 Task: Search for Airbnb stays in Connecticut with beds & breakfasts.
Action: Mouse moved to (498, 60)
Screenshot: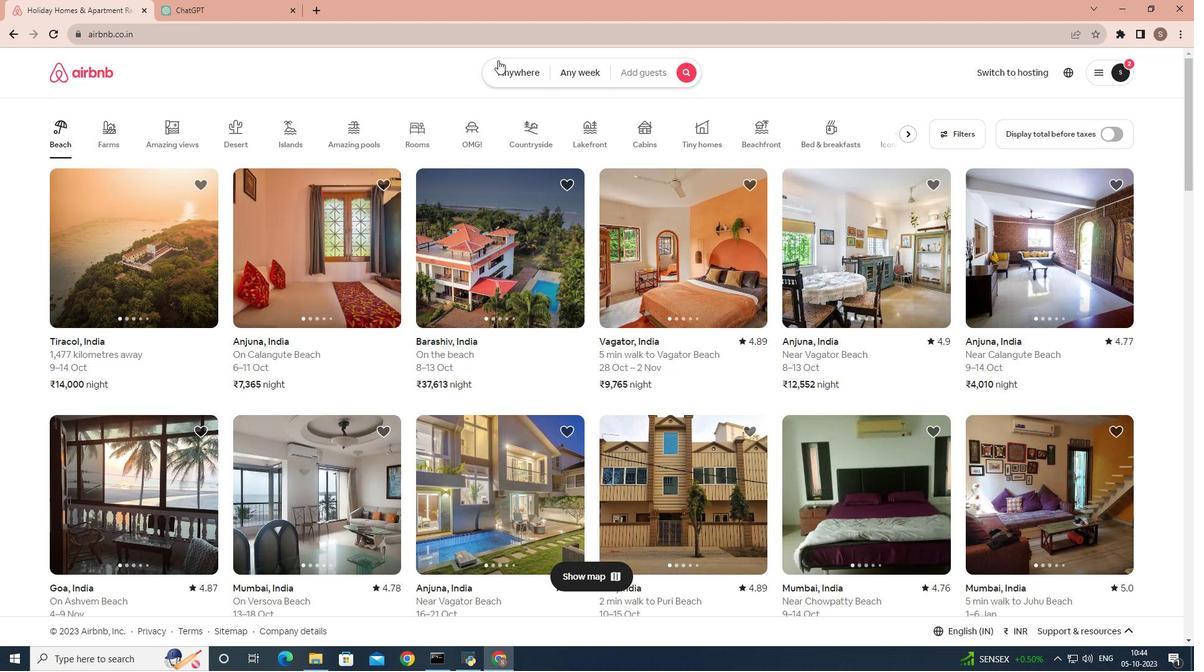 
Action: Mouse pressed left at (498, 60)
Screenshot: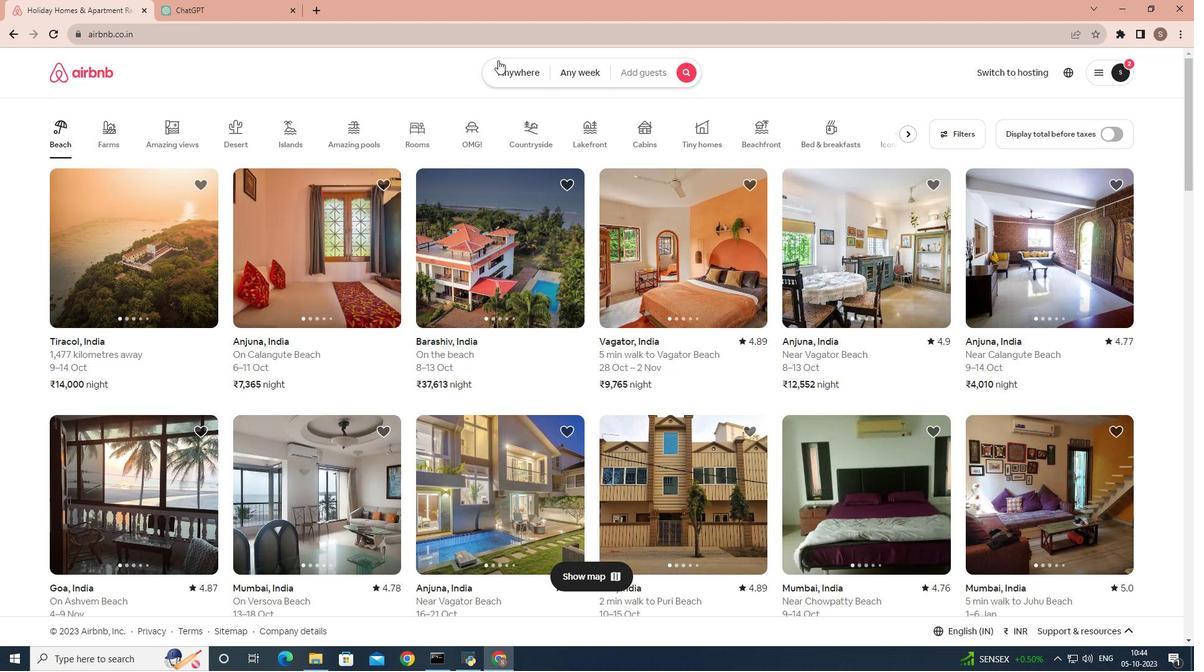 
Action: Mouse moved to (398, 125)
Screenshot: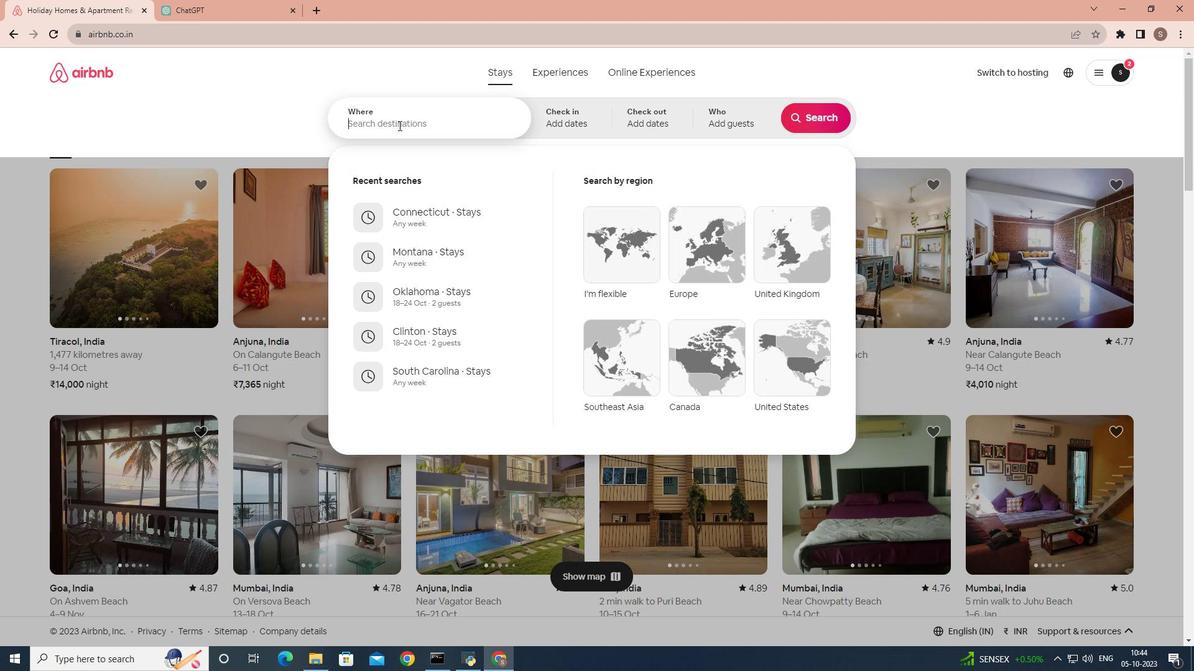 
Action: Mouse pressed left at (398, 125)
Screenshot: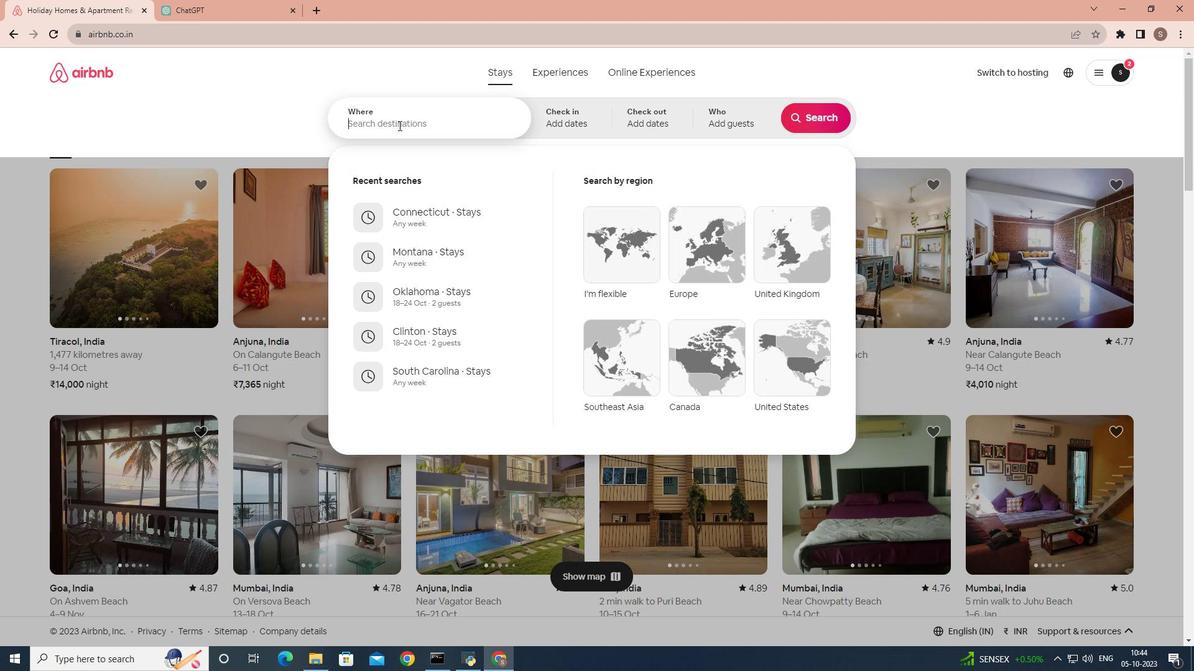 
Action: Mouse moved to (402, 124)
Screenshot: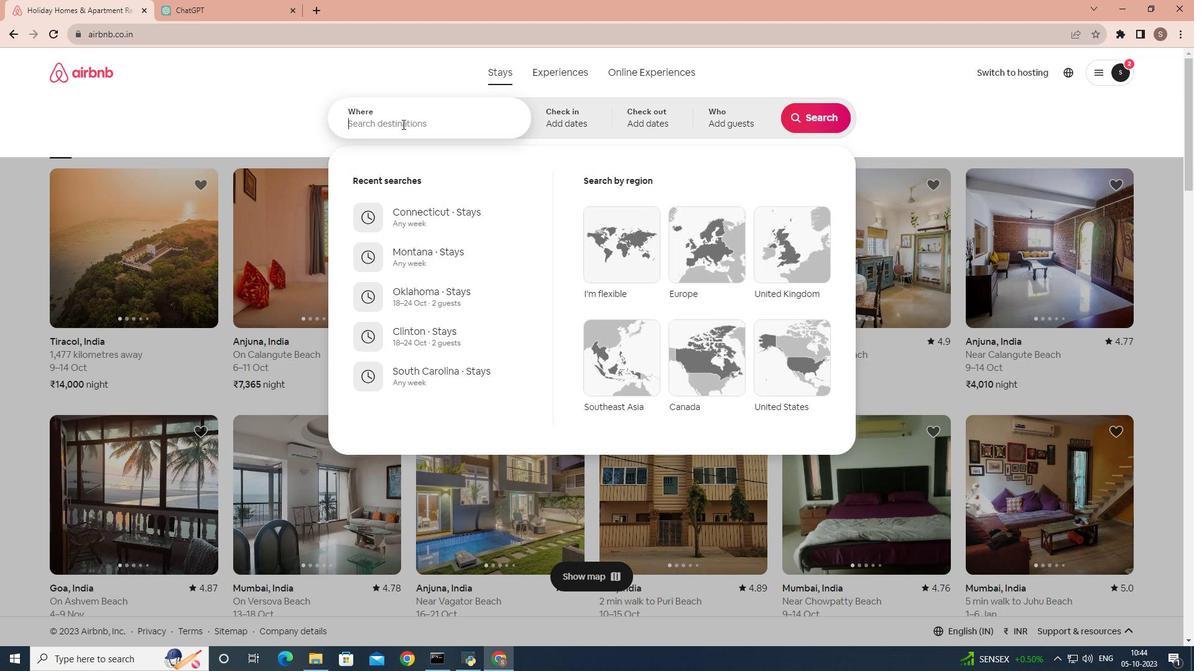 
Action: Key pressed connecticut
Screenshot: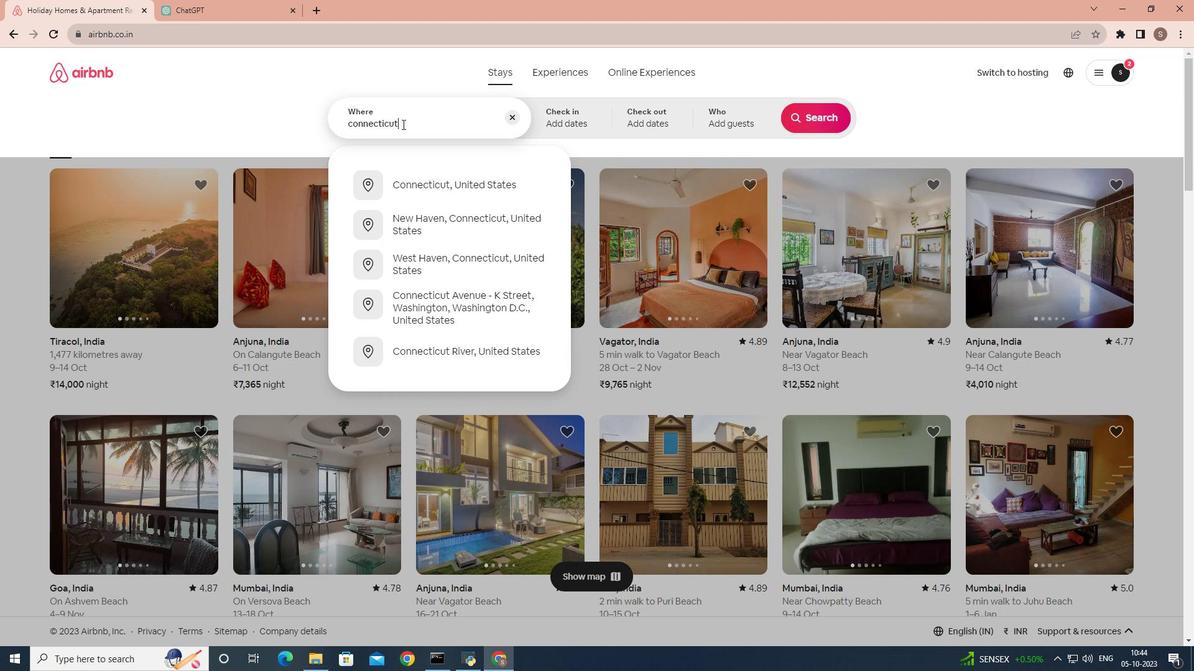 
Action: Mouse moved to (419, 183)
Screenshot: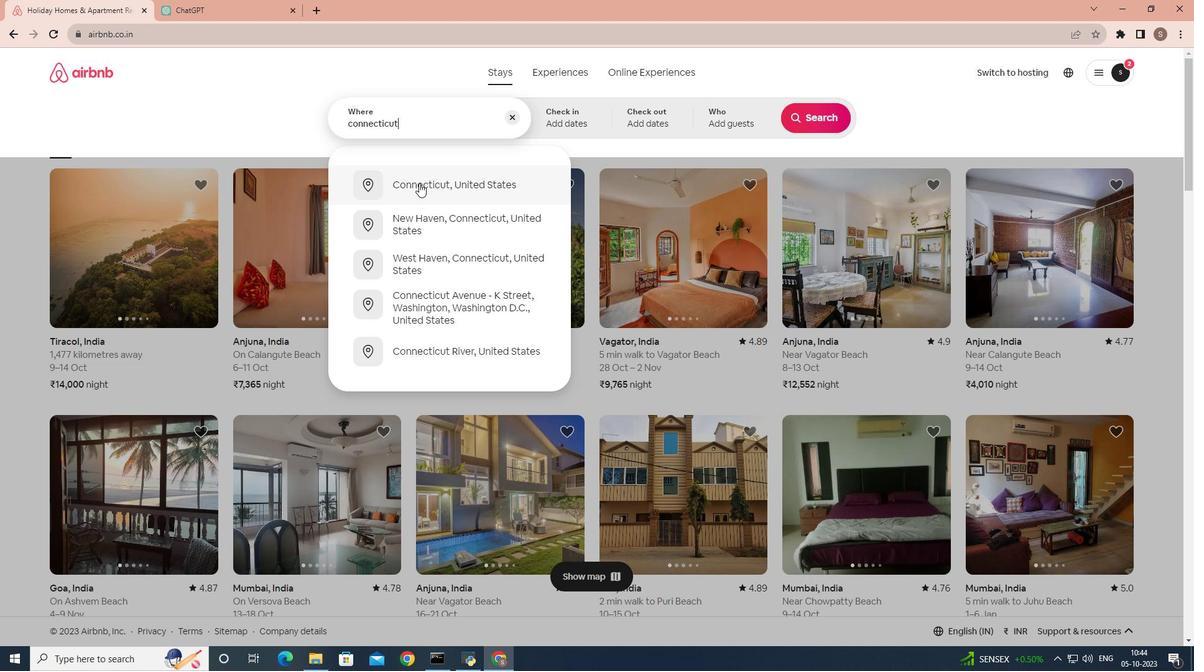 
Action: Mouse pressed left at (419, 183)
Screenshot: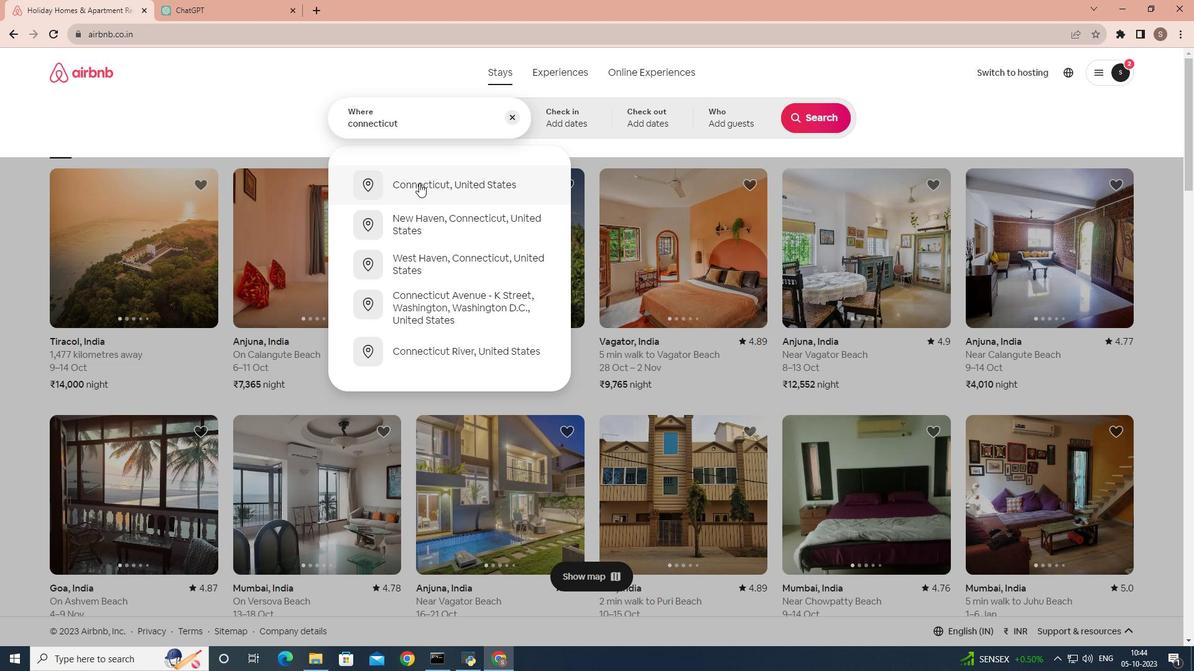 
Action: Mouse moved to (798, 125)
Screenshot: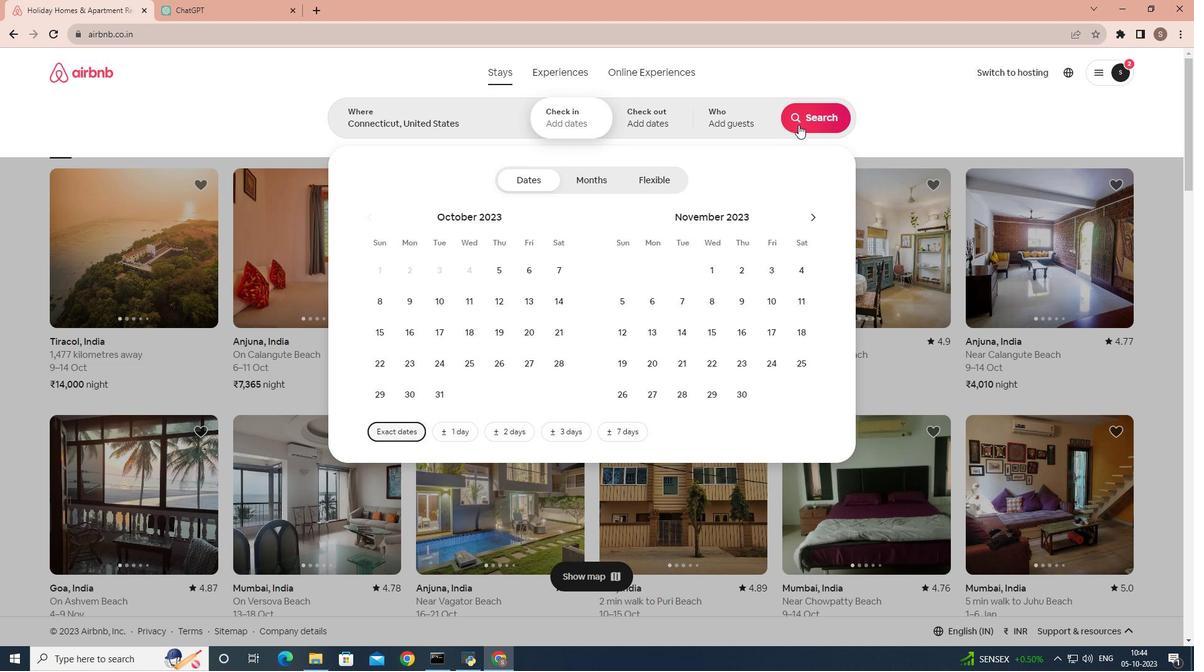 
Action: Mouse pressed left at (798, 125)
Screenshot: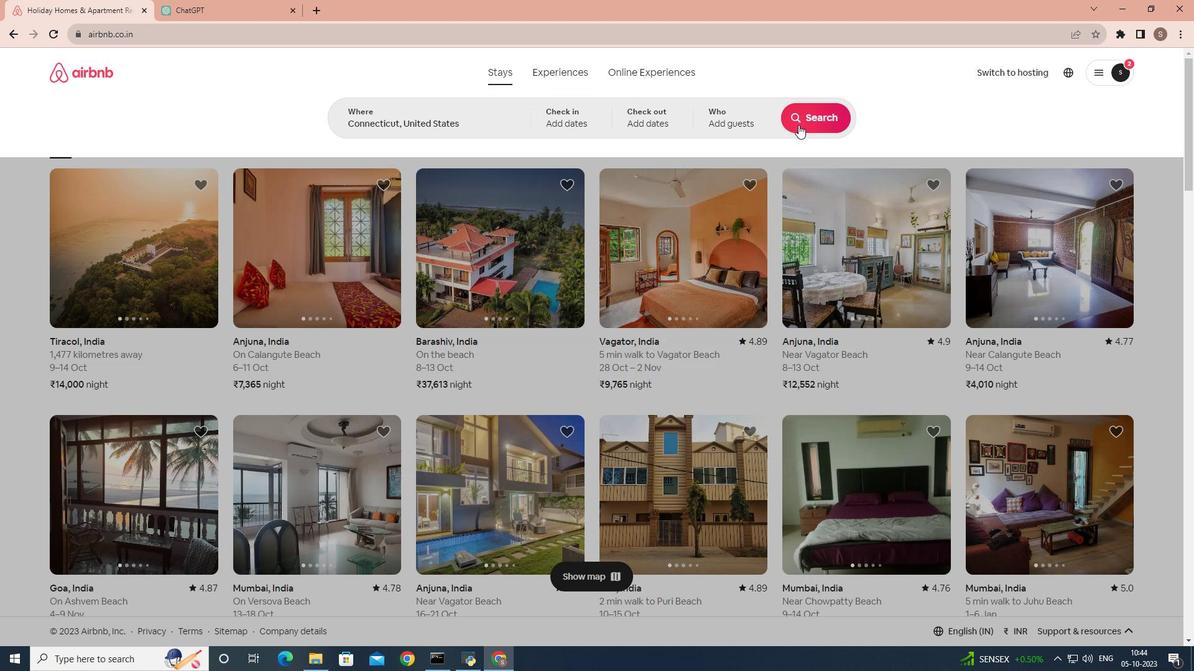 
Action: Mouse moved to (844, 113)
Screenshot: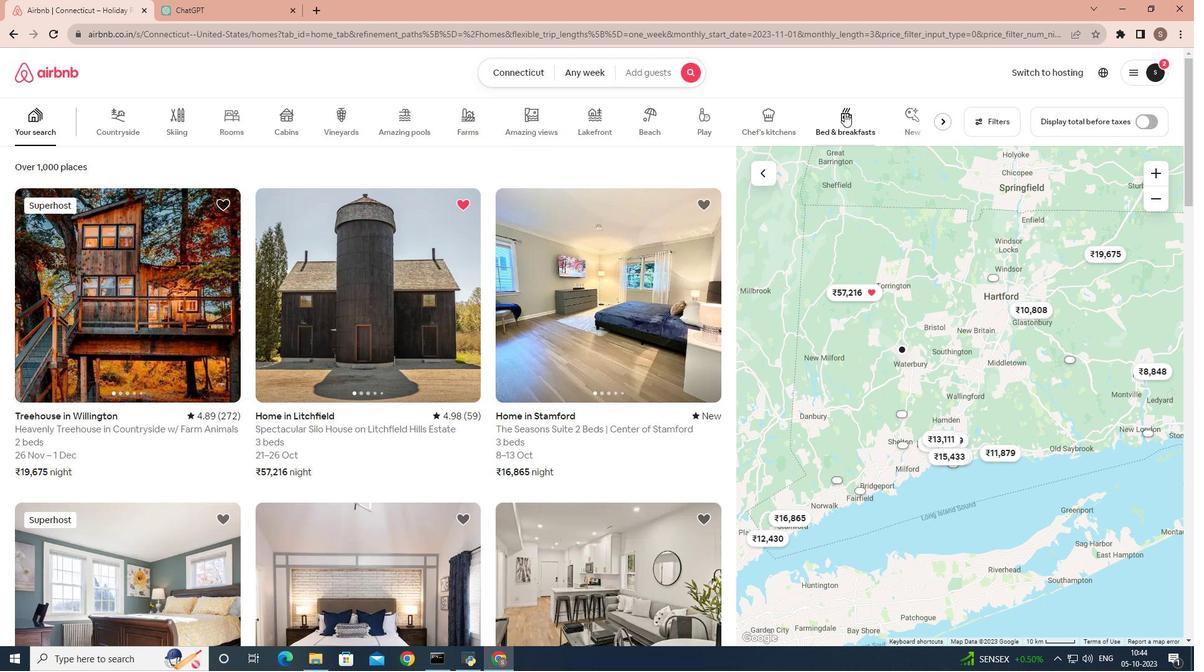 
Action: Mouse pressed left at (844, 113)
Screenshot: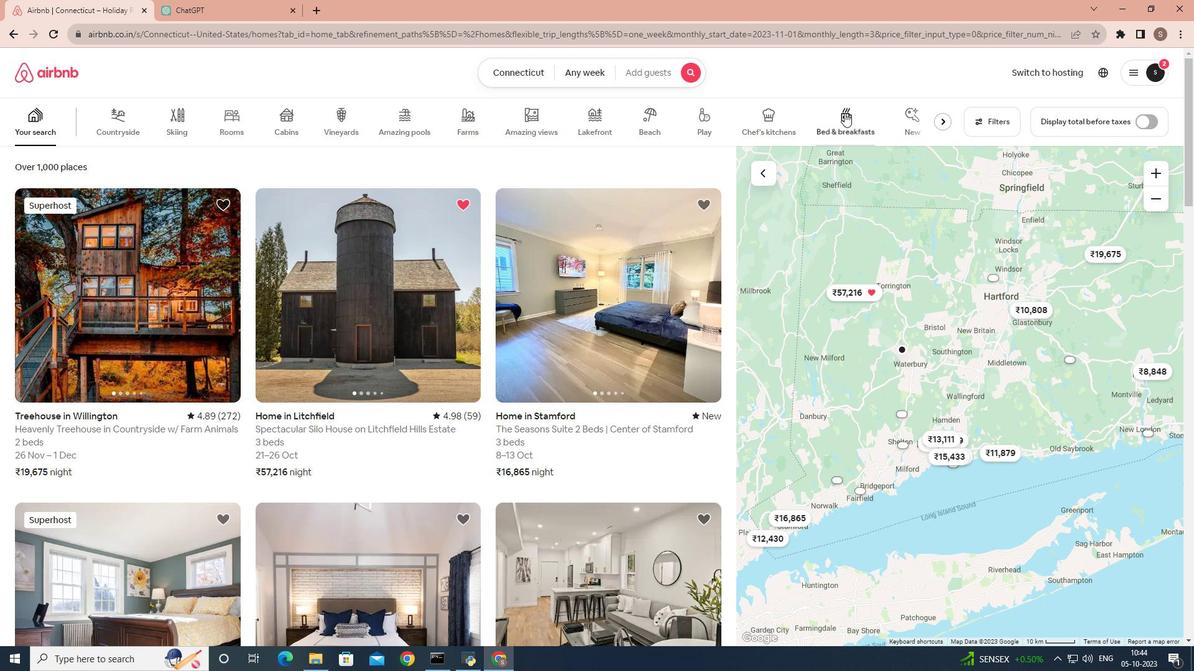 
Action: Mouse moved to (282, 306)
Screenshot: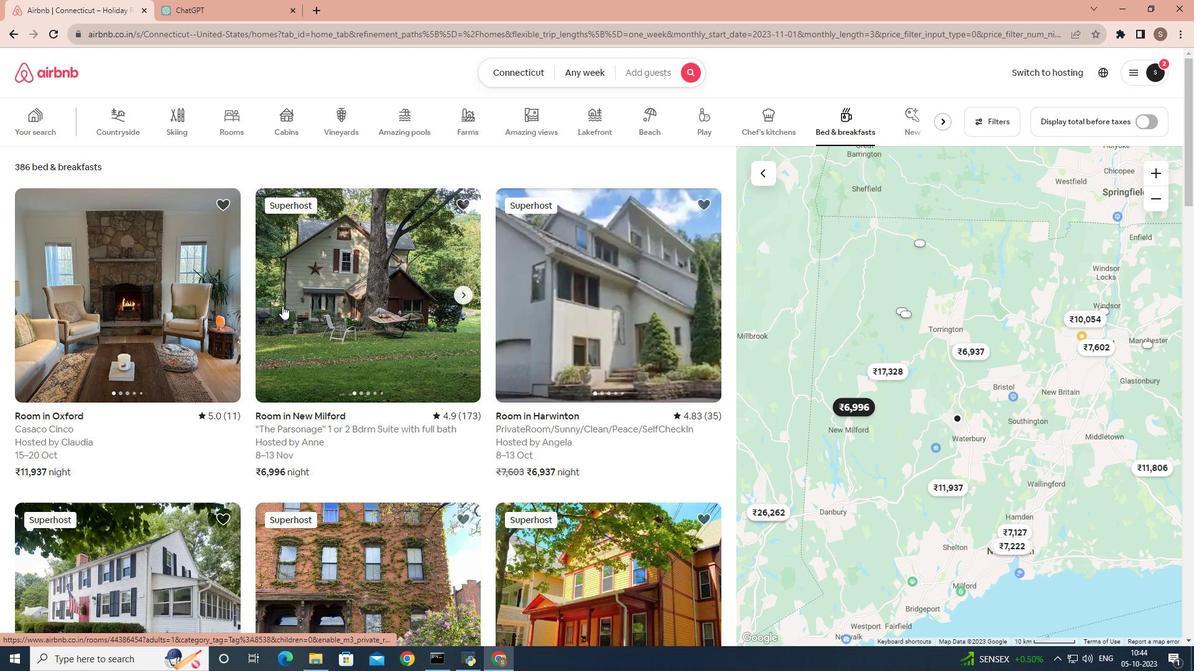 
Action: Mouse pressed left at (282, 306)
Screenshot: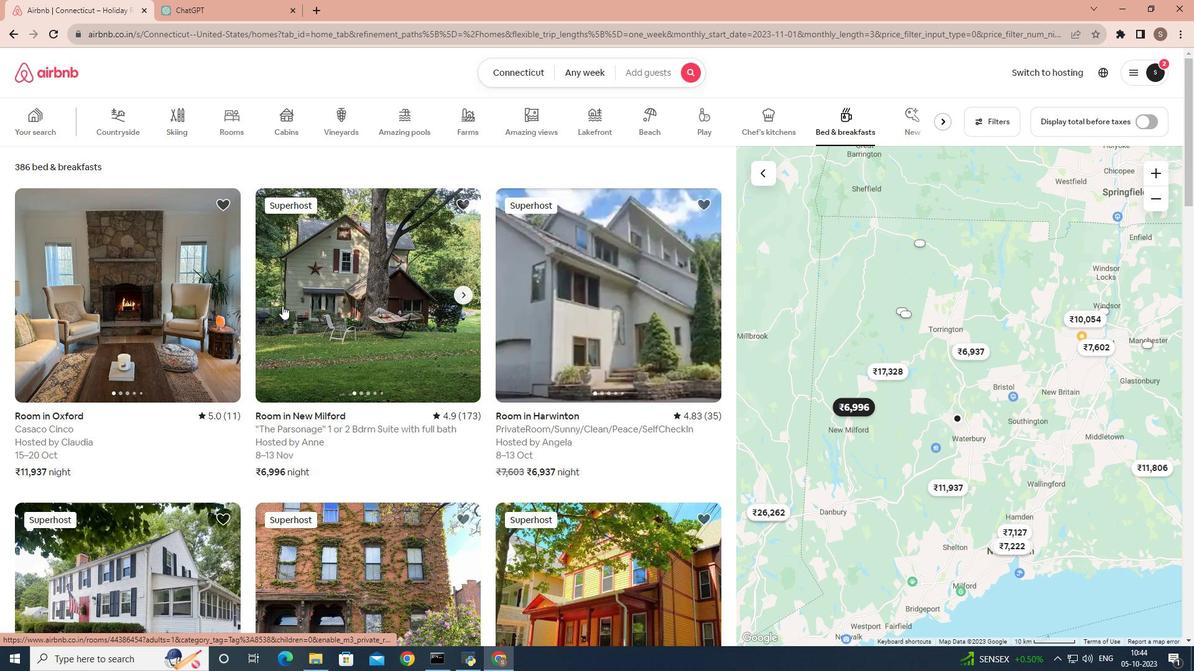 
Action: Mouse moved to (347, 271)
Screenshot: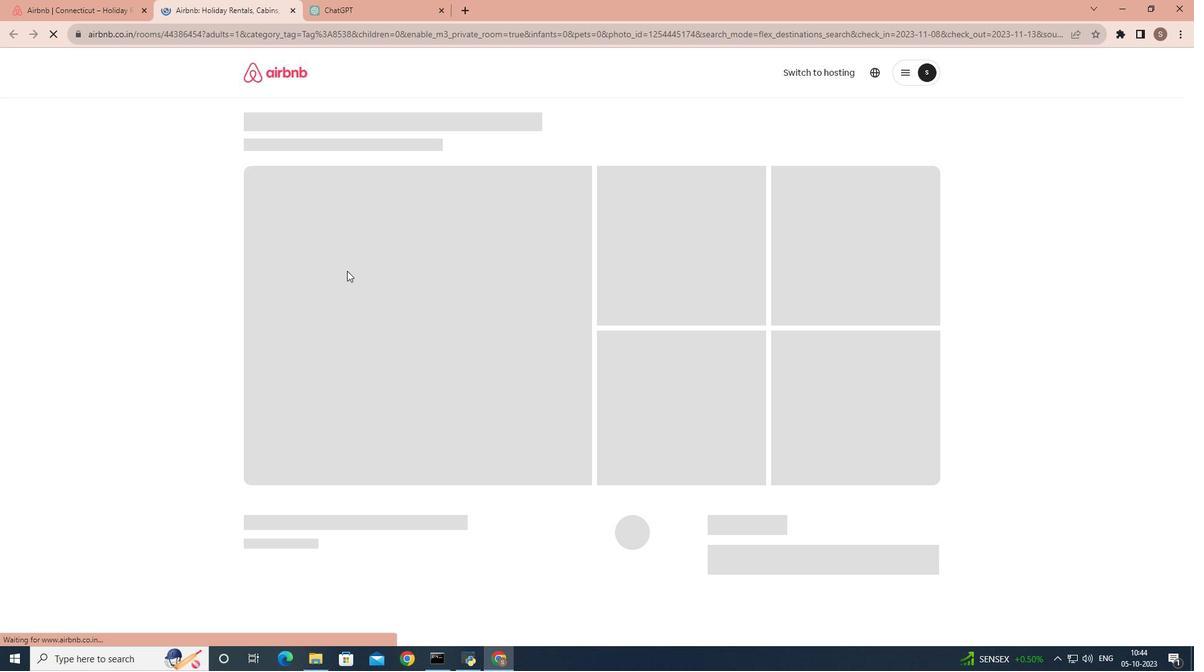 
Action: Mouse scrolled (347, 270) with delta (0, 0)
Screenshot: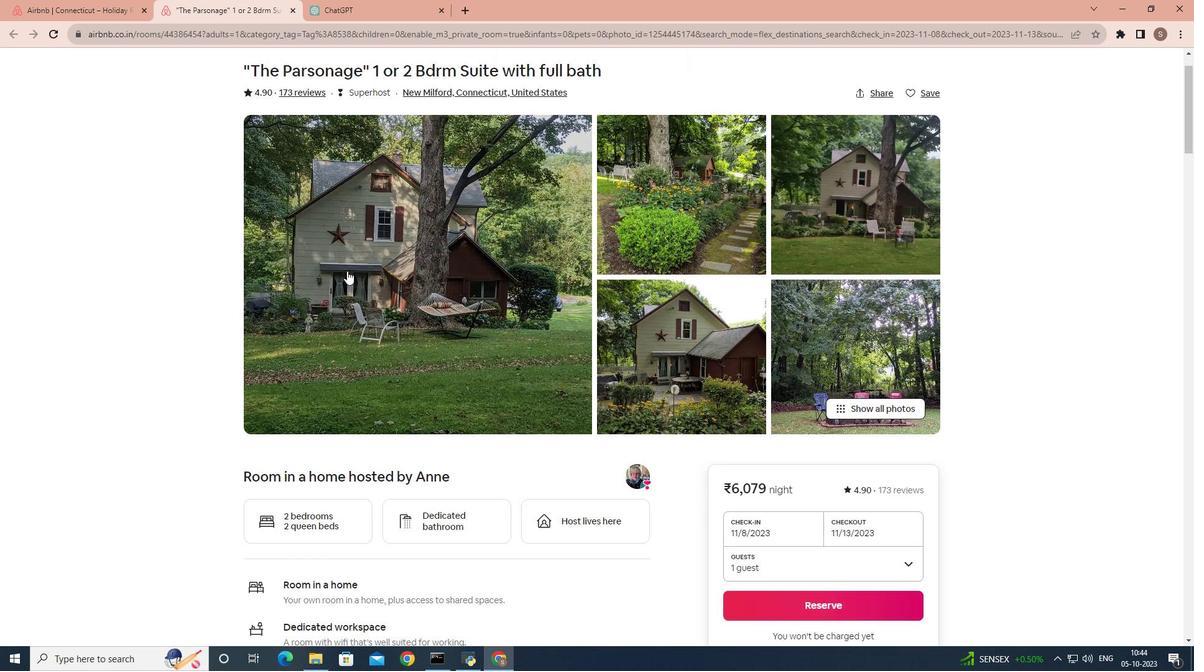 
Action: Mouse scrolled (347, 270) with delta (0, 0)
Screenshot: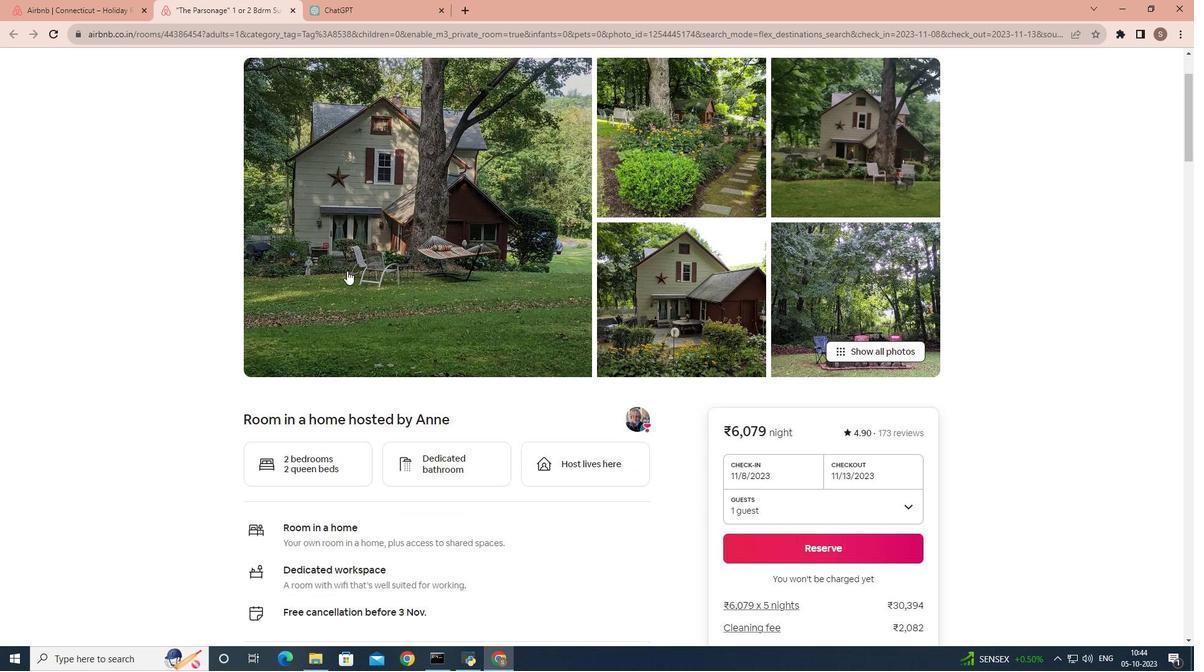 
Action: Mouse scrolled (347, 270) with delta (0, 0)
Screenshot: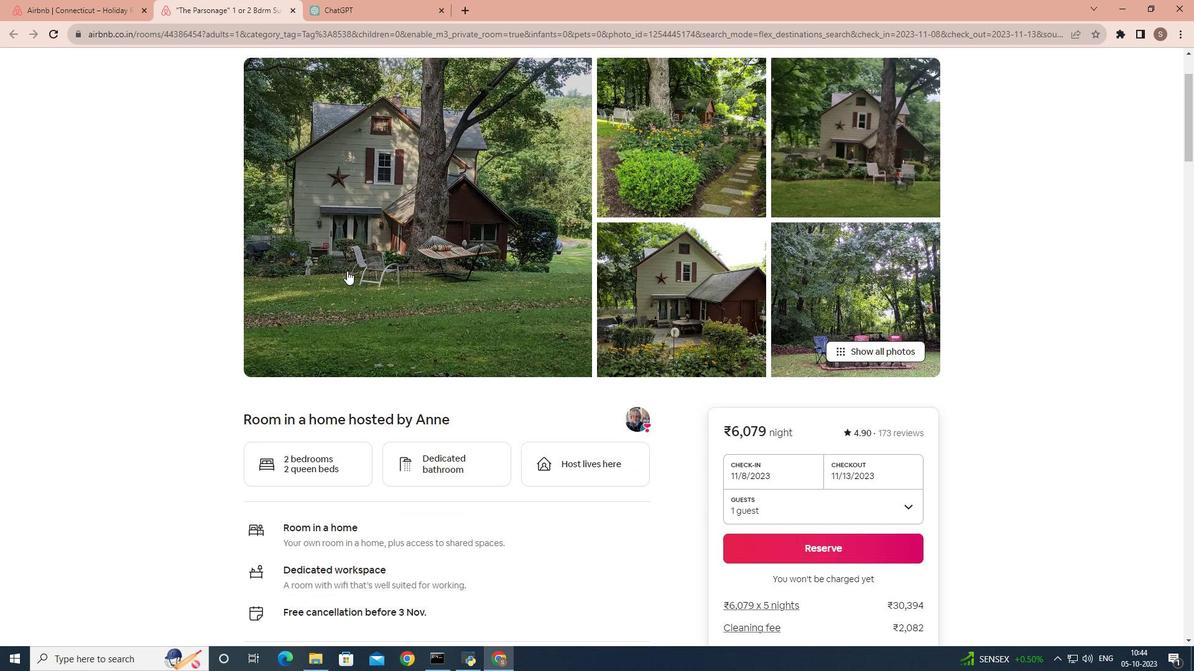 
Action: Mouse scrolled (347, 270) with delta (0, 0)
Screenshot: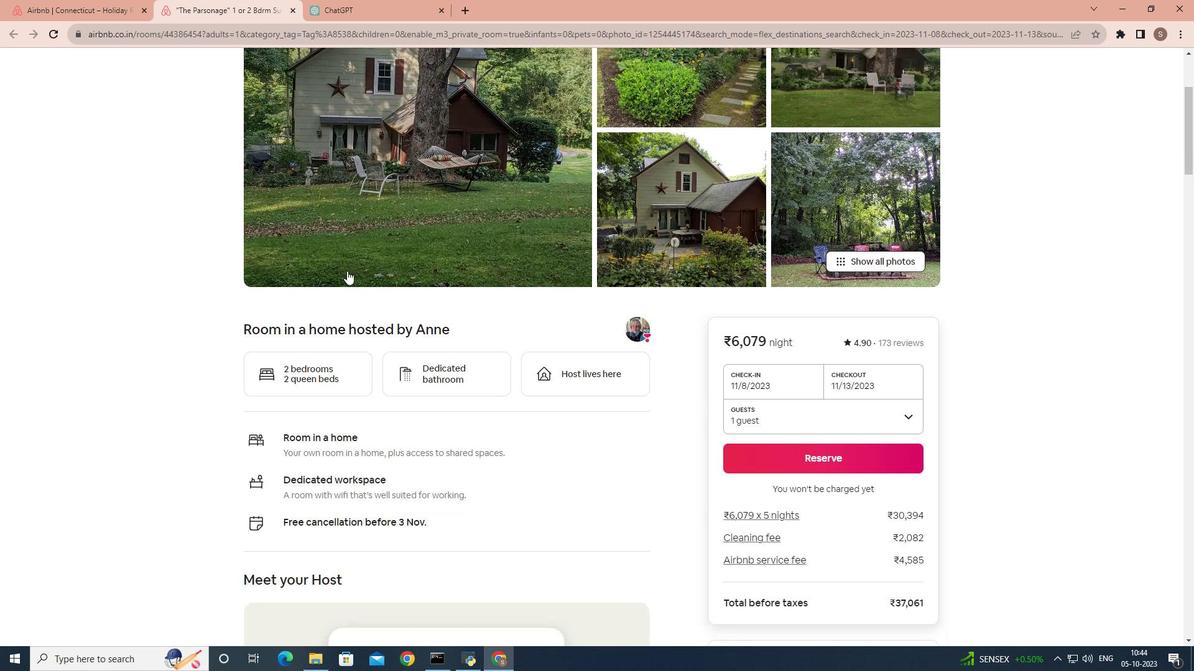 
Action: Mouse scrolled (347, 270) with delta (0, 0)
Screenshot: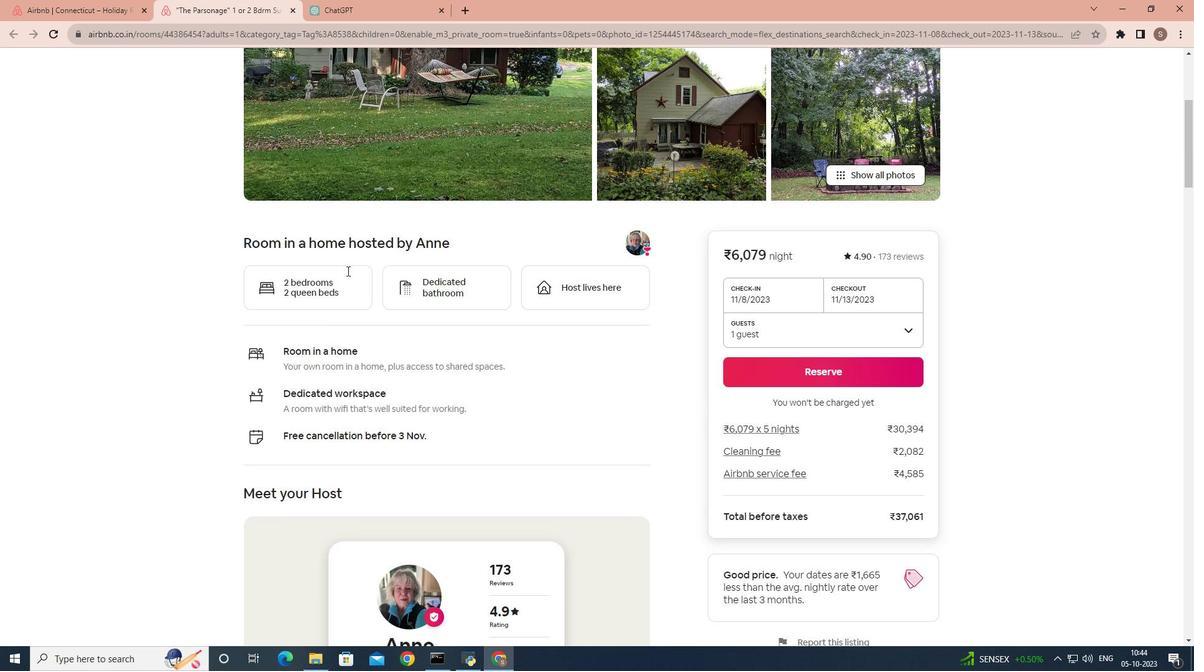 
Action: Mouse scrolled (347, 270) with delta (0, 0)
Screenshot: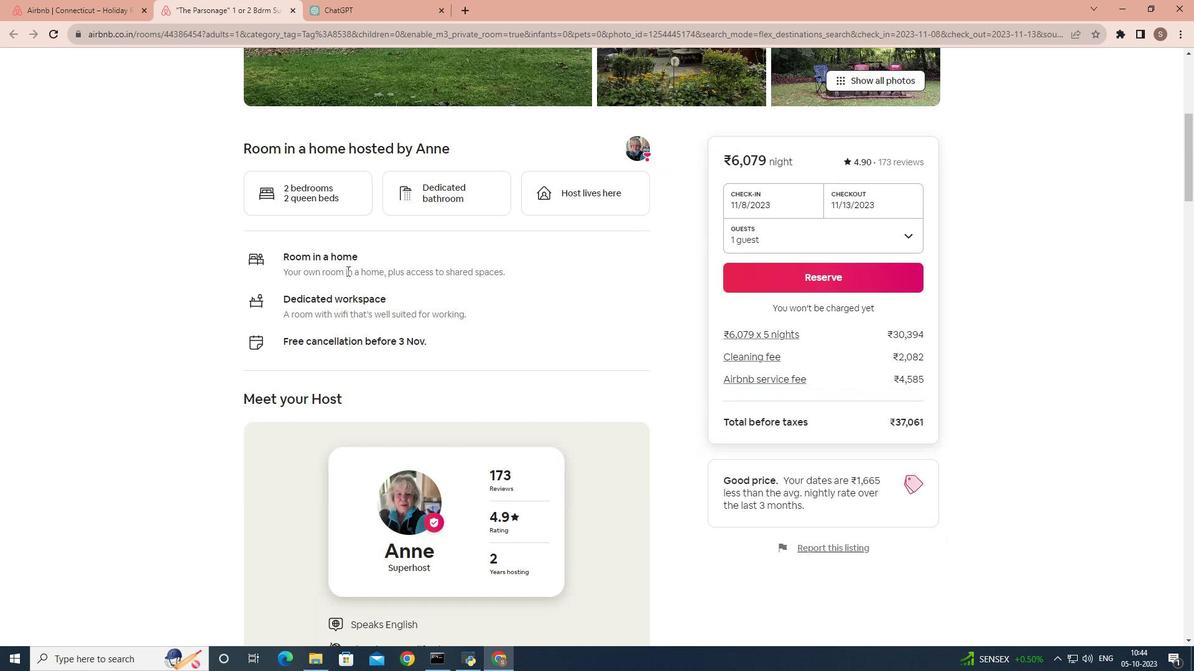 
Action: Mouse scrolled (347, 270) with delta (0, 0)
Screenshot: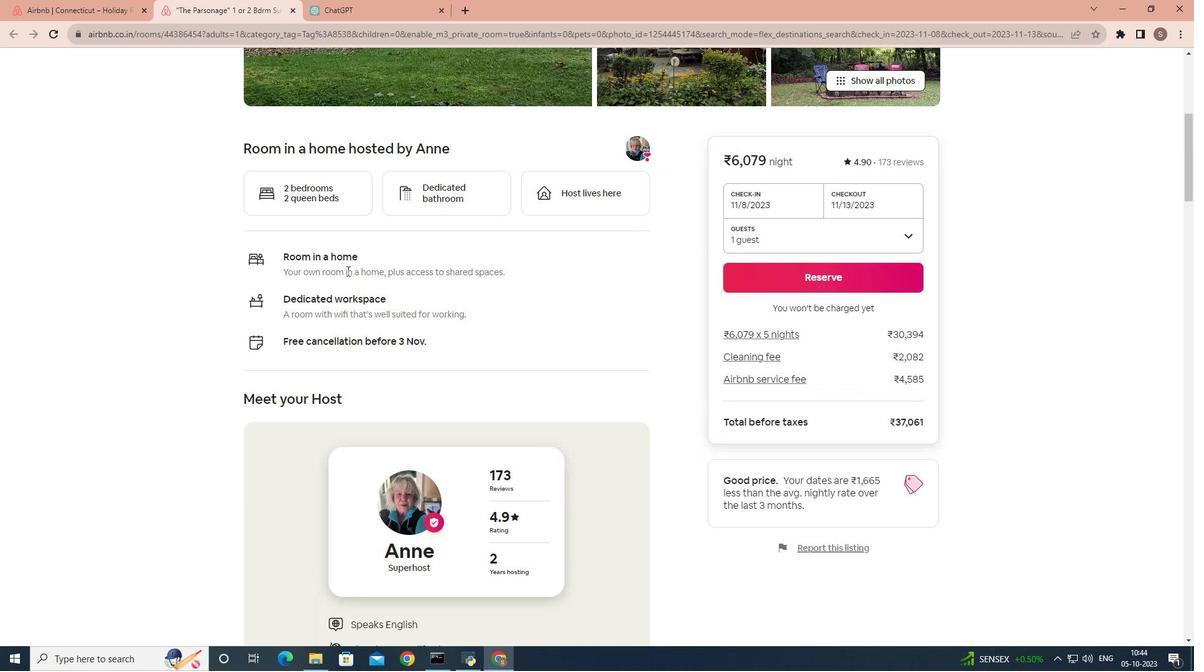 
Action: Mouse scrolled (347, 270) with delta (0, 0)
Screenshot: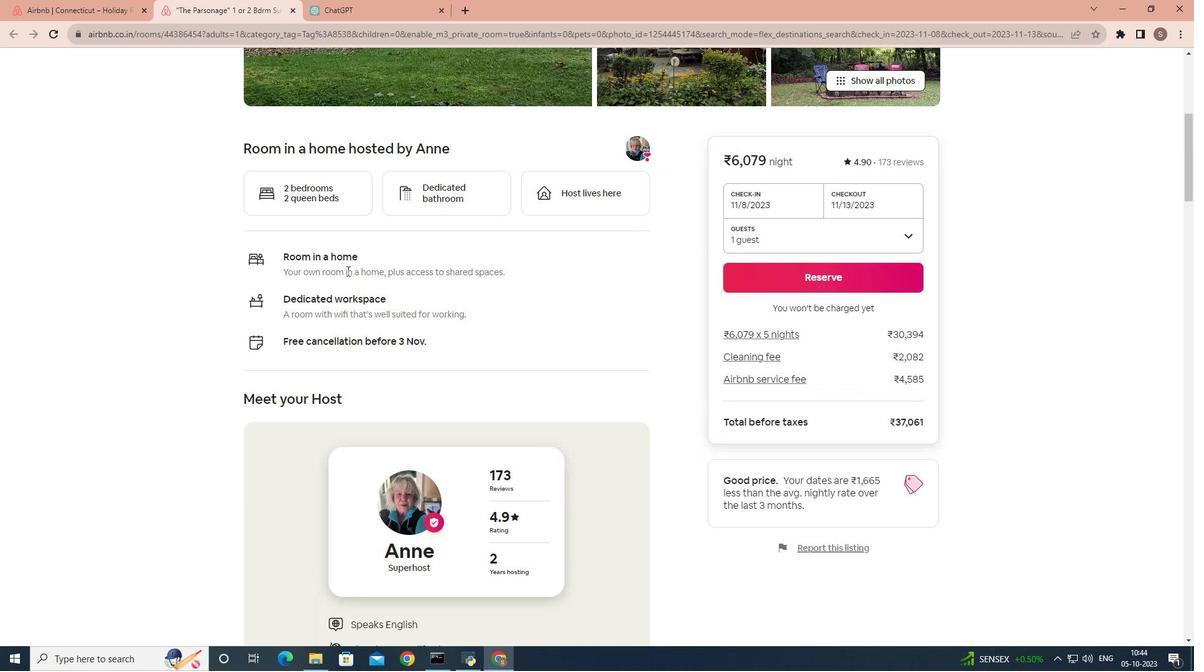 
Action: Mouse scrolled (347, 270) with delta (0, 0)
Screenshot: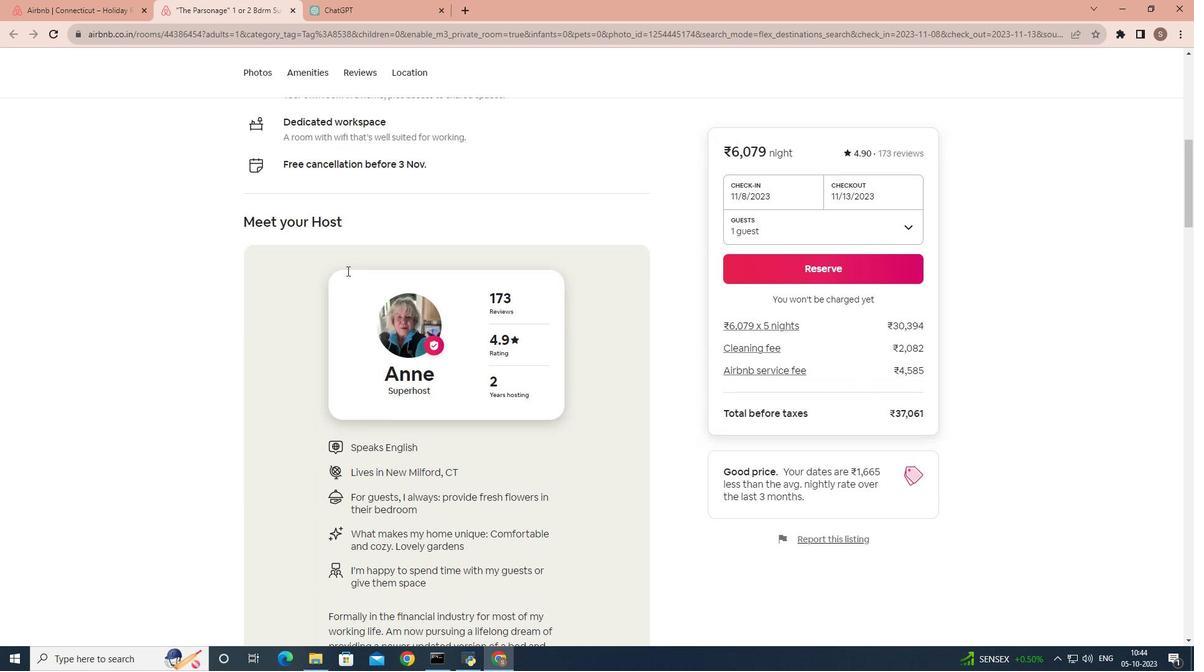 
Action: Mouse scrolled (347, 270) with delta (0, 0)
Screenshot: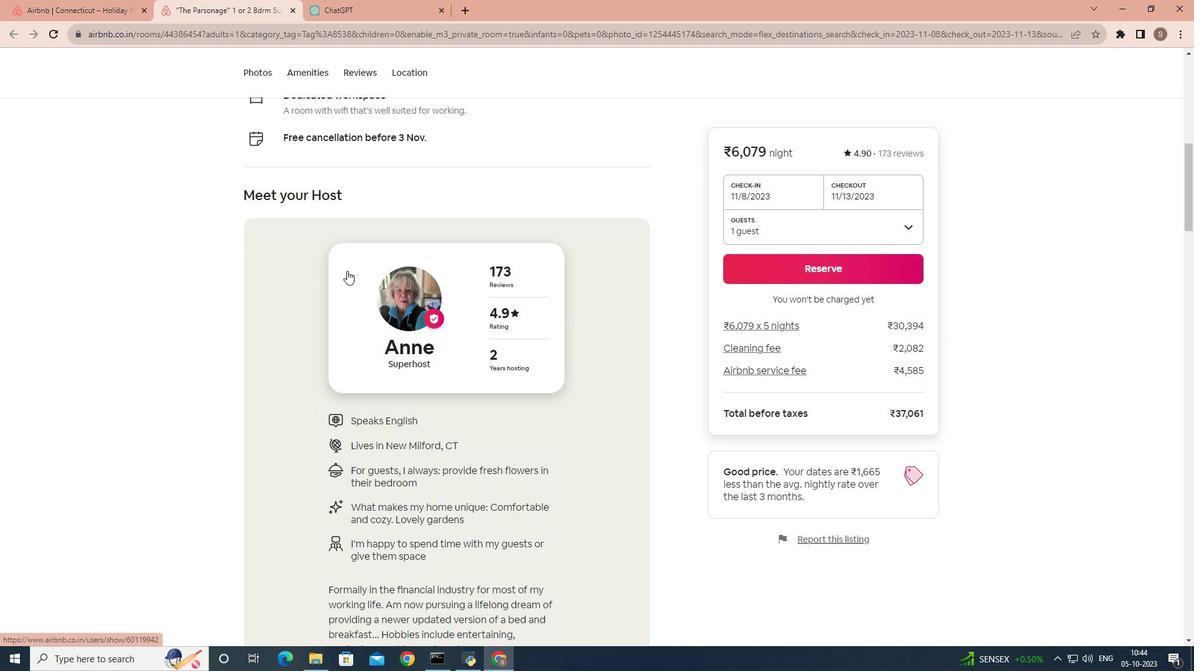 
Action: Mouse scrolled (347, 270) with delta (0, 0)
Screenshot: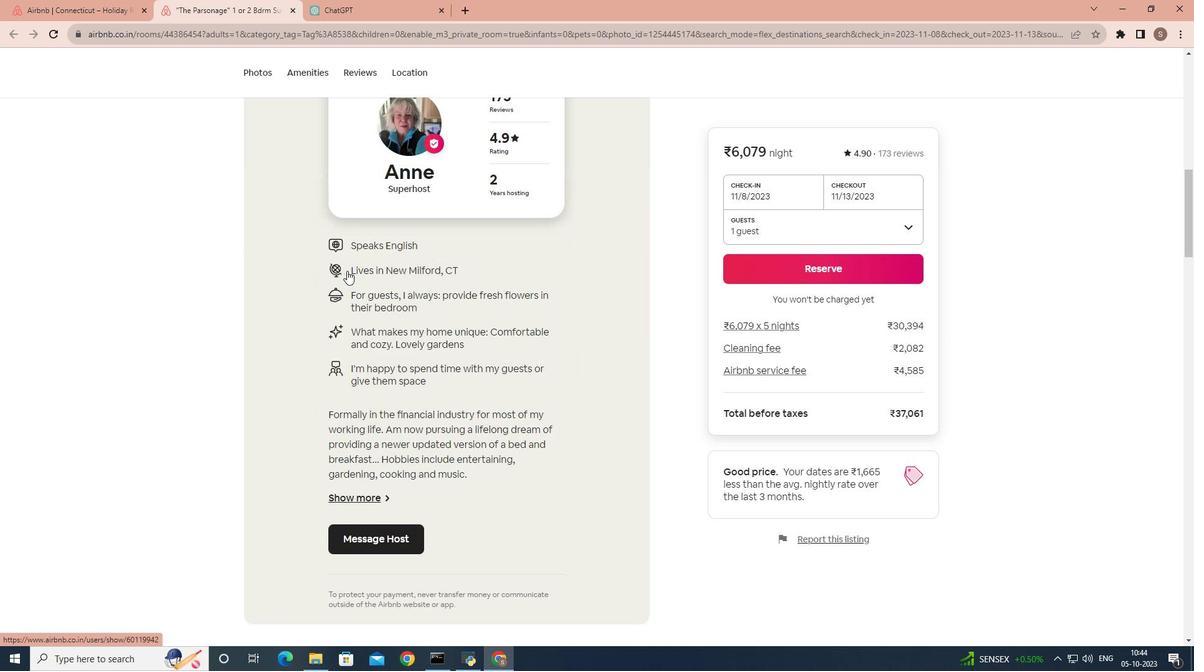 
Action: Mouse scrolled (347, 270) with delta (0, 0)
Screenshot: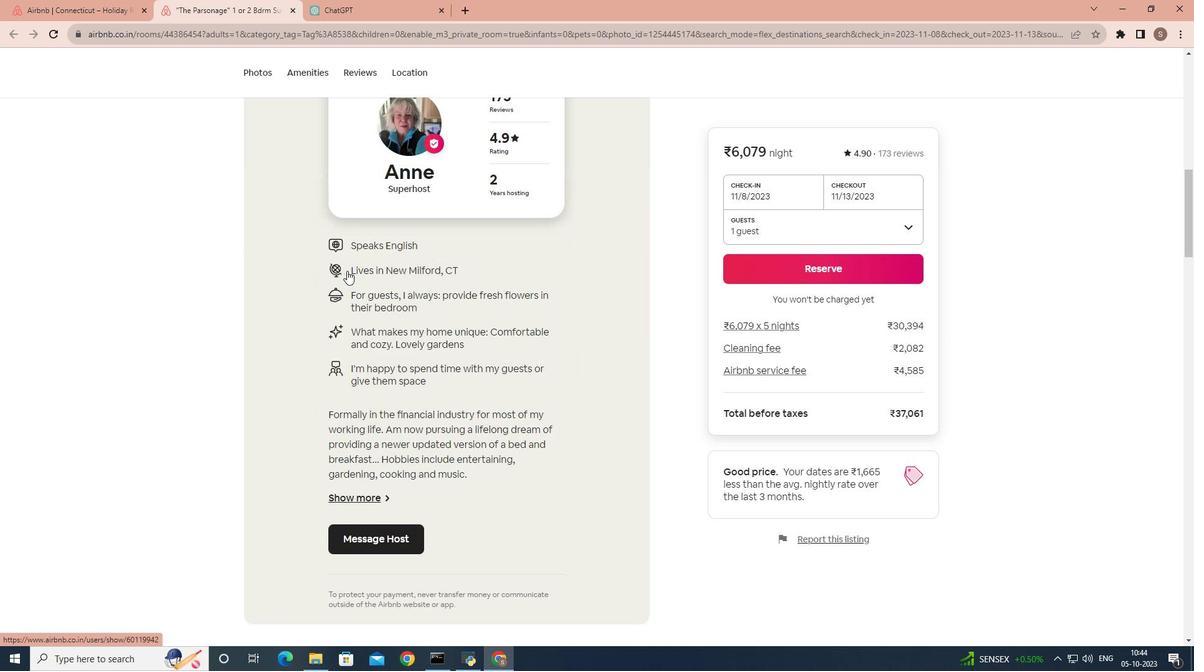 
Action: Mouse scrolled (347, 270) with delta (0, 0)
Screenshot: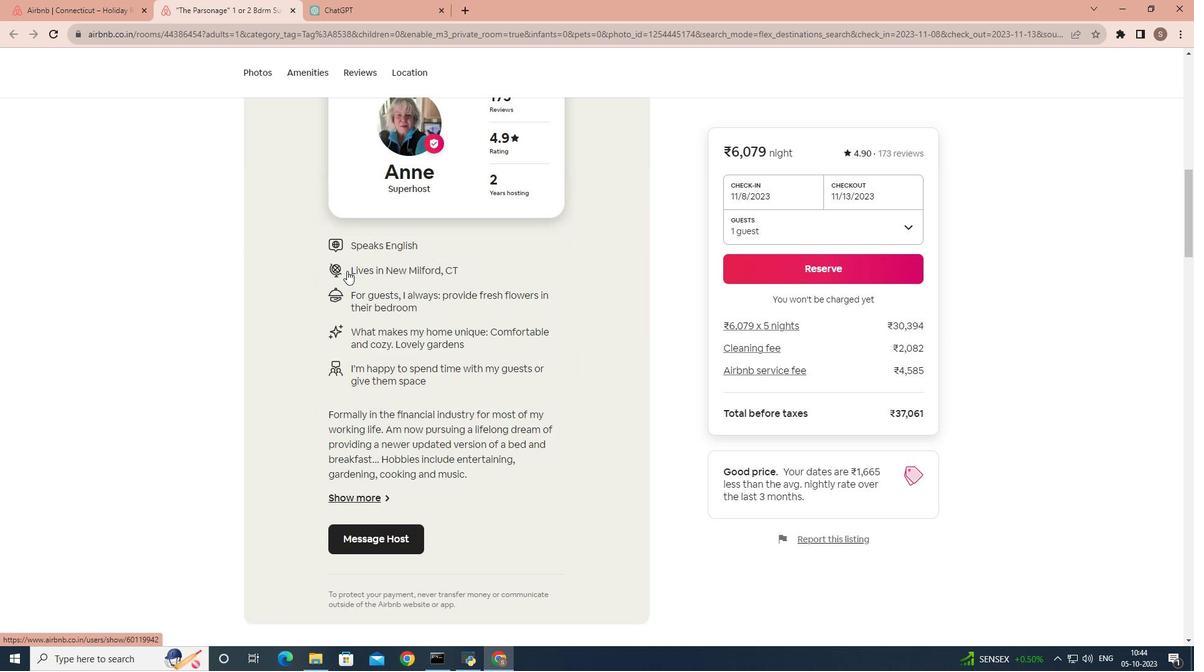 
Action: Mouse scrolled (347, 270) with delta (0, 0)
Screenshot: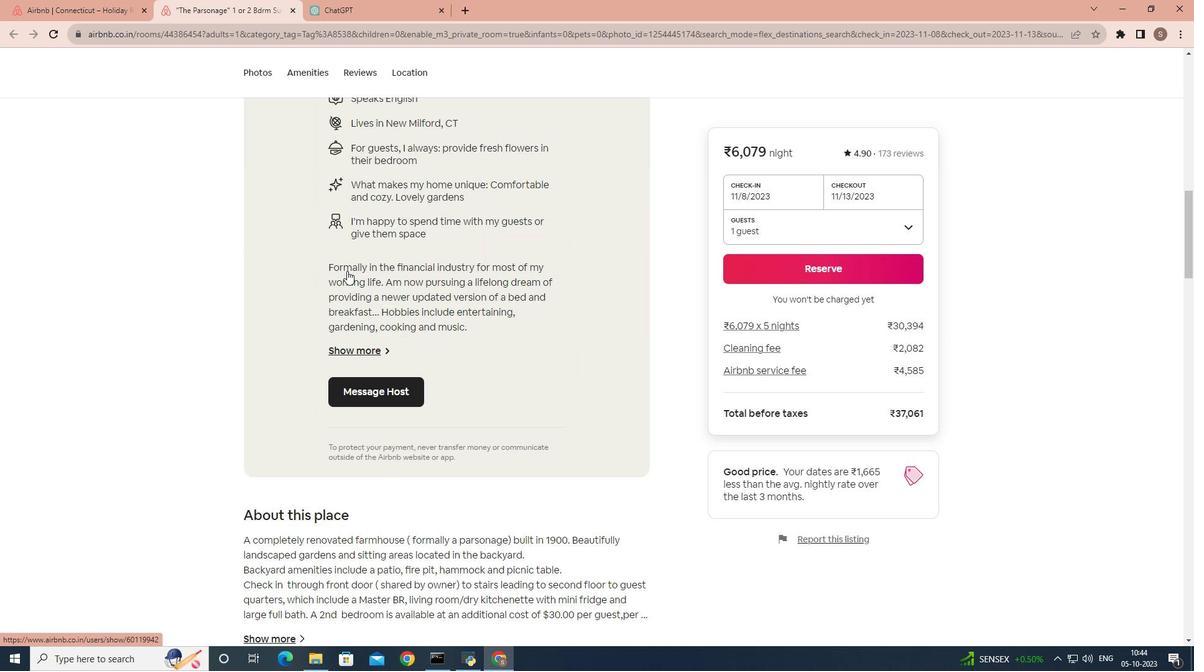 
Action: Mouse scrolled (347, 270) with delta (0, 0)
Screenshot: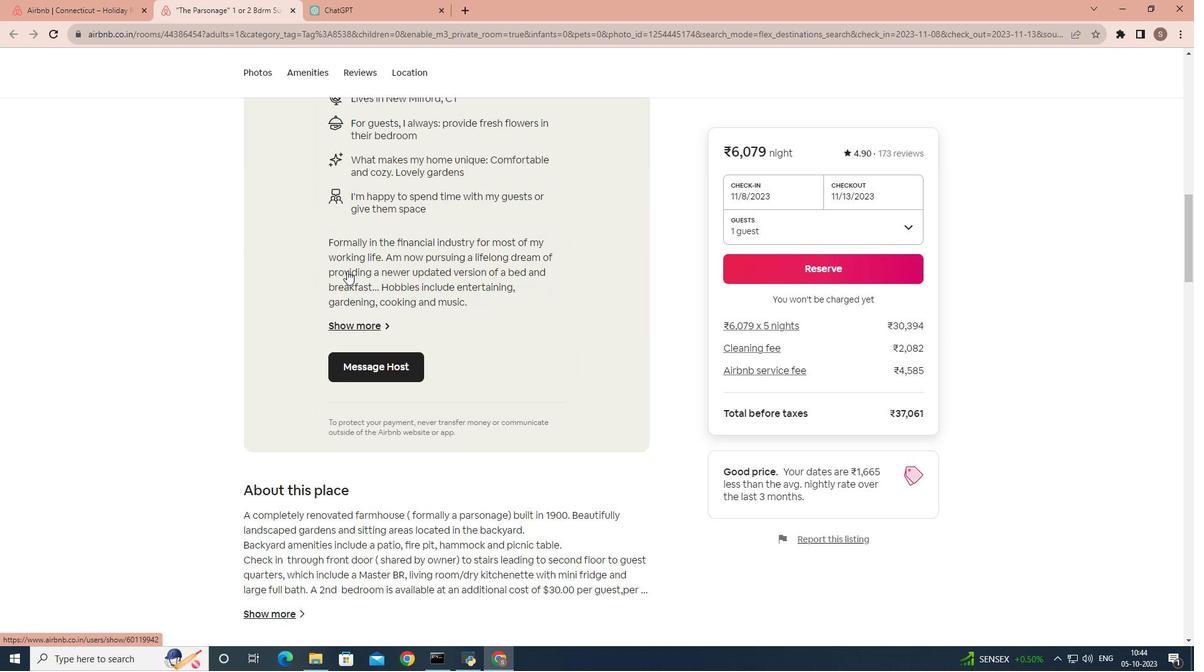 
Action: Mouse scrolled (347, 270) with delta (0, 0)
Screenshot: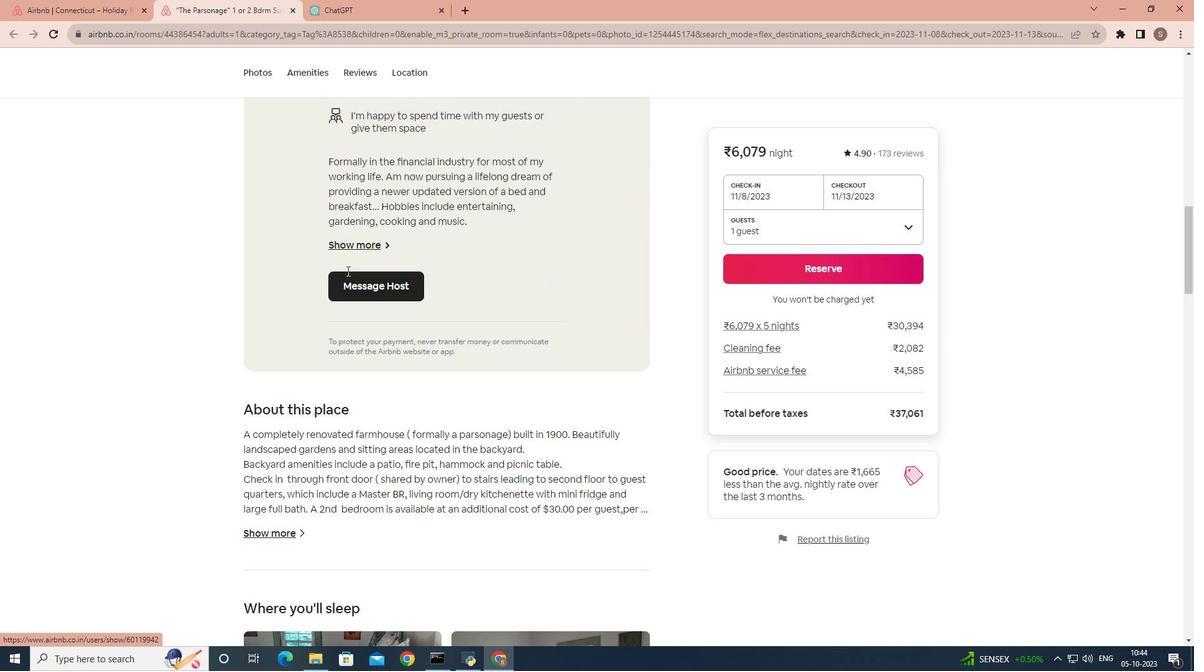 
Action: Mouse scrolled (347, 270) with delta (0, 0)
Screenshot: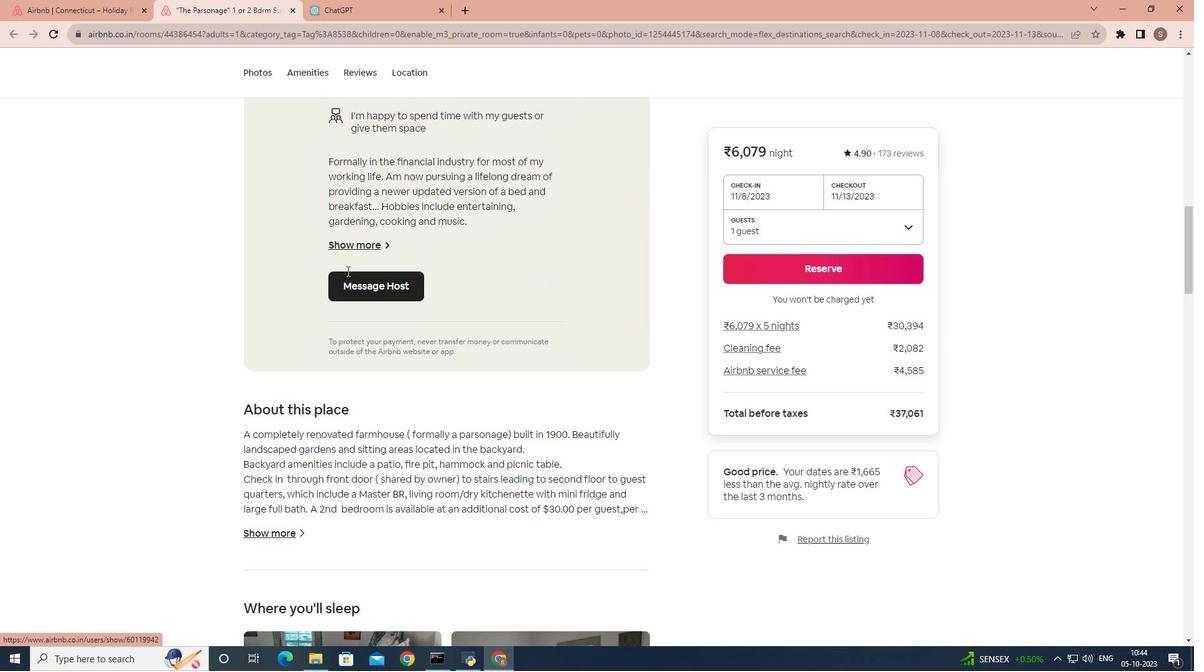 
Action: Mouse scrolled (347, 270) with delta (0, 0)
Screenshot: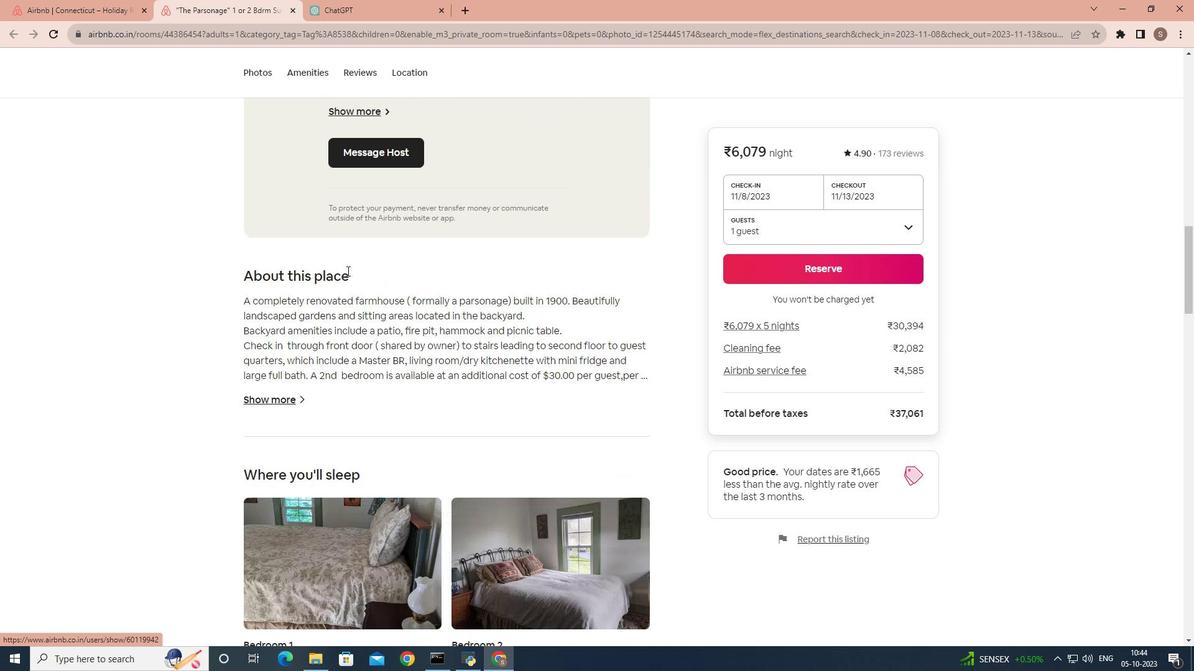 
Action: Mouse scrolled (347, 270) with delta (0, 0)
Screenshot: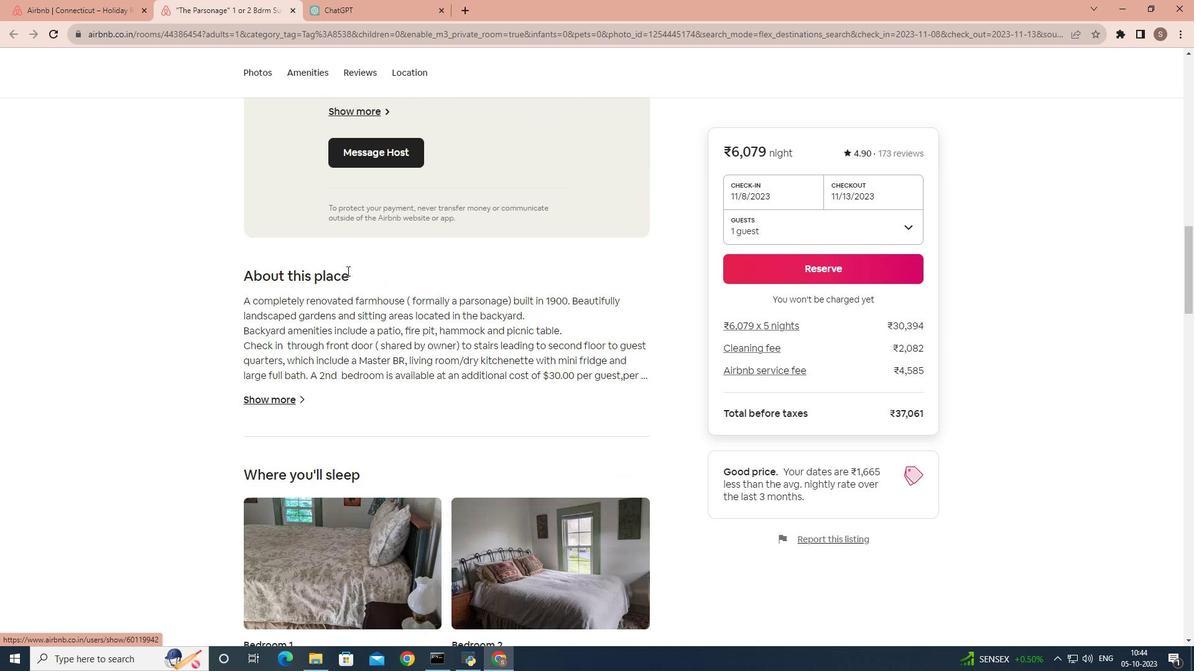 
Action: Mouse moved to (286, 368)
Screenshot: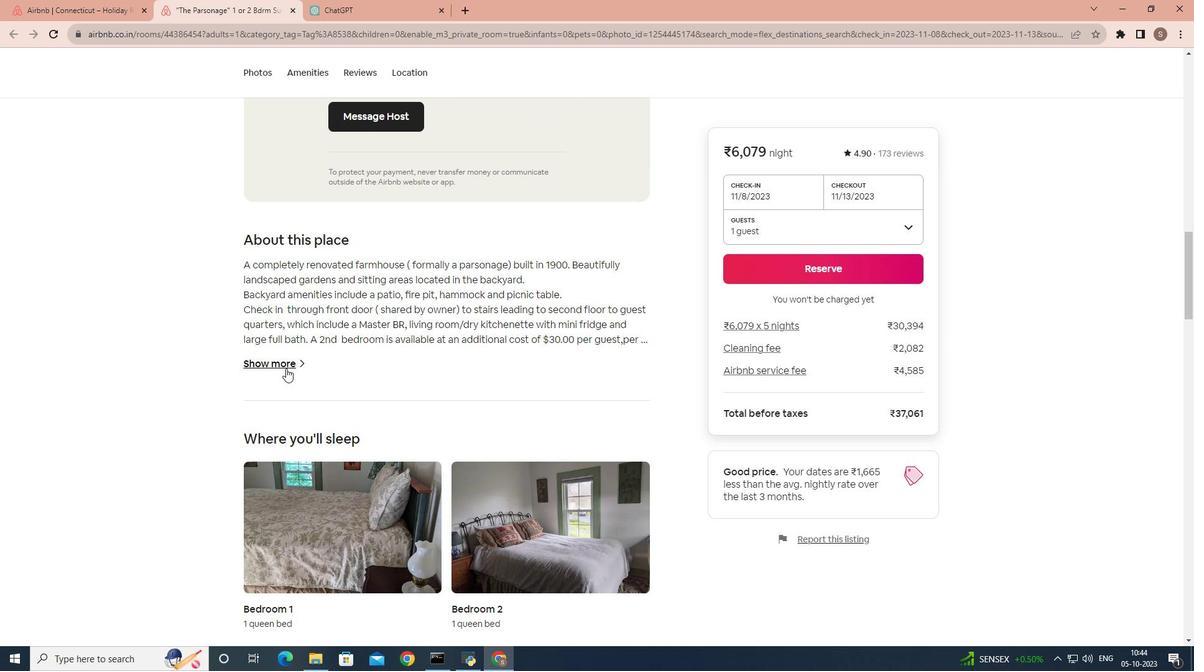 
Action: Mouse pressed left at (286, 368)
Screenshot: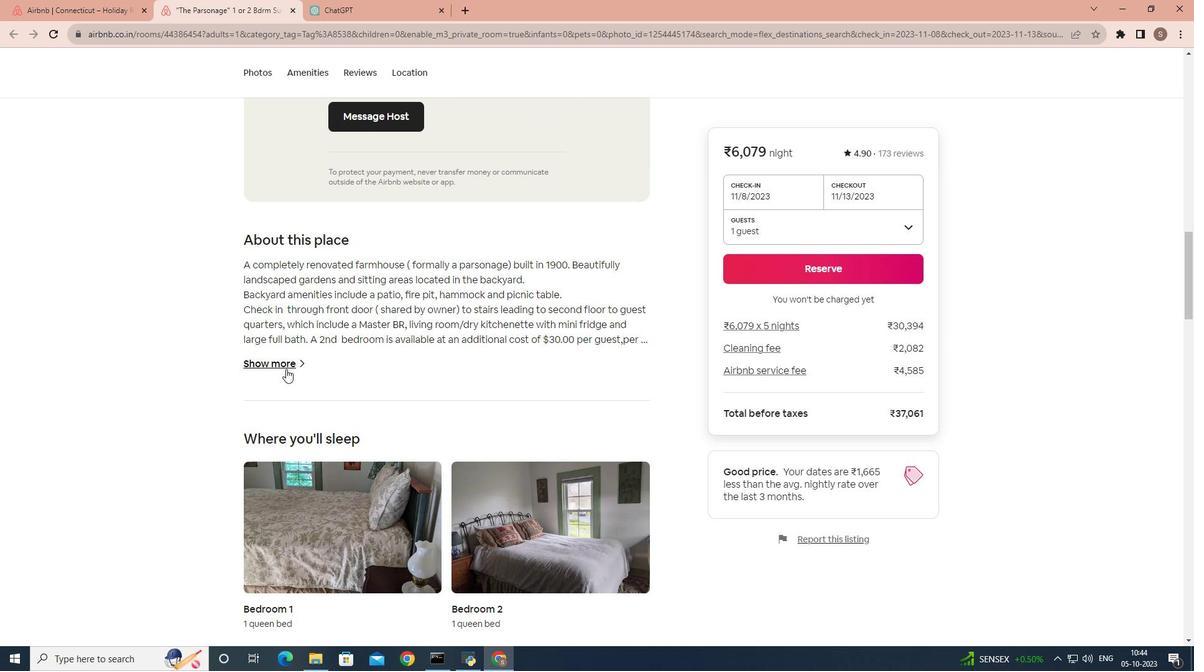 
Action: Mouse moved to (424, 195)
Screenshot: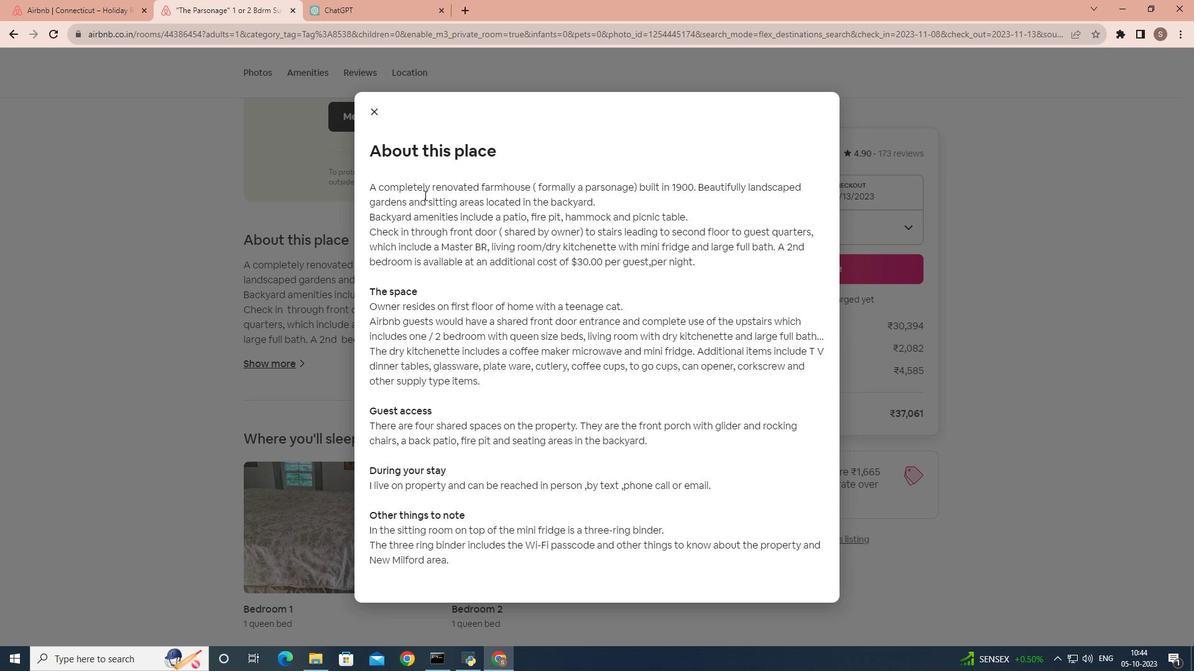 
Action: Mouse scrolled (424, 194) with delta (0, 0)
Screenshot: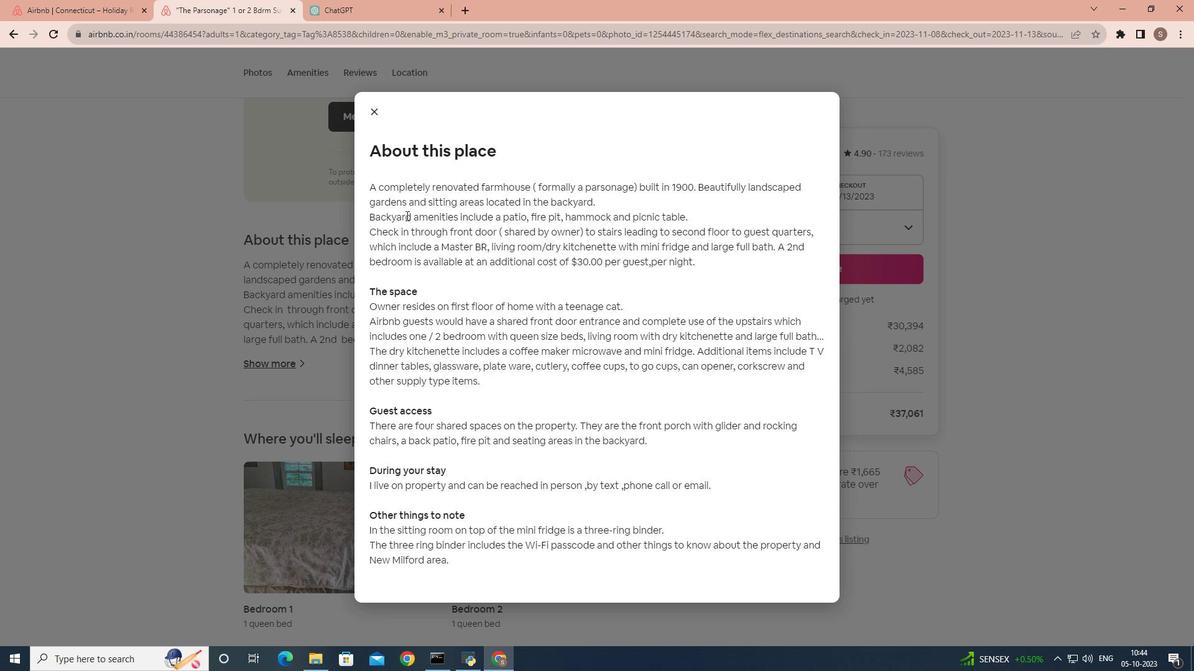
Action: Mouse moved to (423, 194)
Screenshot: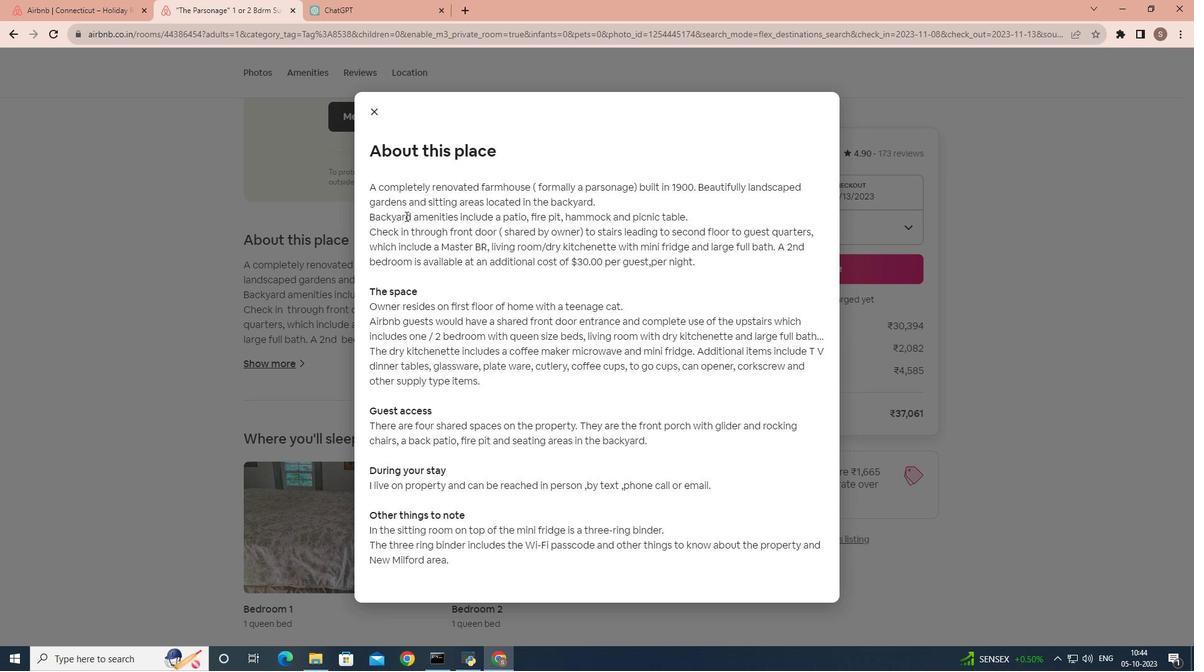 
Action: Mouse scrolled (423, 194) with delta (0, 0)
Screenshot: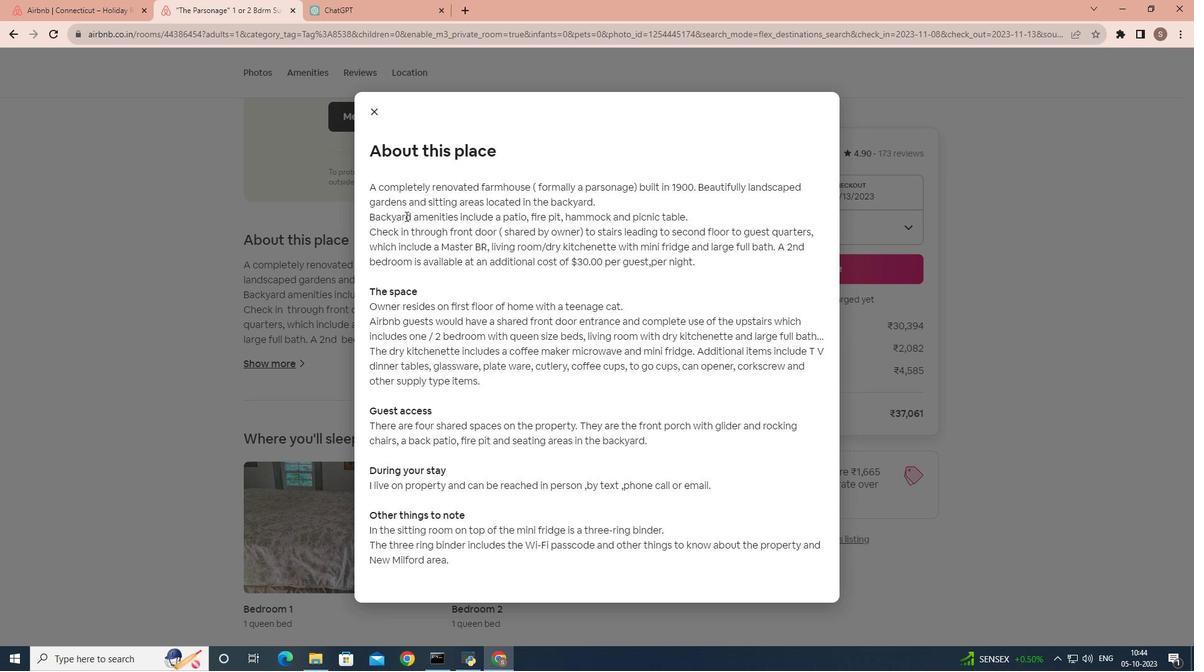 
Action: Mouse moved to (419, 195)
Screenshot: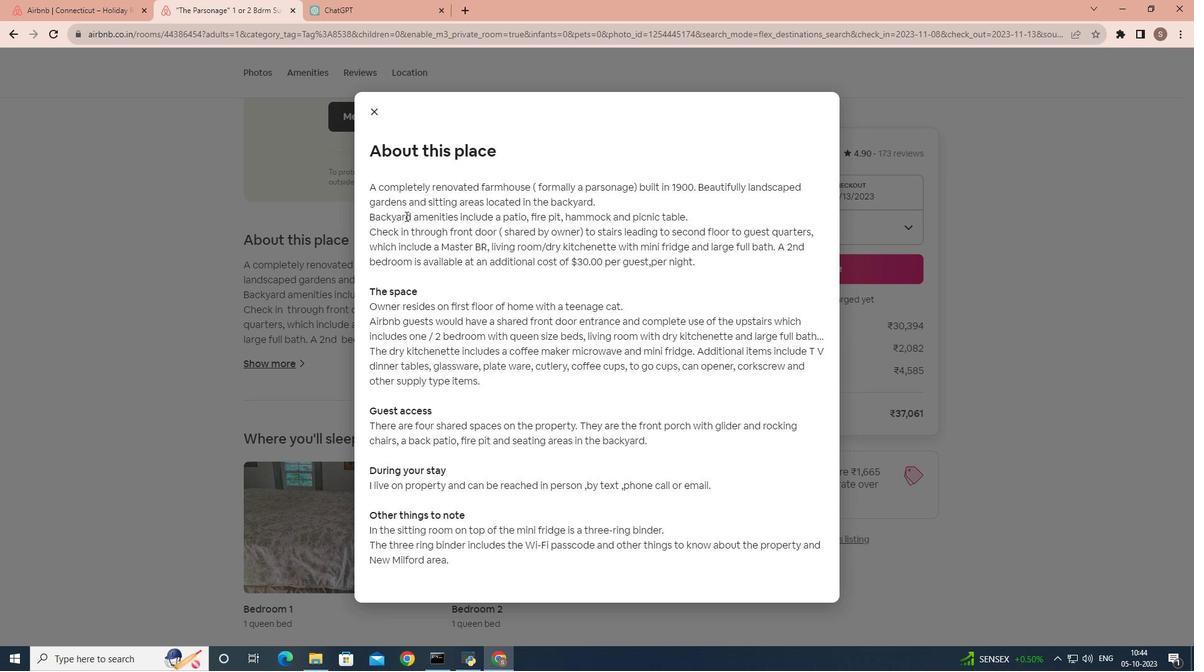 
Action: Mouse scrolled (419, 195) with delta (0, 0)
Screenshot: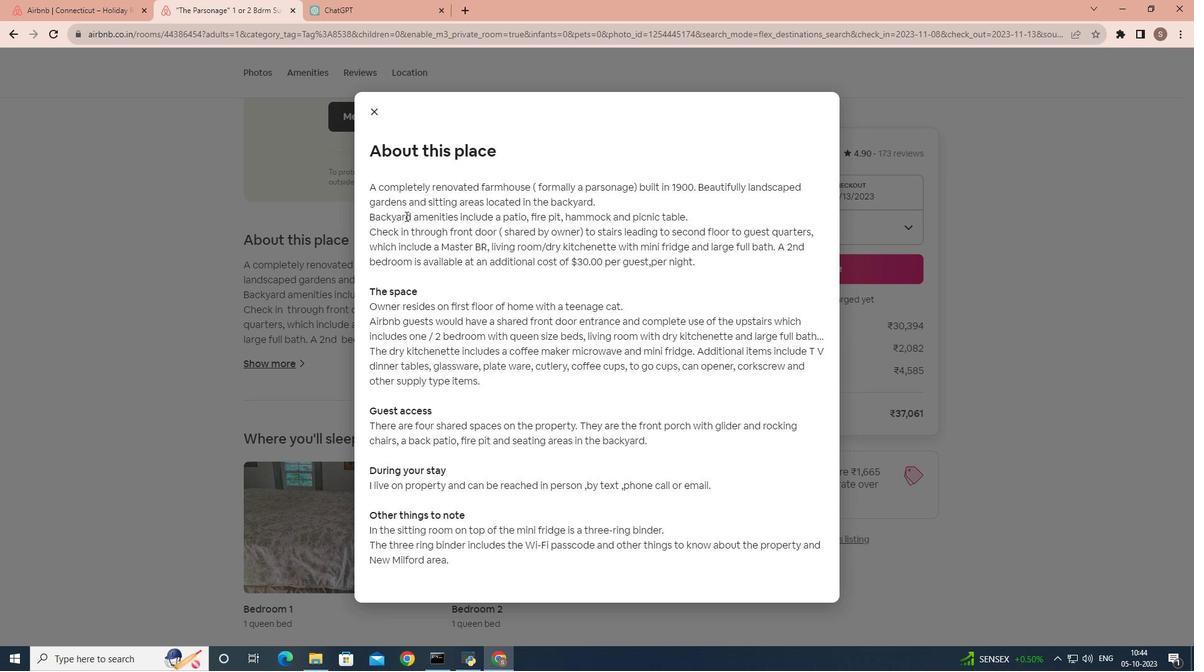 
Action: Mouse moved to (415, 199)
Screenshot: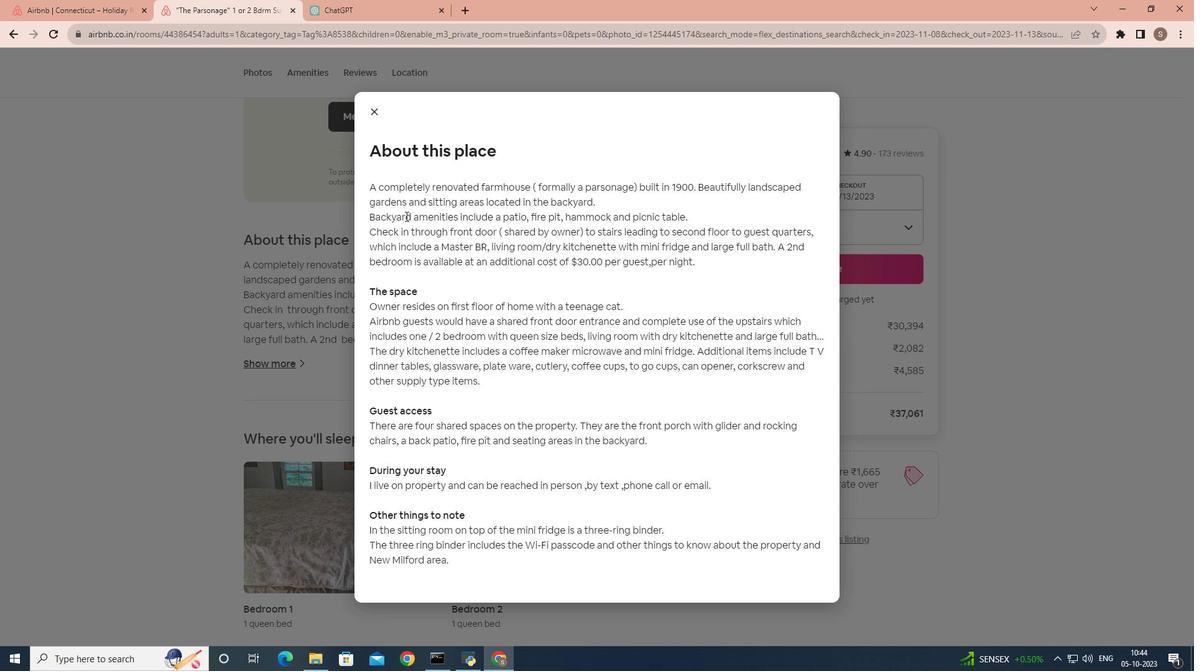 
Action: Mouse scrolled (415, 199) with delta (0, 0)
Screenshot: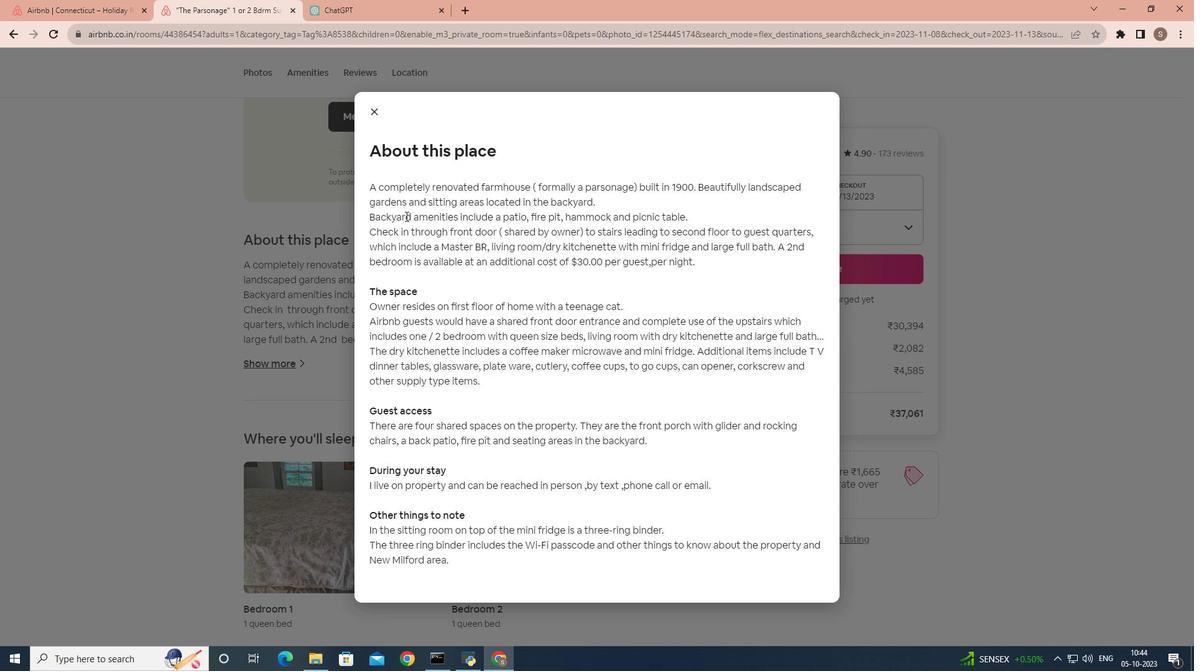 
Action: Mouse moved to (411, 205)
Screenshot: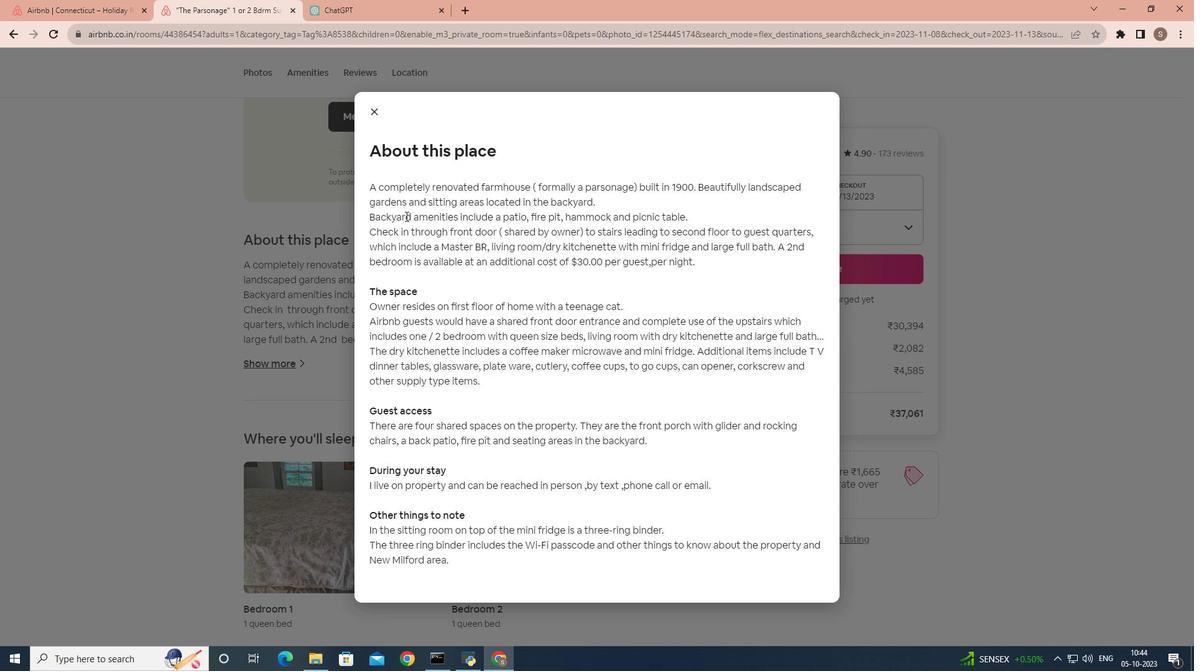 
Action: Mouse scrolled (411, 204) with delta (0, 0)
Screenshot: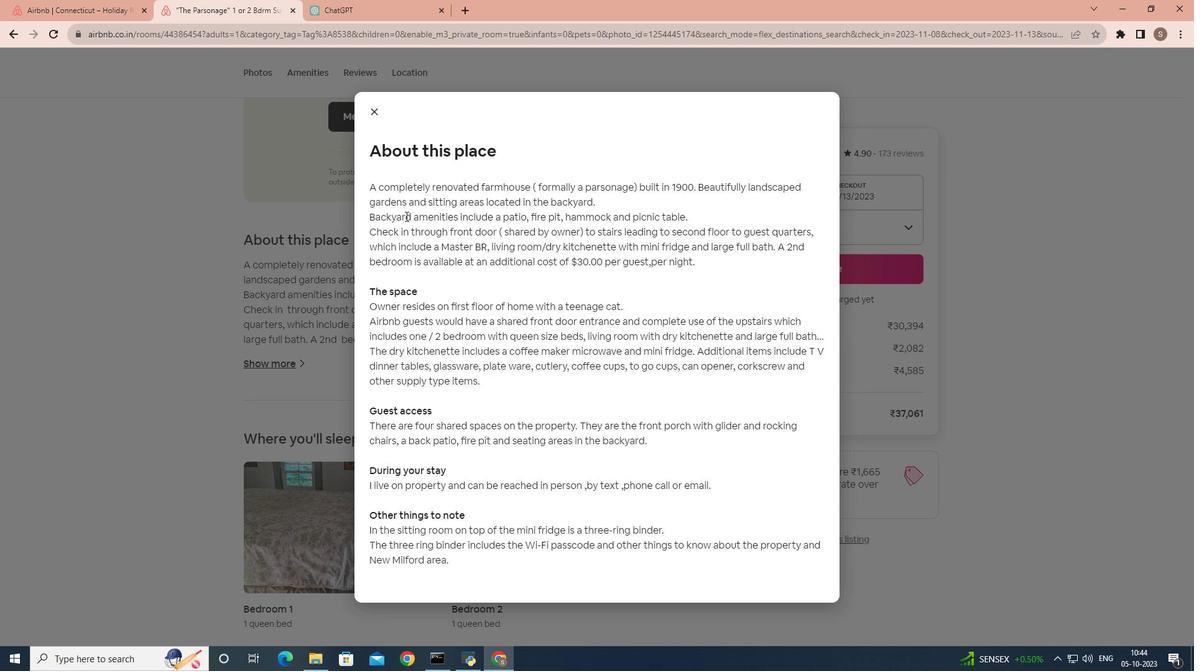 
Action: Mouse moved to (371, 115)
Screenshot: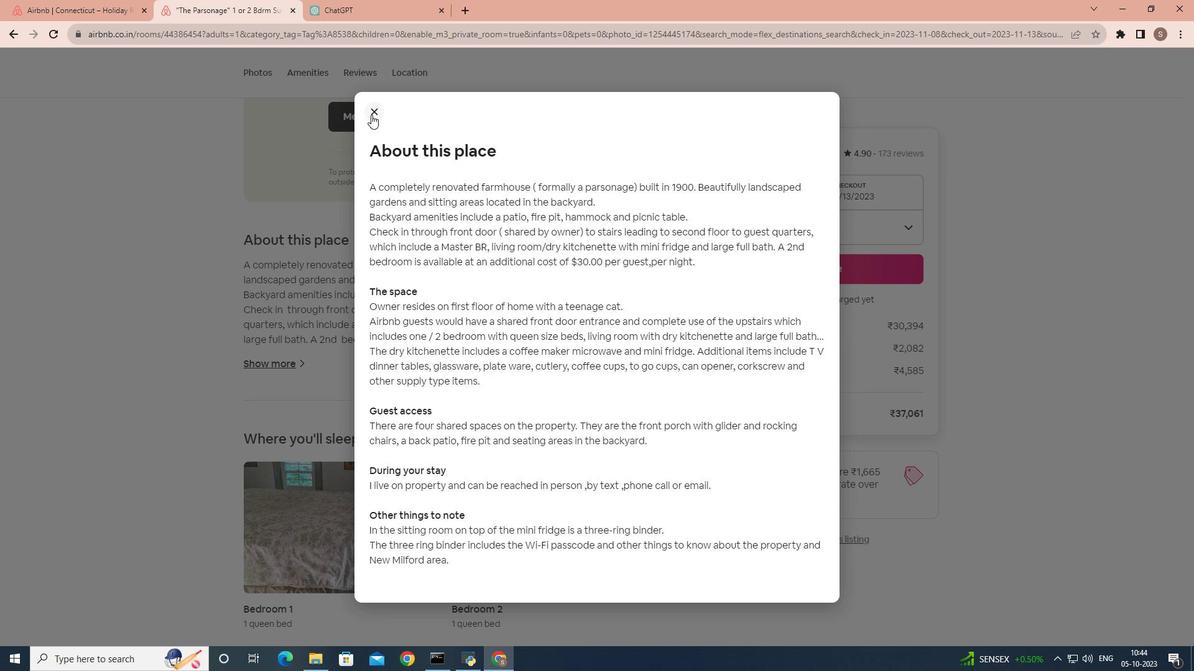 
Action: Mouse pressed left at (371, 115)
Screenshot: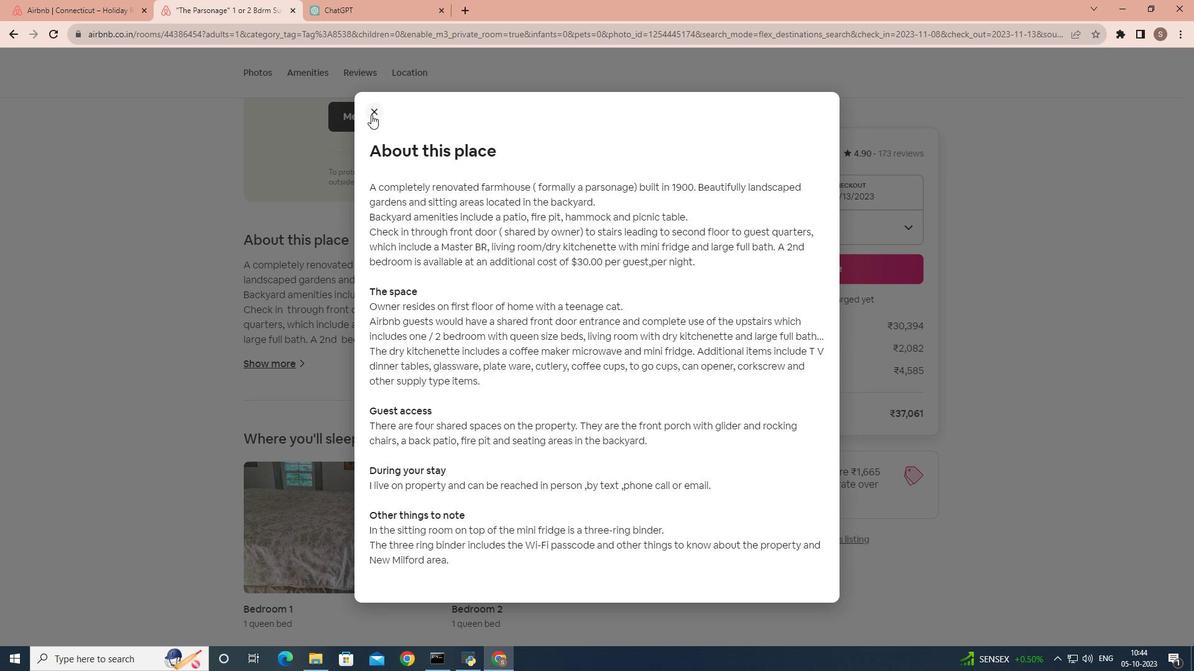 
Action: Mouse moved to (297, 342)
Screenshot: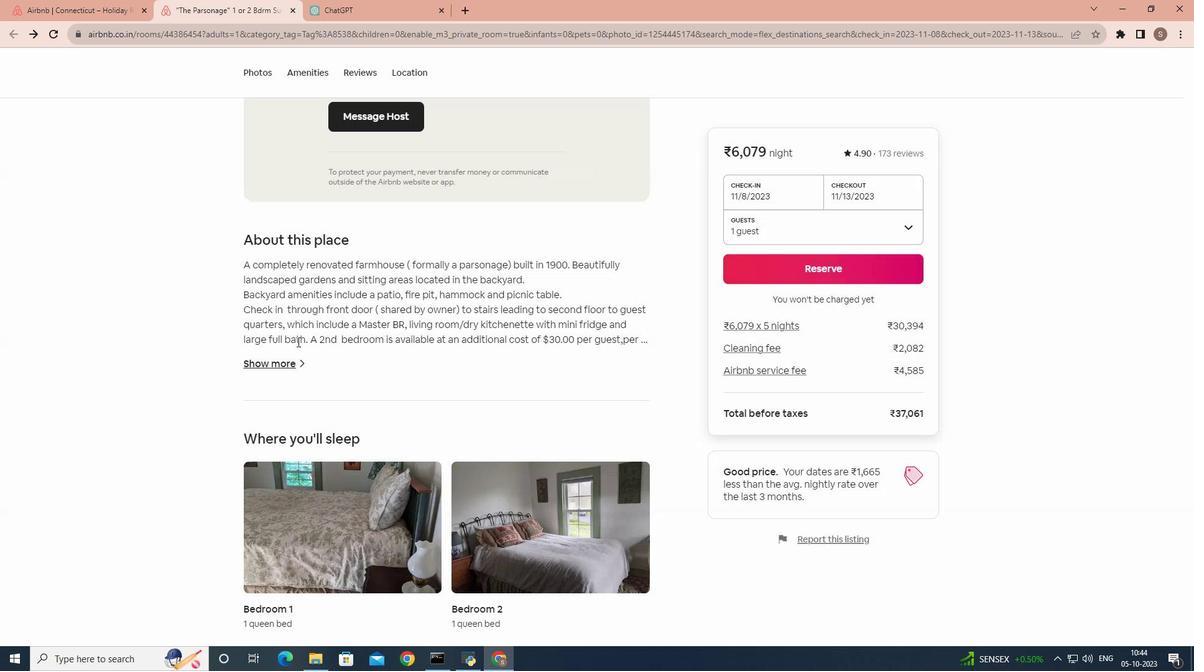 
Action: Mouse scrolled (297, 341) with delta (0, 0)
Screenshot: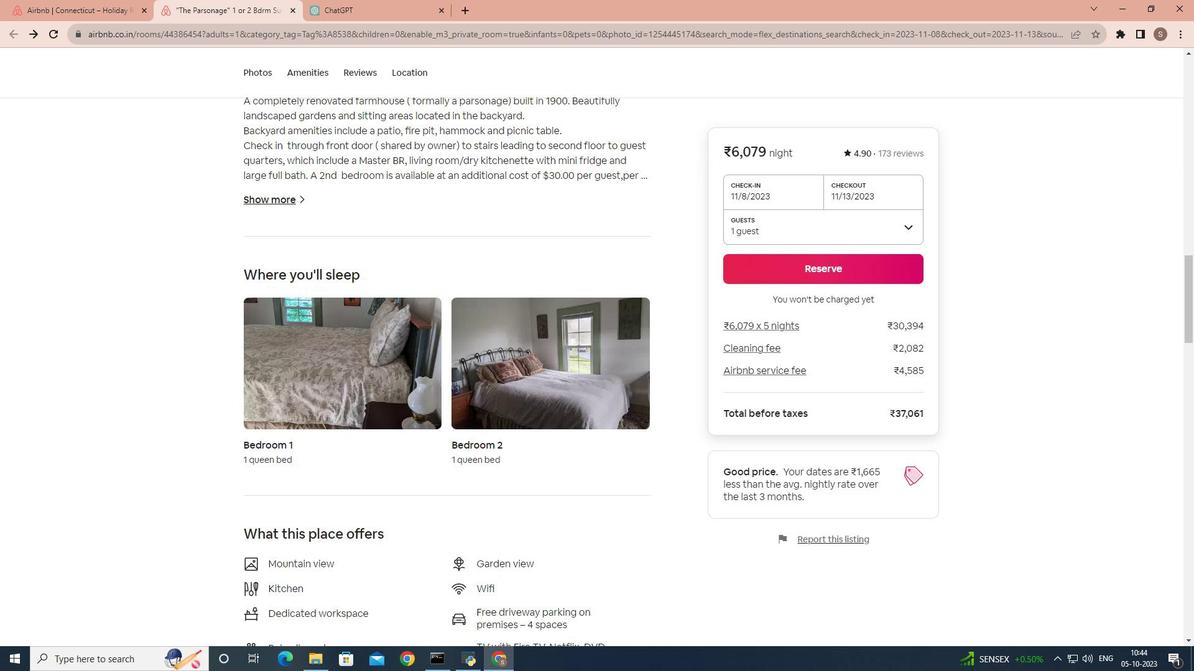 
Action: Mouse scrolled (297, 341) with delta (0, 0)
Screenshot: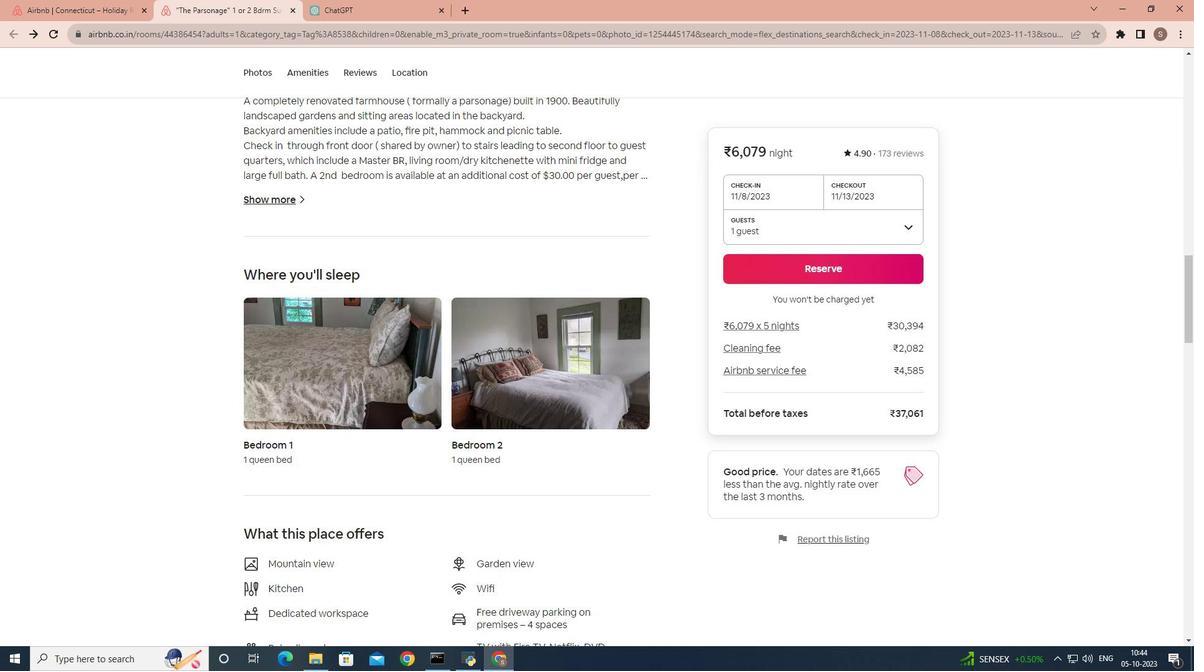 
Action: Mouse scrolled (297, 341) with delta (0, 0)
Screenshot: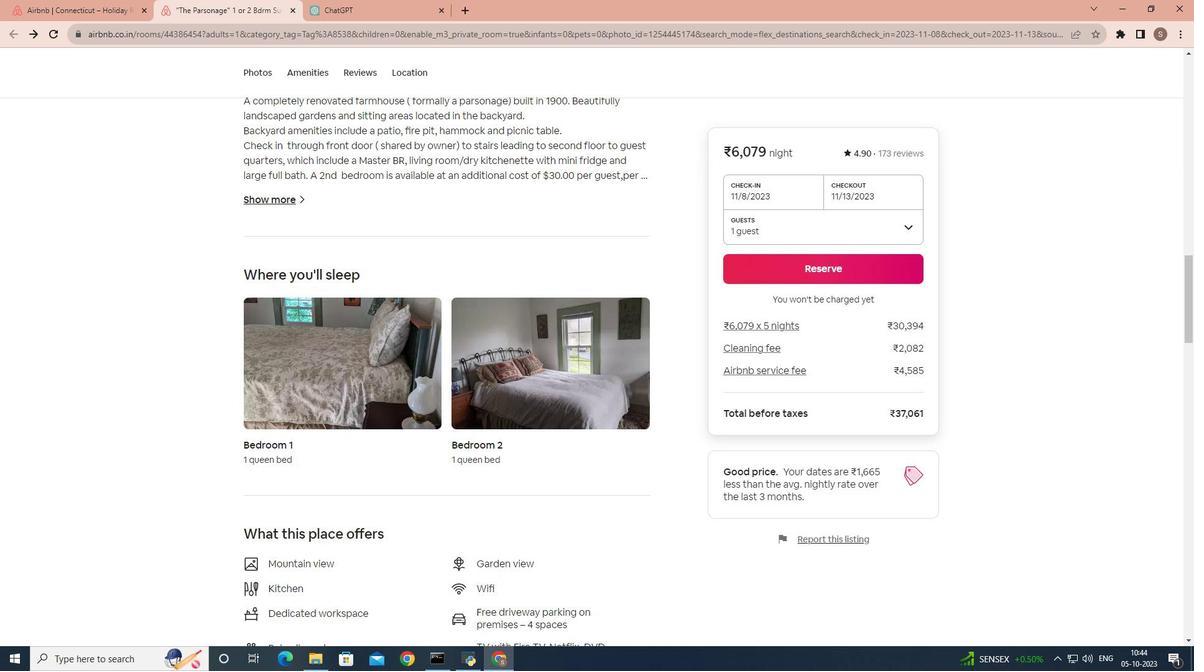 
Action: Mouse scrolled (297, 341) with delta (0, 0)
Screenshot: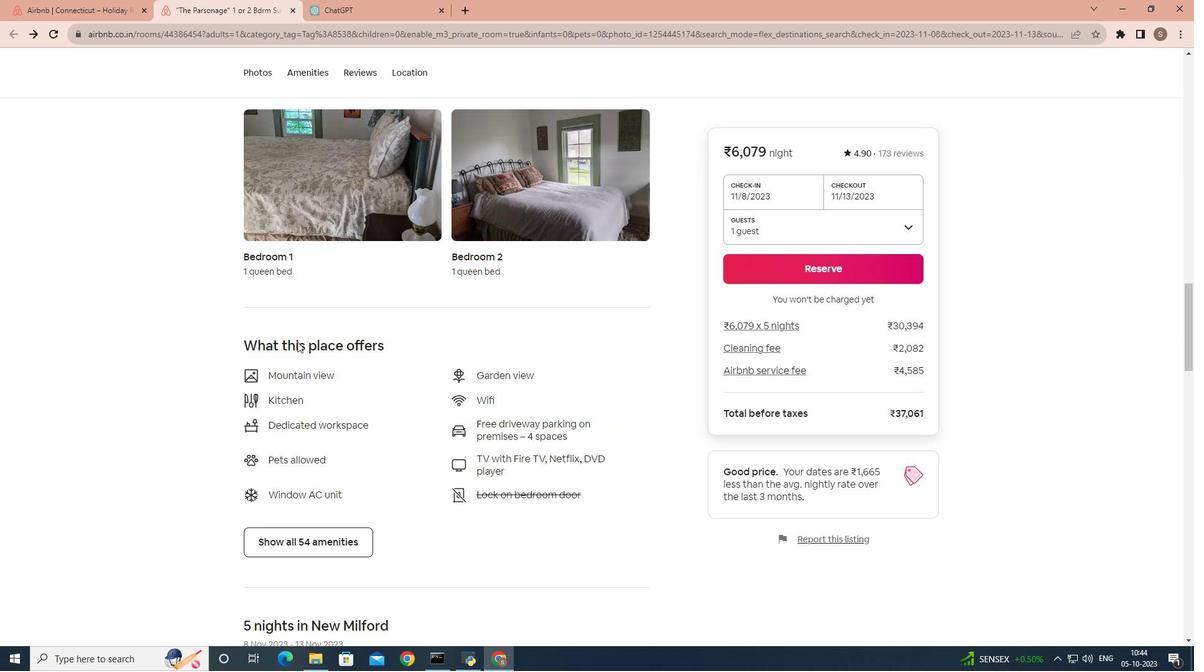 
Action: Mouse scrolled (297, 341) with delta (0, 0)
Screenshot: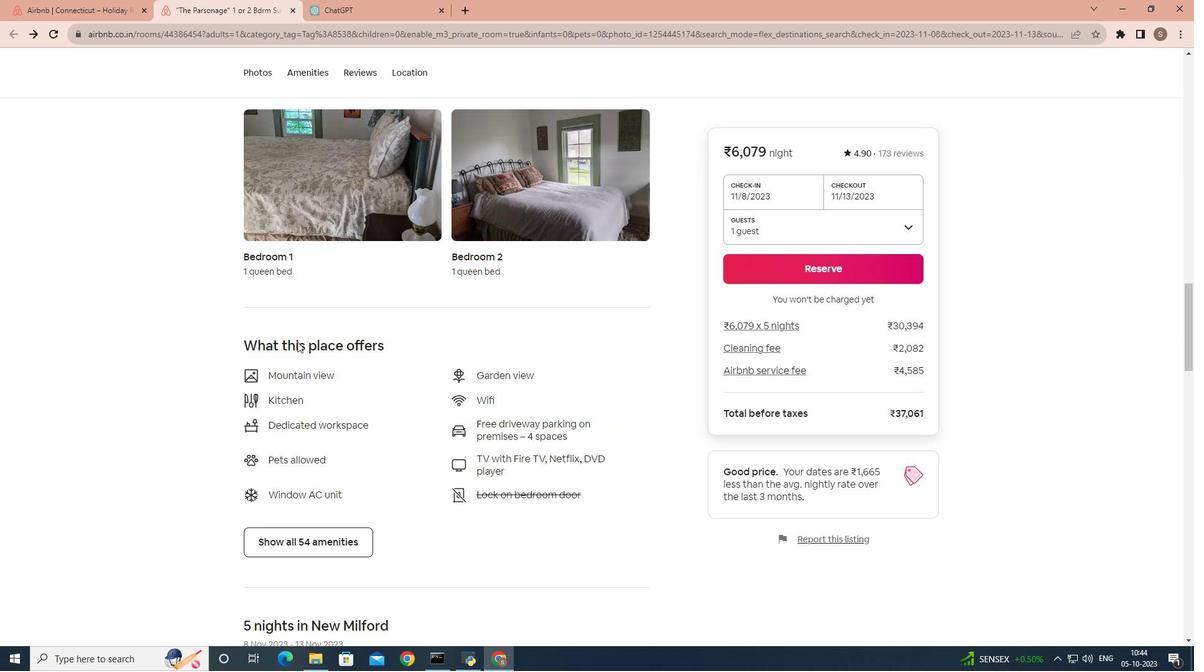 
Action: Mouse scrolled (297, 341) with delta (0, 0)
Screenshot: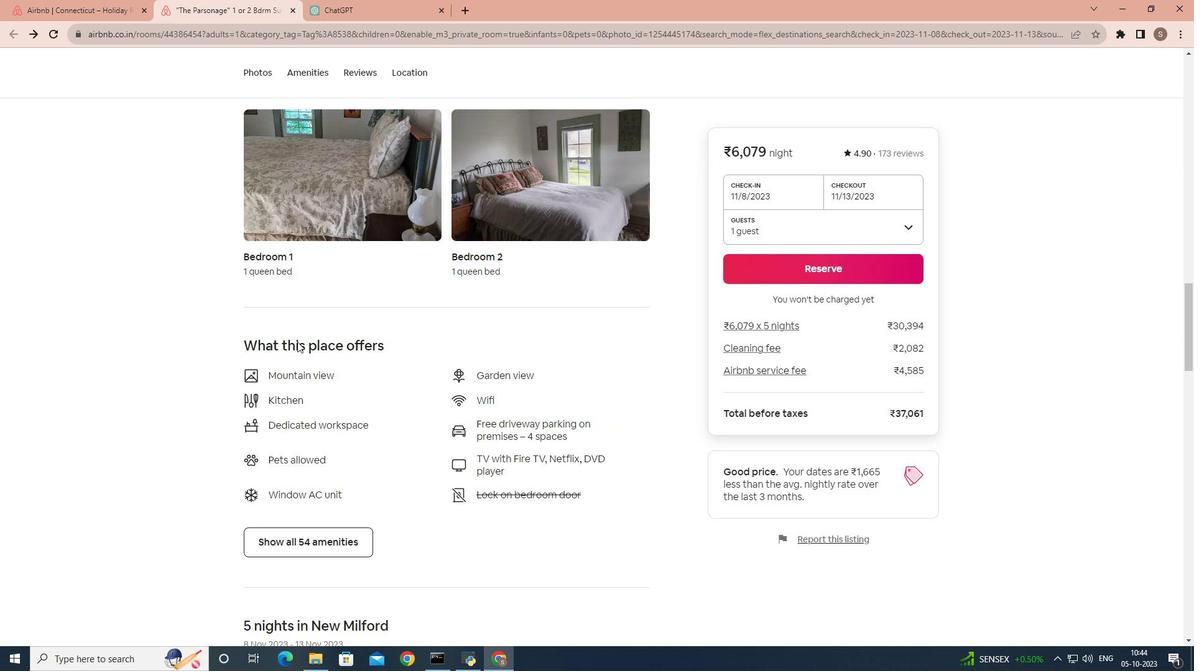 
Action: Mouse scrolled (297, 341) with delta (0, 0)
Screenshot: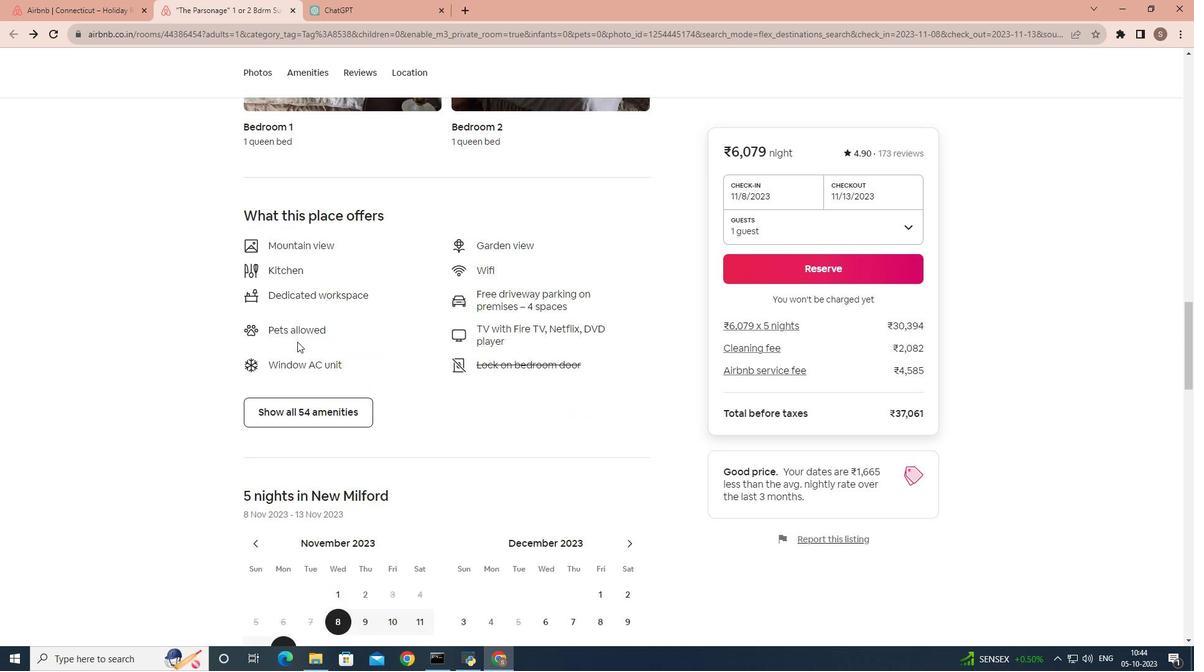 
Action: Mouse scrolled (297, 341) with delta (0, 0)
Screenshot: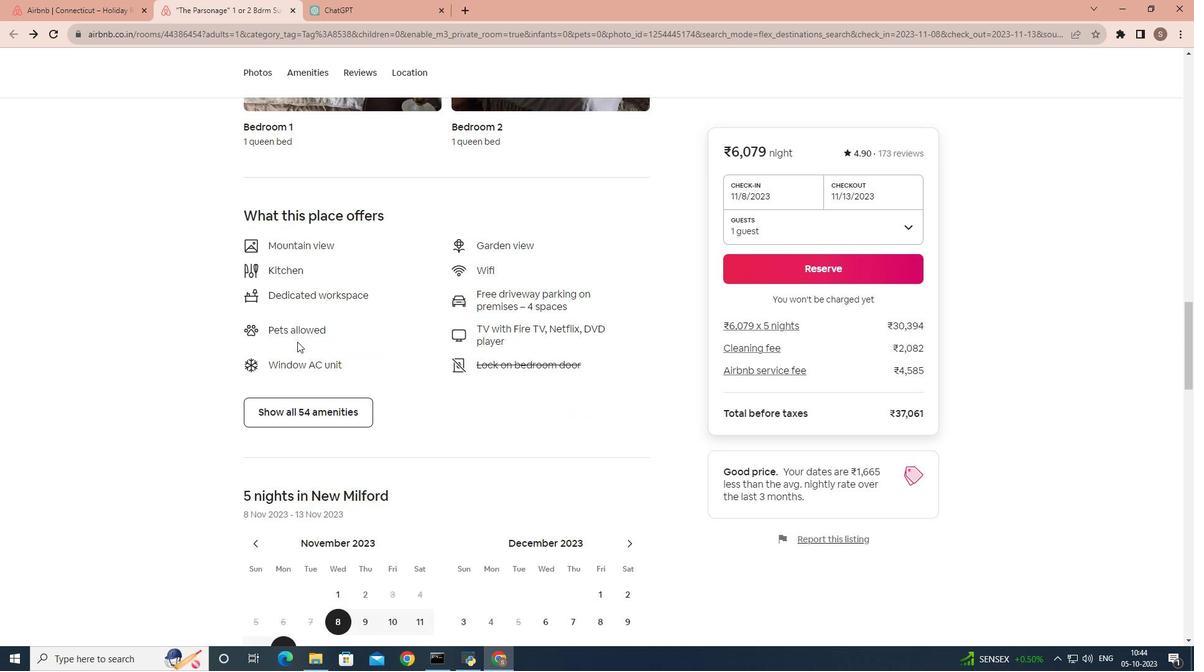 
Action: Mouse scrolled (297, 341) with delta (0, 0)
Screenshot: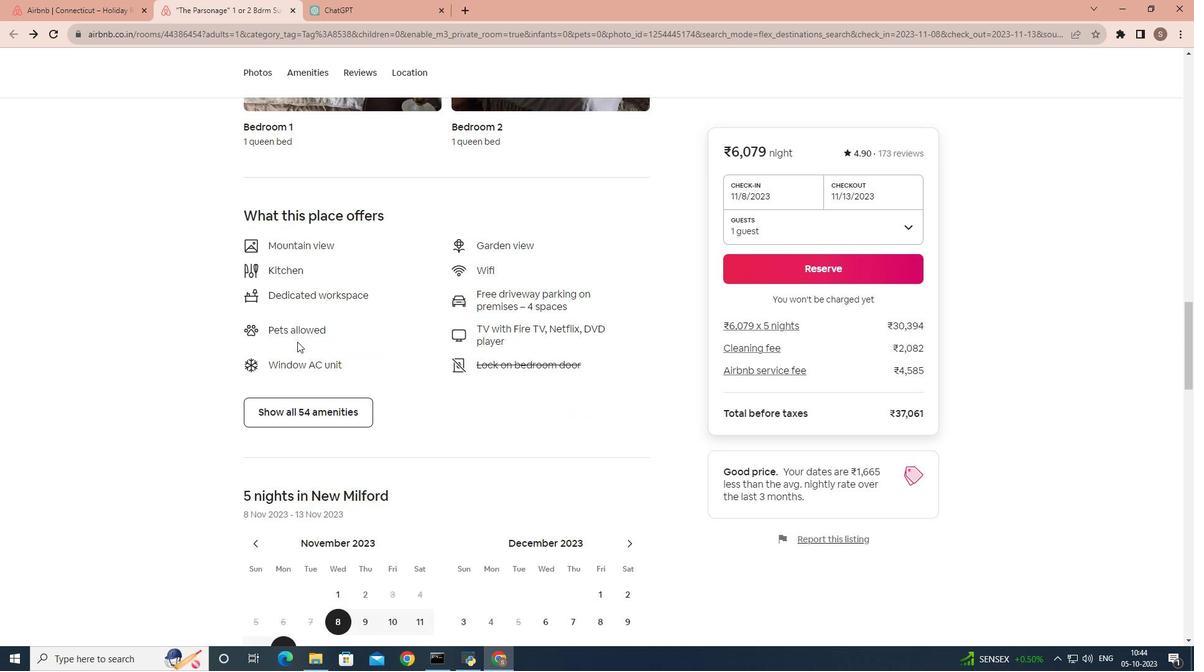 
Action: Mouse scrolled (297, 341) with delta (0, 0)
Screenshot: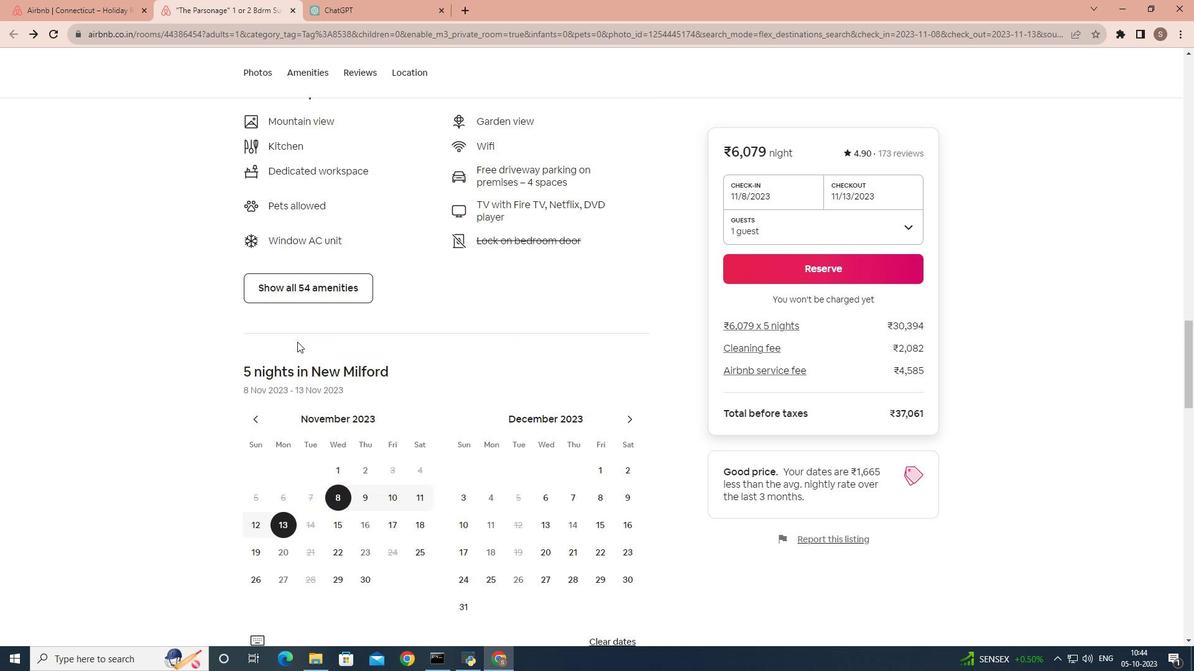
Action: Mouse moved to (312, 276)
Screenshot: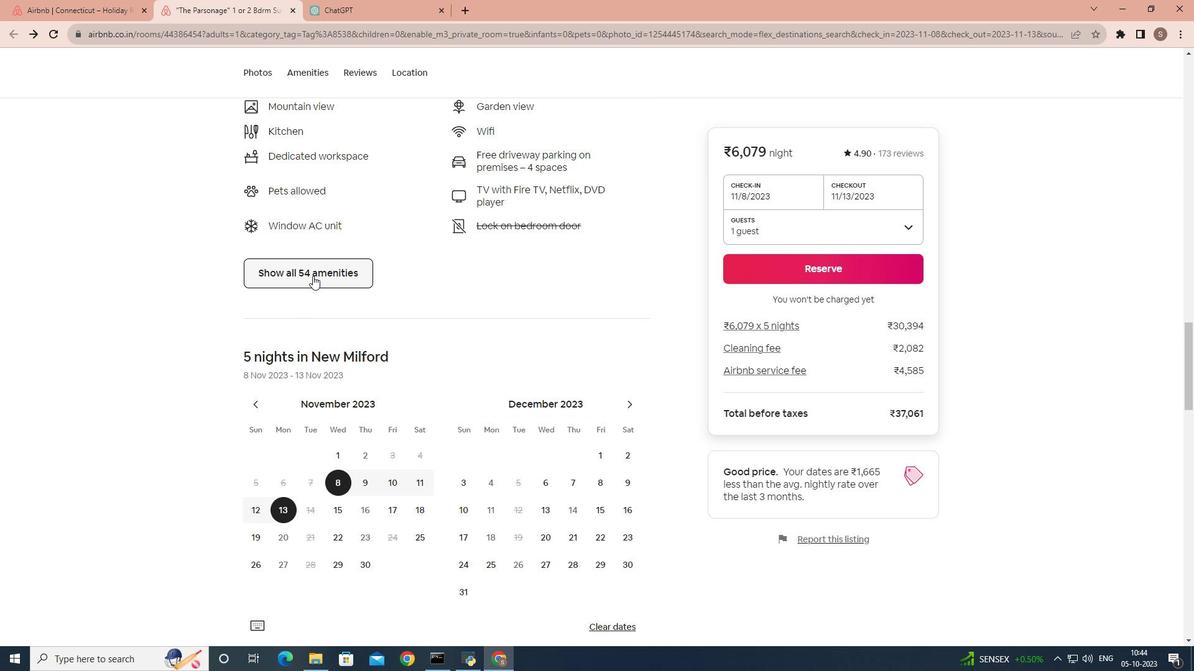 
Action: Mouse pressed left at (312, 276)
Screenshot: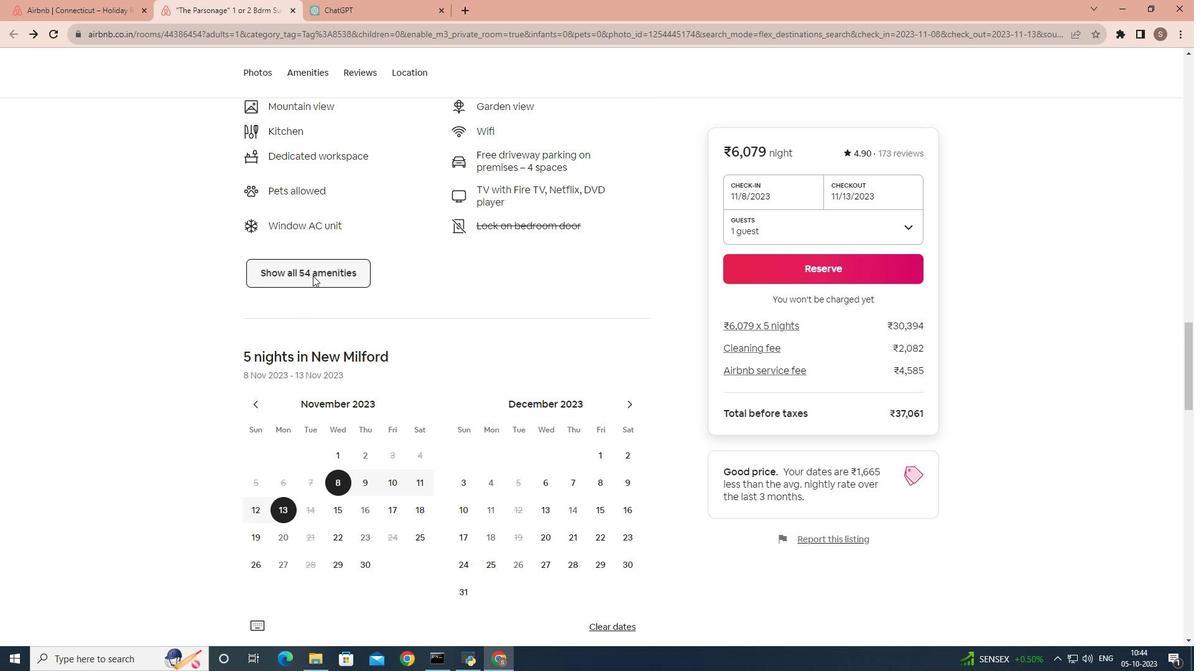 
Action: Mouse moved to (450, 277)
Screenshot: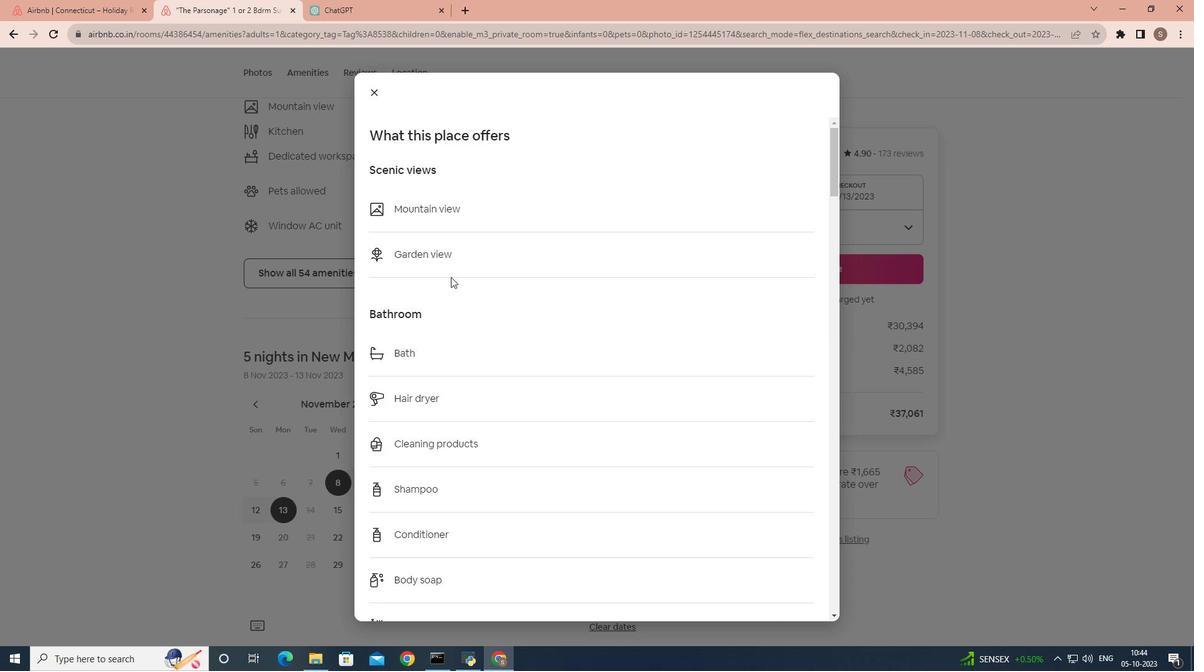 
Action: Mouse scrolled (450, 276) with delta (0, 0)
Screenshot: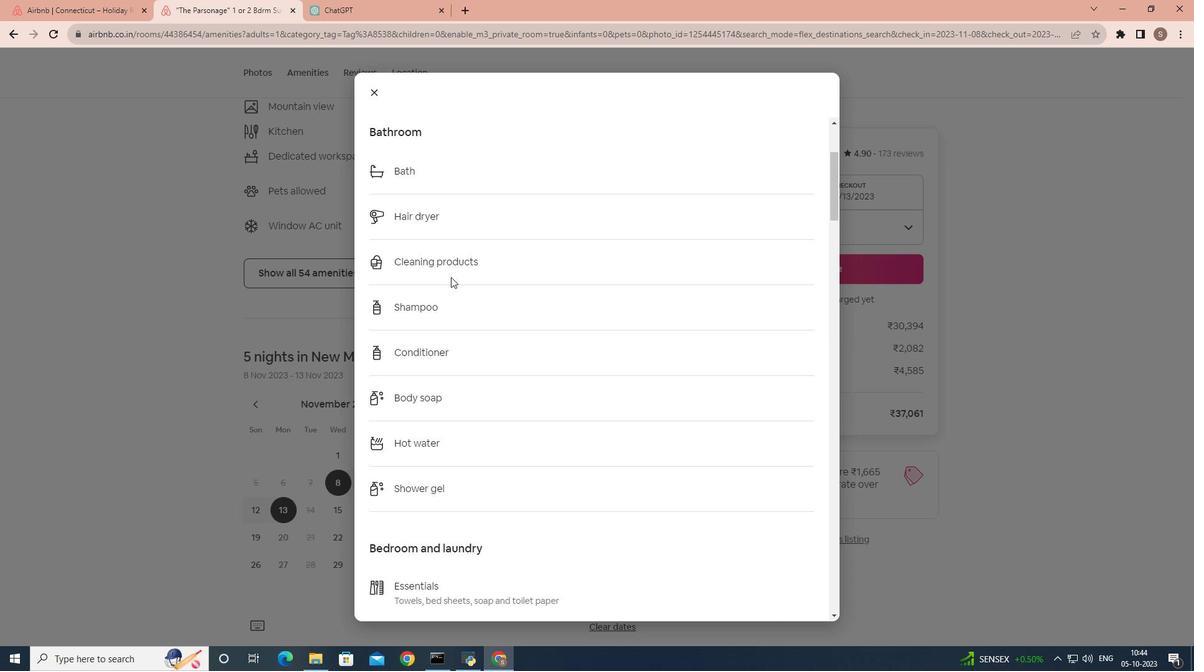
Action: Mouse scrolled (450, 276) with delta (0, 0)
Screenshot: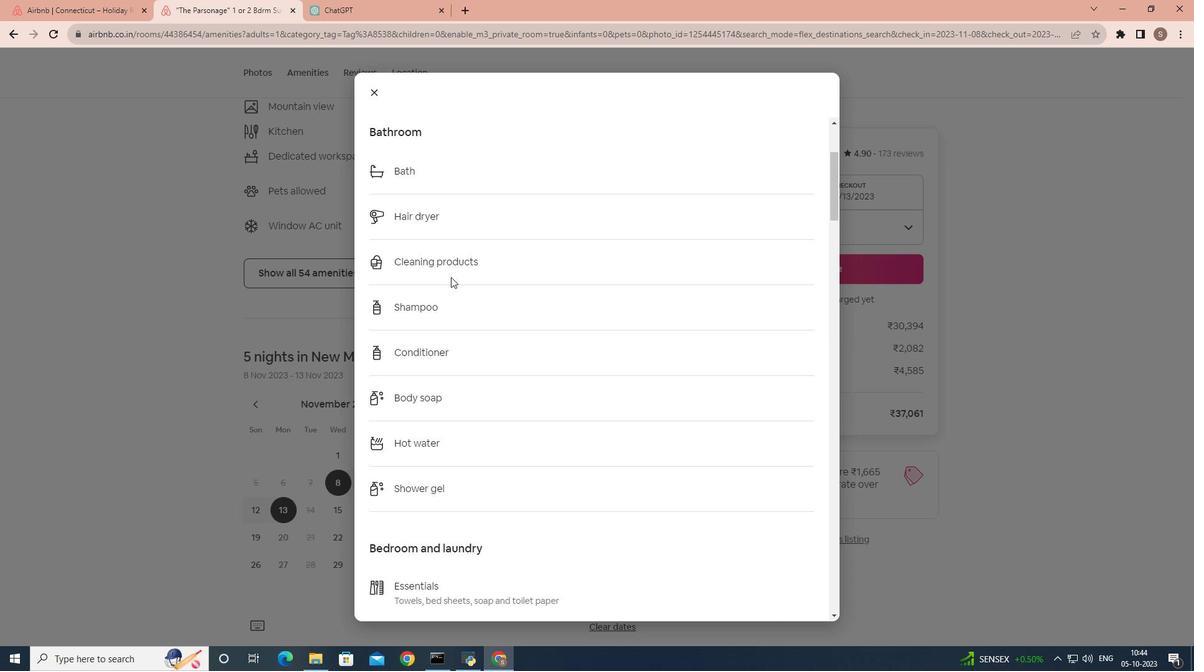 
Action: Mouse scrolled (450, 276) with delta (0, 0)
Screenshot: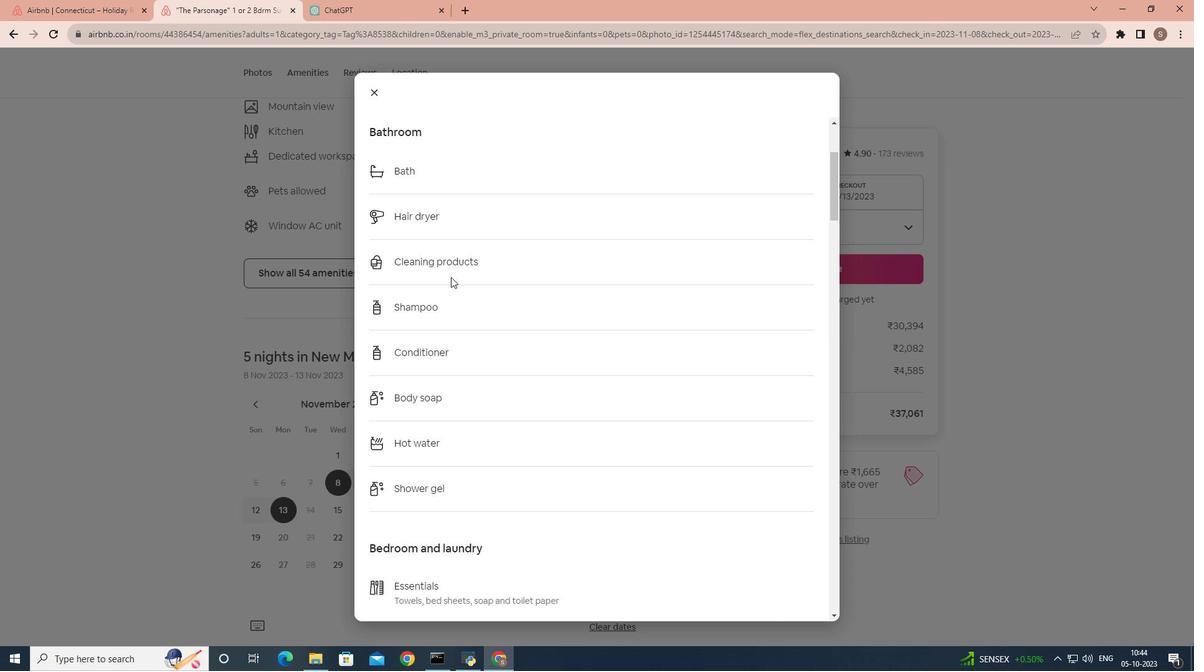 
Action: Mouse scrolled (450, 276) with delta (0, 0)
Screenshot: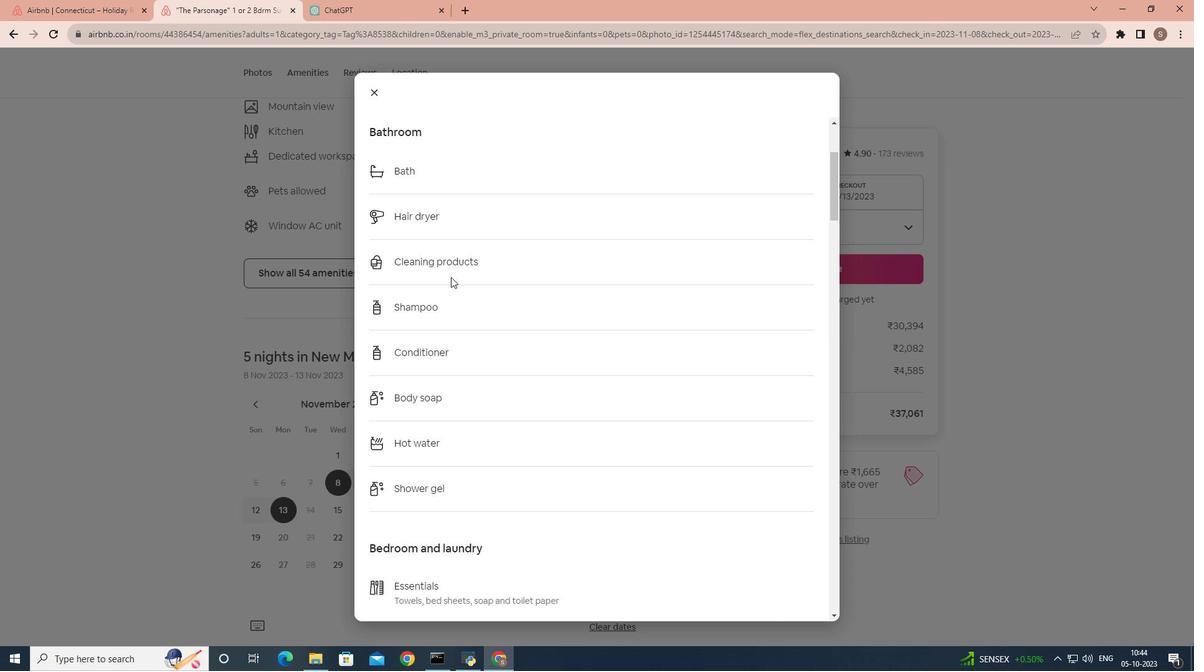 
Action: Mouse scrolled (450, 276) with delta (0, 0)
Screenshot: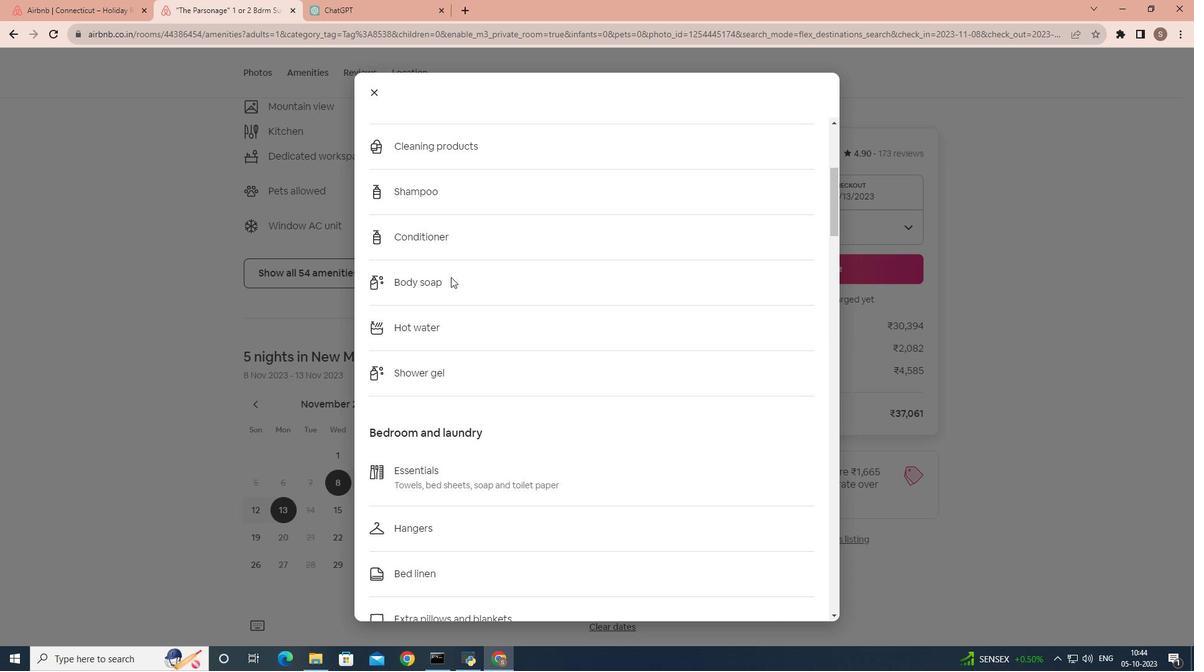 
Action: Mouse scrolled (450, 276) with delta (0, 0)
Screenshot: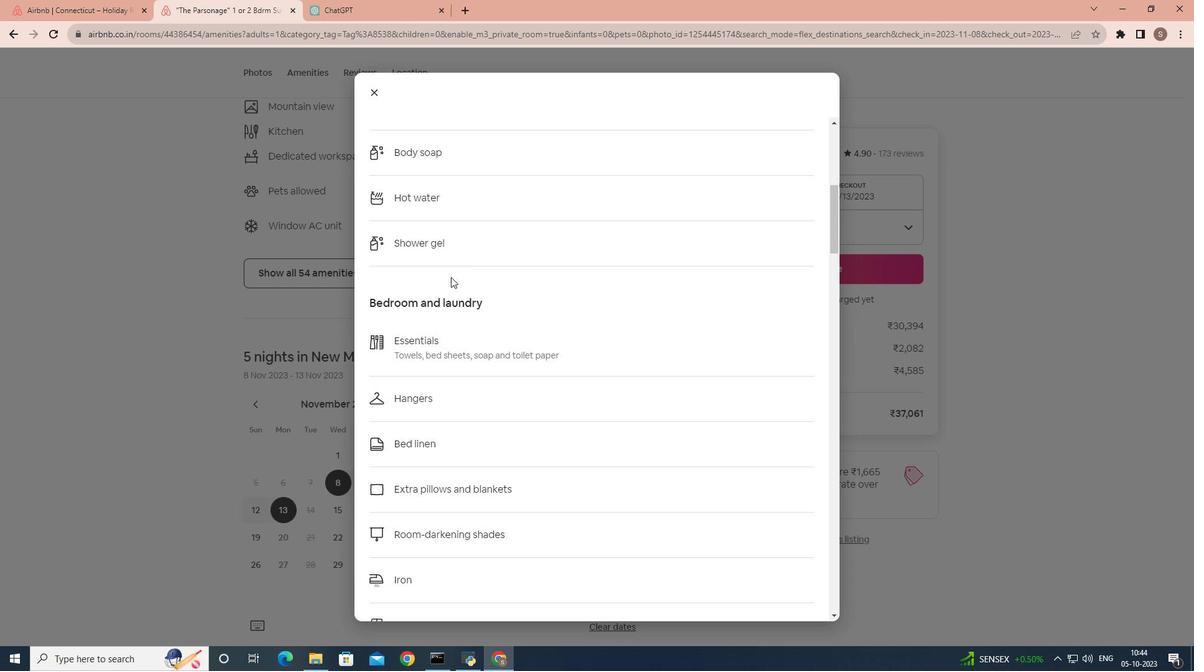 
Action: Mouse scrolled (450, 276) with delta (0, 0)
Screenshot: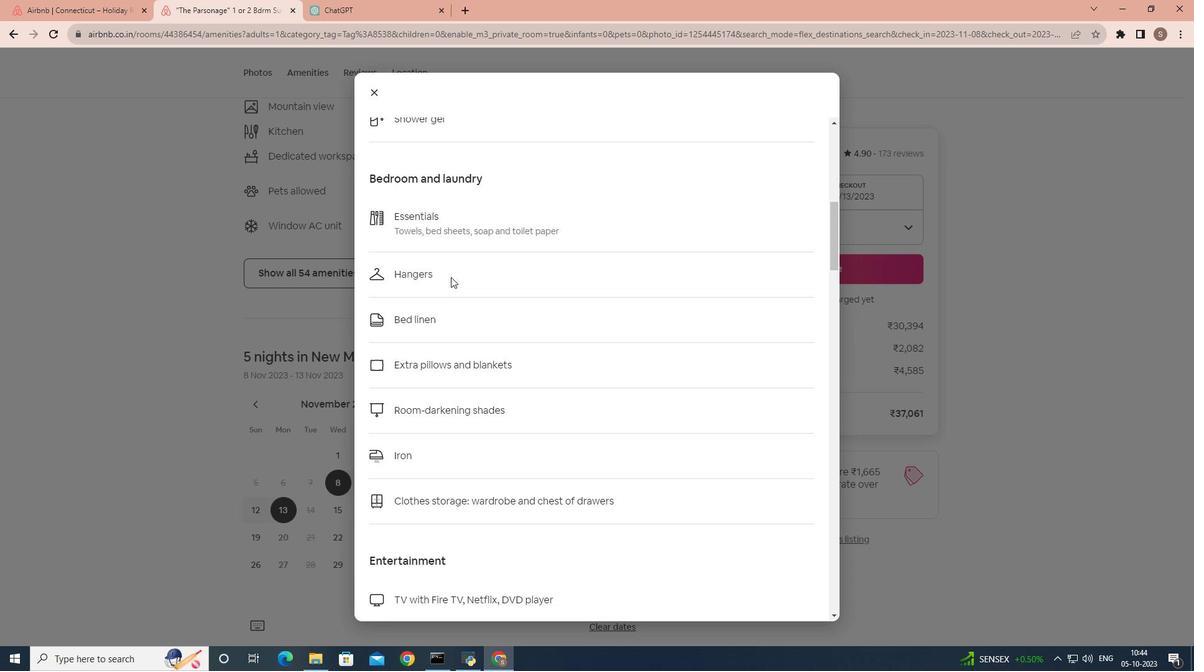 
Action: Mouse scrolled (450, 276) with delta (0, 0)
Screenshot: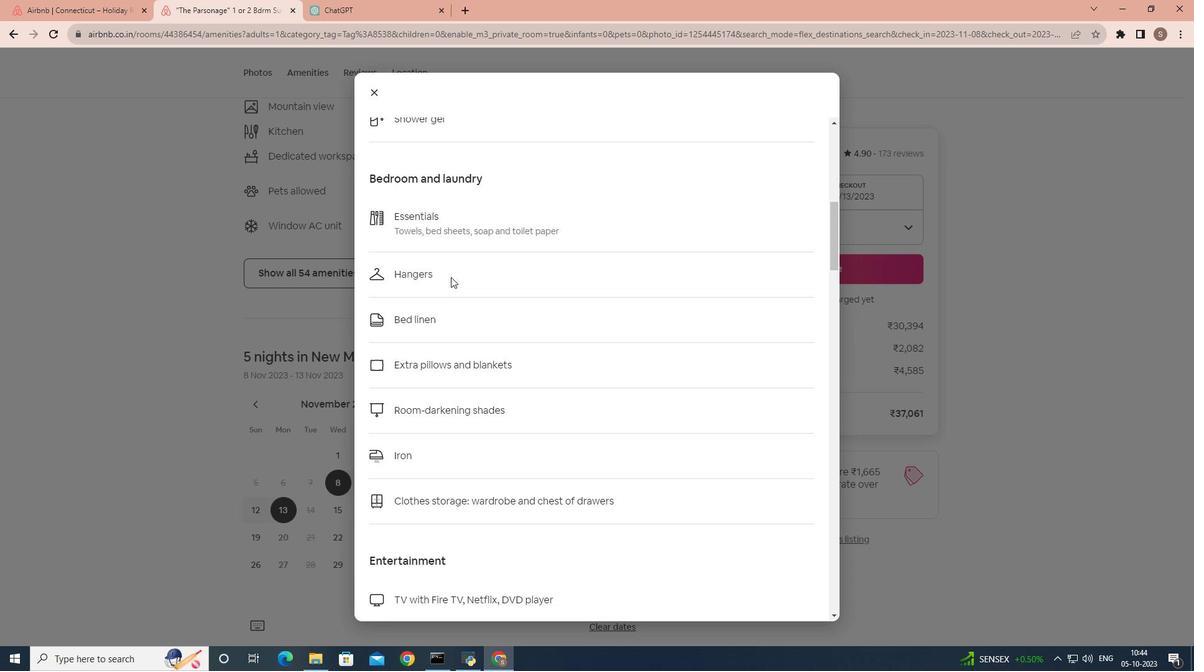 
Action: Mouse scrolled (450, 276) with delta (0, 0)
Screenshot: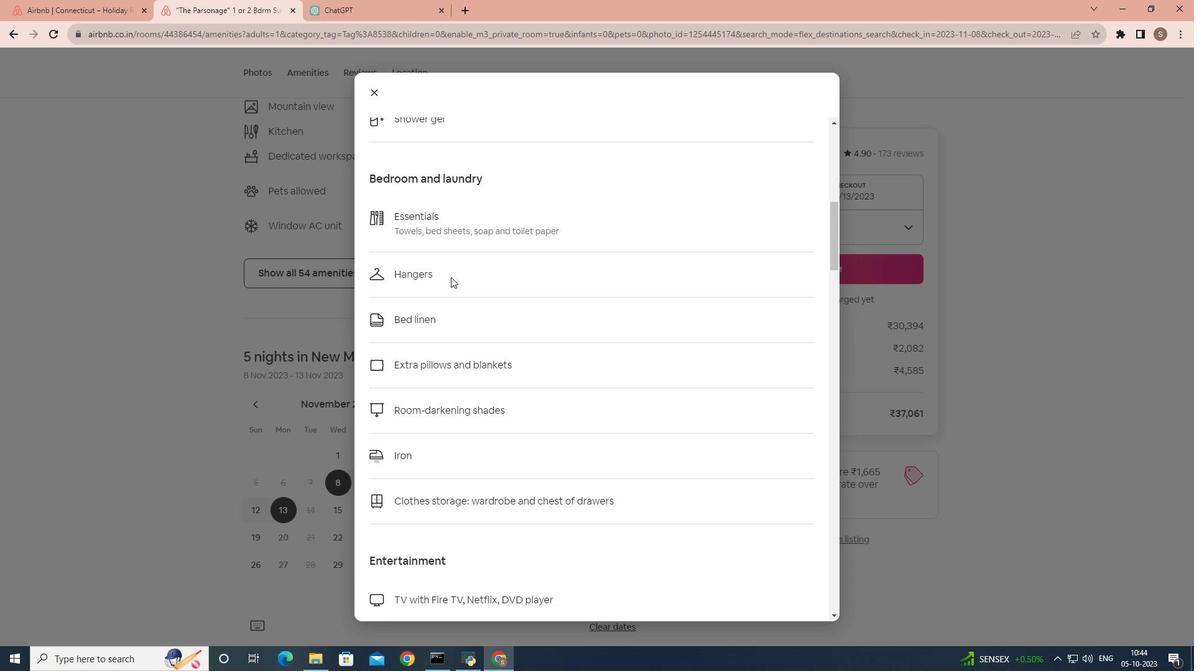 
Action: Mouse scrolled (450, 276) with delta (0, 0)
Screenshot: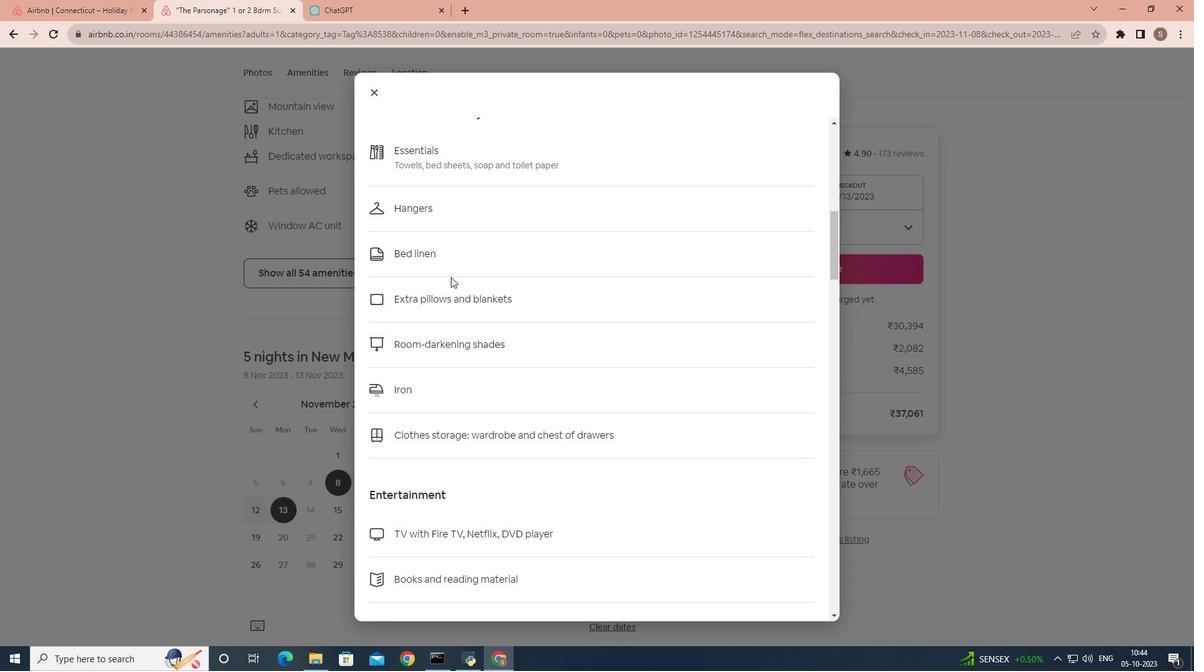 
Action: Mouse scrolled (450, 276) with delta (0, 0)
Screenshot: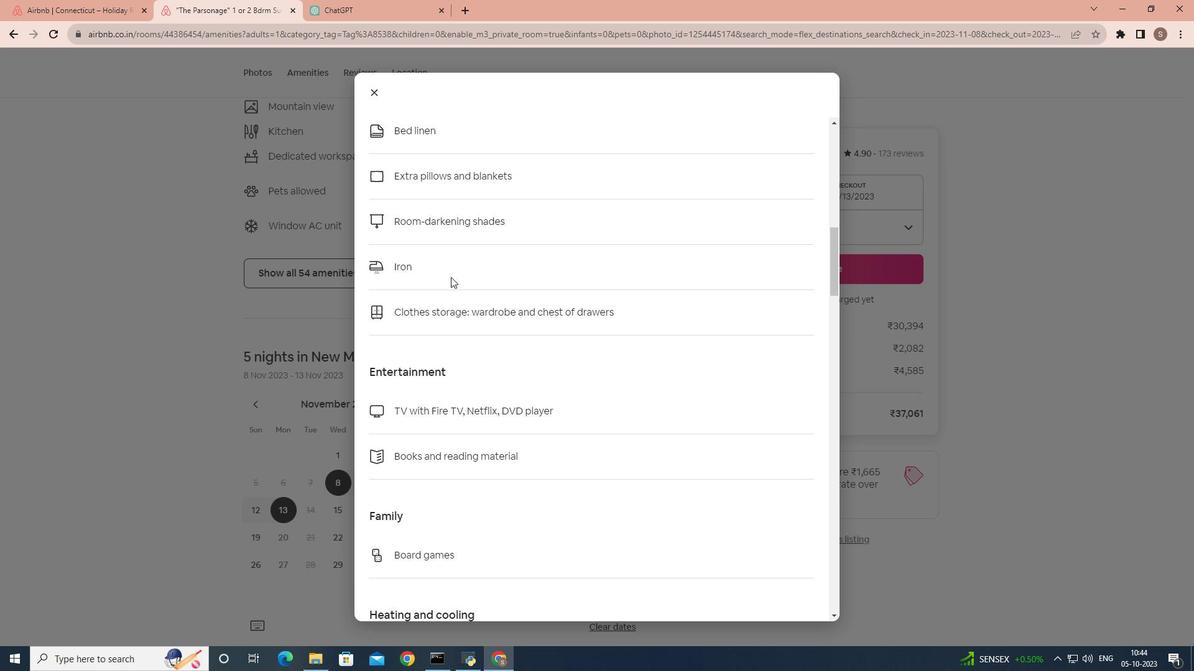 
Action: Mouse scrolled (450, 276) with delta (0, 0)
Screenshot: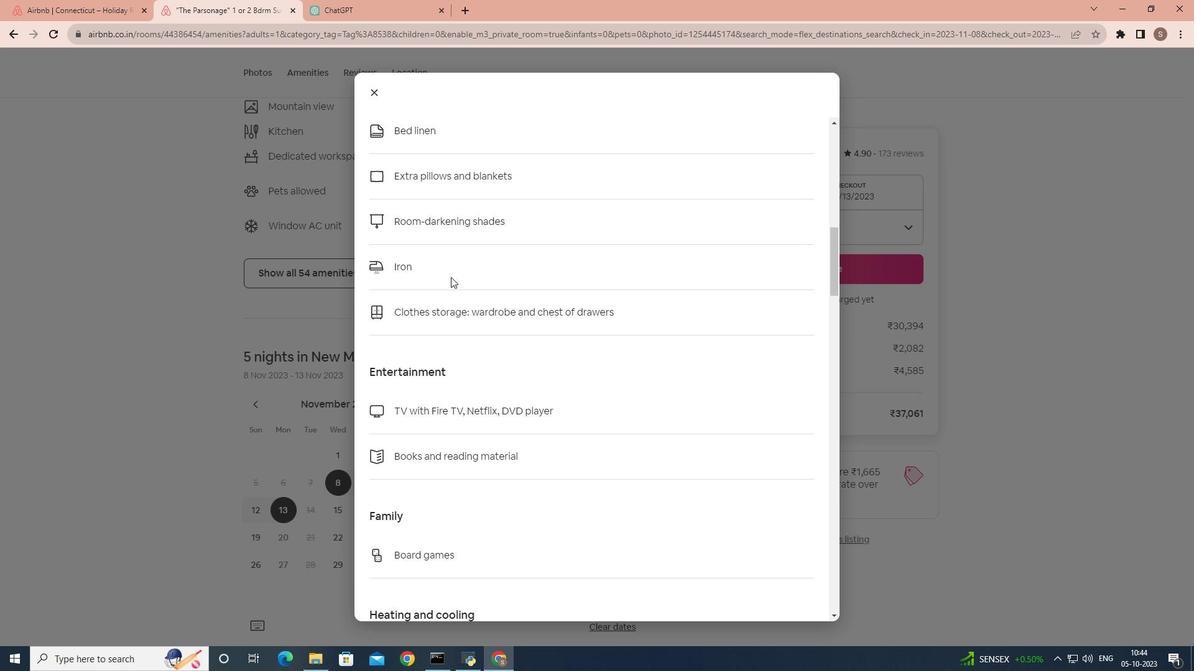 
Action: Mouse scrolled (450, 276) with delta (0, 0)
Screenshot: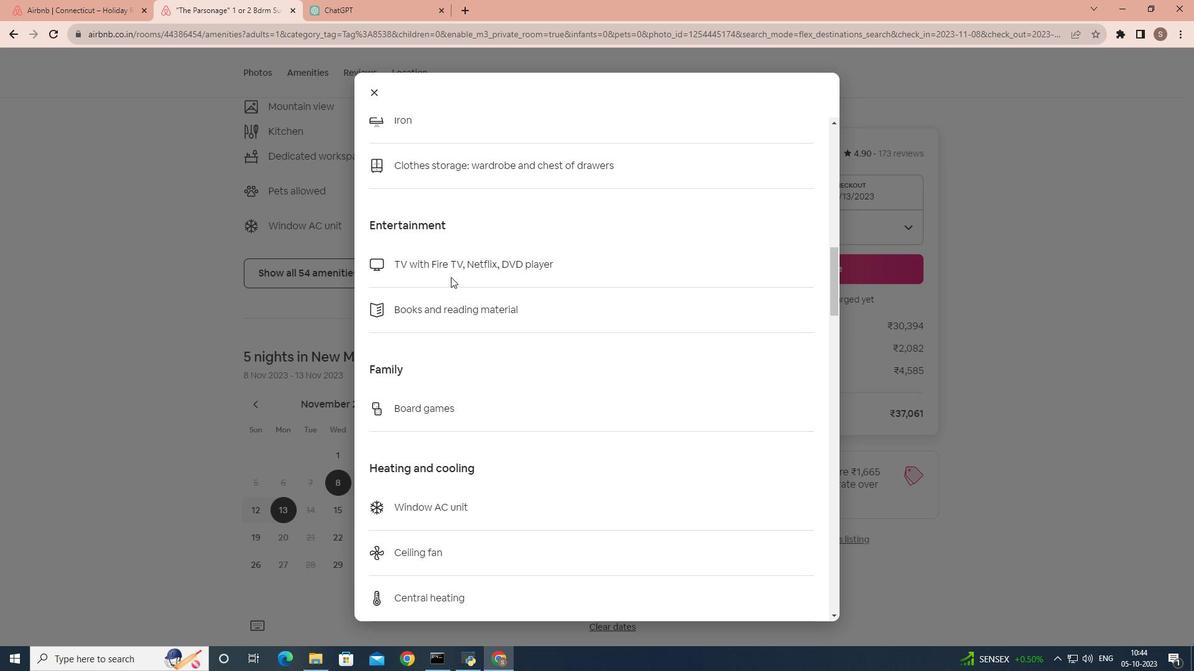 
Action: Mouse scrolled (450, 276) with delta (0, 0)
Screenshot: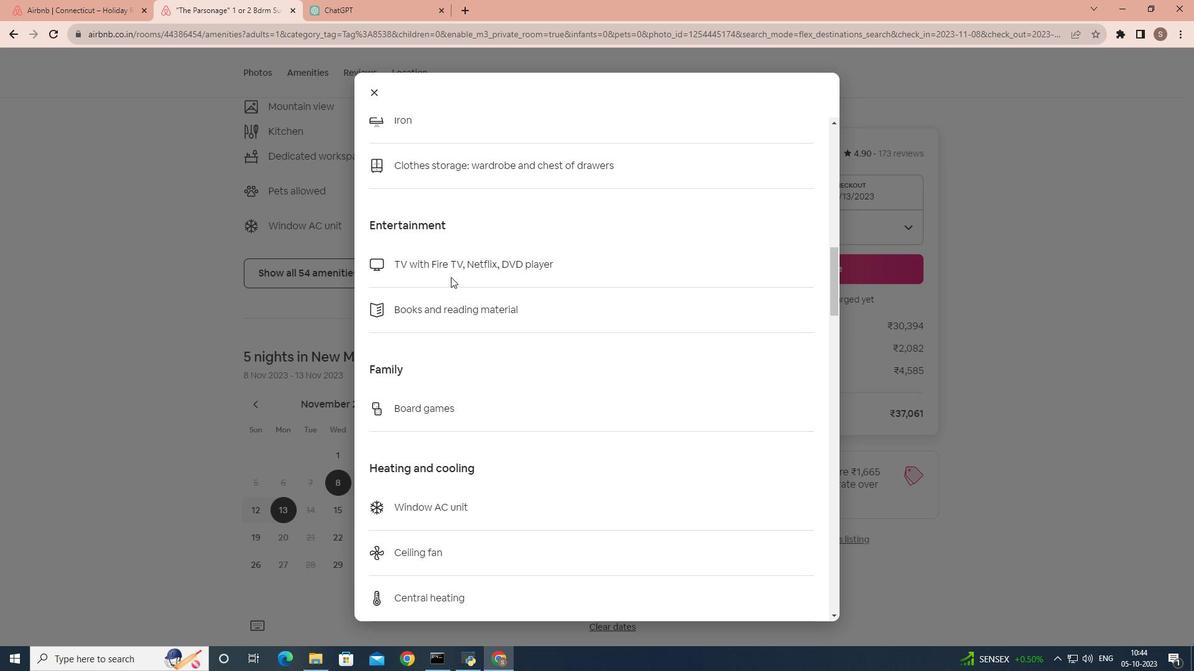 
Action: Mouse scrolled (450, 276) with delta (0, 0)
Screenshot: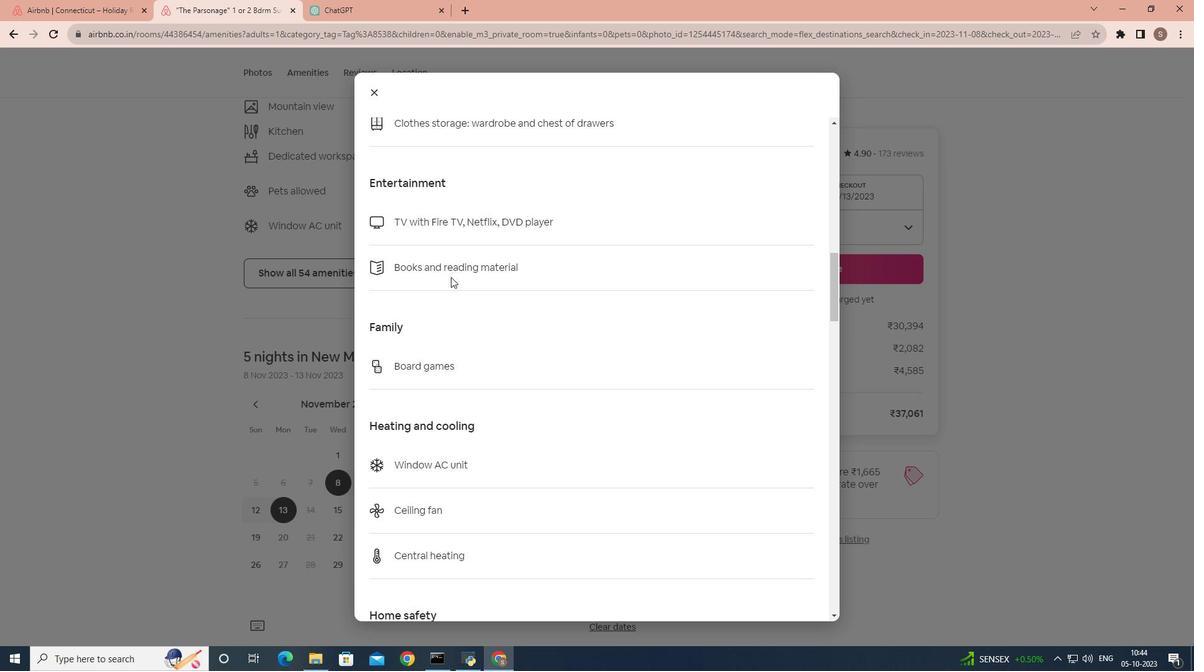 
Action: Mouse scrolled (450, 276) with delta (0, 0)
Screenshot: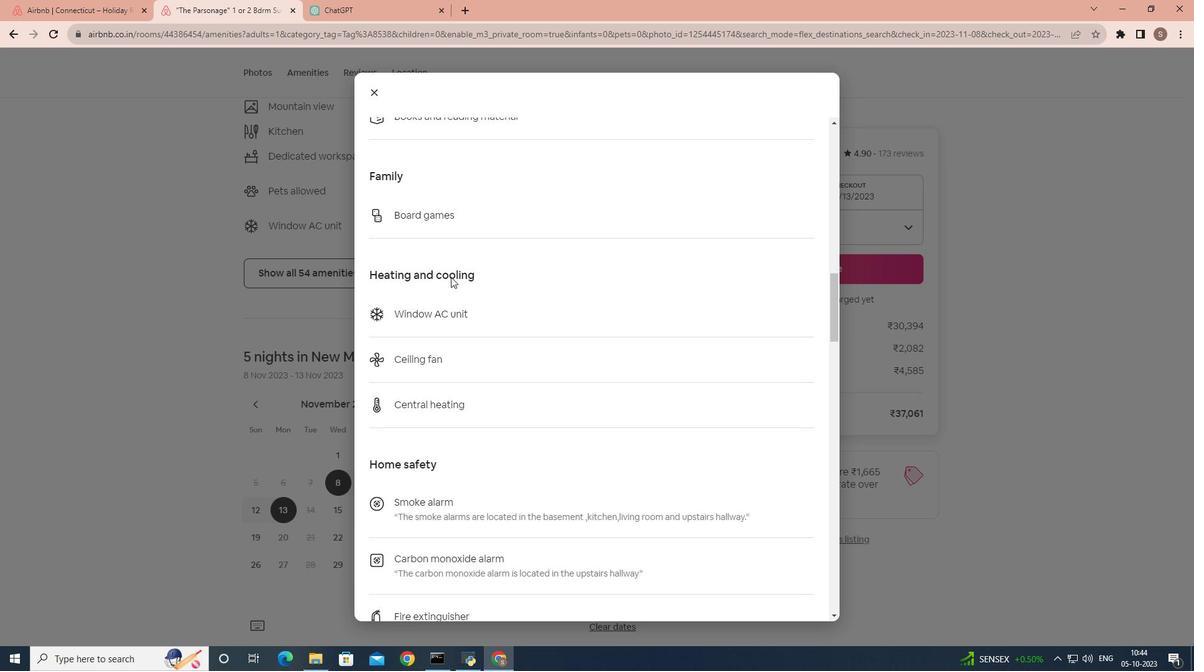 
Action: Mouse scrolled (450, 276) with delta (0, 0)
Screenshot: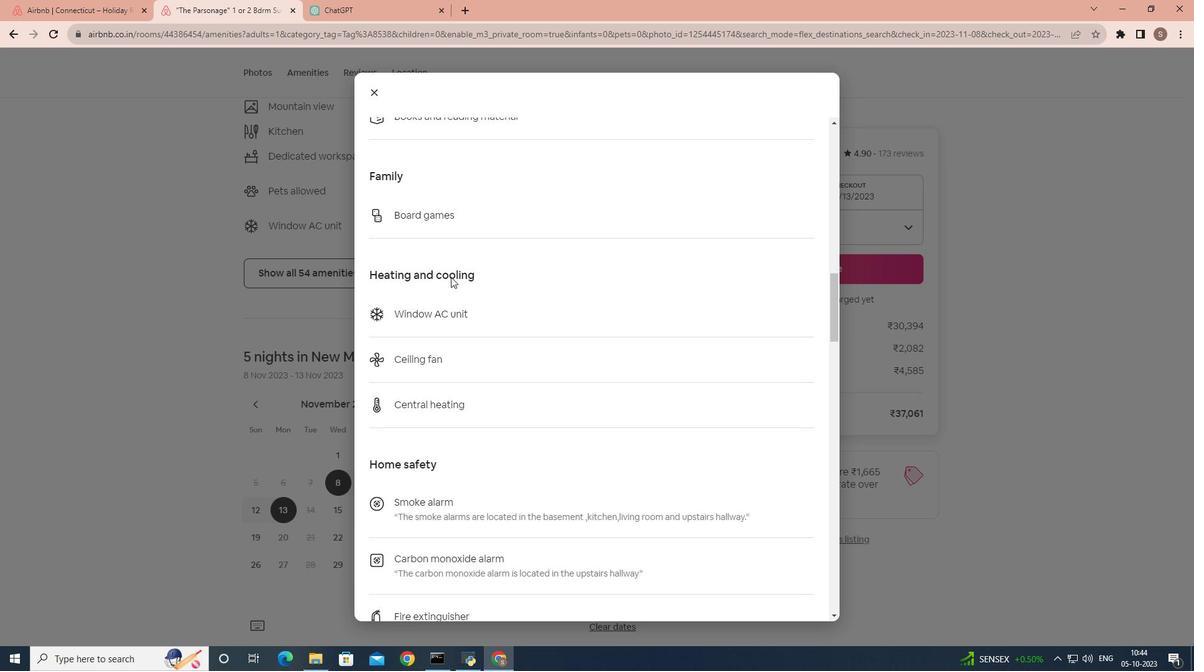 
Action: Mouse scrolled (450, 276) with delta (0, 0)
Screenshot: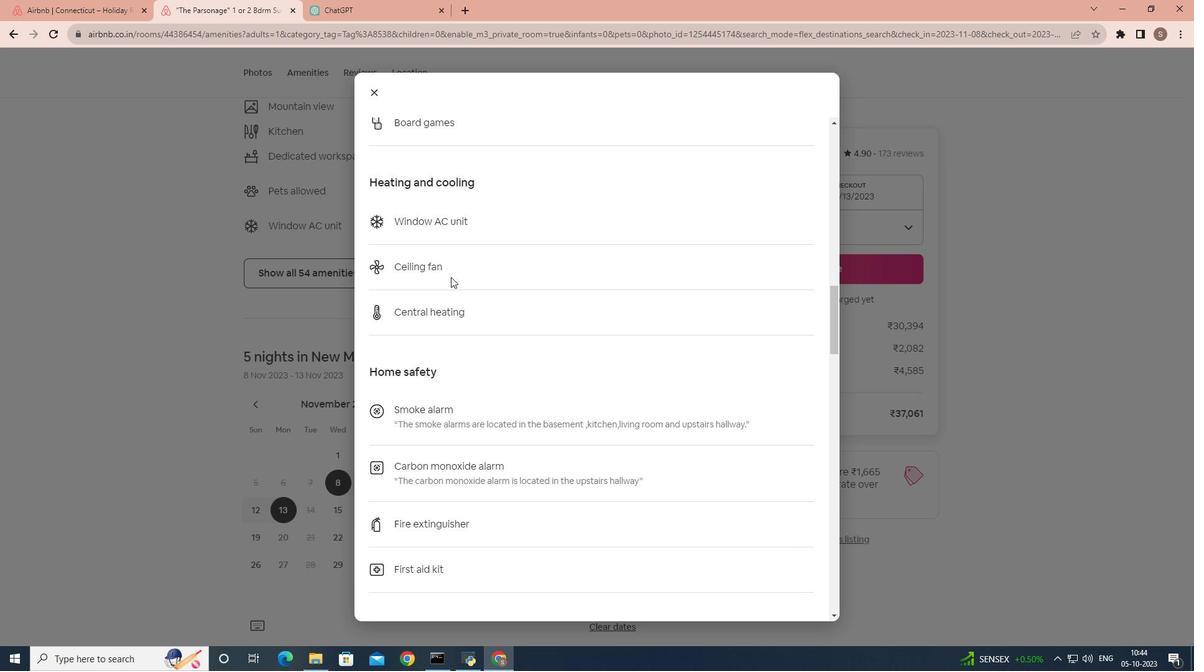 
Action: Mouse scrolled (450, 276) with delta (0, 0)
Screenshot: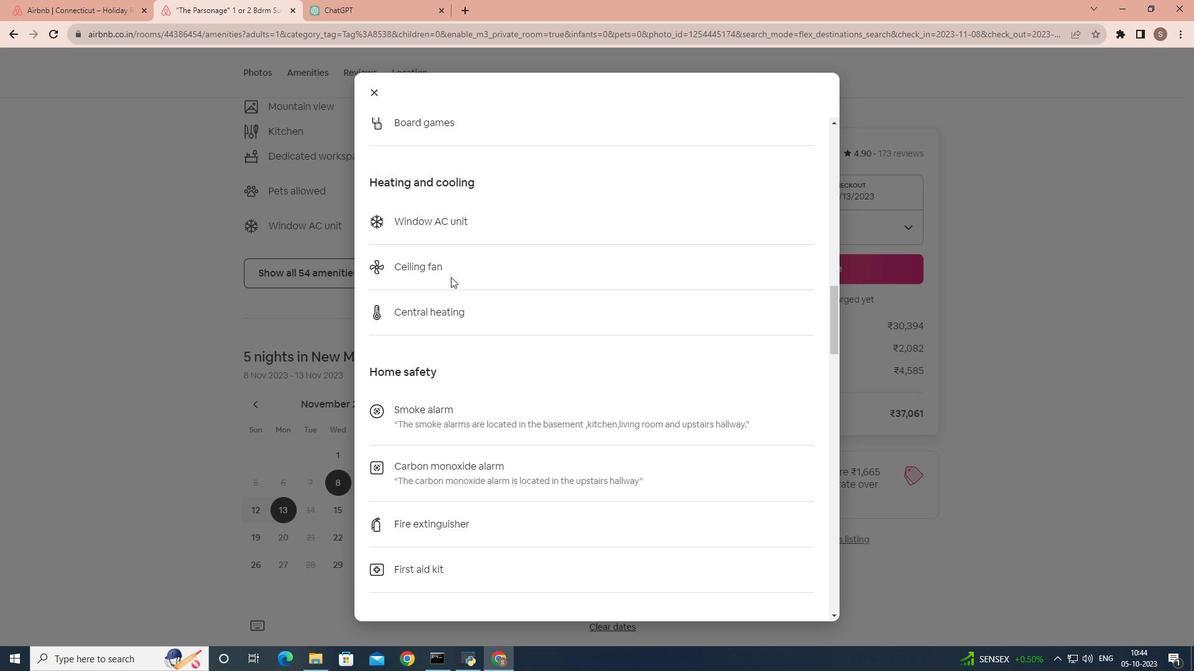 
Action: Mouse scrolled (450, 276) with delta (0, 0)
Screenshot: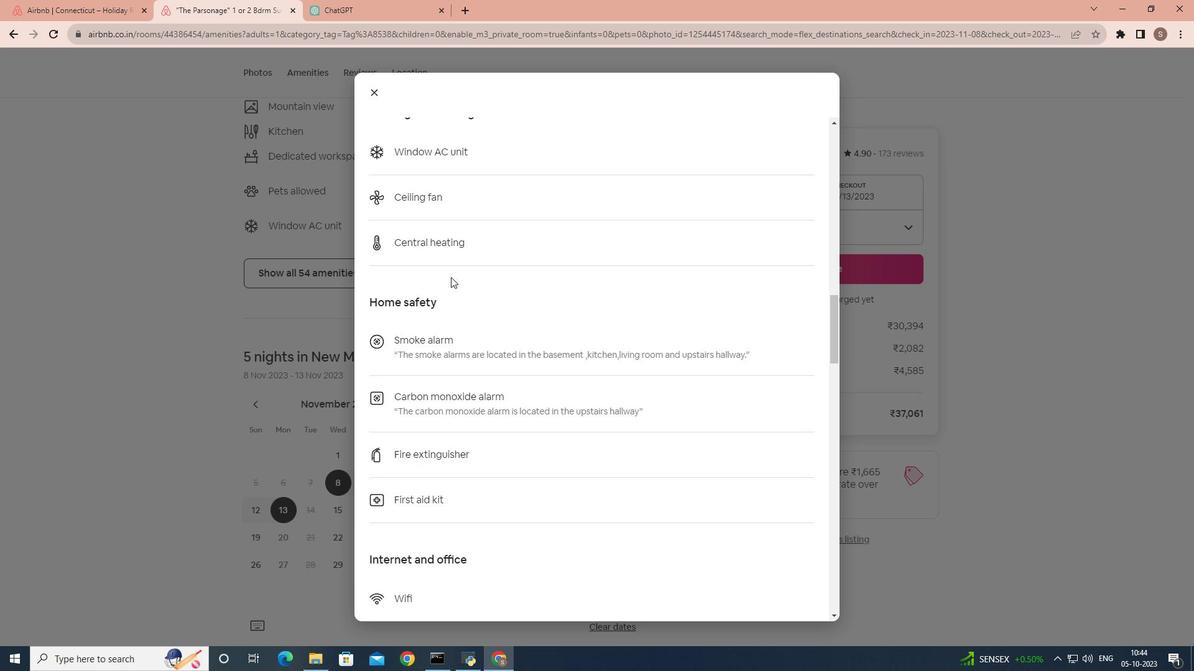 
Action: Mouse scrolled (450, 276) with delta (0, 0)
Screenshot: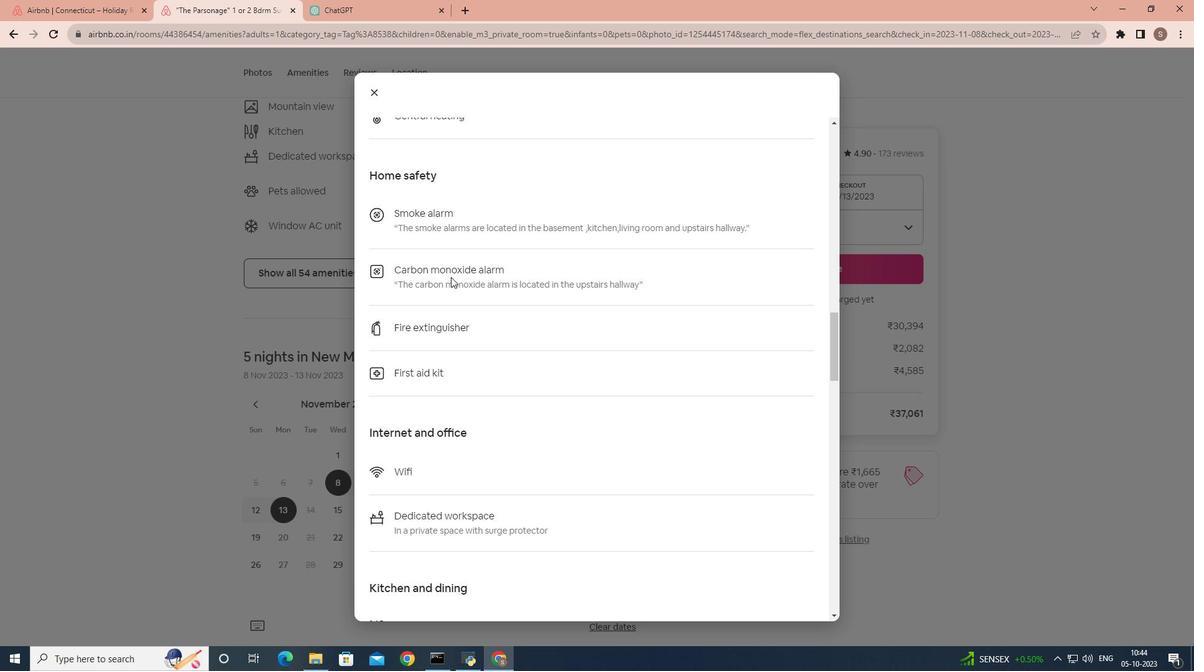 
Action: Mouse scrolled (450, 276) with delta (0, 0)
Screenshot: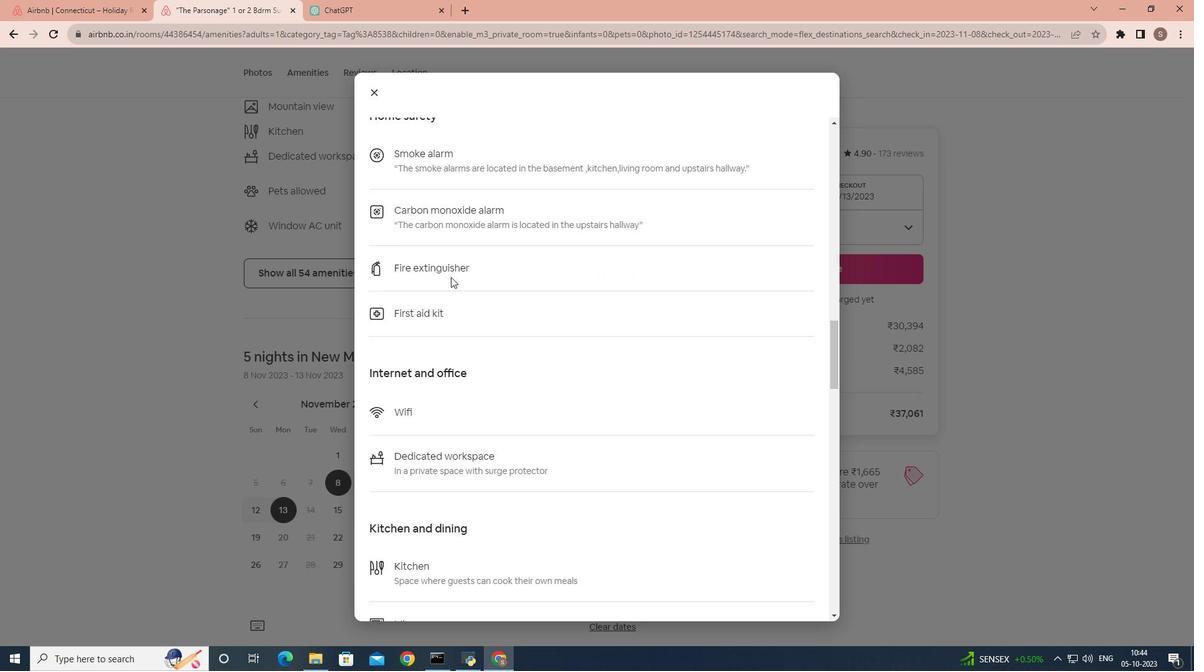 
Action: Mouse scrolled (450, 276) with delta (0, 0)
Screenshot: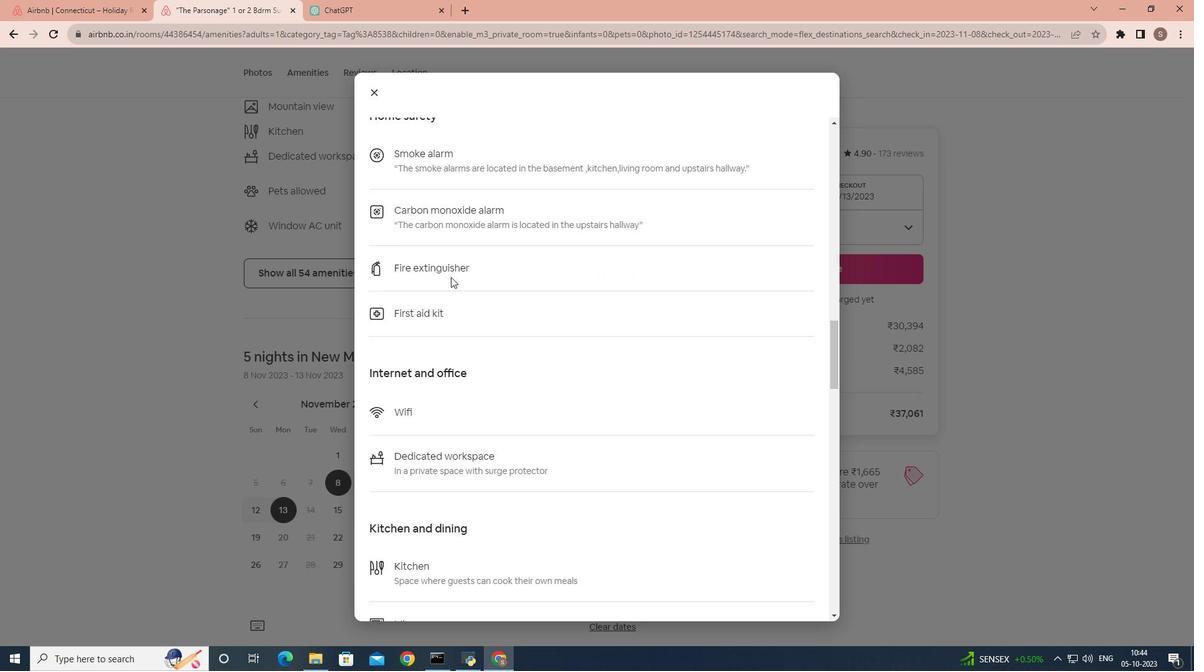 
Action: Mouse scrolled (450, 276) with delta (0, 0)
Screenshot: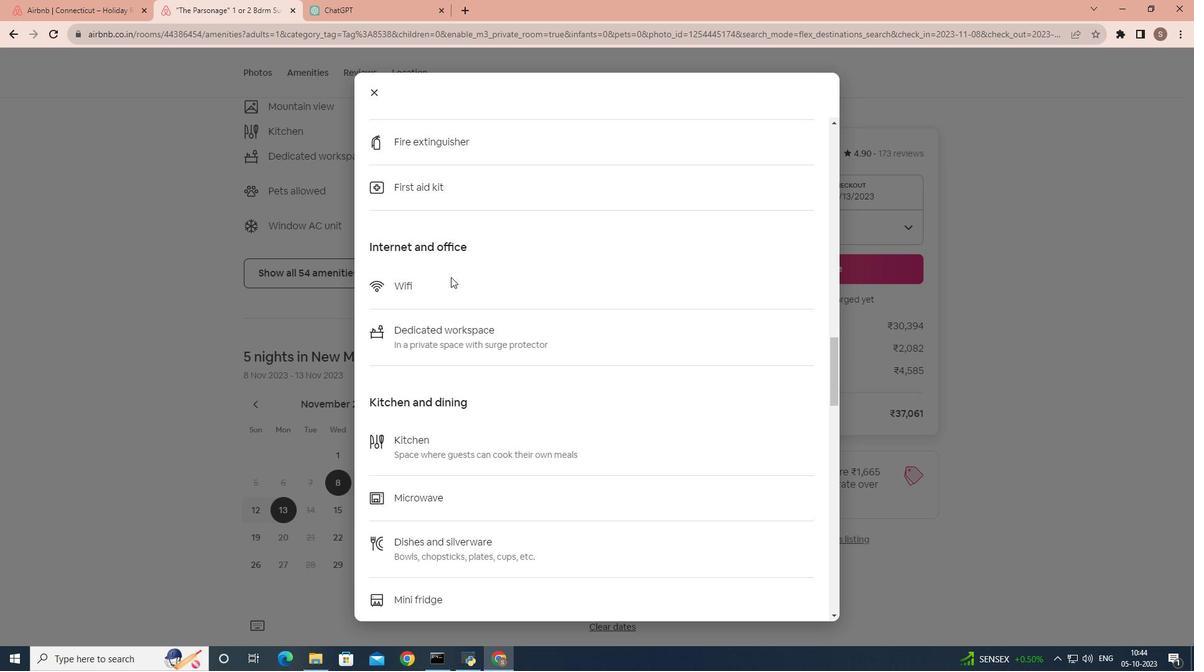 
Action: Mouse scrolled (450, 276) with delta (0, 0)
Screenshot: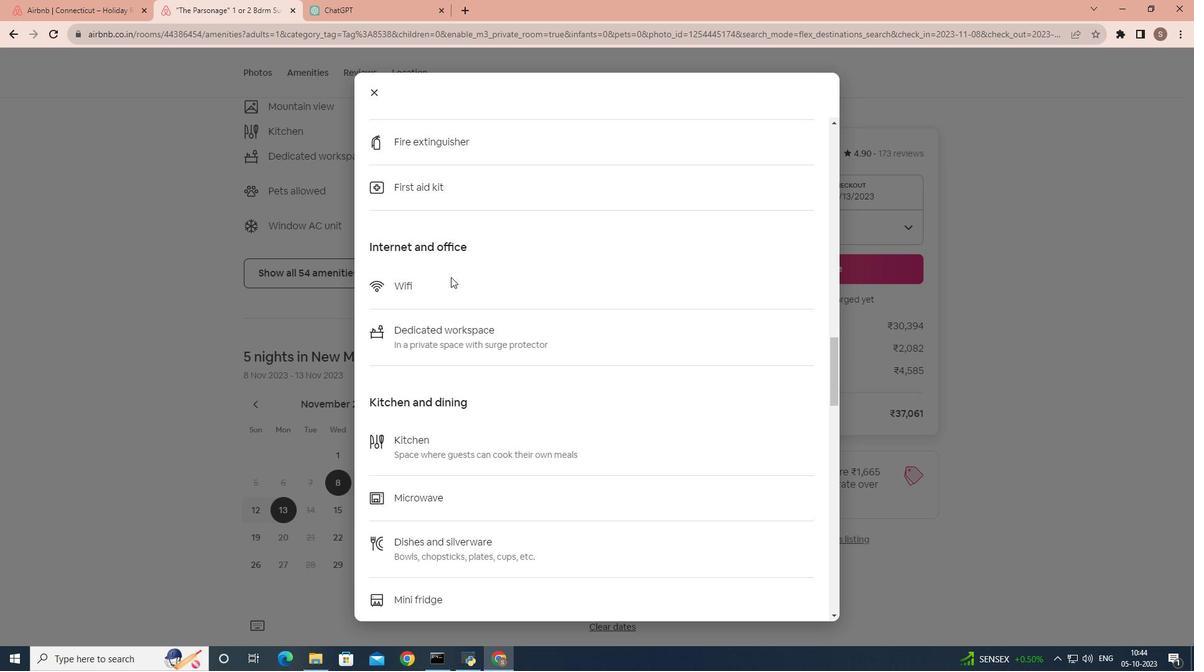 
Action: Mouse scrolled (450, 276) with delta (0, 0)
Screenshot: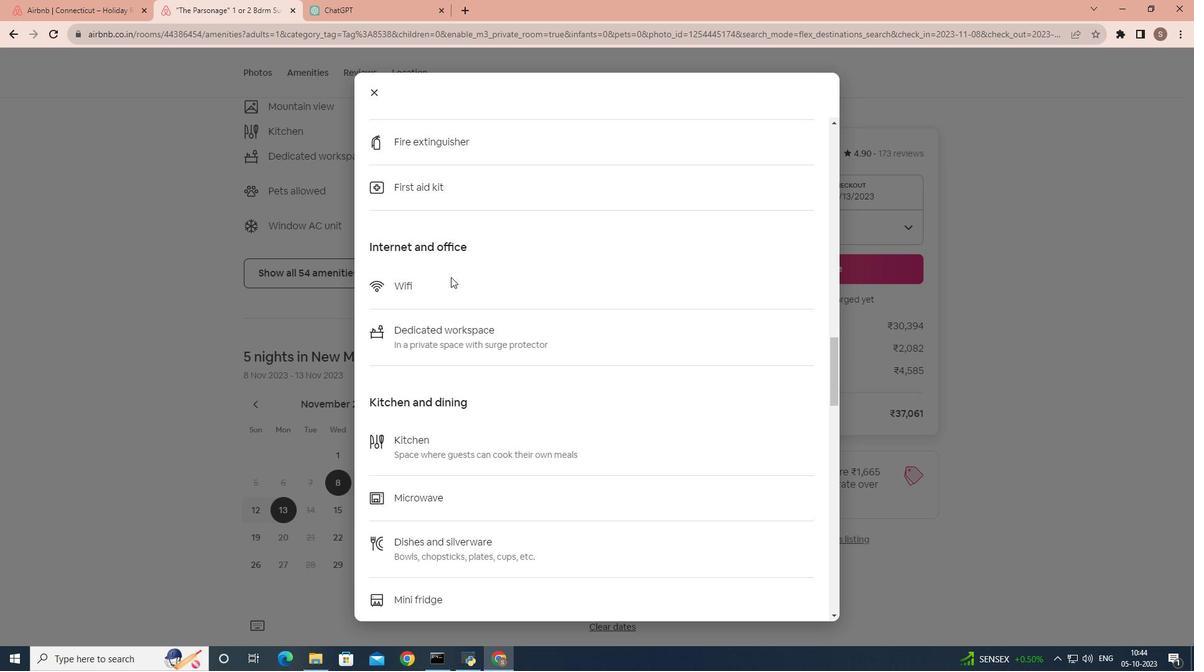 
Action: Mouse scrolled (450, 276) with delta (0, 0)
Screenshot: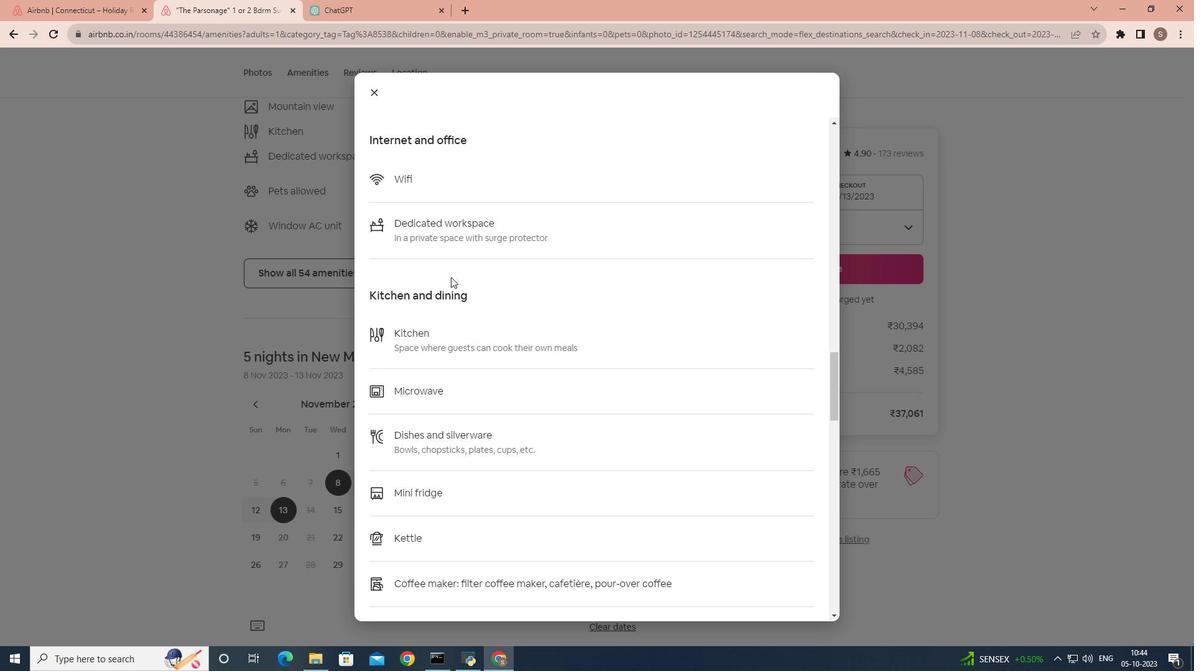 
Action: Mouse scrolled (450, 276) with delta (0, 0)
Screenshot: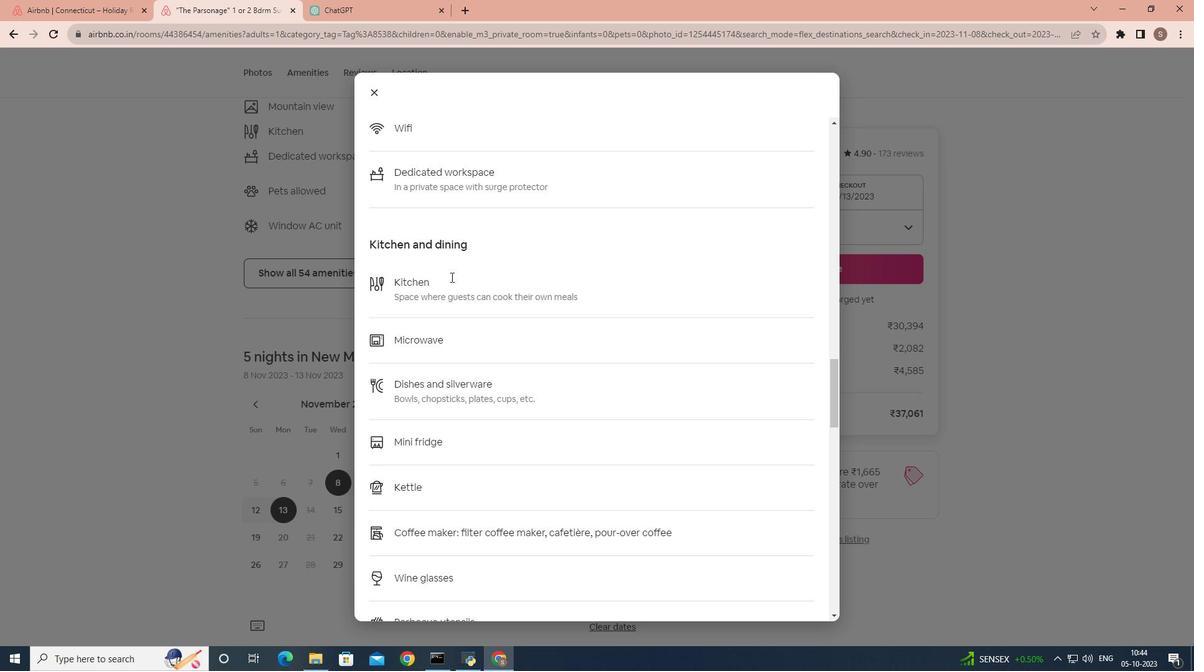 
Action: Mouse scrolled (450, 276) with delta (0, 0)
Screenshot: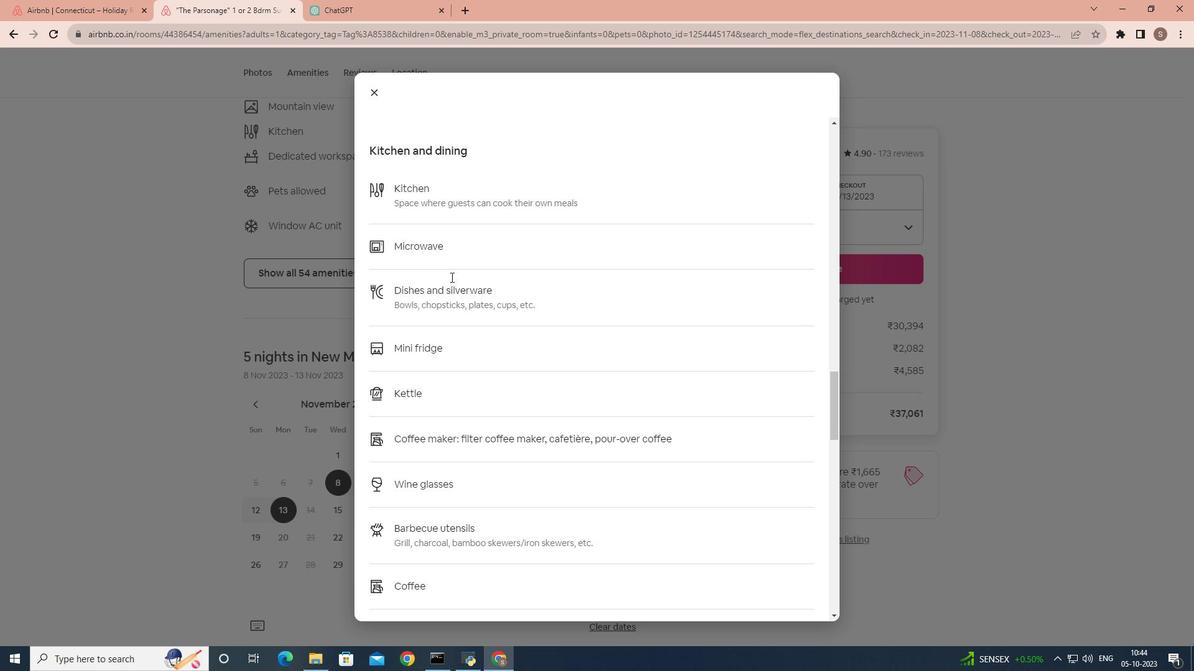 
Action: Mouse scrolled (450, 276) with delta (0, 0)
Screenshot: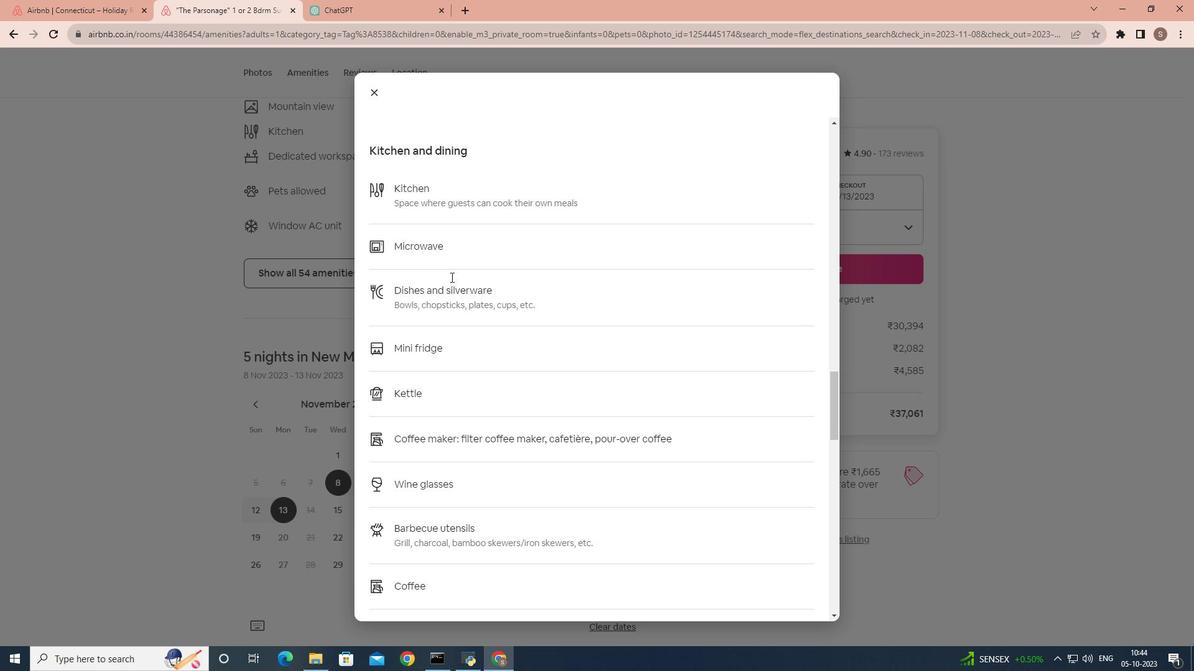 
Action: Mouse scrolled (450, 276) with delta (0, 0)
Screenshot: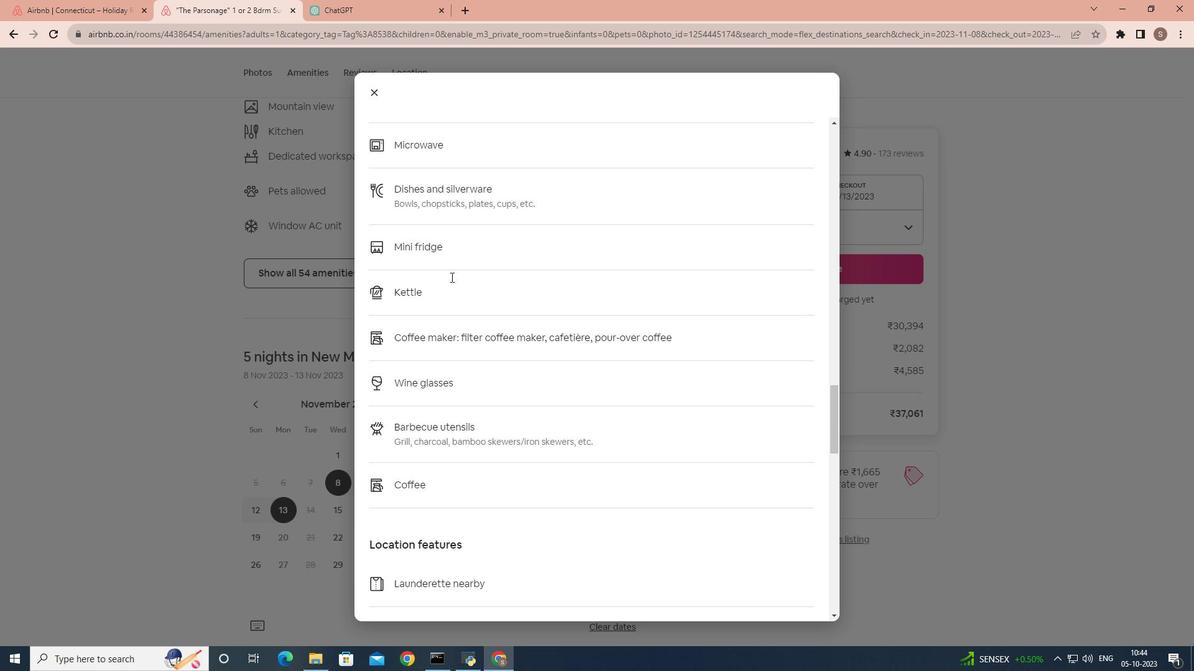 
Action: Mouse scrolled (450, 276) with delta (0, 0)
Screenshot: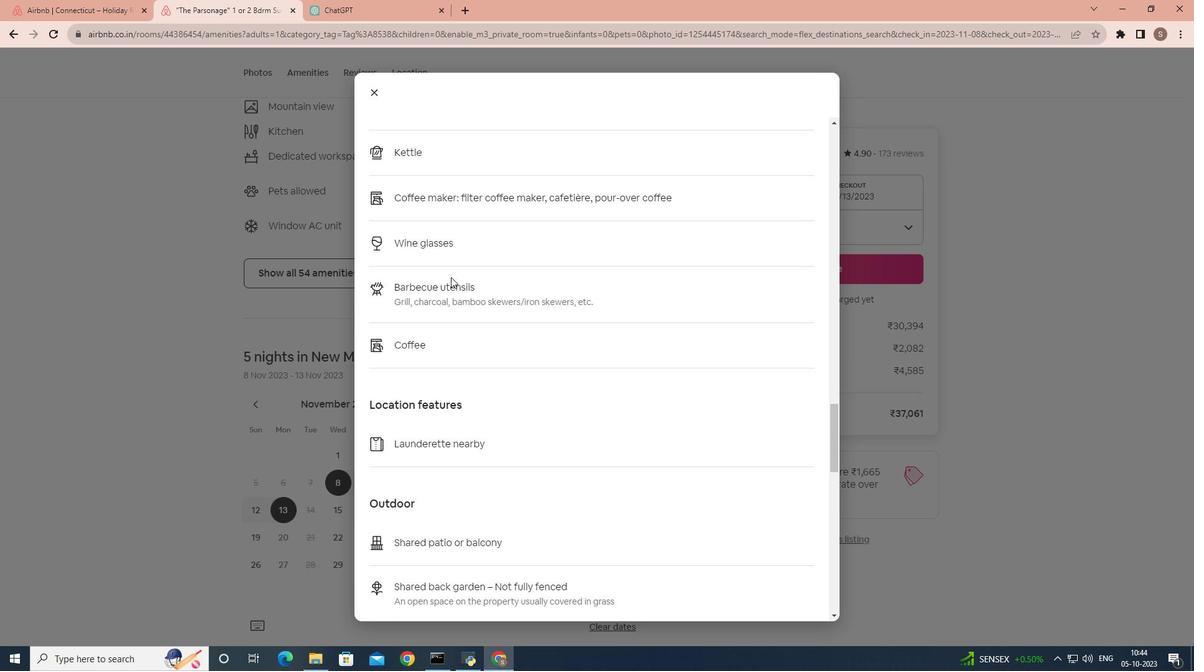 
Action: Mouse scrolled (450, 276) with delta (0, 0)
Screenshot: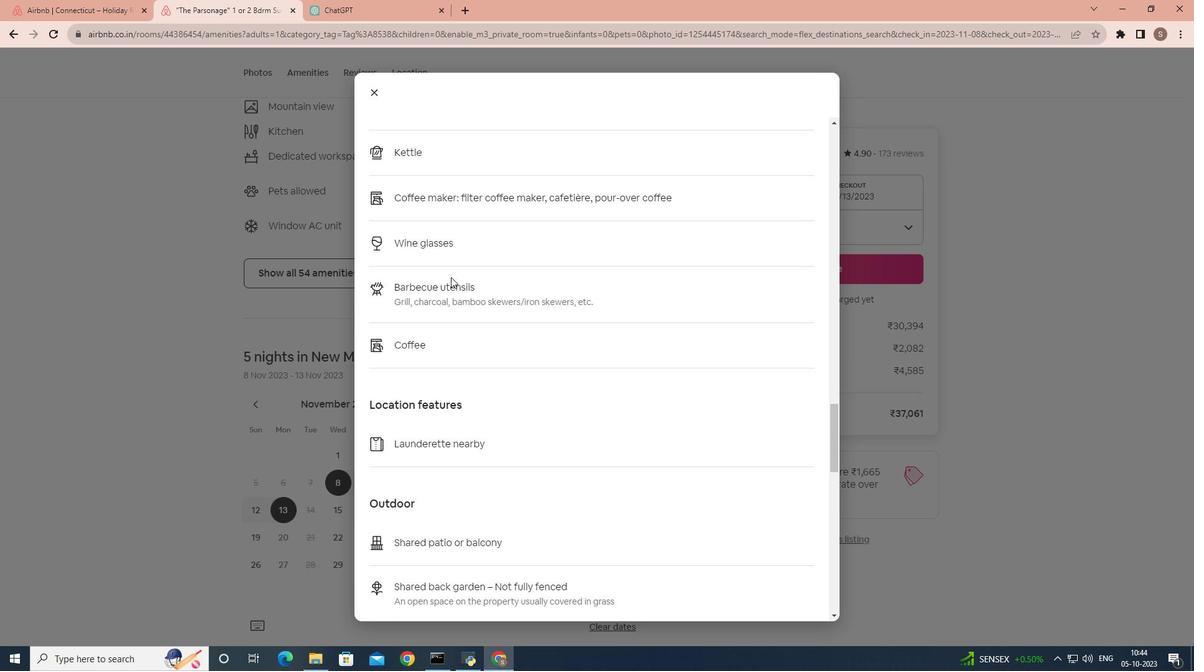 
Action: Mouse scrolled (450, 276) with delta (0, 0)
Screenshot: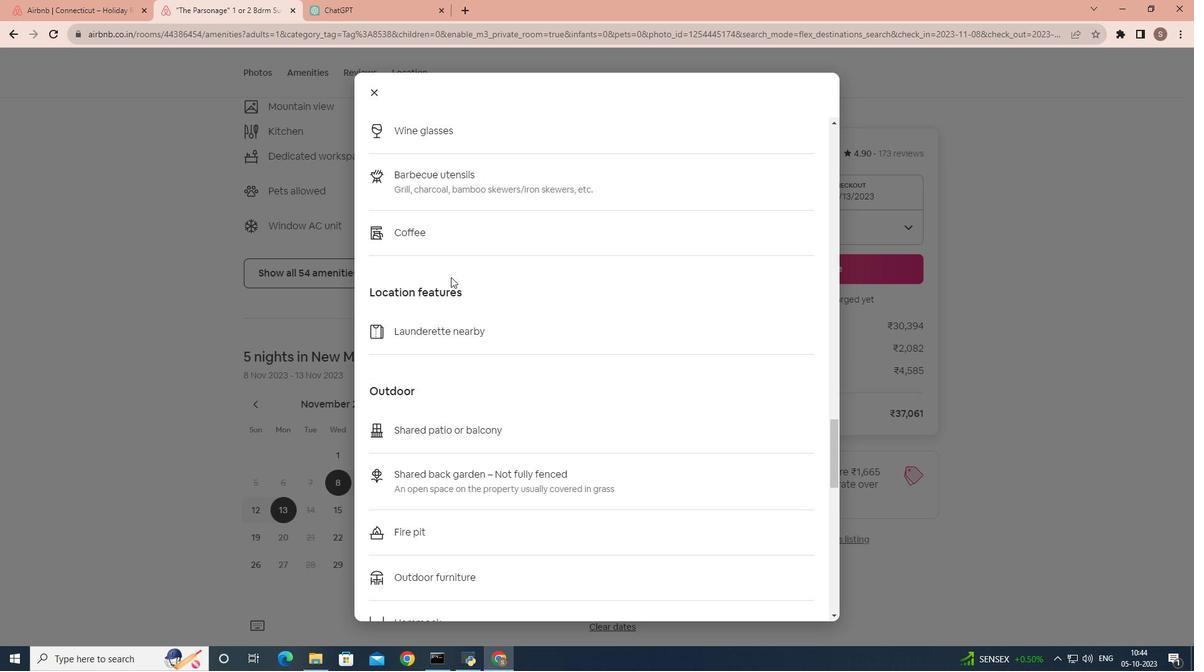 
Action: Mouse scrolled (450, 276) with delta (0, 0)
Screenshot: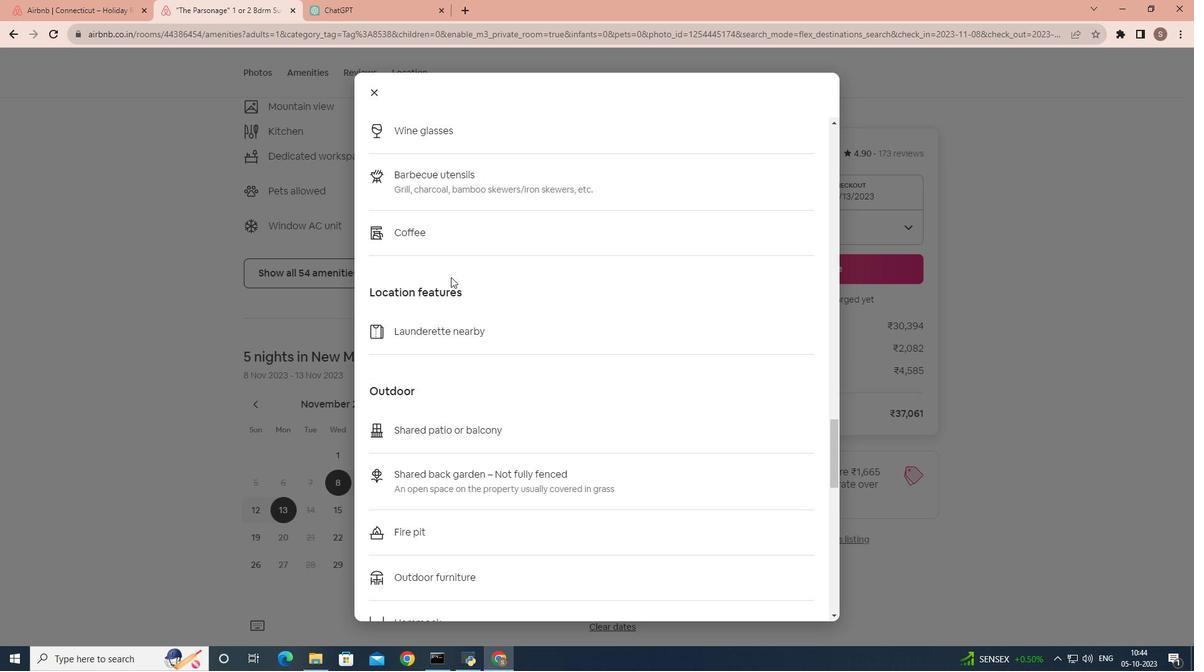 
Action: Mouse scrolled (450, 276) with delta (0, 0)
Screenshot: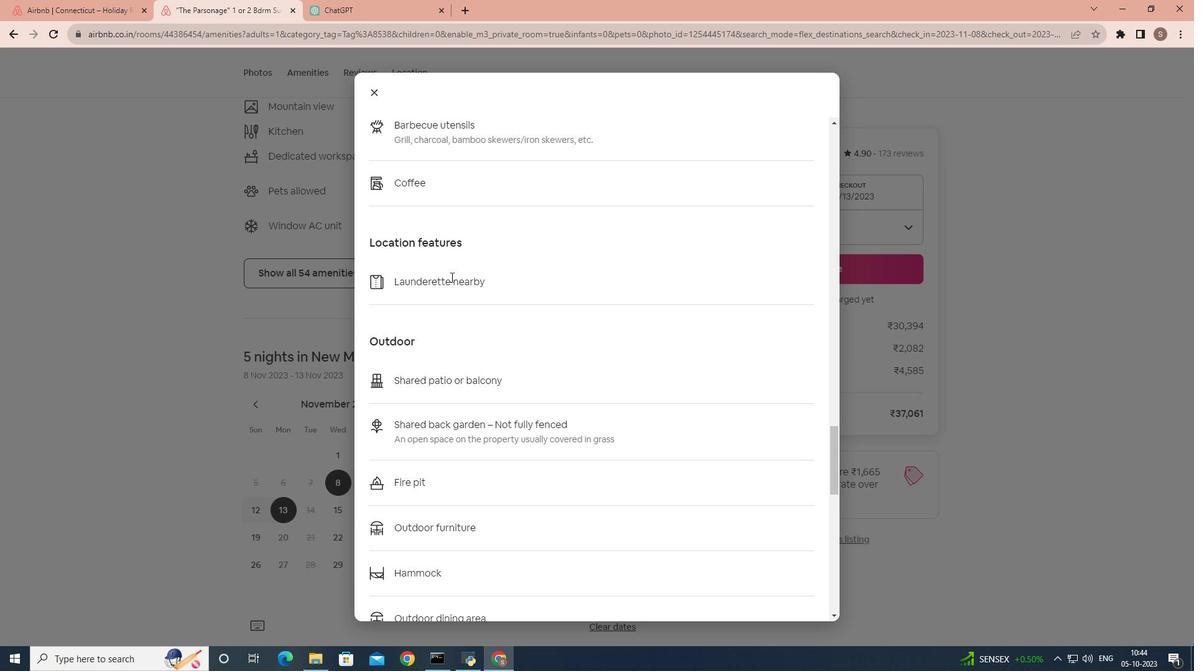 
Action: Mouse scrolled (450, 276) with delta (0, 0)
Screenshot: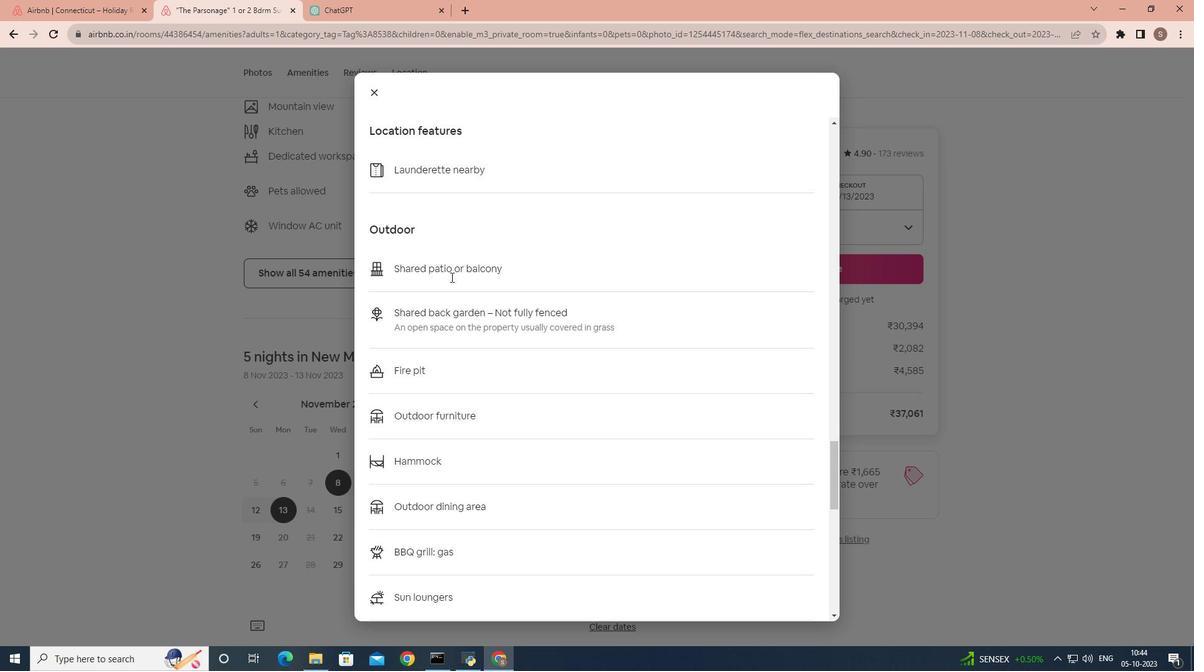 
Action: Mouse scrolled (450, 276) with delta (0, 0)
Screenshot: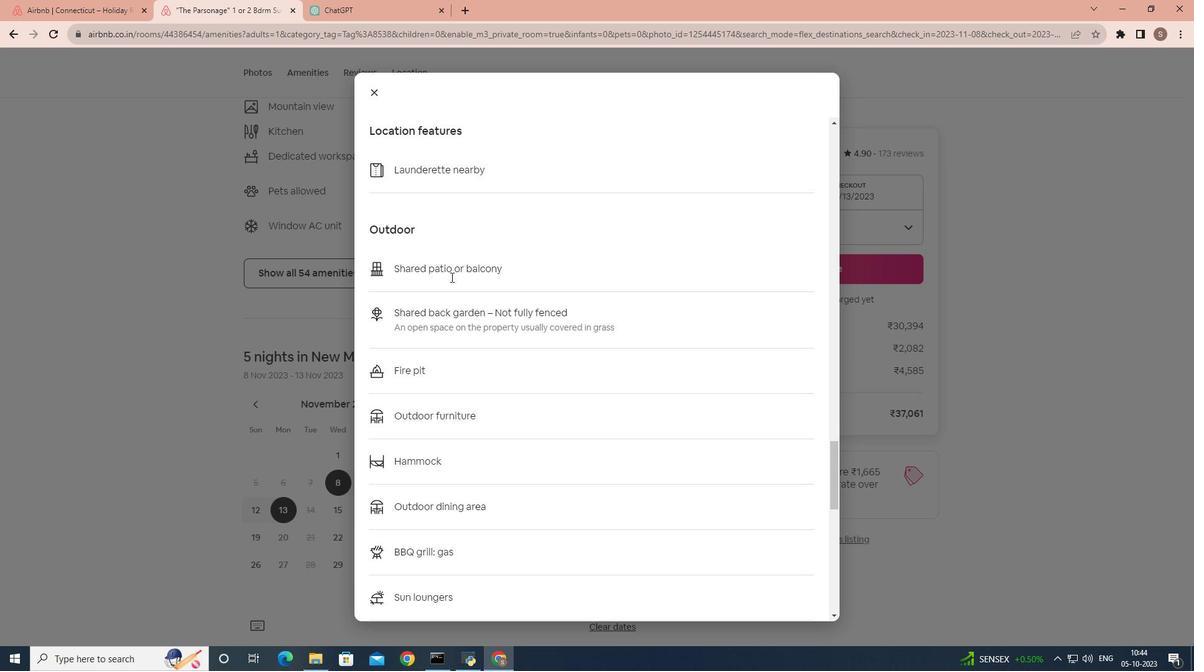 
Action: Mouse scrolled (450, 276) with delta (0, 0)
Screenshot: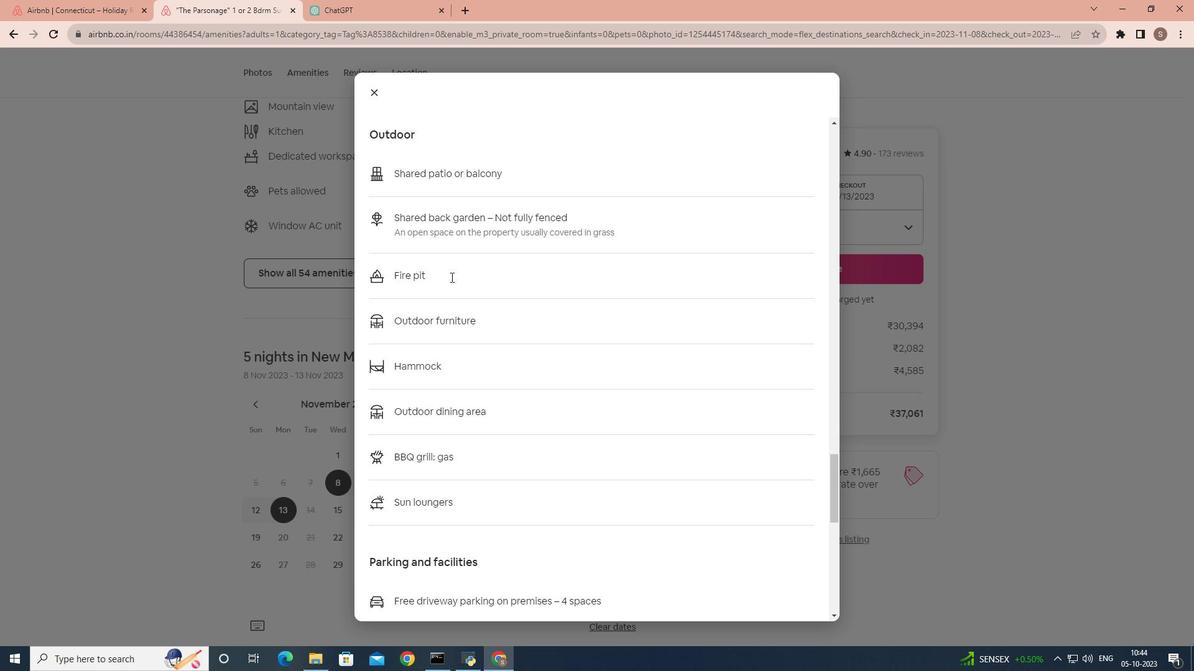 
Action: Mouse scrolled (450, 276) with delta (0, 0)
Screenshot: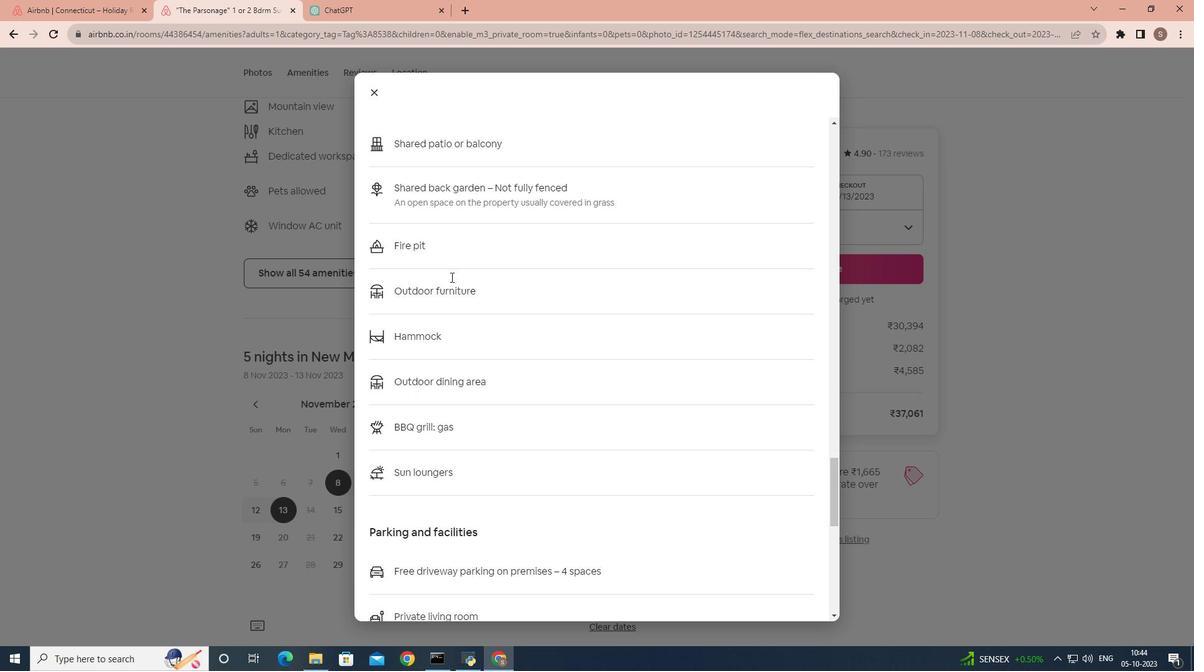 
Action: Mouse scrolled (450, 276) with delta (0, 0)
Screenshot: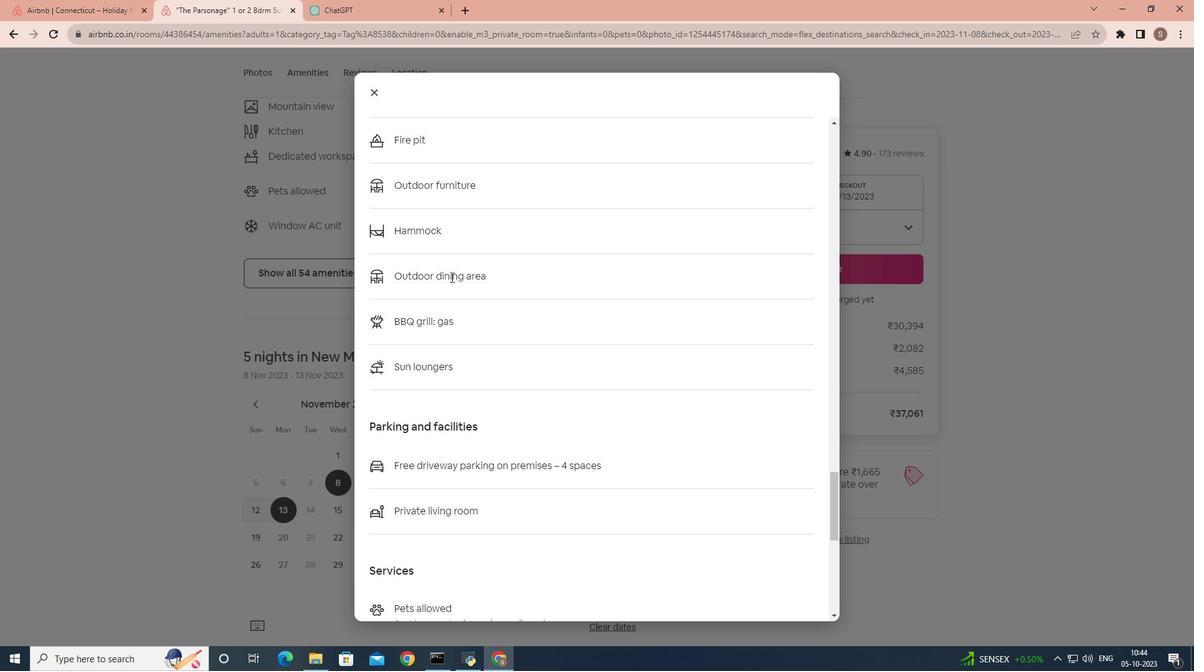 
Action: Mouse scrolled (450, 276) with delta (0, 0)
Screenshot: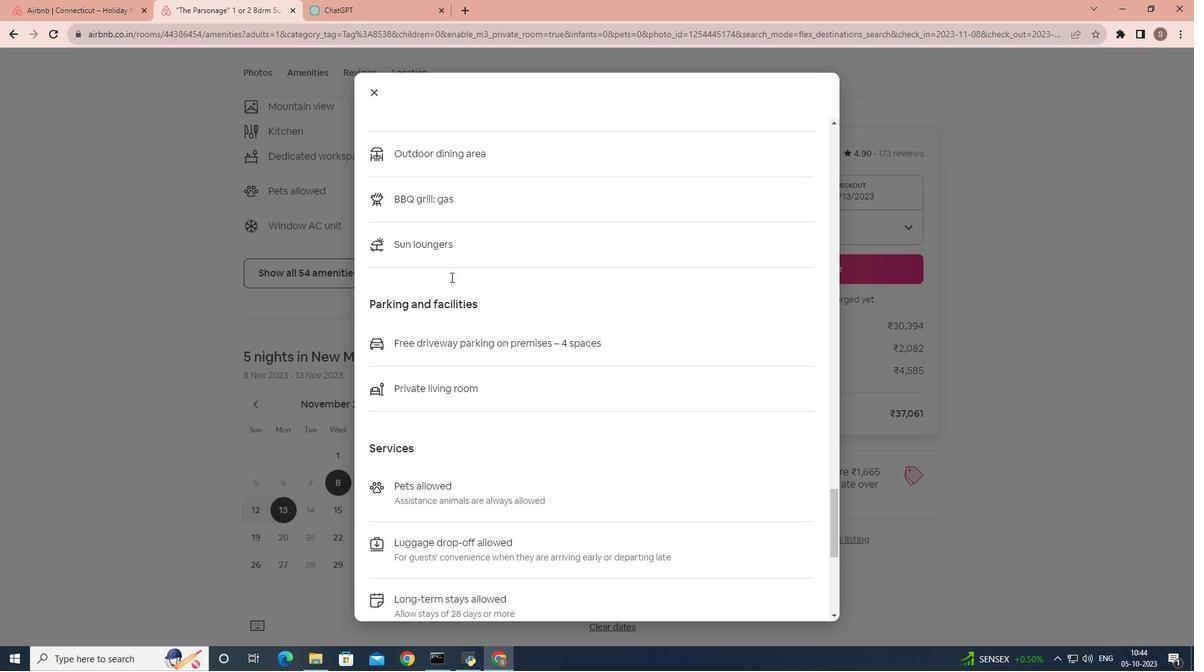 
Action: Mouse scrolled (450, 276) with delta (0, 0)
Screenshot: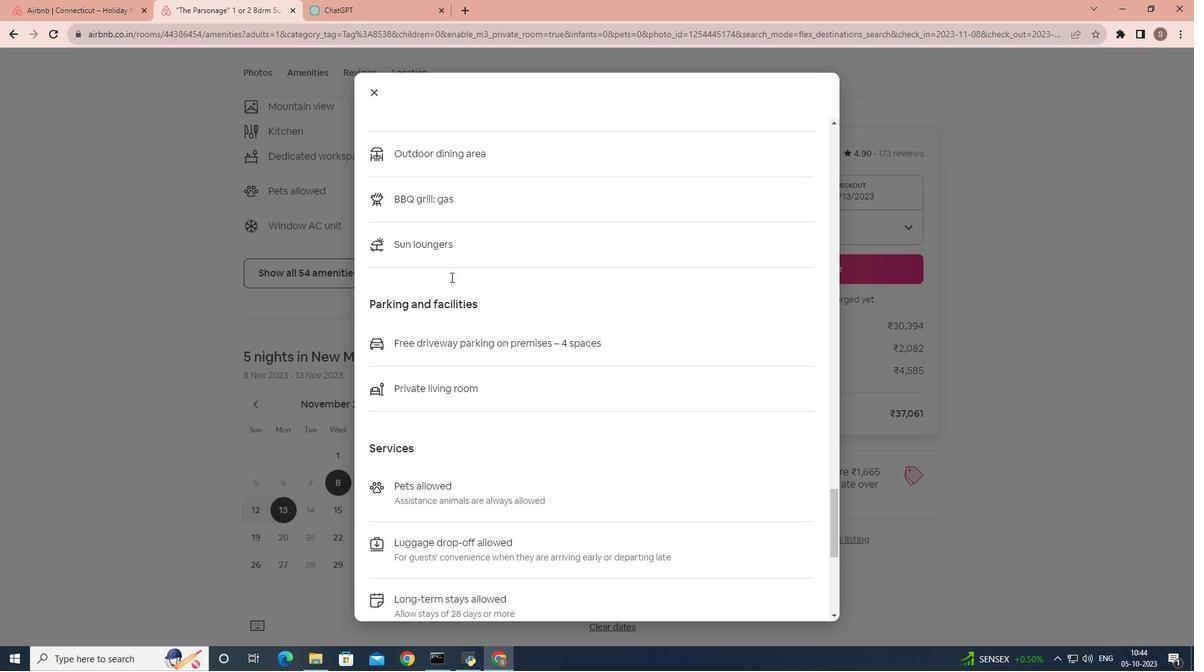 
Action: Mouse scrolled (450, 276) with delta (0, 0)
Screenshot: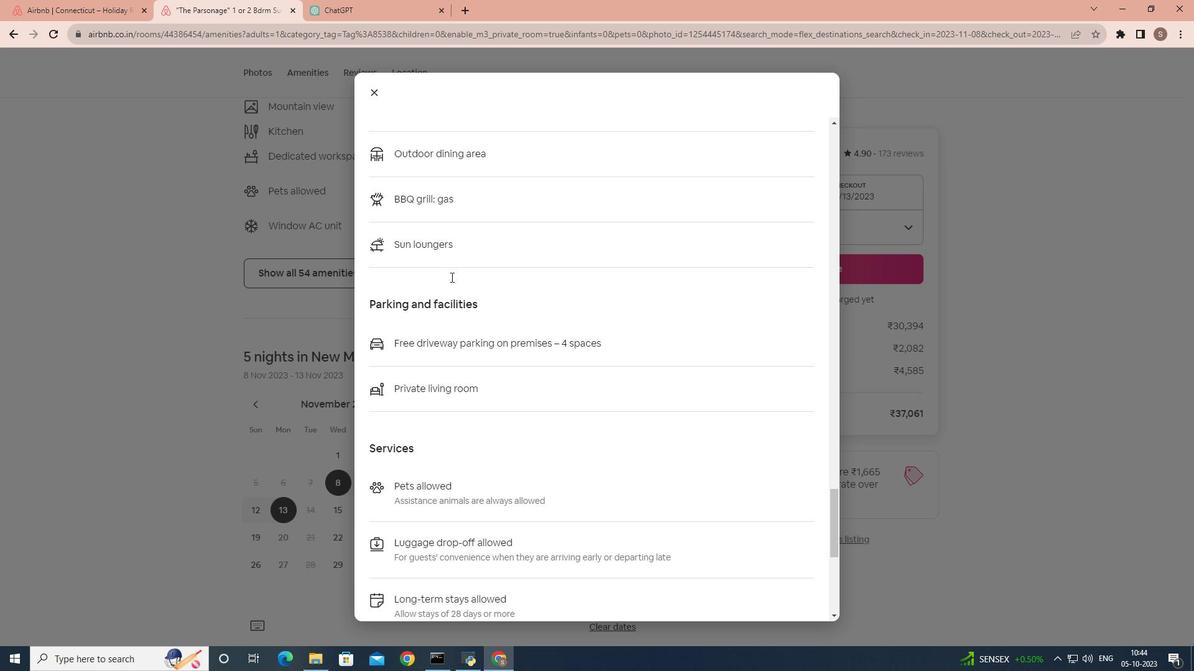 
Action: Mouse scrolled (450, 276) with delta (0, 0)
Screenshot: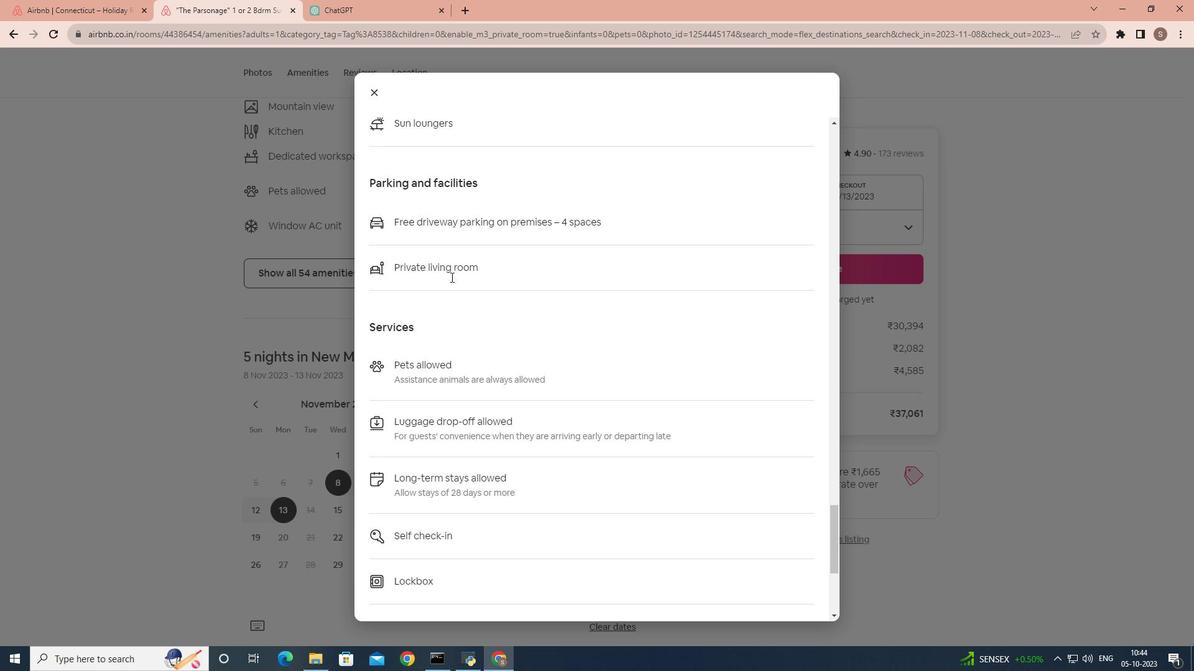 
Action: Mouse scrolled (450, 276) with delta (0, 0)
Screenshot: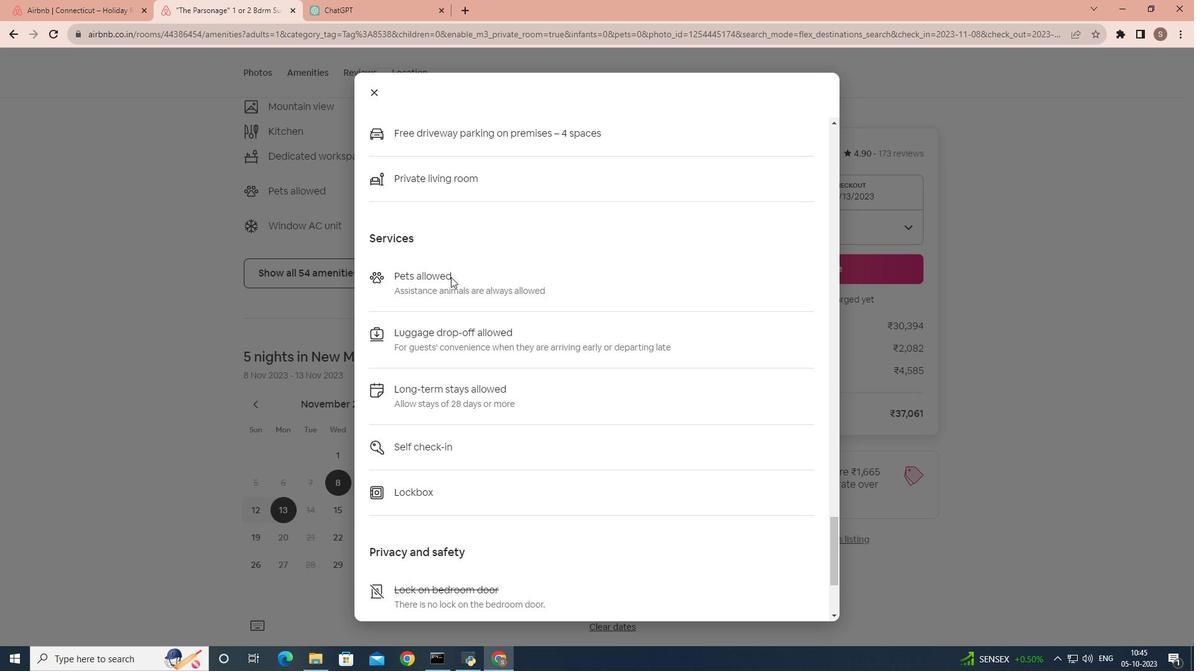 
Action: Mouse scrolled (450, 276) with delta (0, 0)
Screenshot: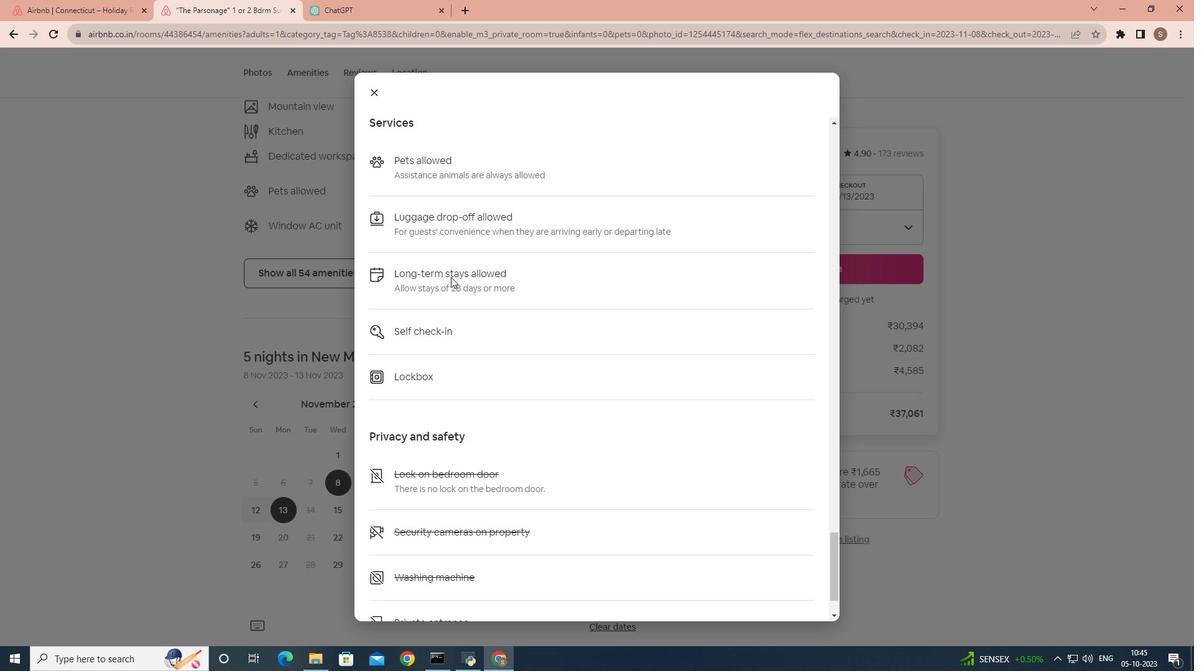 
Action: Mouse scrolled (450, 276) with delta (0, 0)
Screenshot: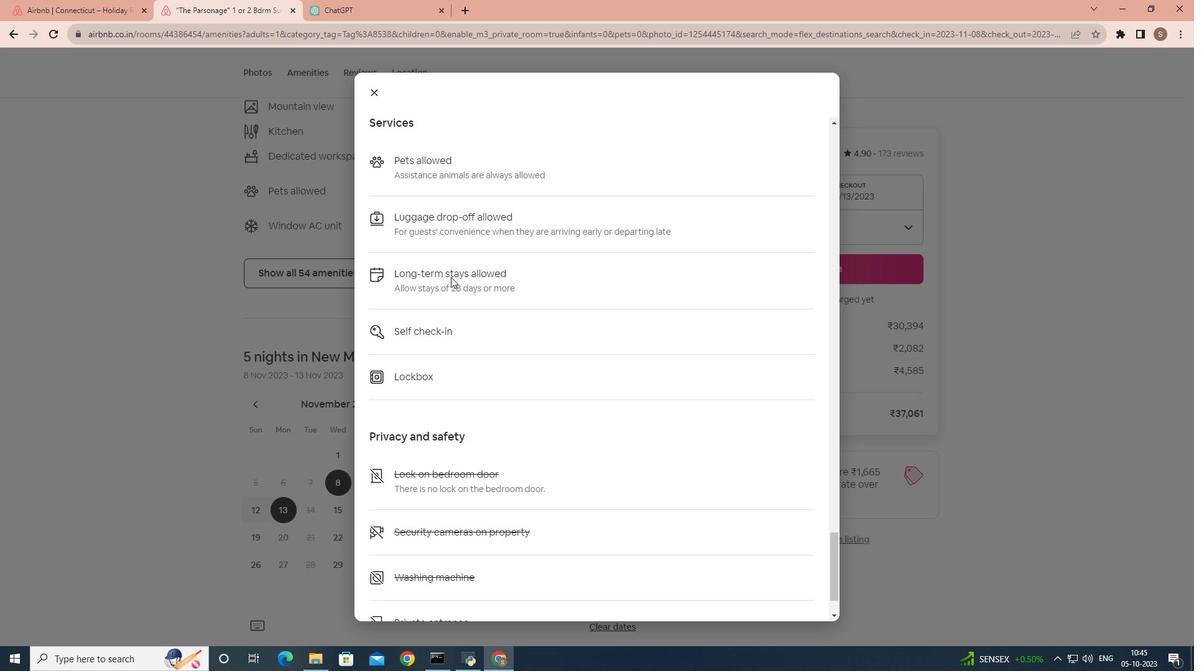 
Action: Mouse scrolled (450, 276) with delta (0, 0)
Screenshot: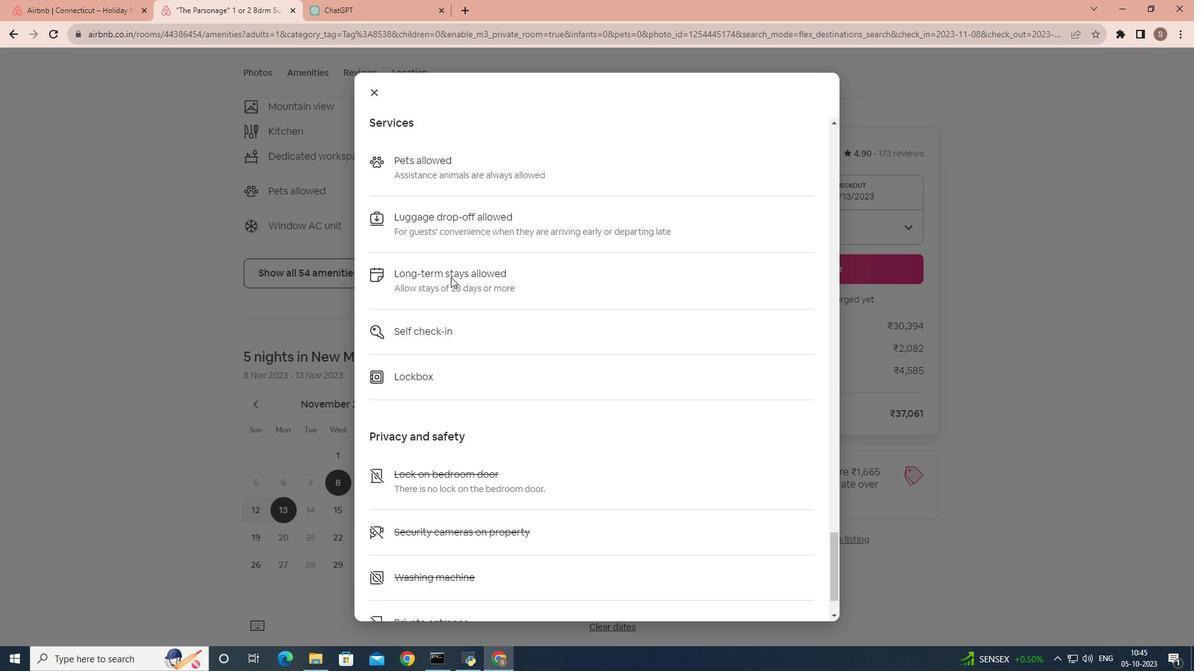 
Action: Mouse scrolled (450, 276) with delta (0, 0)
Screenshot: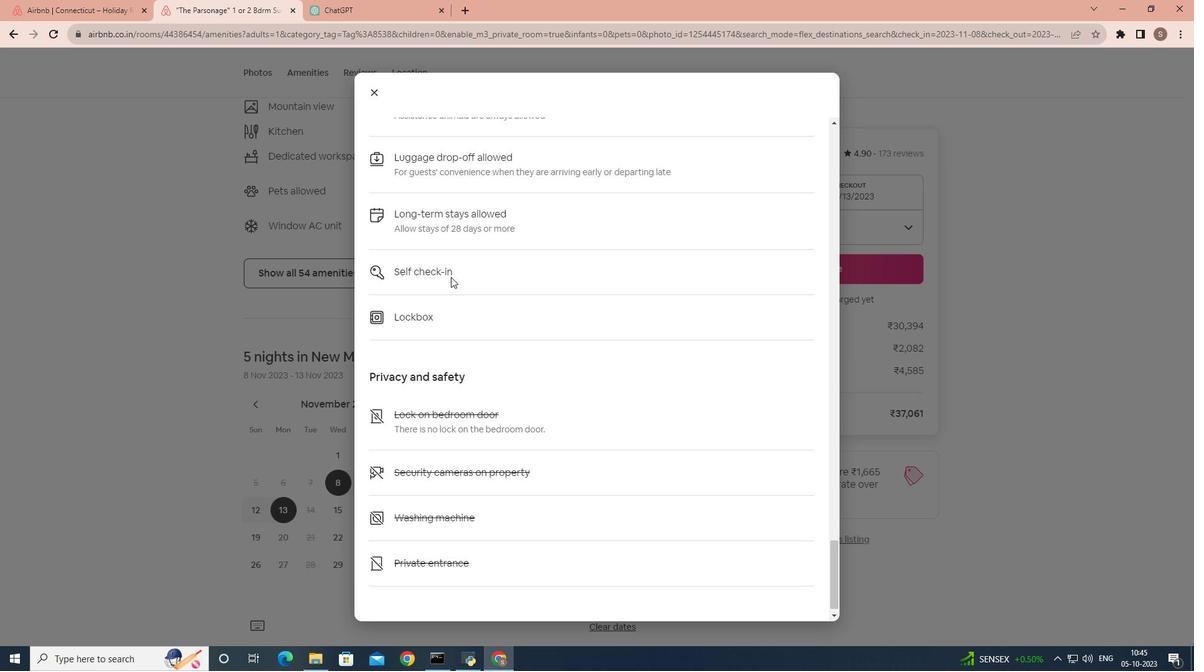 
Action: Mouse scrolled (450, 276) with delta (0, 0)
Screenshot: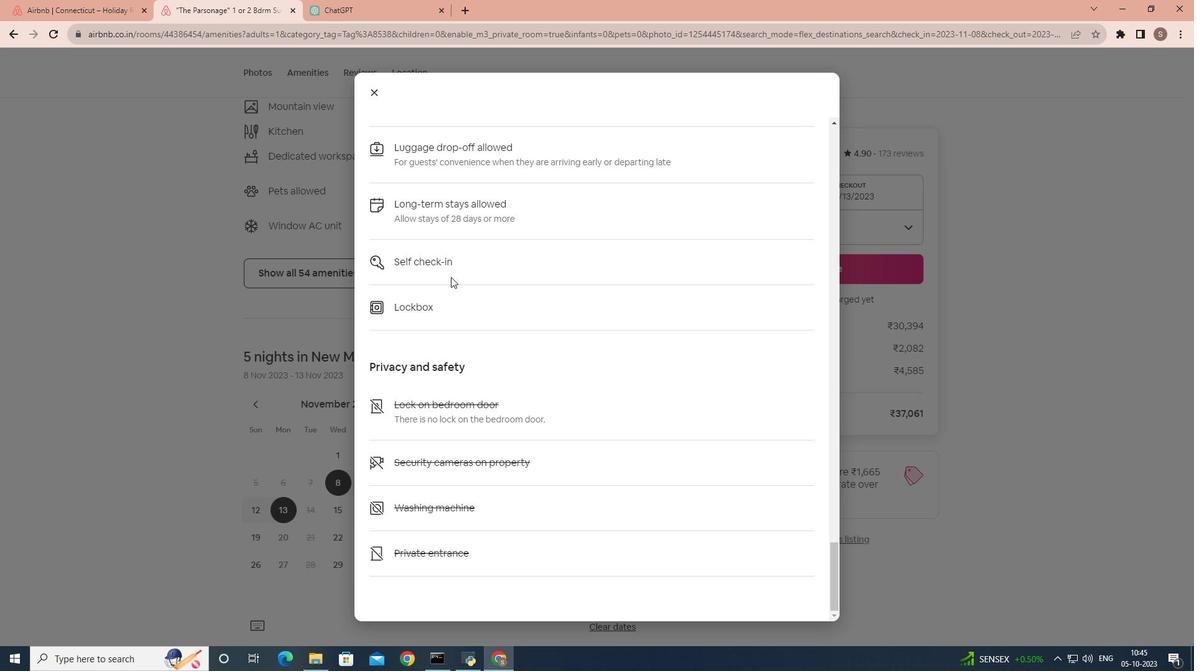 
Action: Mouse scrolled (450, 276) with delta (0, 0)
Screenshot: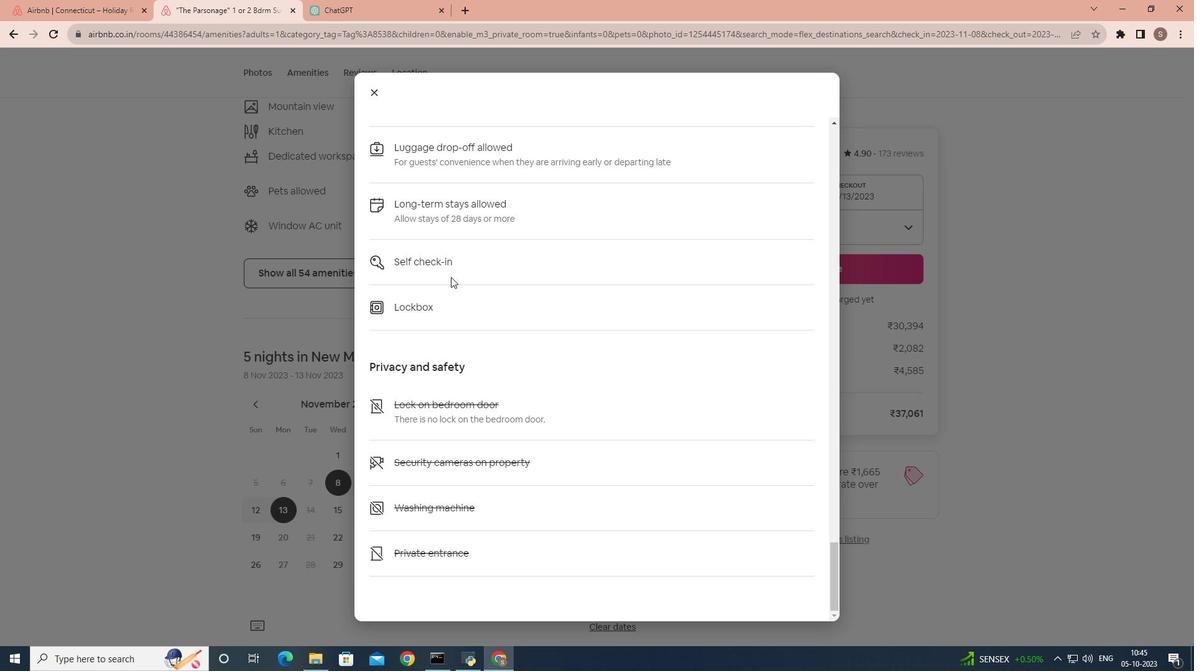 
Action: Mouse scrolled (450, 276) with delta (0, 0)
Screenshot: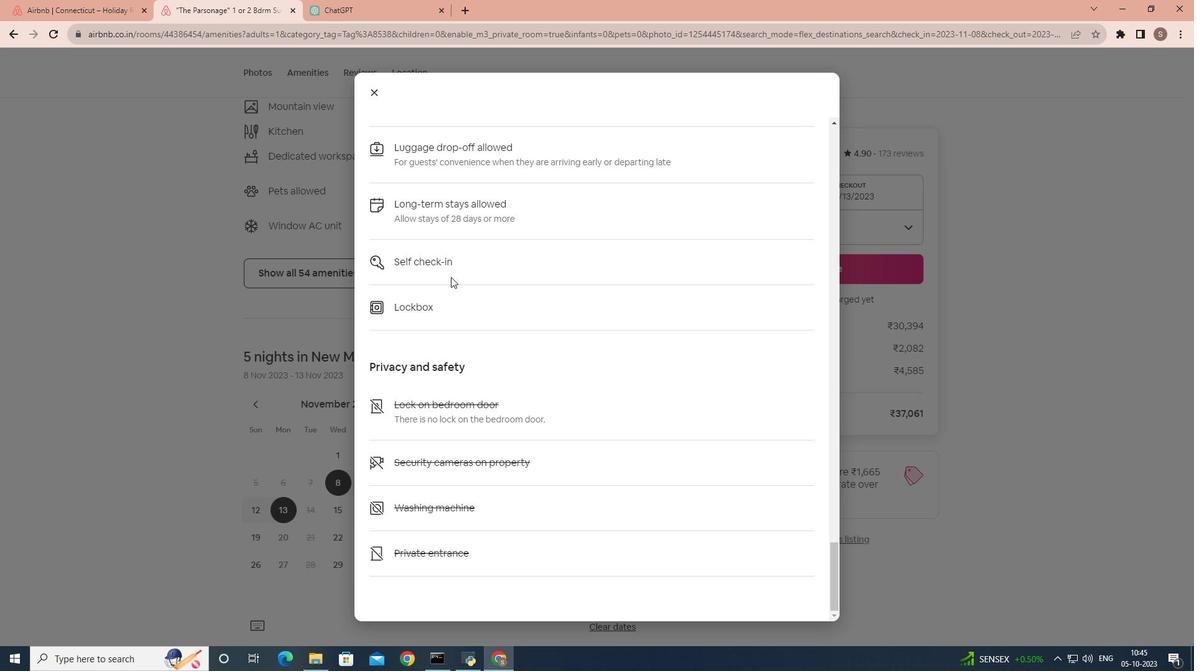 
Action: Mouse scrolled (450, 276) with delta (0, 0)
Screenshot: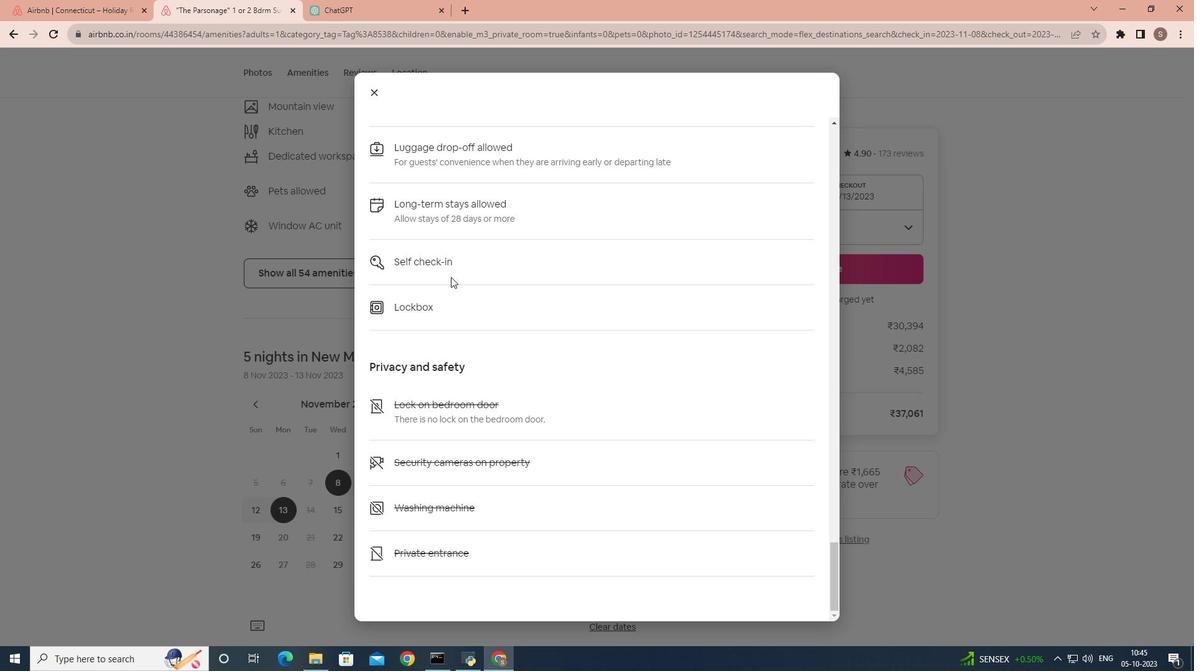 
Action: Mouse moved to (371, 90)
Screenshot: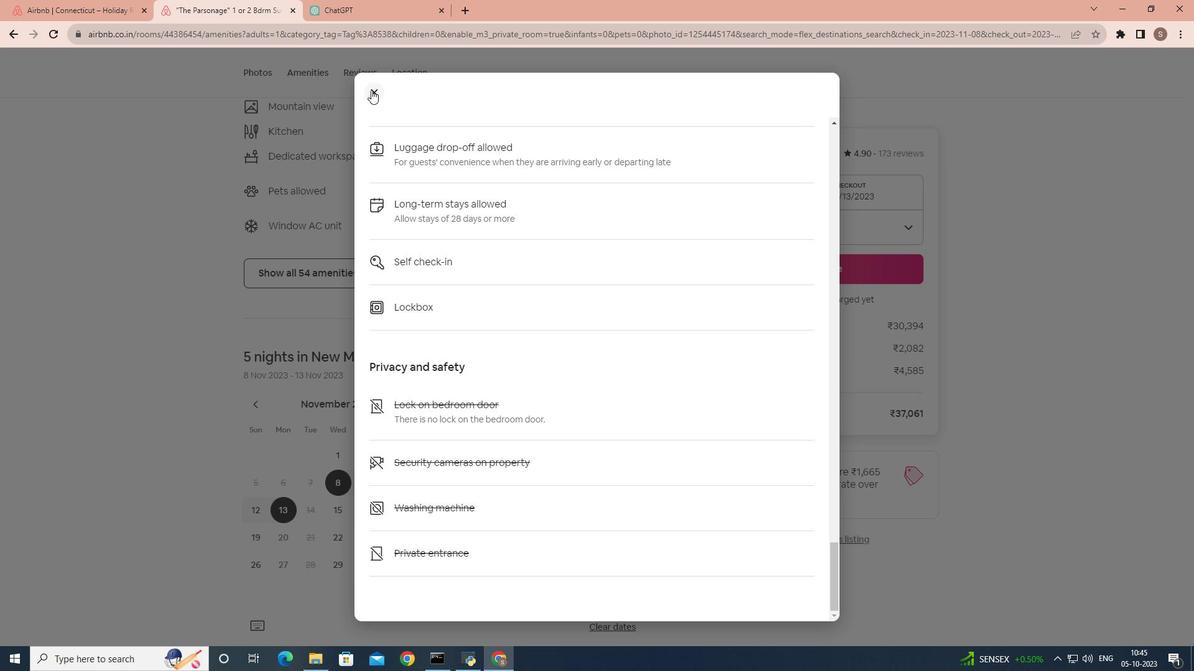 
Action: Mouse pressed left at (371, 90)
Screenshot: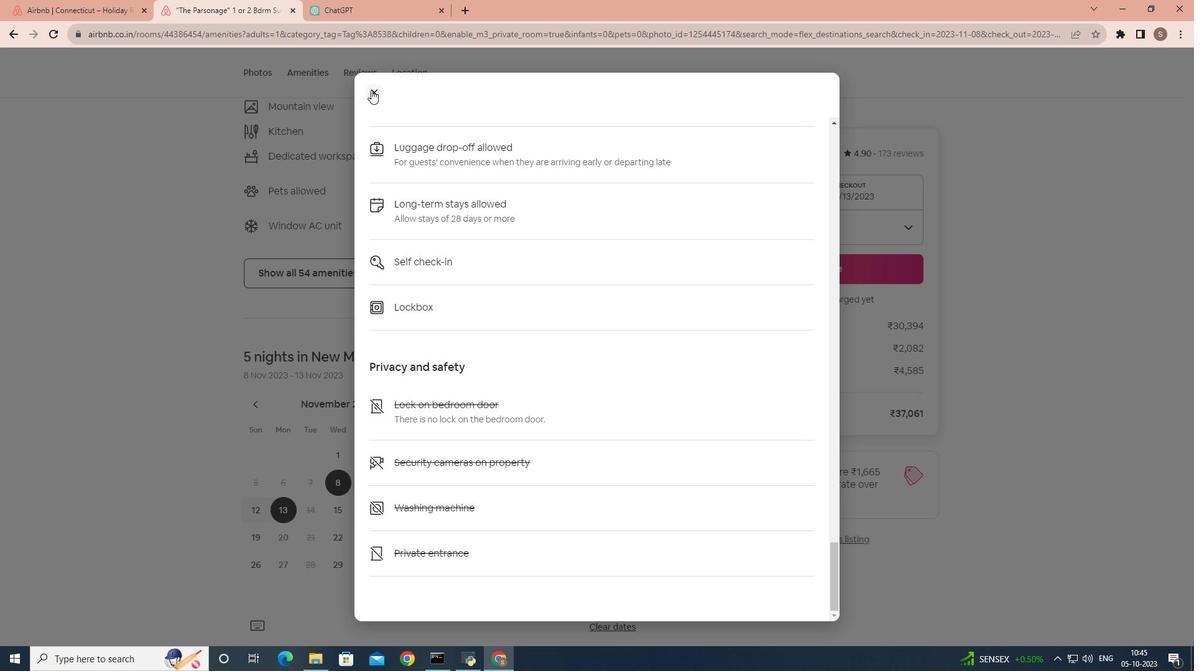 
Action: Mouse moved to (376, 337)
Screenshot: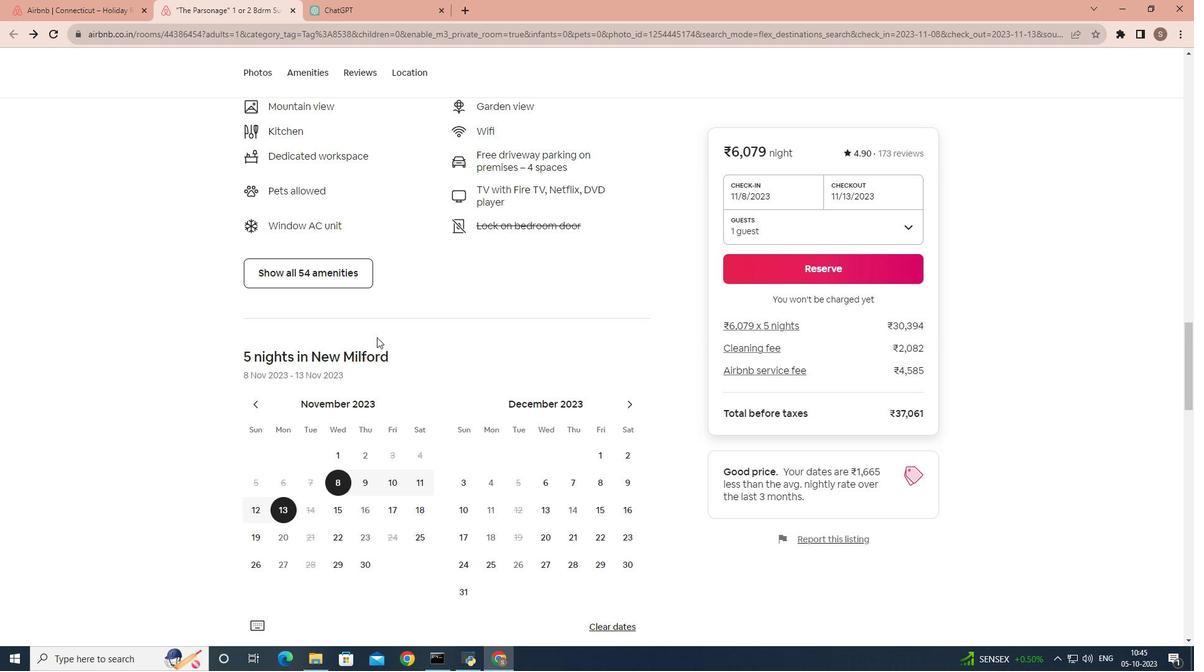
Action: Mouse scrolled (376, 337) with delta (0, 0)
Screenshot: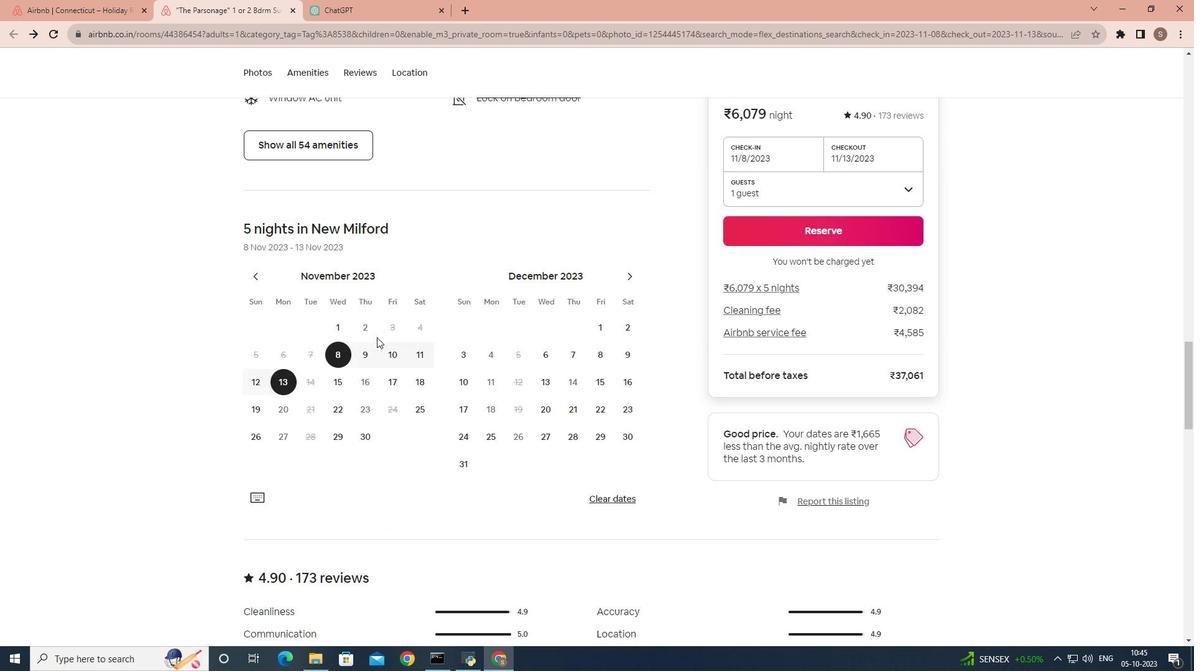 
Action: Mouse scrolled (376, 337) with delta (0, 0)
Screenshot: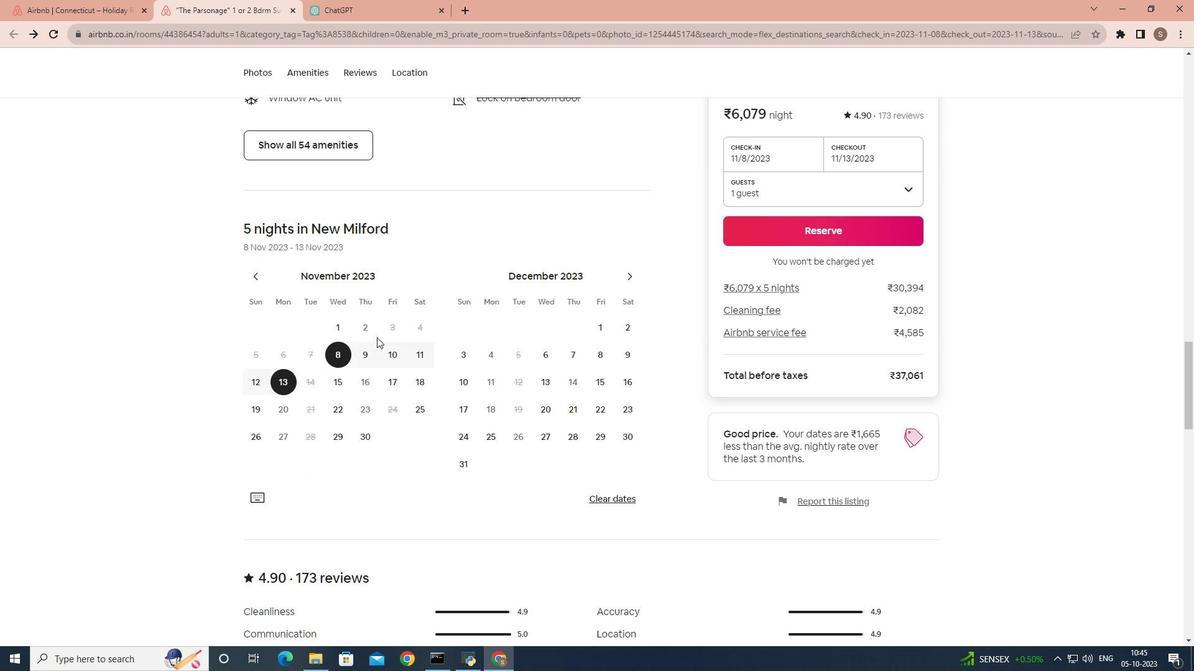 
Action: Mouse scrolled (376, 337) with delta (0, 0)
Screenshot: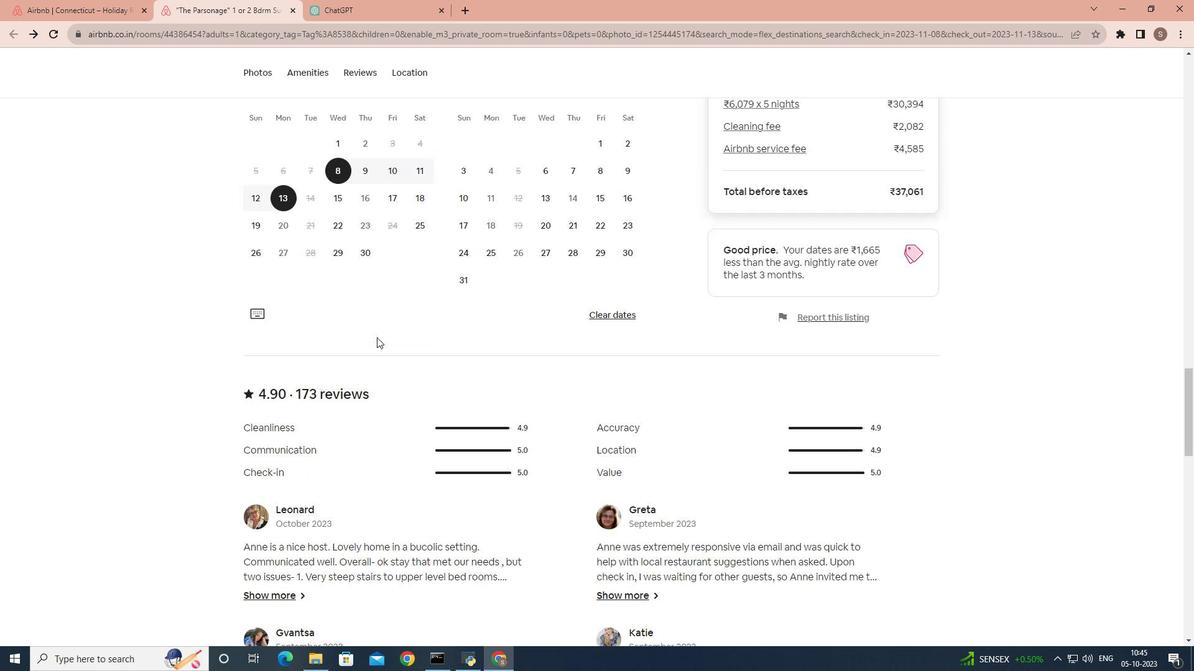 
Action: Mouse scrolled (376, 337) with delta (0, 0)
Screenshot: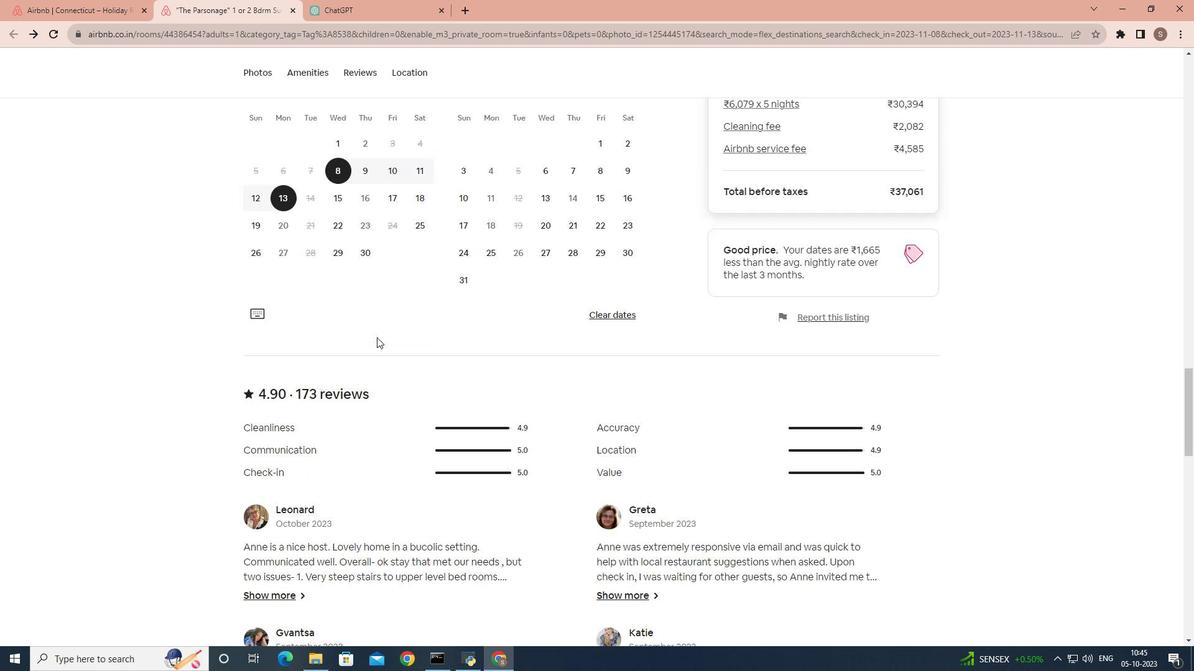 
Action: Mouse scrolled (376, 337) with delta (0, 0)
Screenshot: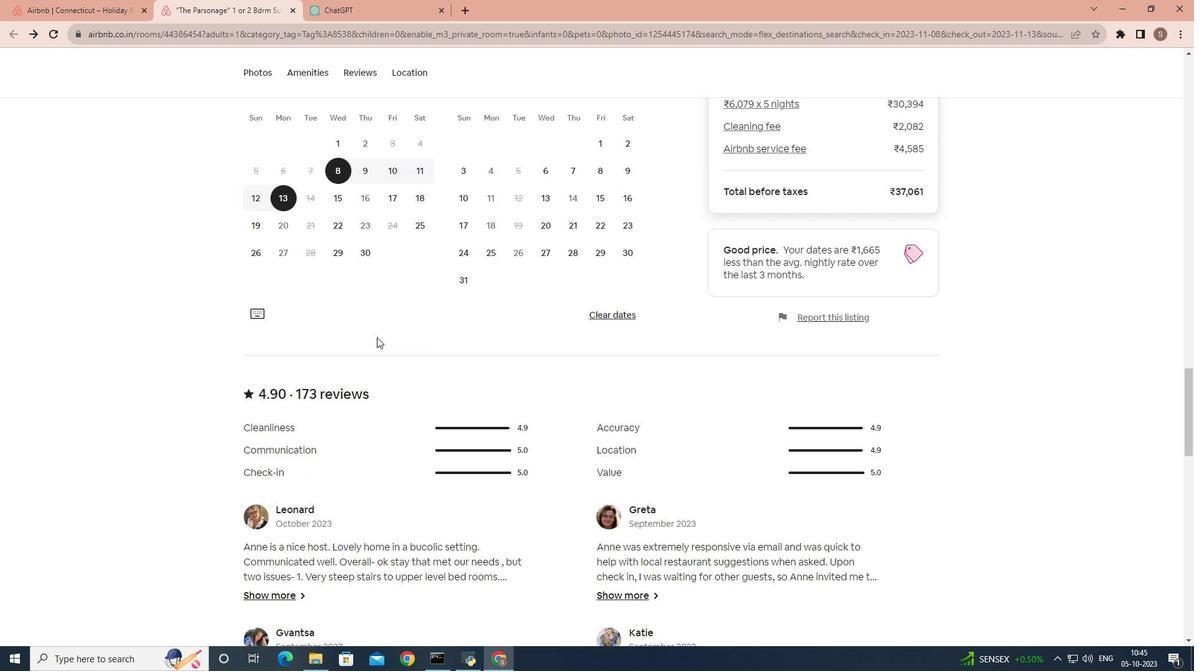 
Action: Mouse scrolled (376, 337) with delta (0, 0)
Screenshot: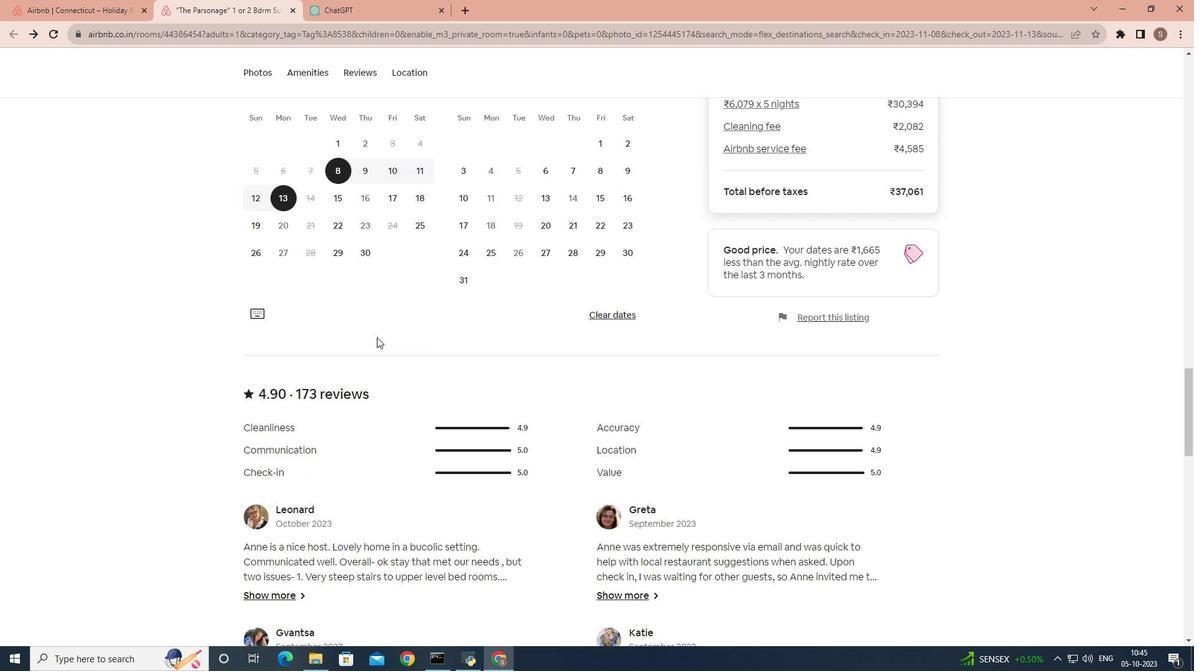 
Action: Mouse scrolled (376, 337) with delta (0, 0)
Screenshot: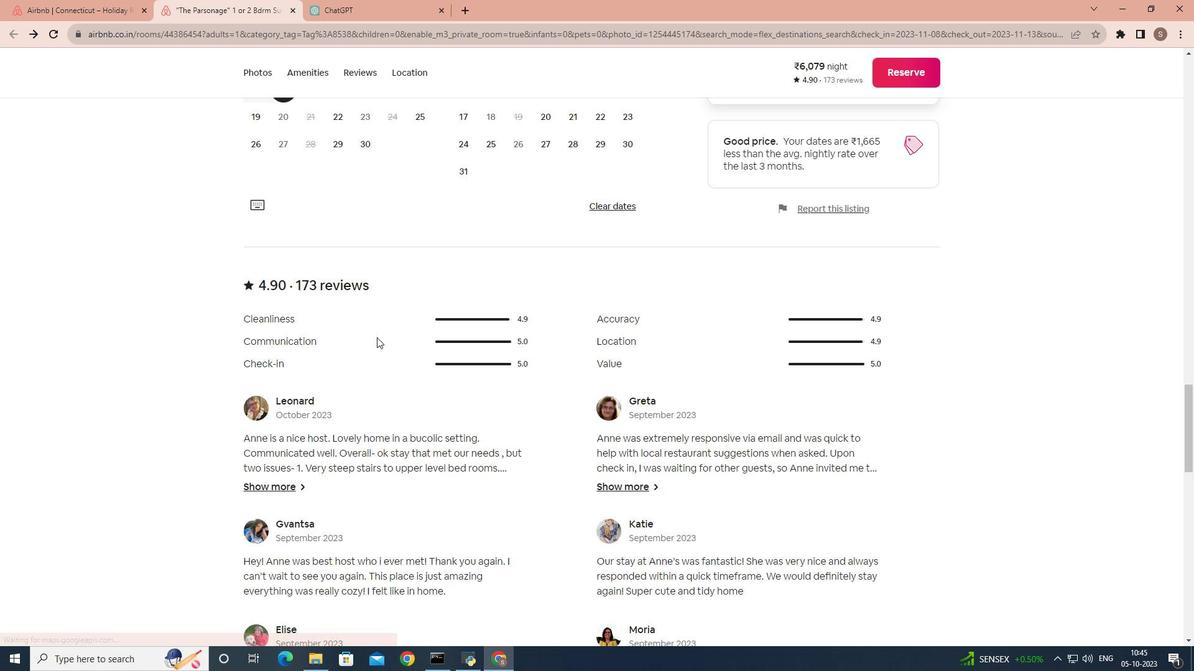 
Action: Mouse scrolled (376, 337) with delta (0, 0)
Screenshot: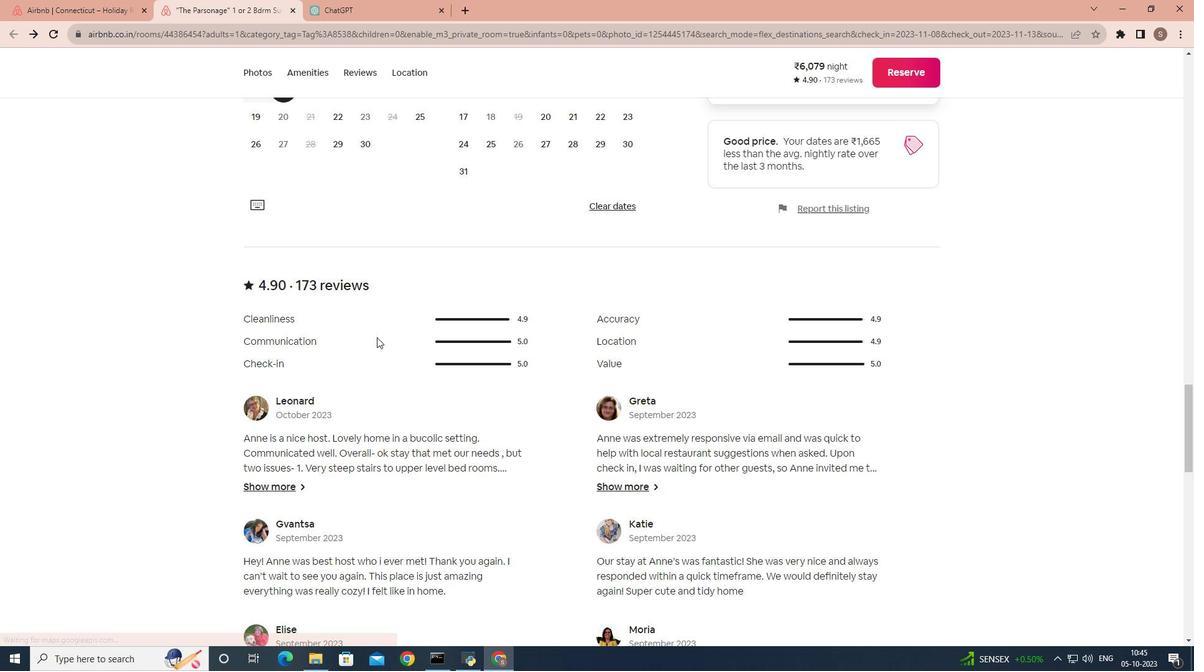 
Action: Mouse scrolled (376, 337) with delta (0, 0)
Screenshot: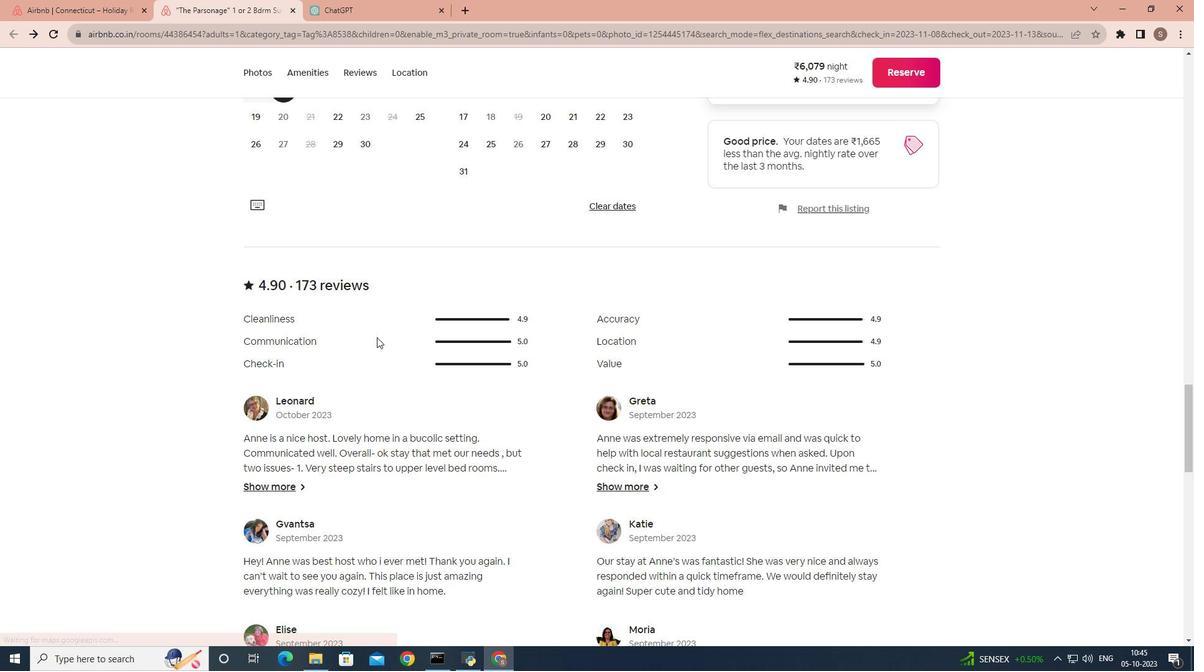 
Action: Mouse scrolled (376, 337) with delta (0, 0)
Screenshot: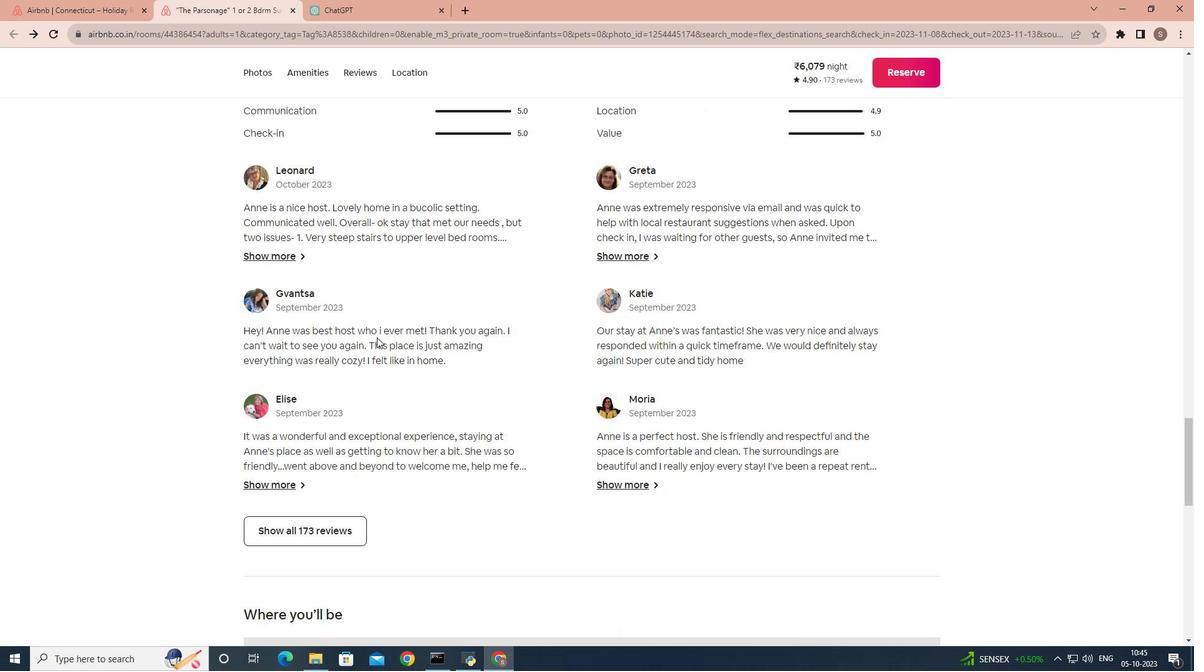 
Action: Mouse scrolled (376, 337) with delta (0, 0)
Screenshot: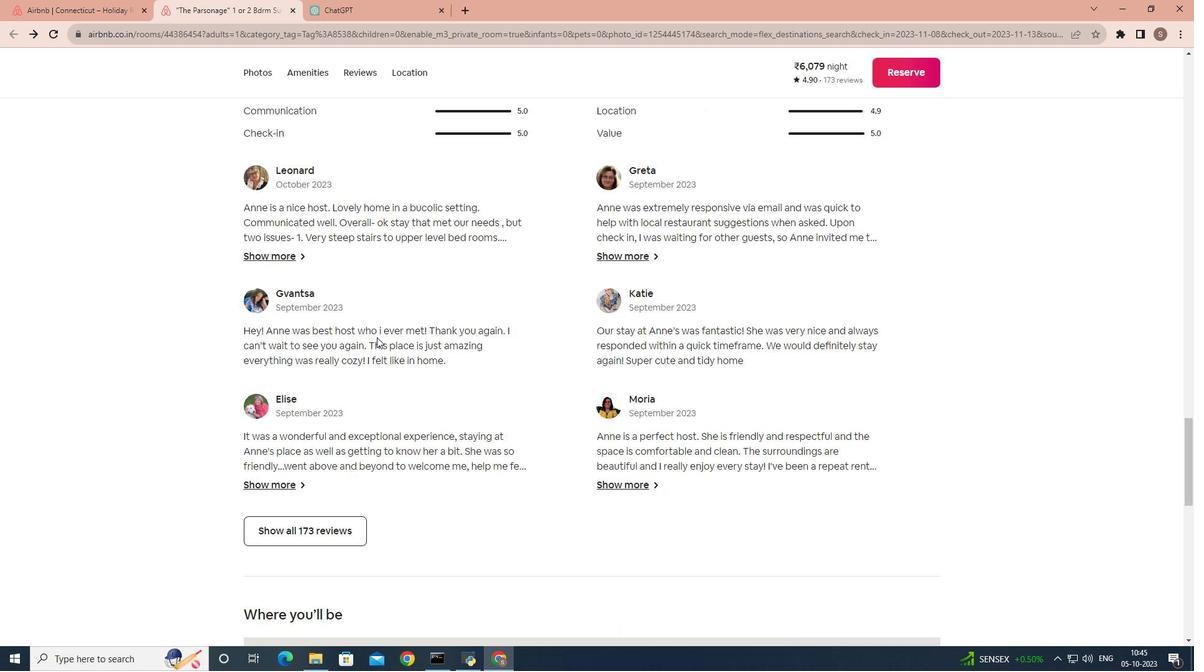 
Action: Mouse scrolled (376, 337) with delta (0, 0)
Screenshot: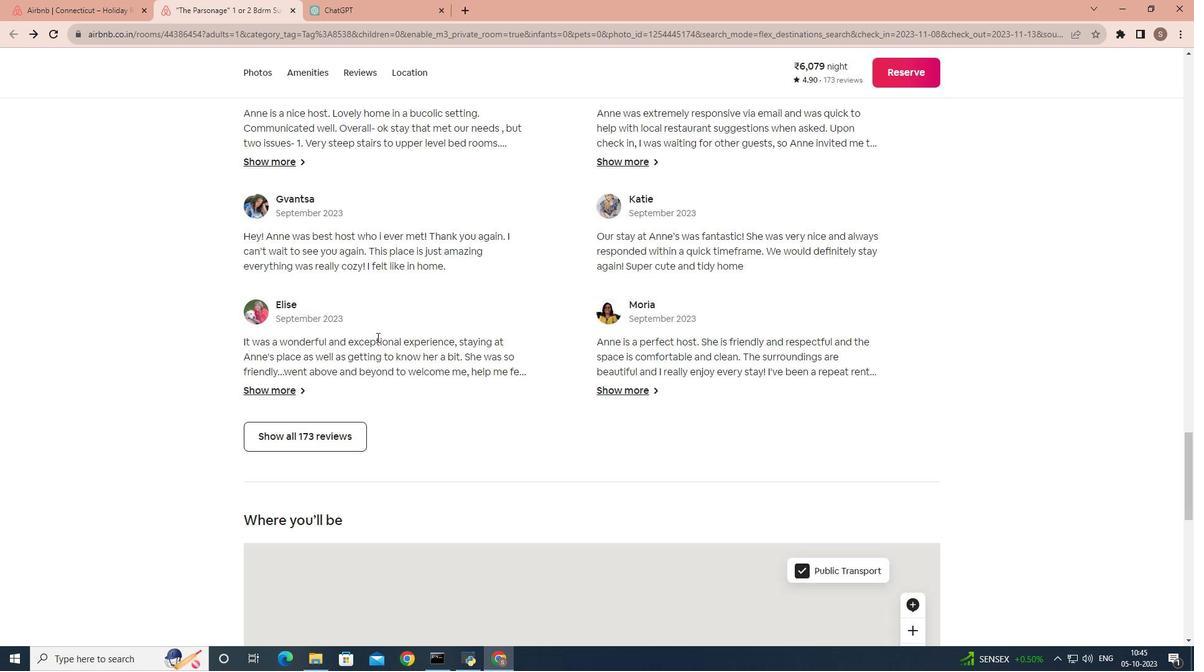 
Action: Mouse scrolled (376, 337) with delta (0, 0)
Screenshot: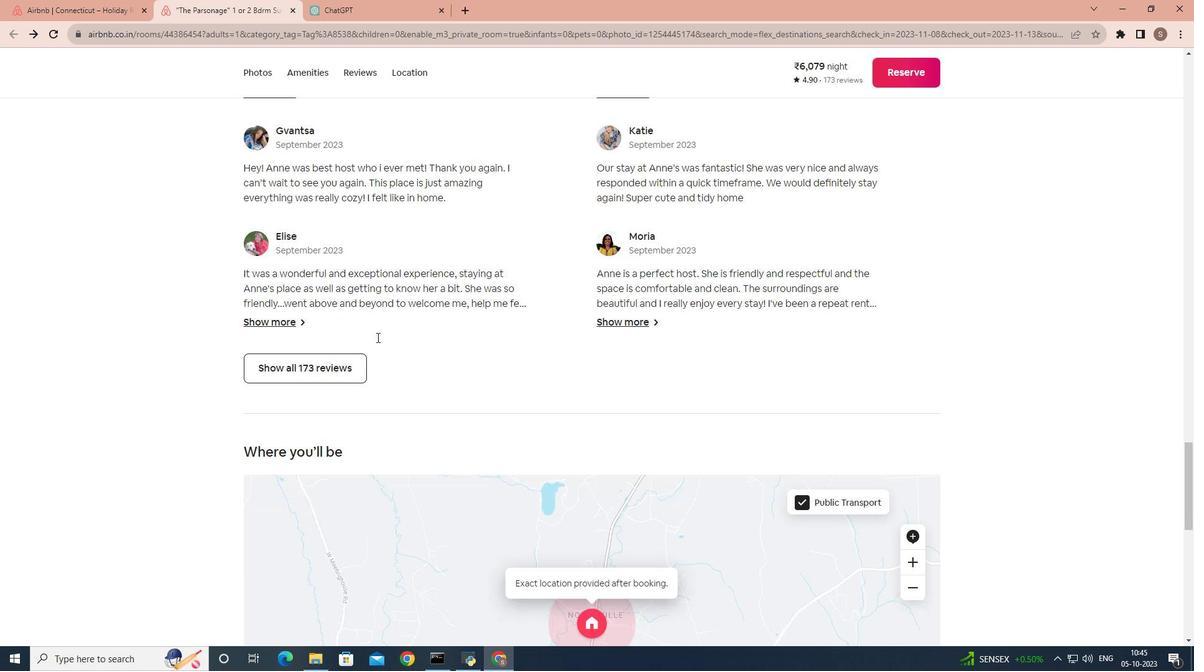 
Action: Mouse scrolled (376, 337) with delta (0, 0)
Screenshot: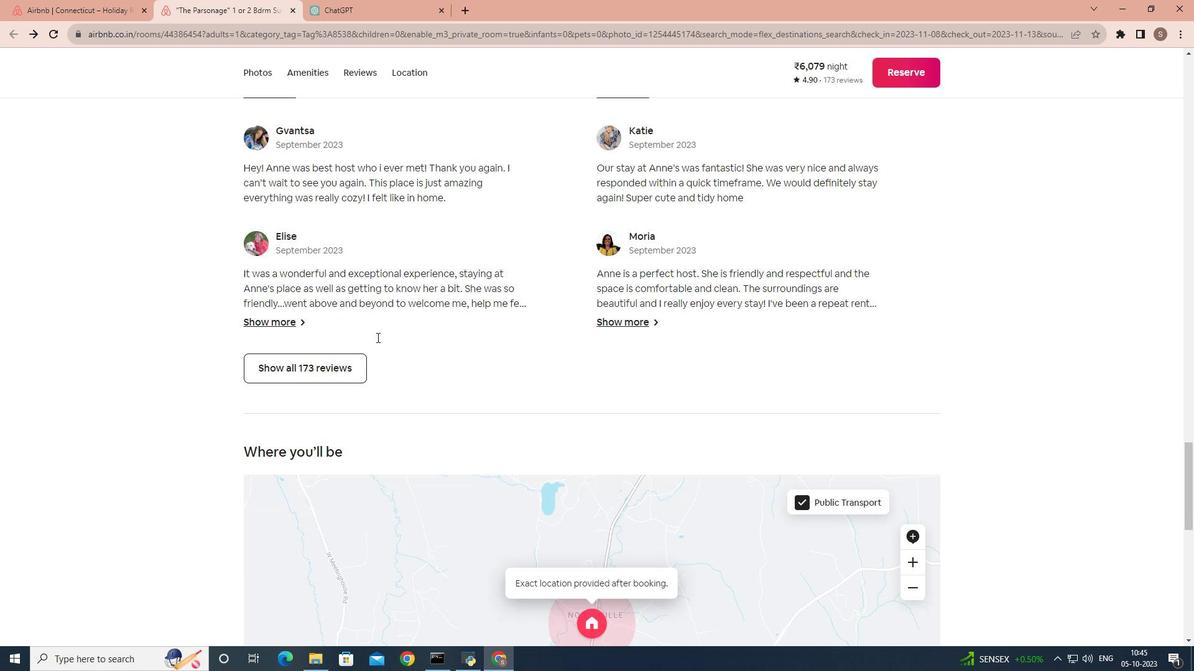 
Action: Mouse scrolled (376, 337) with delta (0, 0)
Screenshot: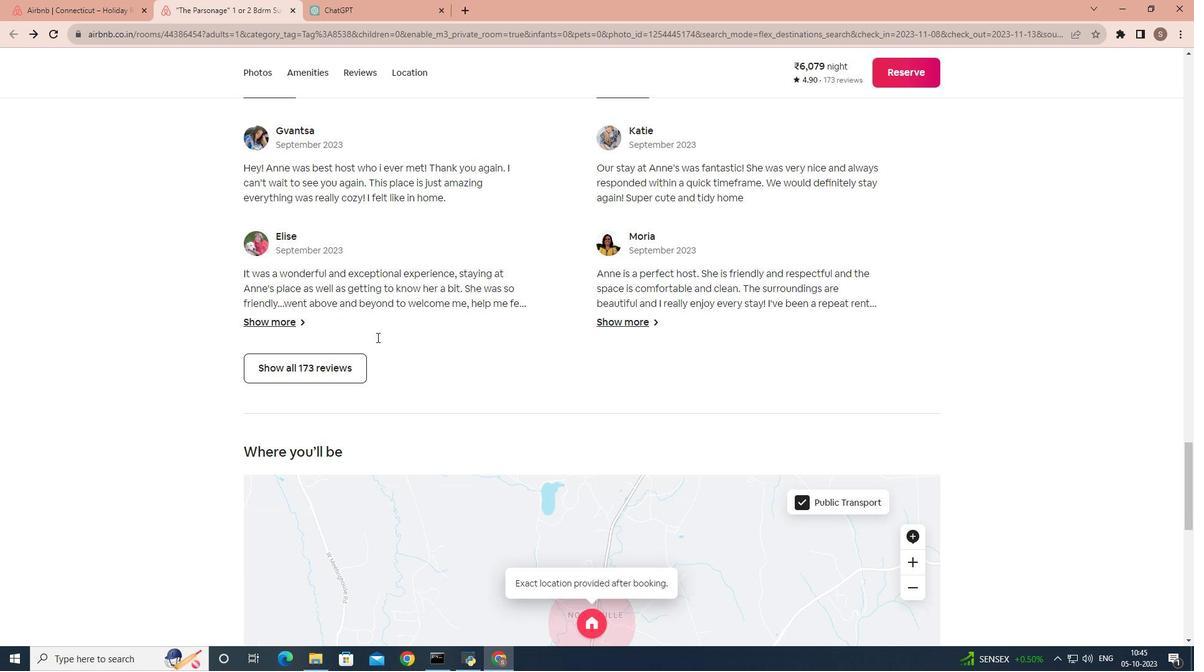 
Action: Mouse scrolled (376, 337) with delta (0, 0)
Screenshot: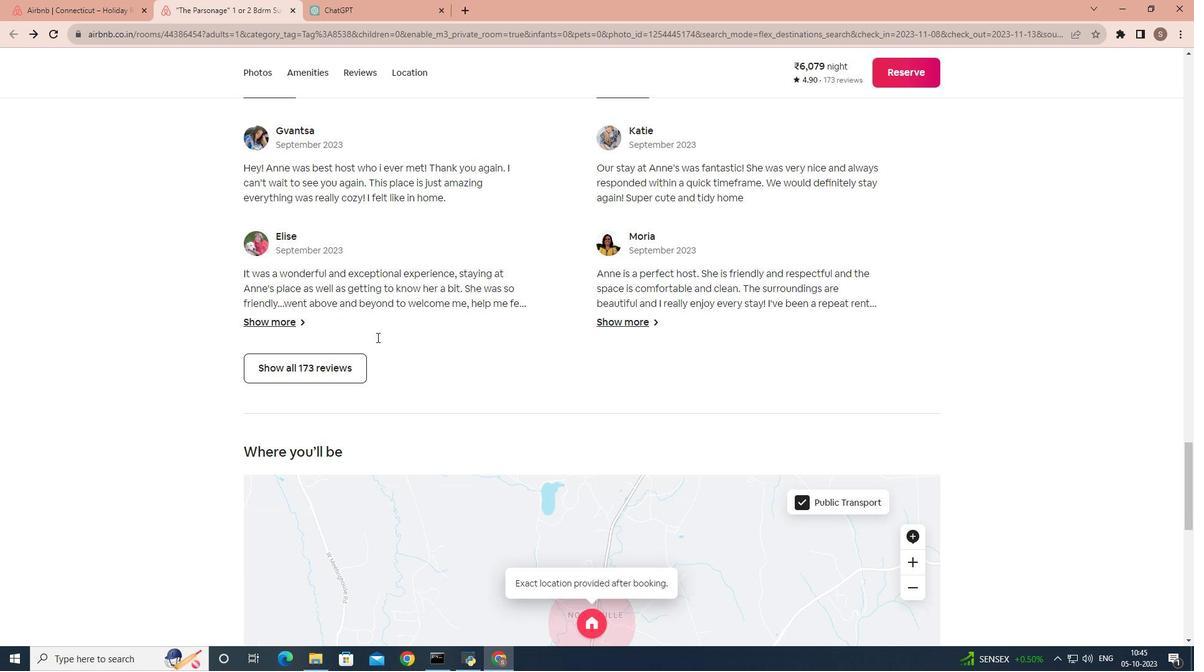 
Action: Mouse scrolled (376, 337) with delta (0, 0)
Screenshot: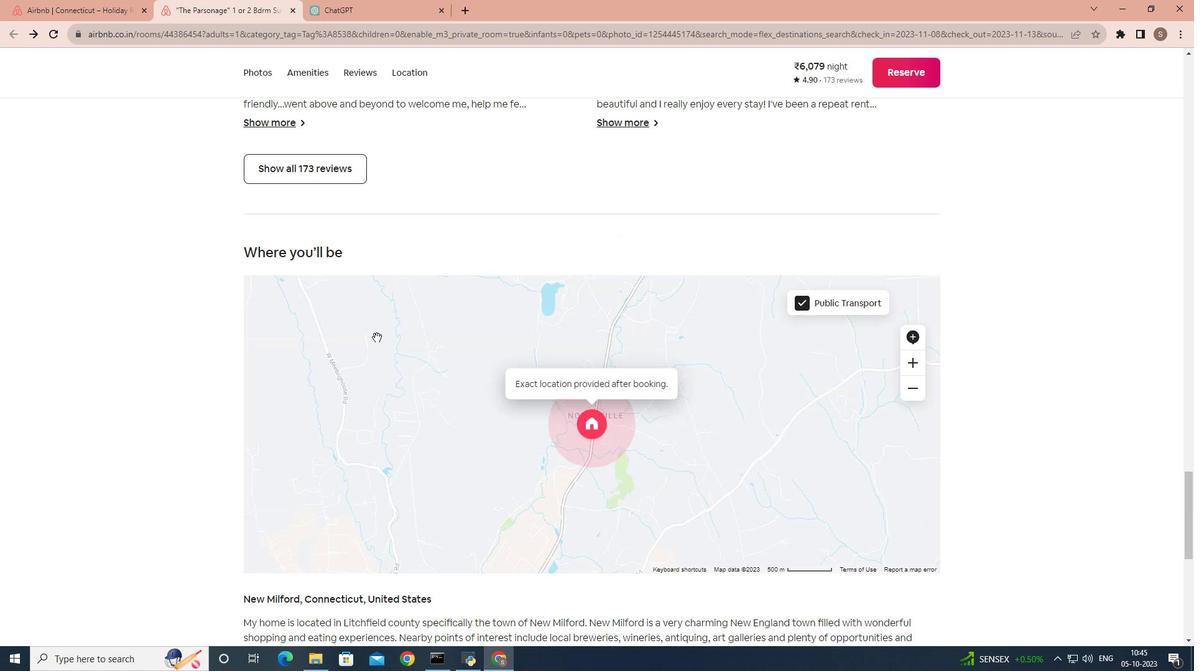 
Action: Mouse scrolled (376, 338) with delta (0, 0)
Screenshot: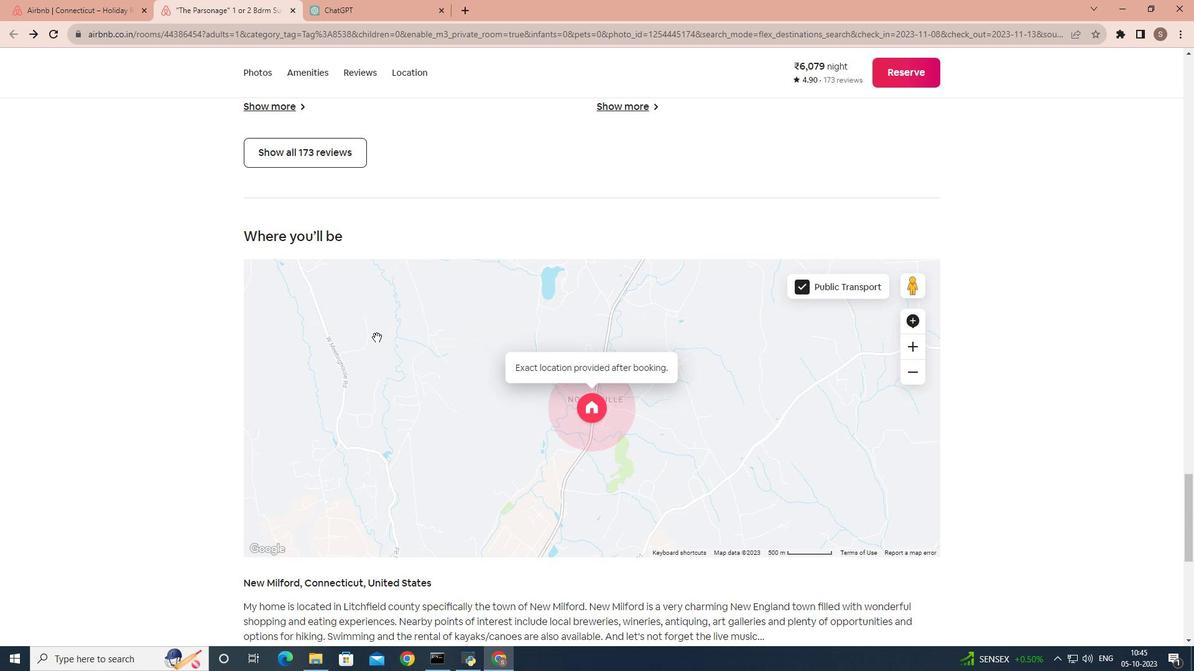
Action: Mouse scrolled (376, 337) with delta (0, 0)
Screenshot: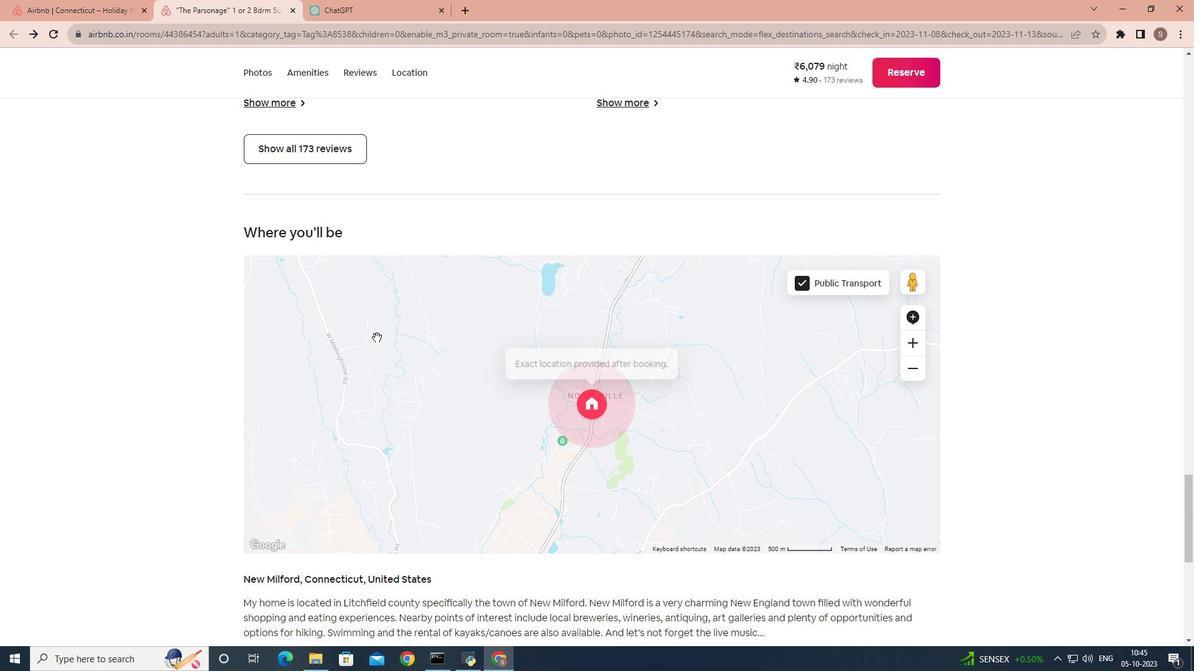 
Action: Mouse scrolled (376, 337) with delta (0, 0)
Screenshot: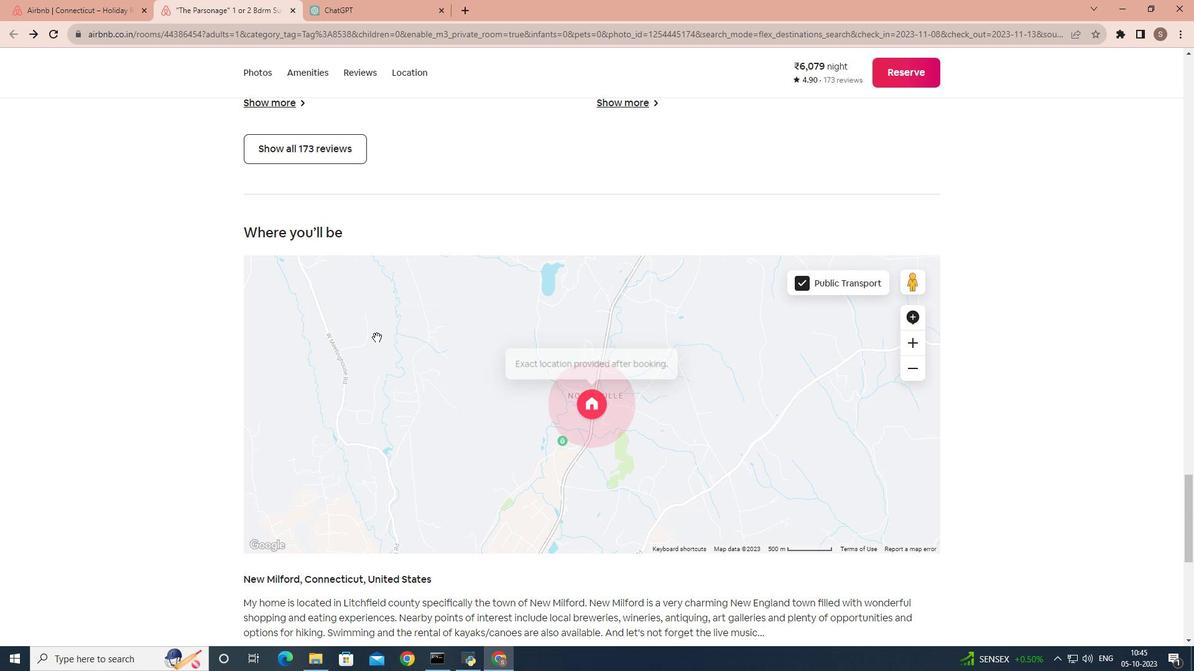 
Action: Mouse scrolled (376, 337) with delta (0, 0)
Screenshot: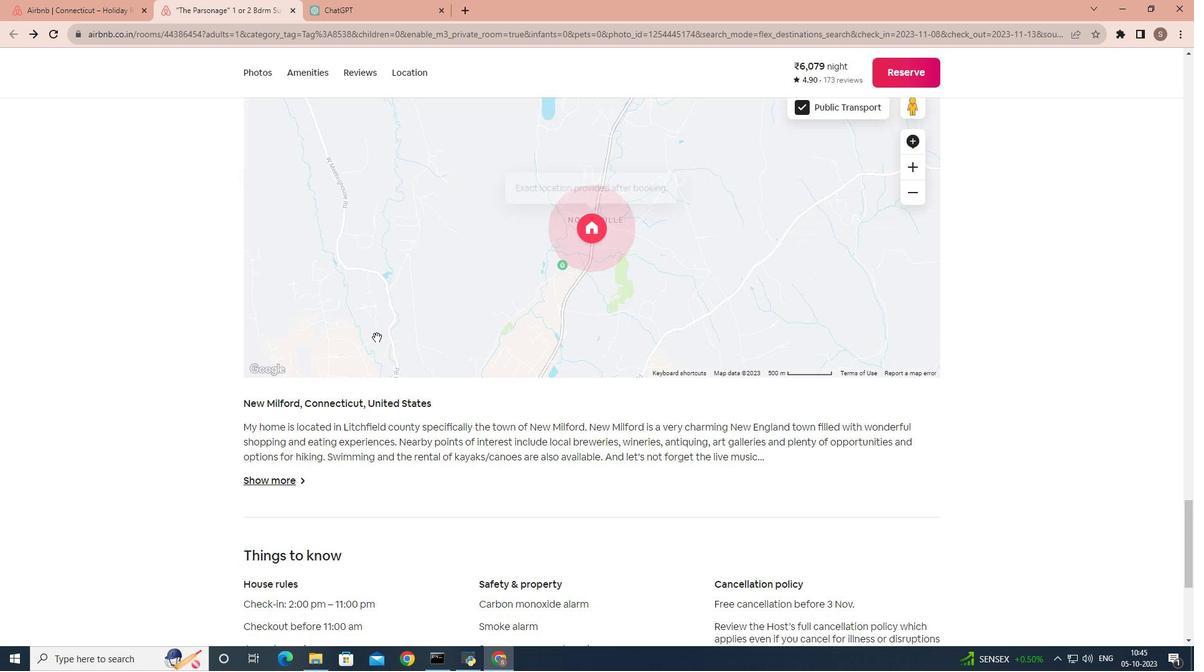 
Action: Mouse scrolled (376, 337) with delta (0, 0)
Screenshot: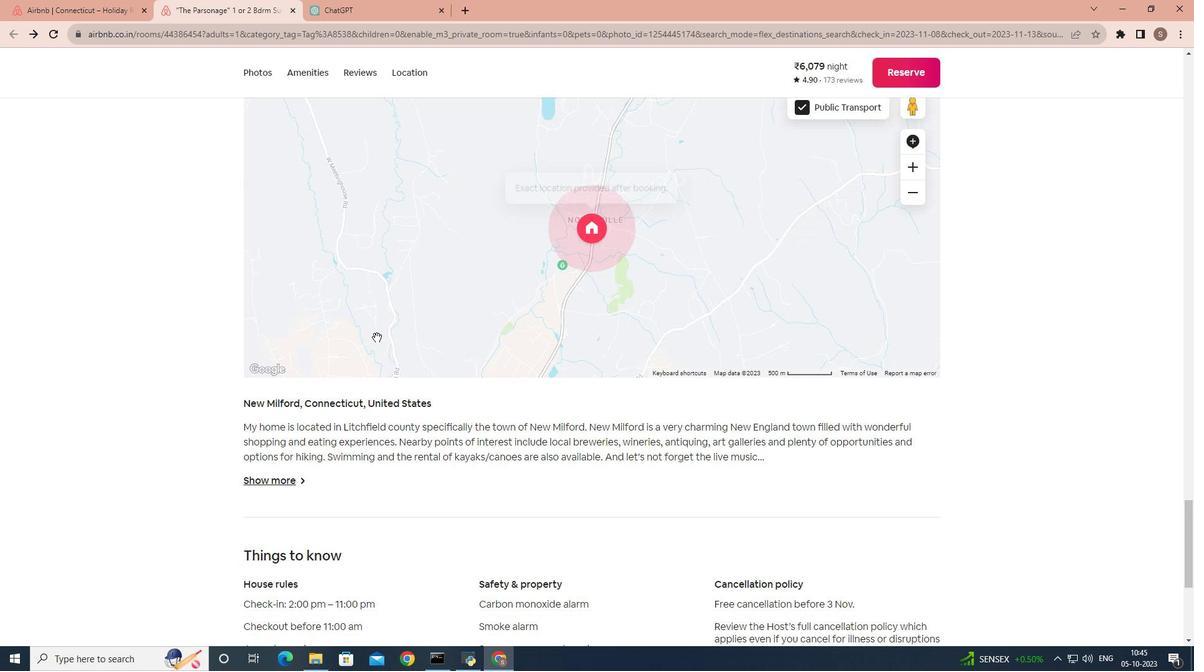 
Action: Mouse scrolled (376, 337) with delta (0, 0)
Screenshot: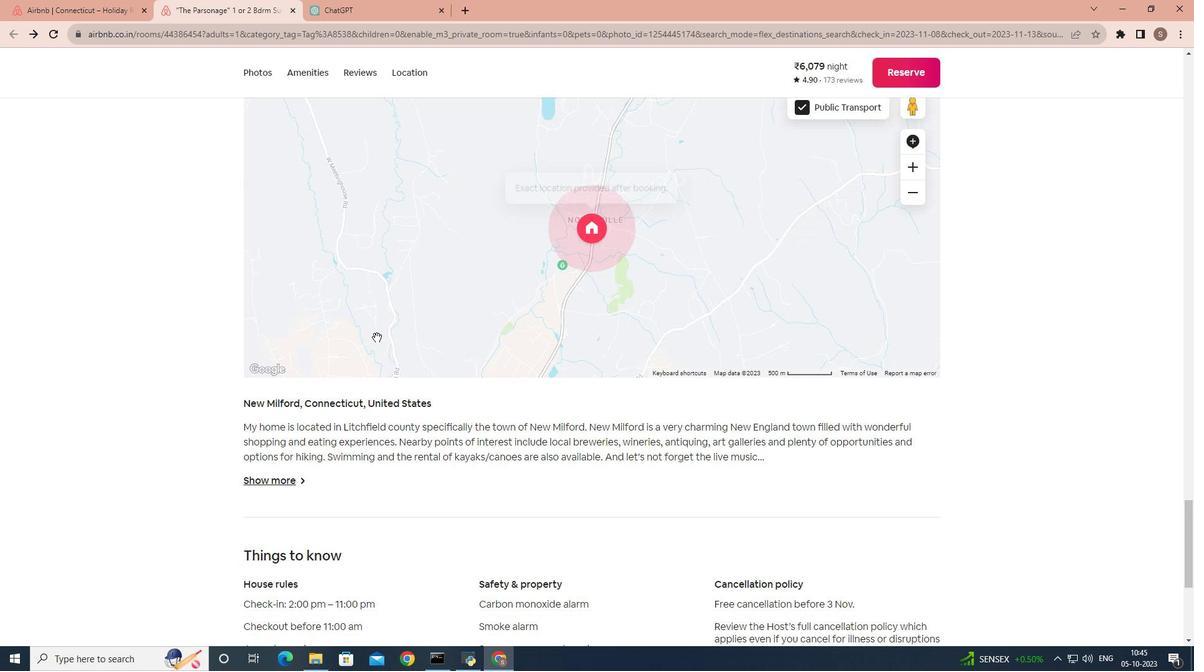 
Action: Mouse scrolled (376, 337) with delta (0, 0)
Screenshot: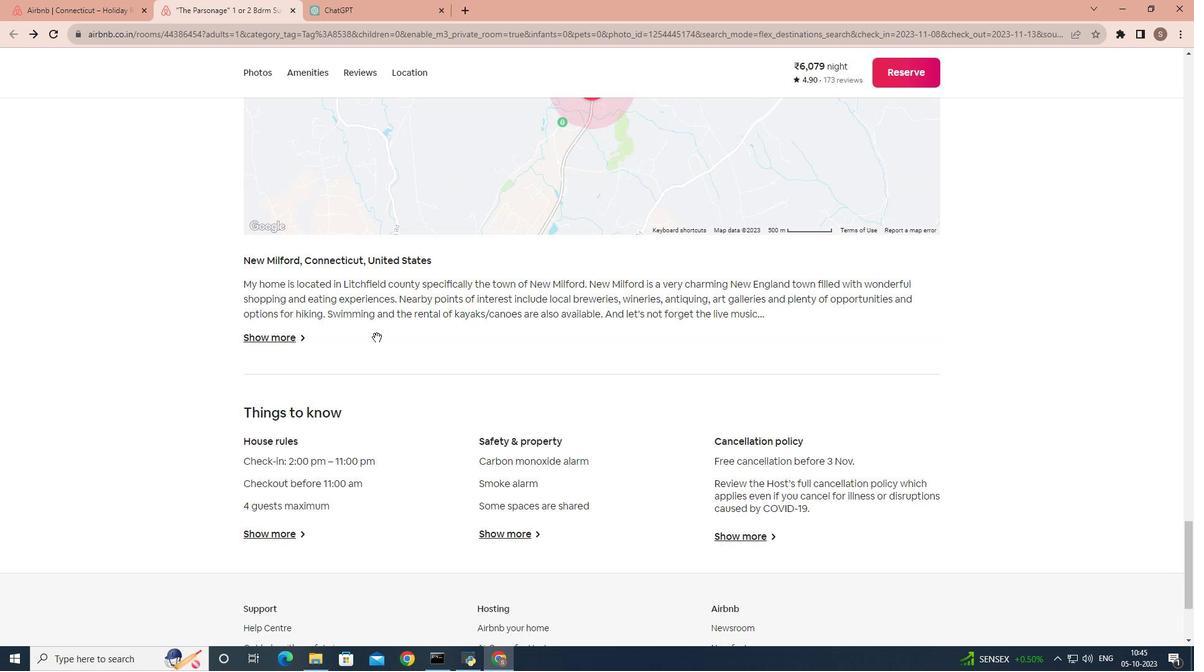 
Action: Mouse moved to (505, 349)
Screenshot: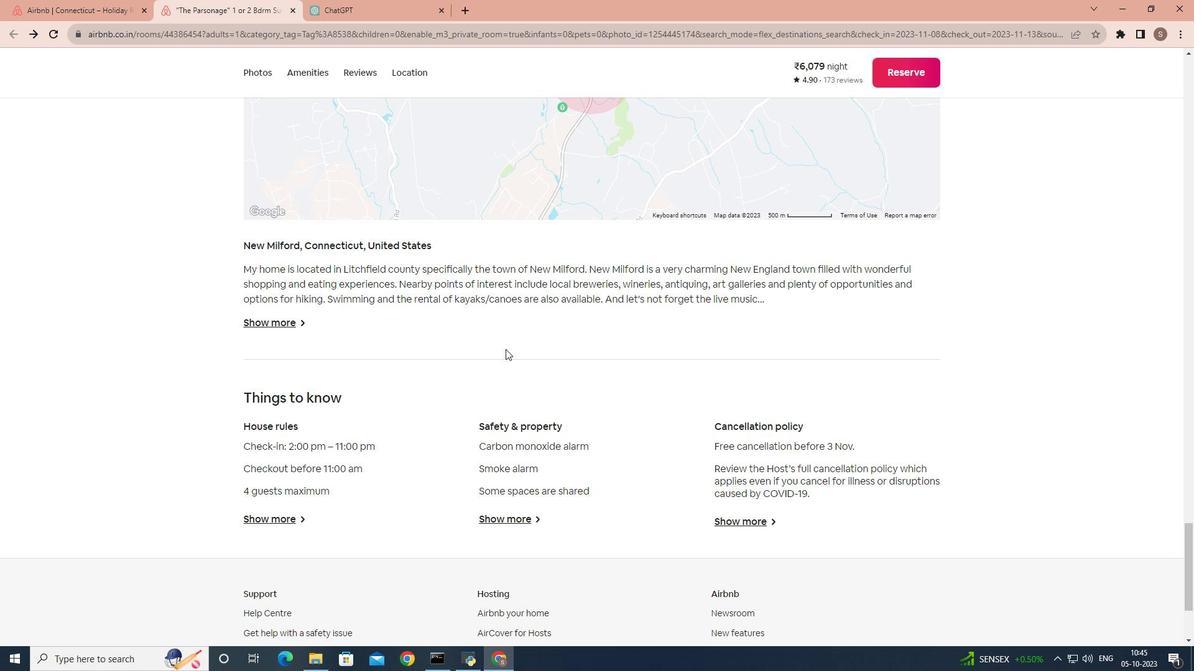 
Action: Mouse scrolled (505, 350) with delta (0, 0)
Screenshot: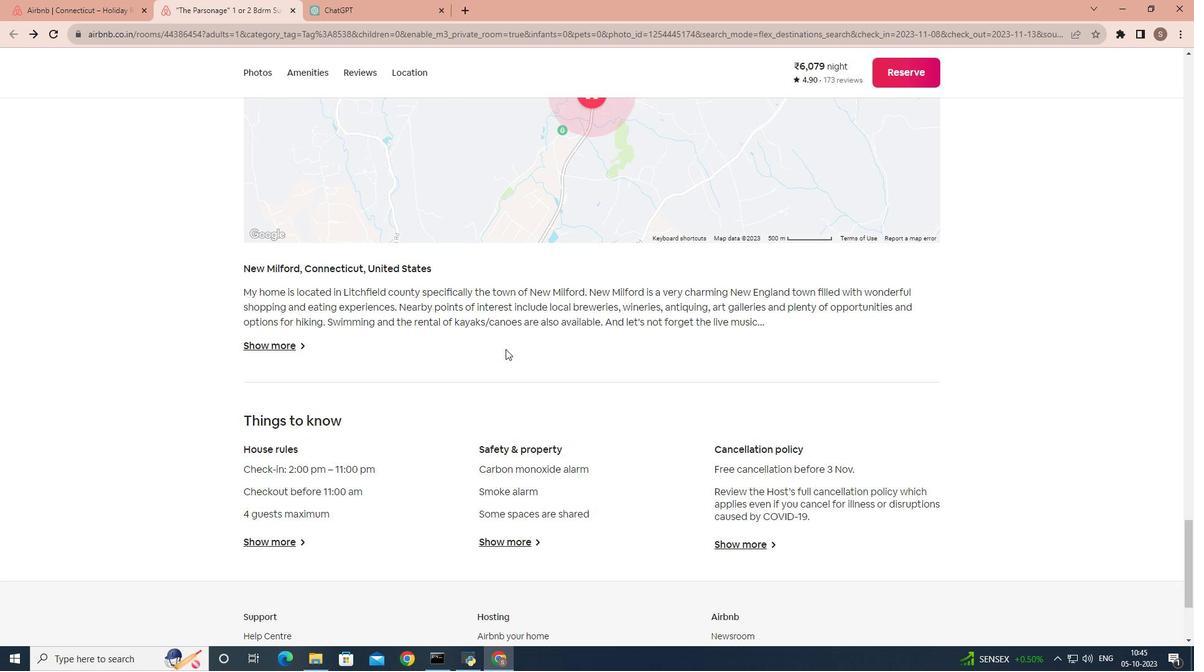 
Action: Mouse scrolled (505, 350) with delta (0, 0)
Screenshot: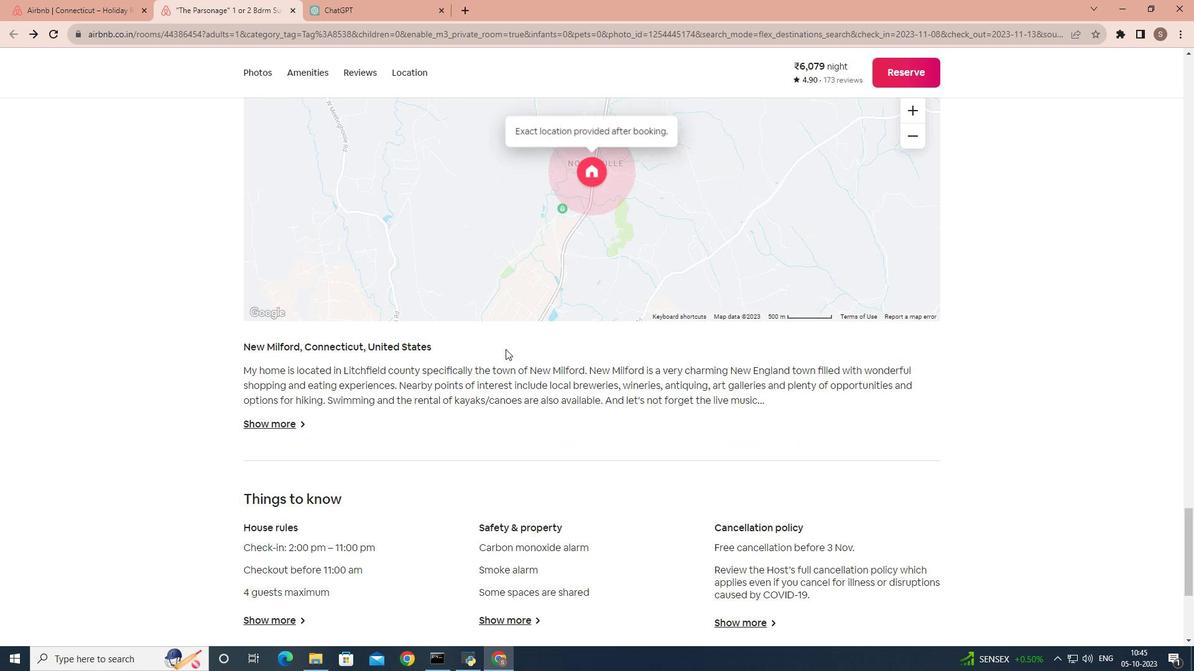 
Action: Mouse scrolled (505, 350) with delta (0, 0)
Screenshot: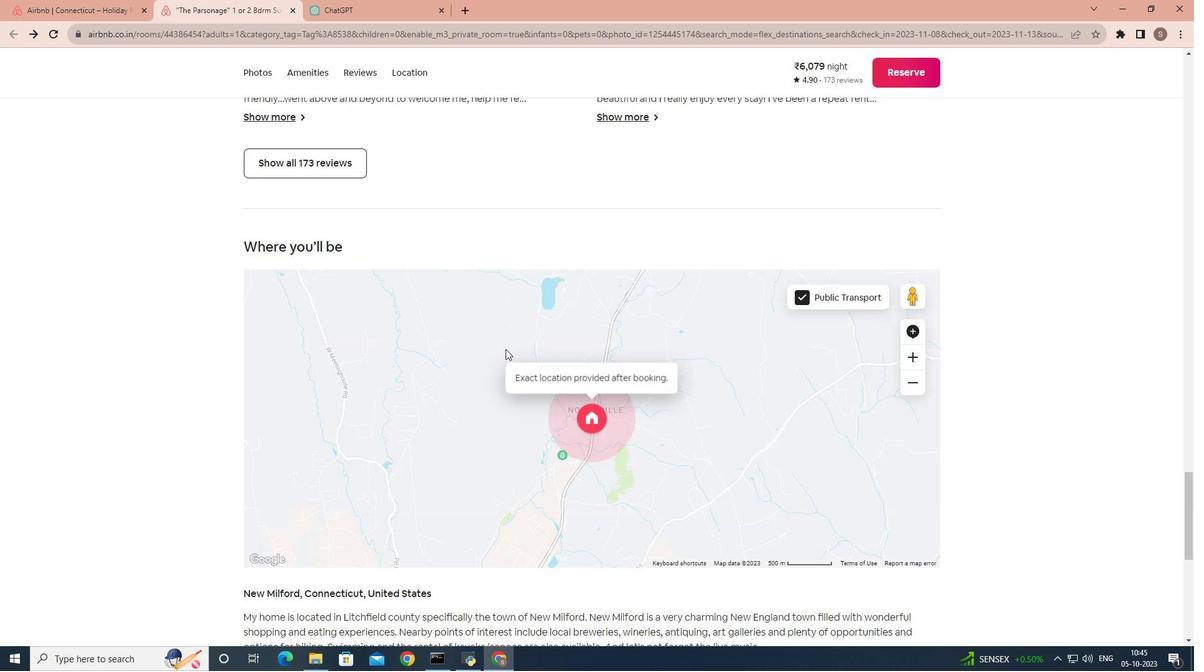 
Action: Mouse scrolled (505, 350) with delta (0, 0)
Screenshot: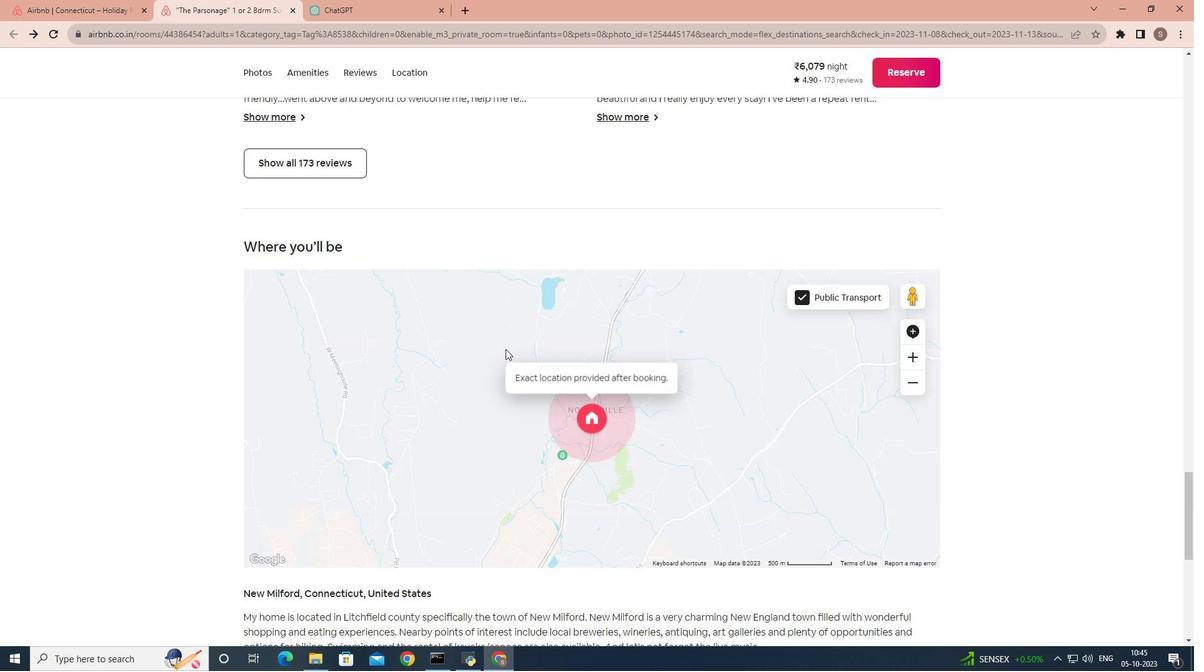 
Action: Mouse scrolled (505, 350) with delta (0, 0)
Screenshot: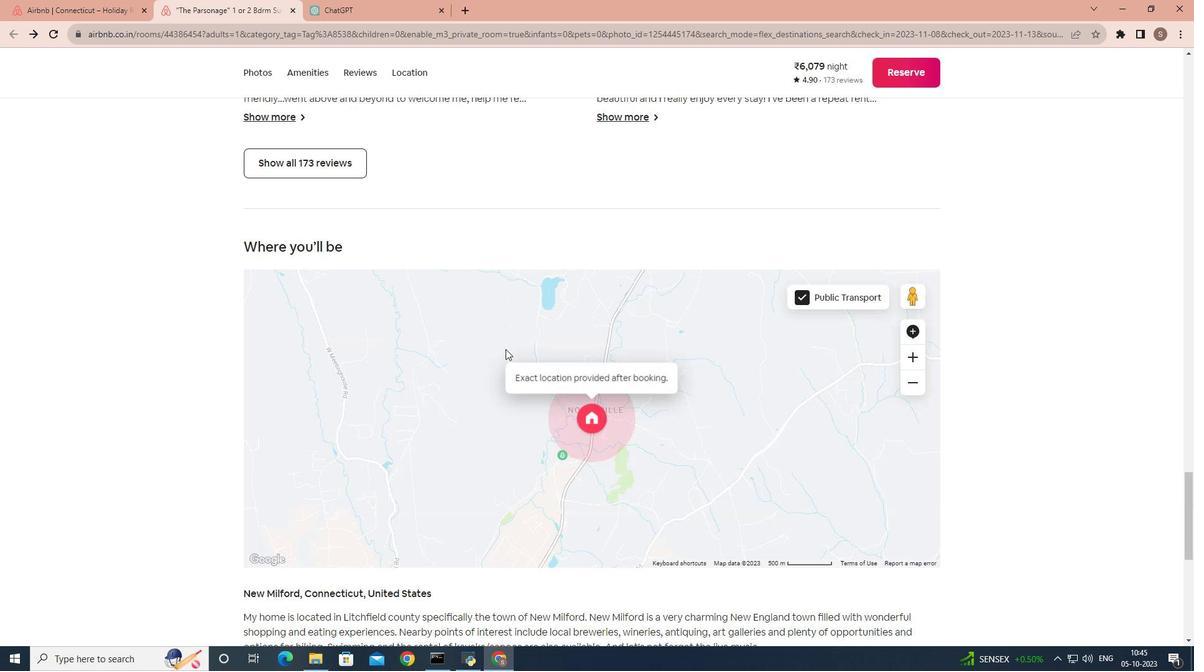 
Action: Mouse scrolled (505, 350) with delta (0, 0)
Screenshot: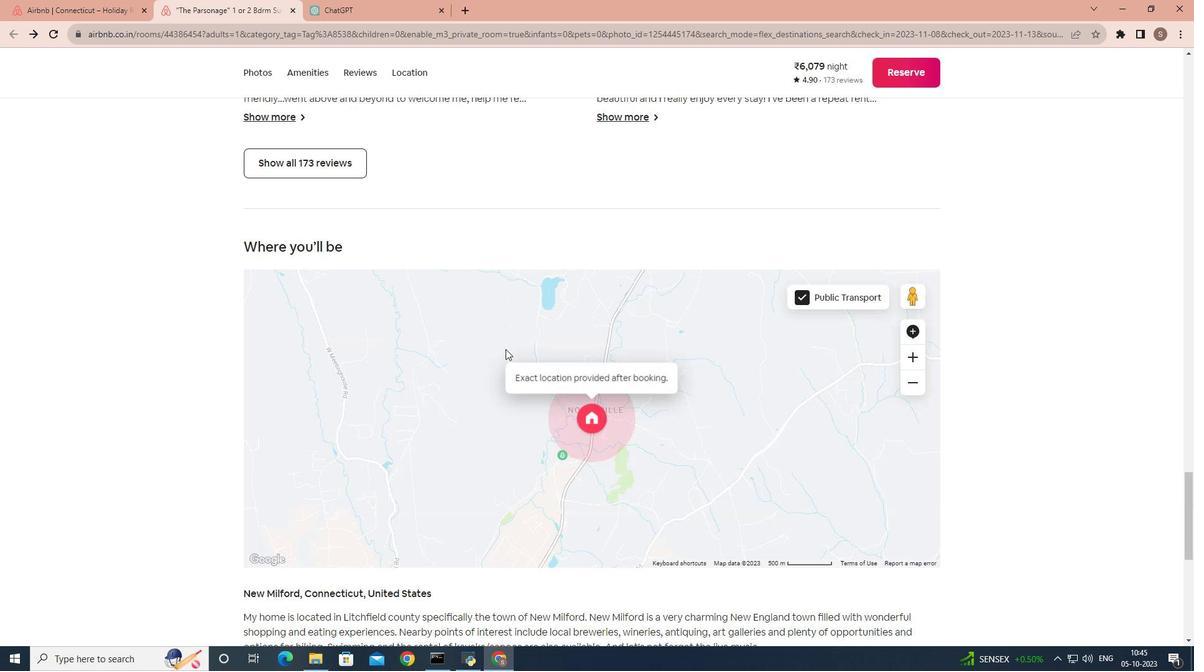 
Action: Mouse scrolled (505, 350) with delta (0, 0)
Screenshot: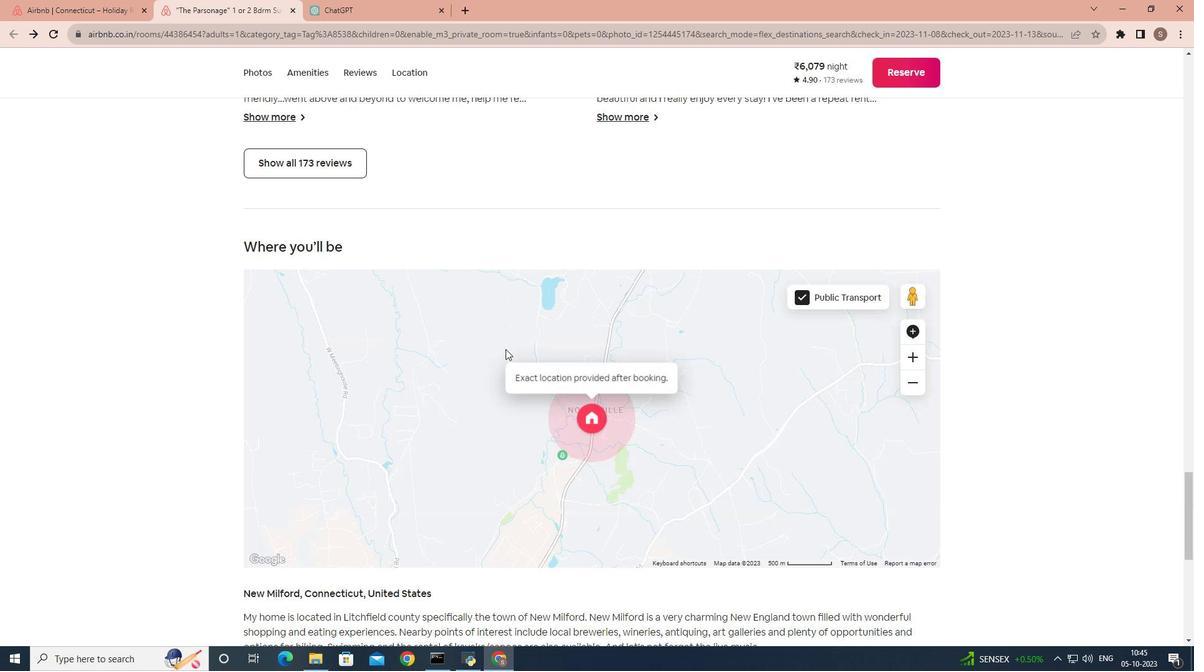 
Action: Mouse scrolled (505, 350) with delta (0, 0)
Screenshot: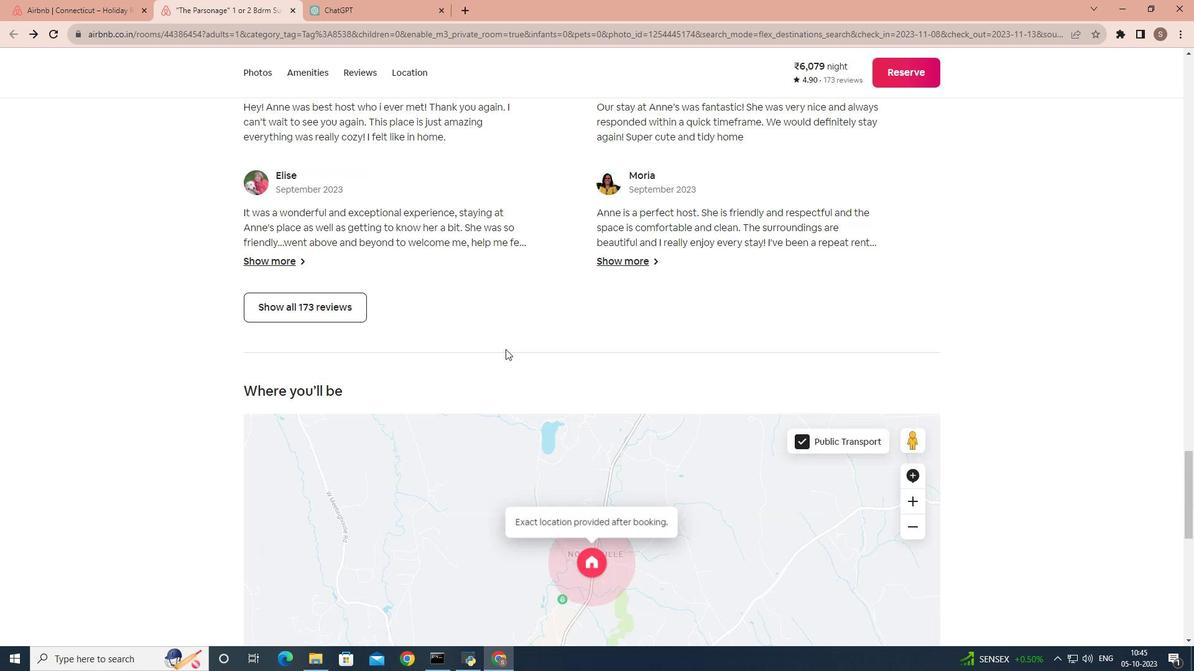 
Action: Mouse scrolled (505, 350) with delta (0, 0)
Screenshot: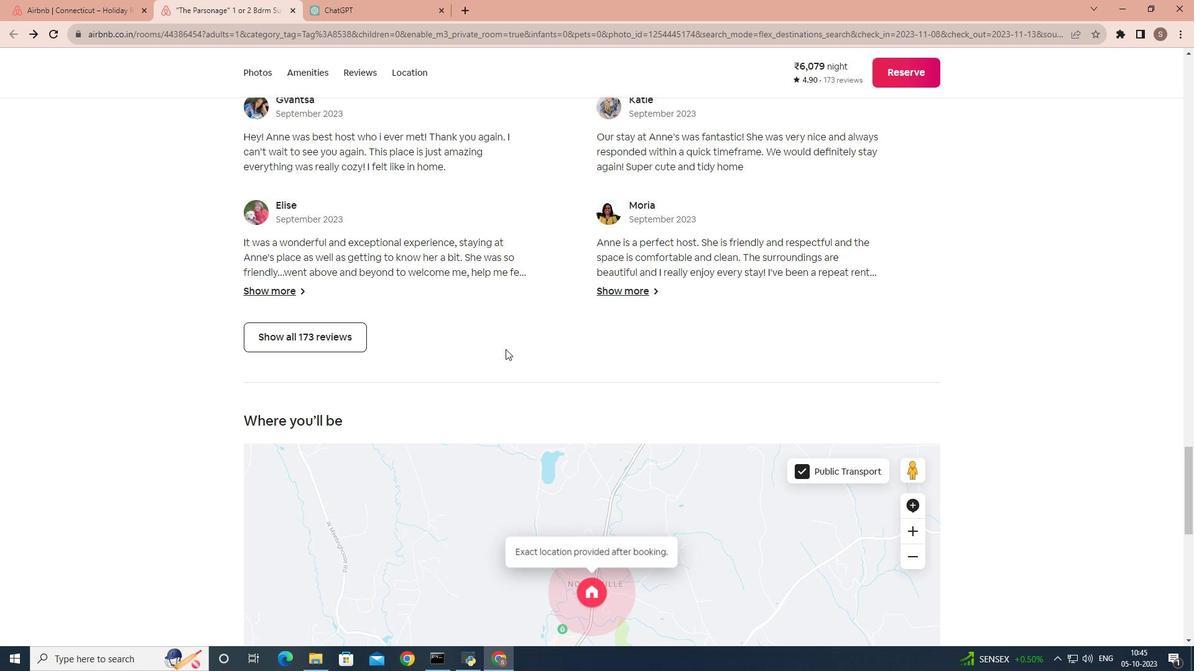 
Action: Mouse scrolled (505, 350) with delta (0, 0)
Screenshot: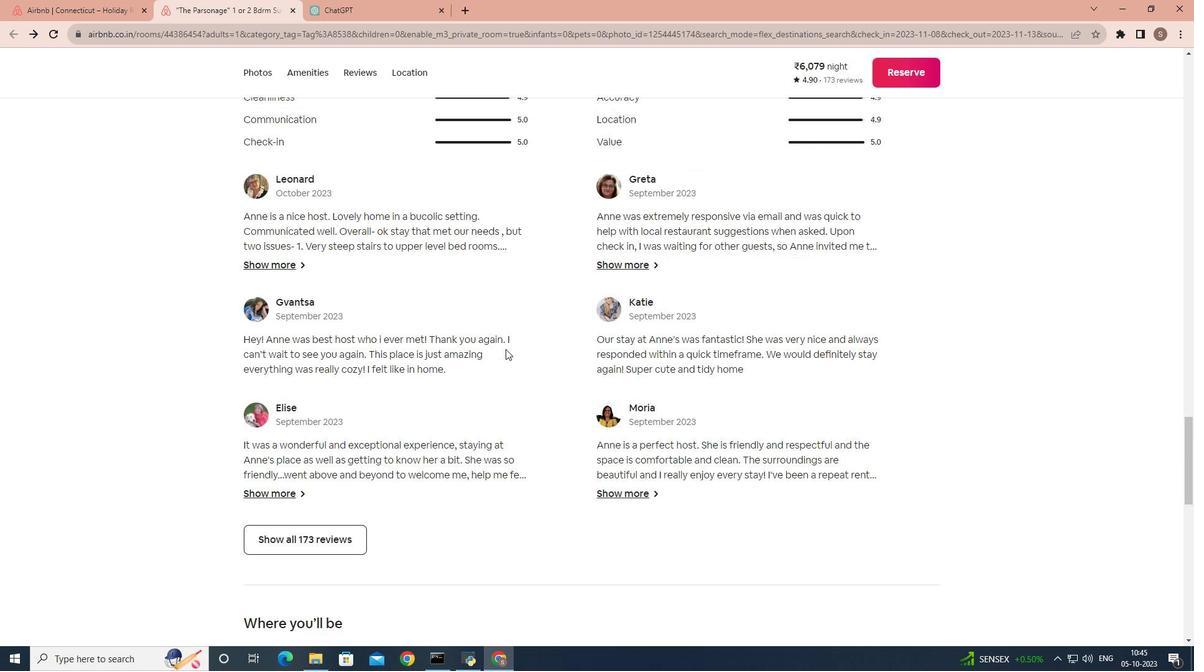
Action: Mouse scrolled (505, 350) with delta (0, 0)
Screenshot: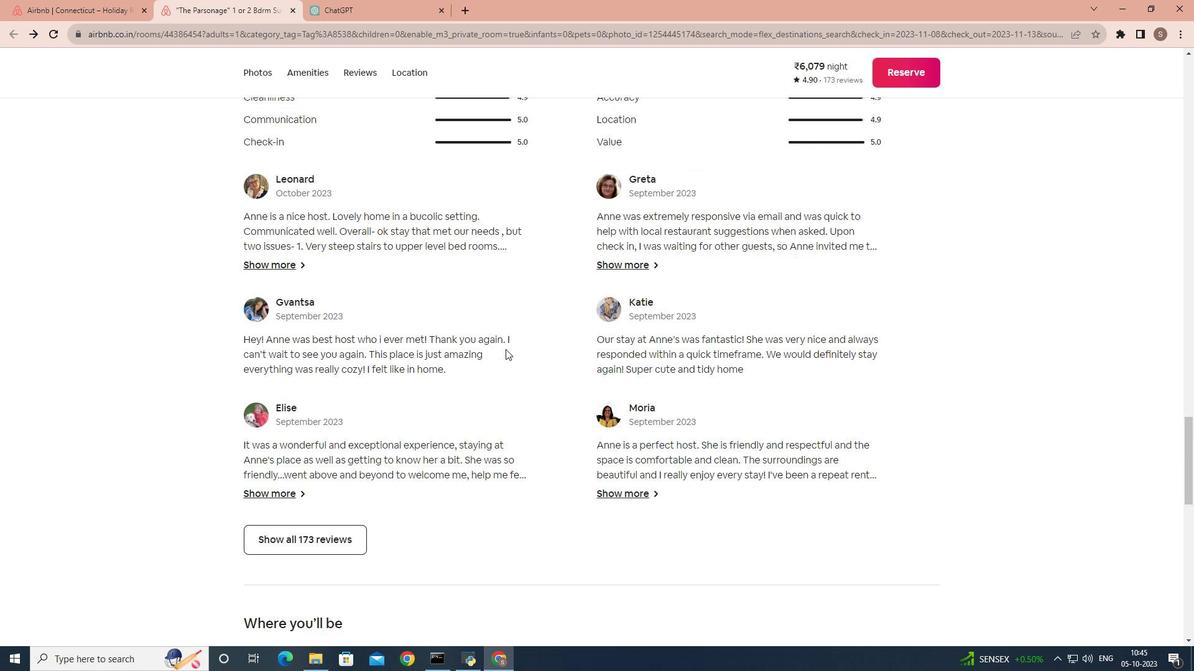 
Action: Mouse scrolled (505, 350) with delta (0, 0)
Screenshot: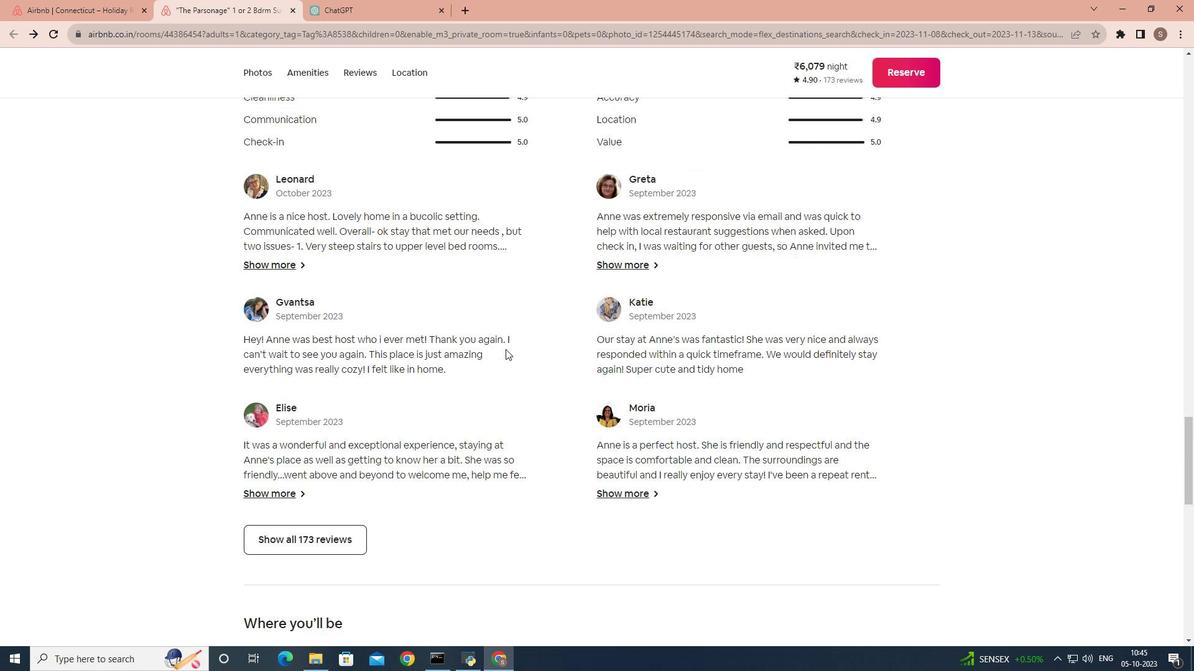 
Action: Mouse scrolled (505, 350) with delta (0, 0)
Screenshot: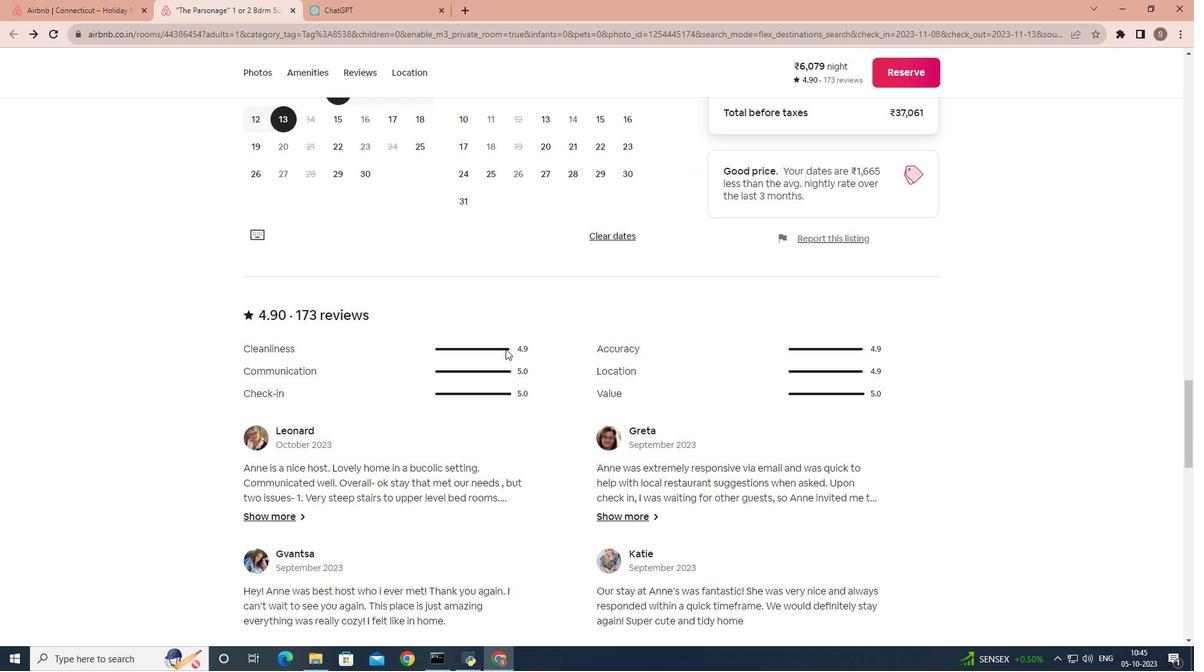 
Action: Mouse scrolled (505, 350) with delta (0, 0)
Screenshot: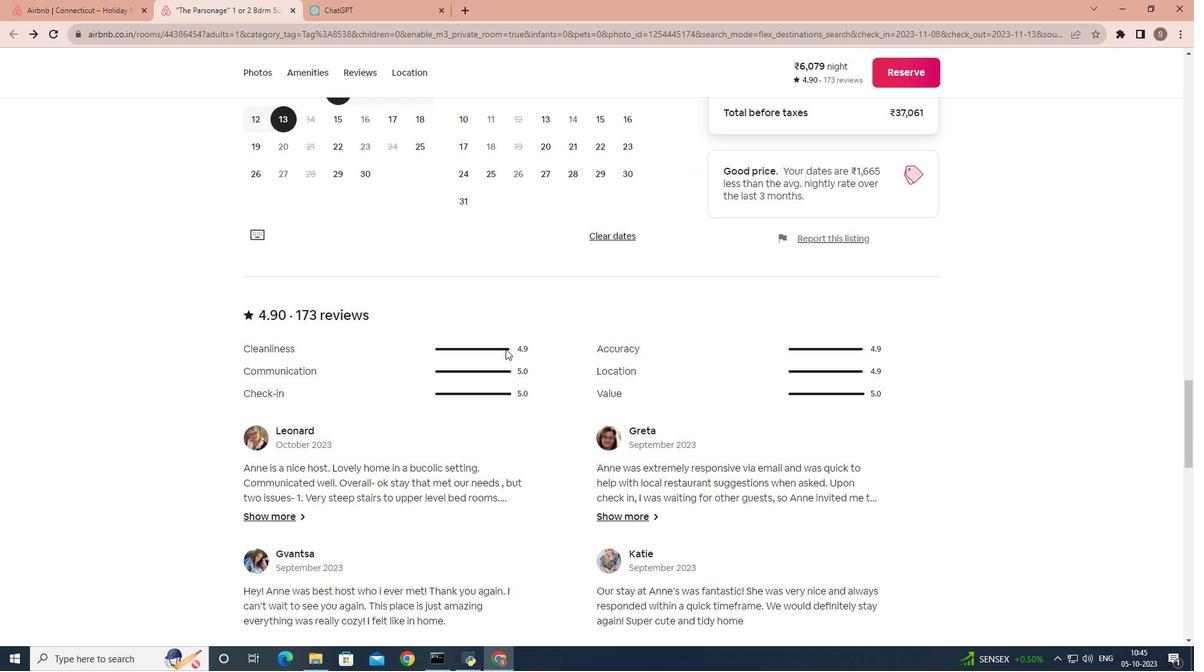 
Action: Mouse scrolled (505, 350) with delta (0, 0)
Screenshot: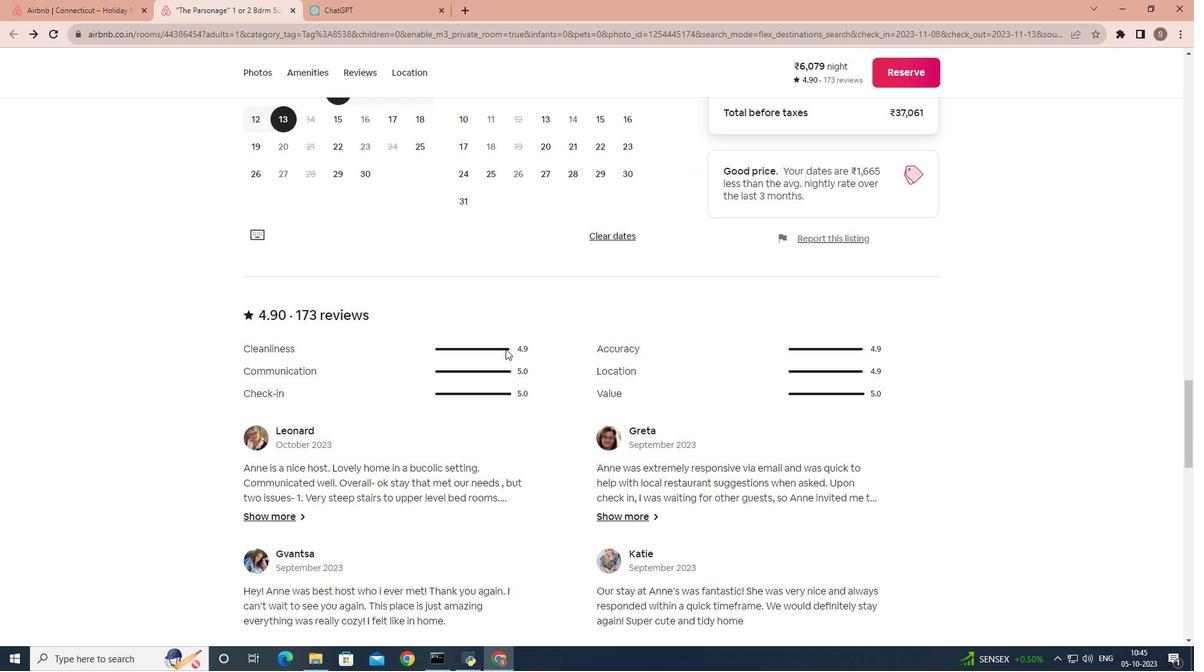 
Action: Mouse scrolled (505, 350) with delta (0, 0)
Screenshot: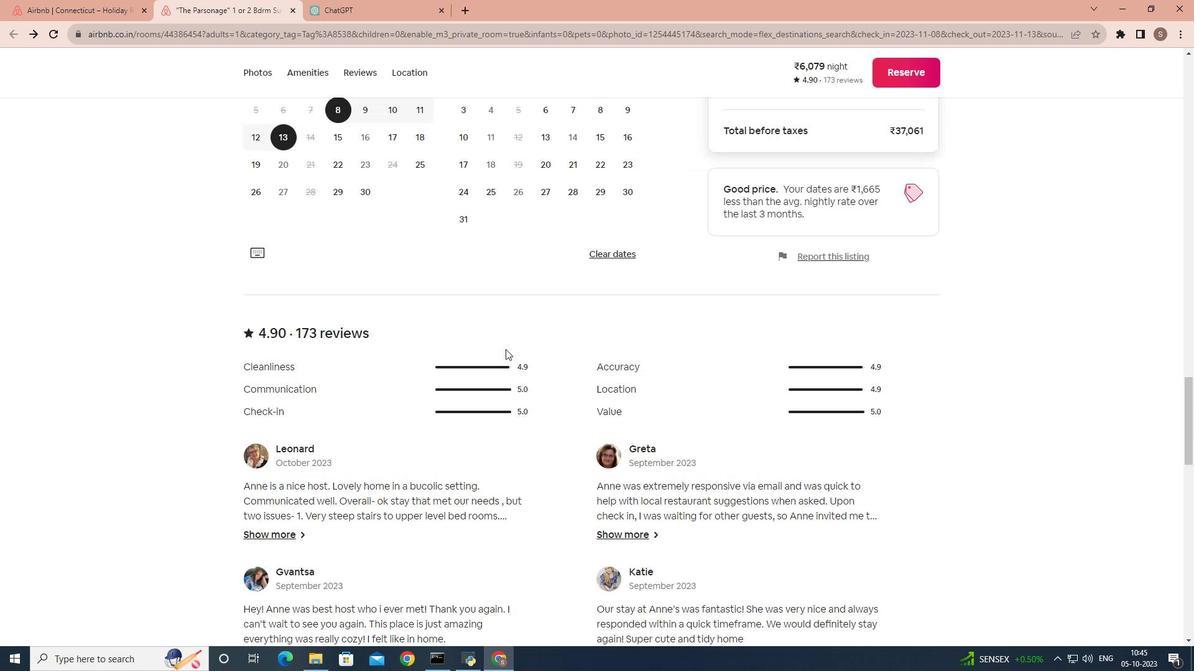 
Action: Mouse scrolled (505, 350) with delta (0, 0)
Screenshot: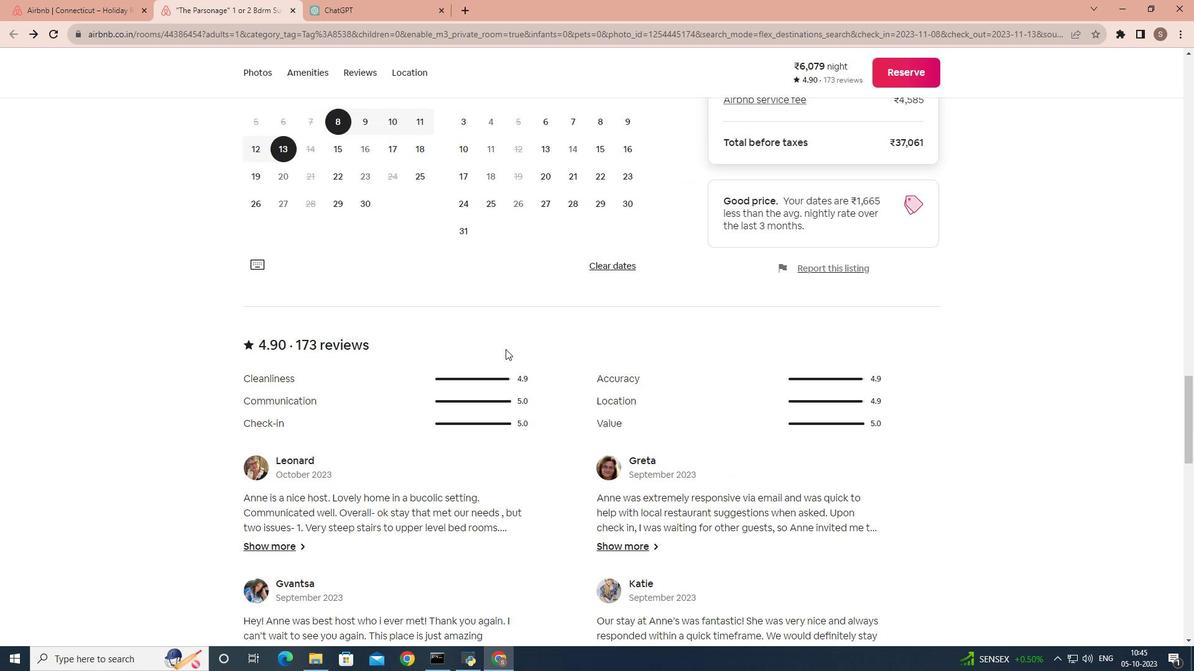 
Action: Mouse scrolled (505, 350) with delta (0, 0)
Screenshot: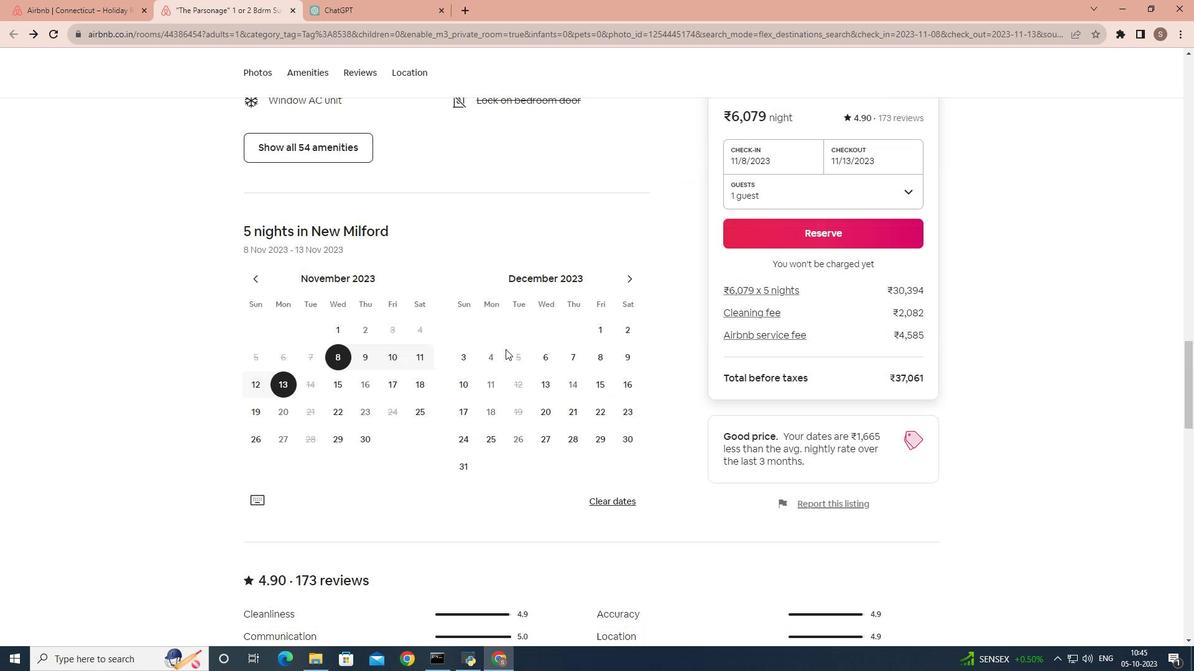 
Action: Mouse scrolled (505, 350) with delta (0, 0)
Screenshot: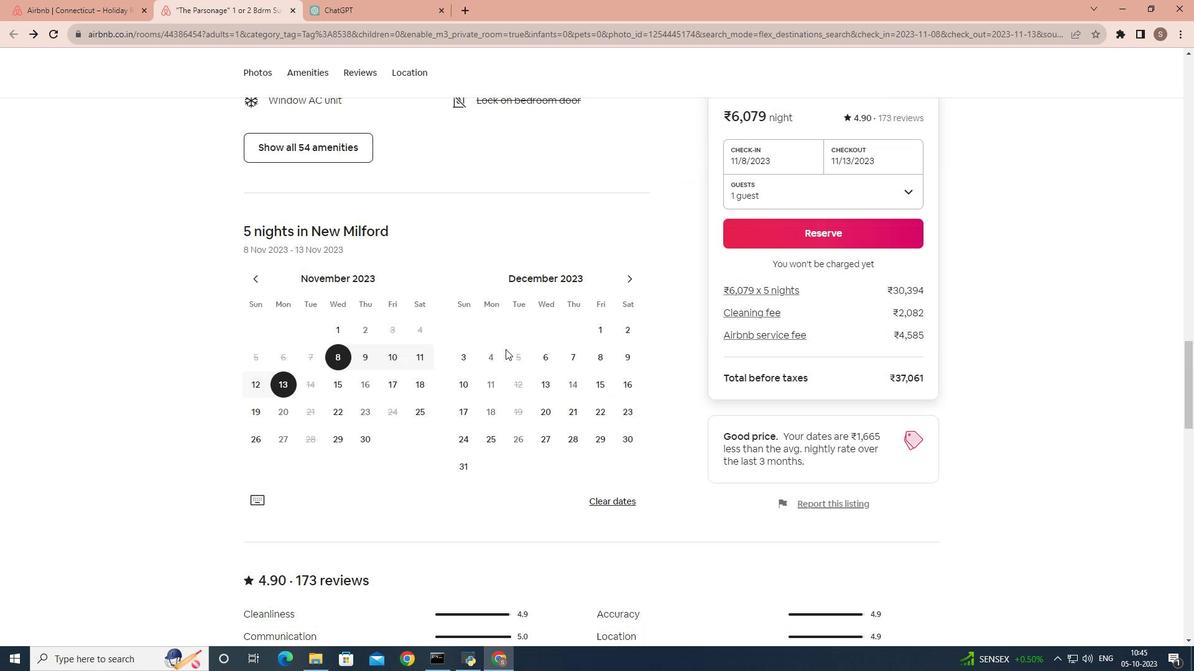 
Action: Mouse scrolled (505, 350) with delta (0, 0)
Screenshot: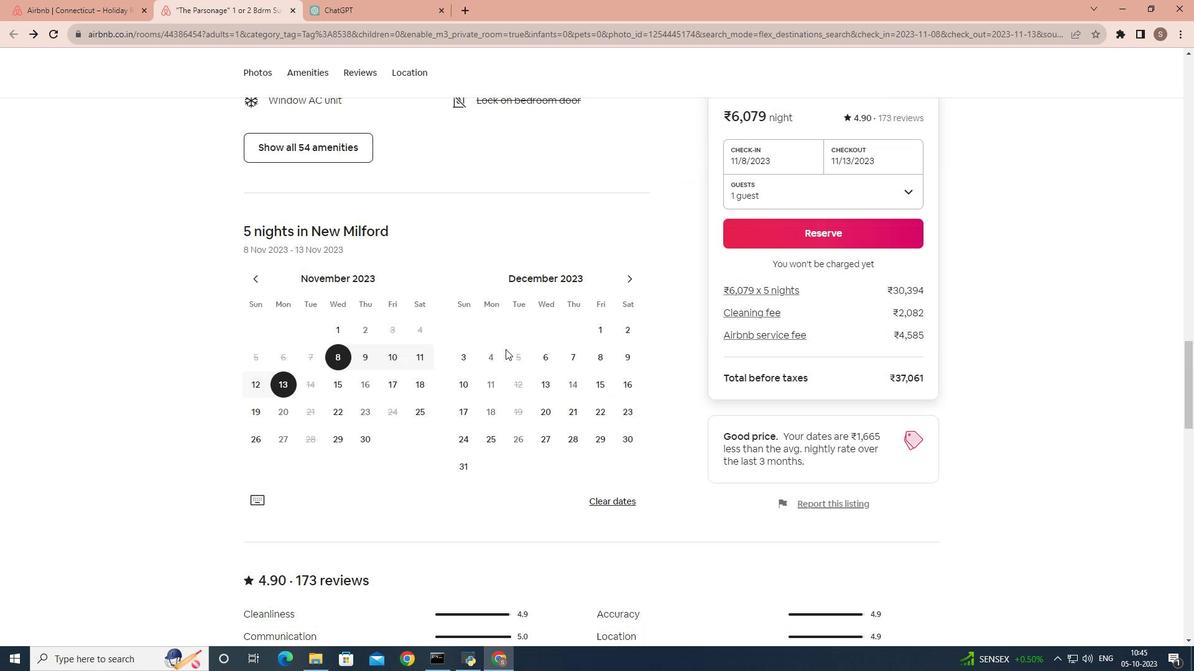 
Action: Mouse scrolled (505, 350) with delta (0, 0)
Screenshot: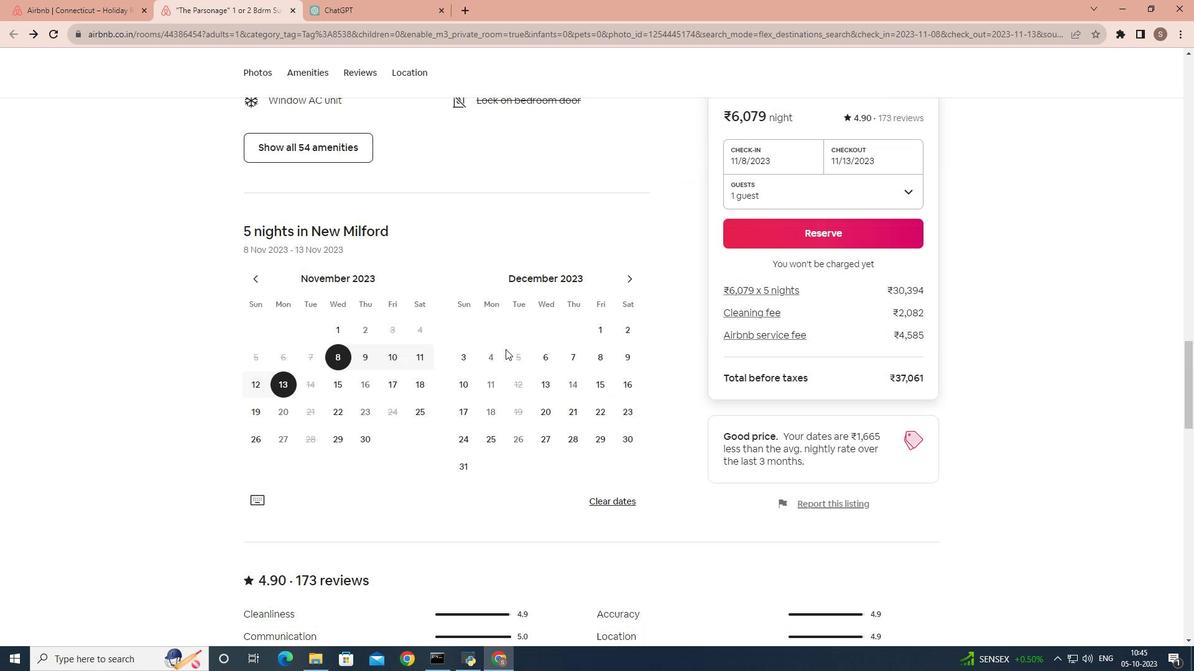 
Action: Mouse scrolled (505, 350) with delta (0, 0)
Screenshot: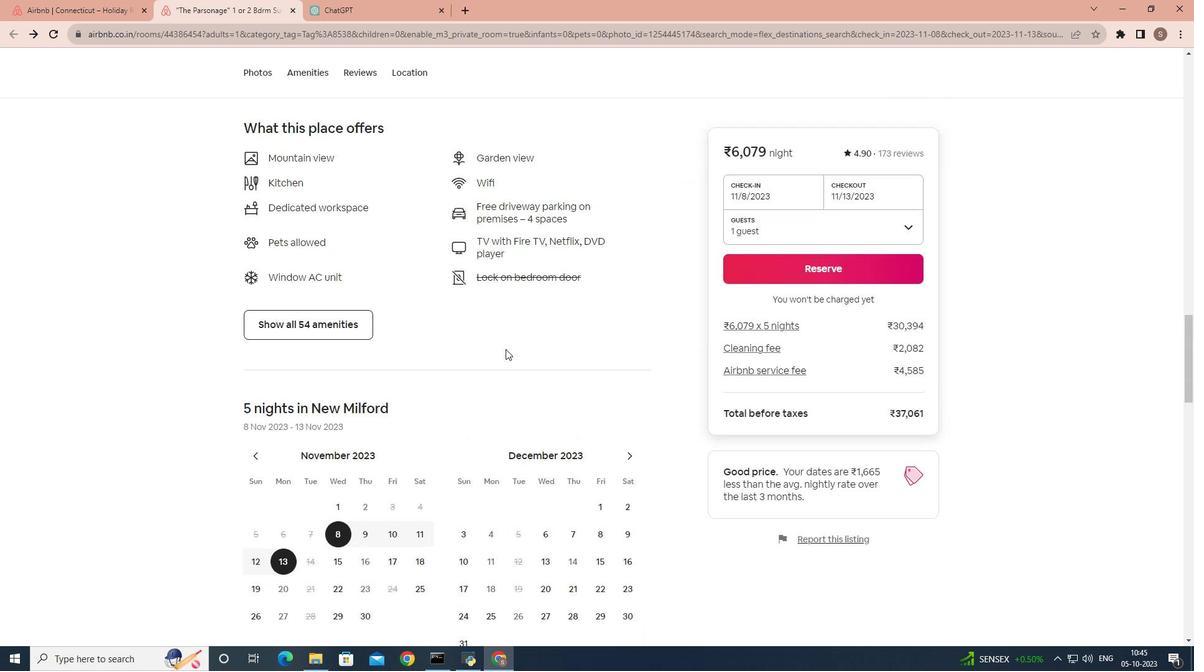 
Action: Mouse scrolled (505, 350) with delta (0, 0)
Screenshot: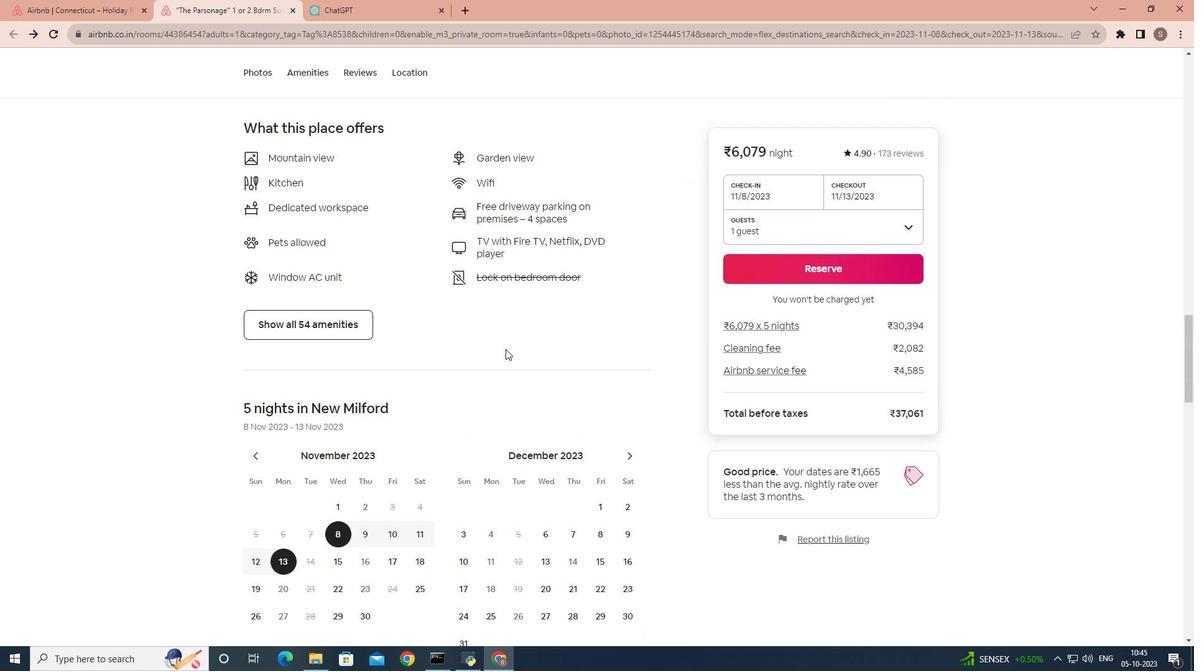 
Action: Mouse scrolled (505, 350) with delta (0, 0)
Screenshot: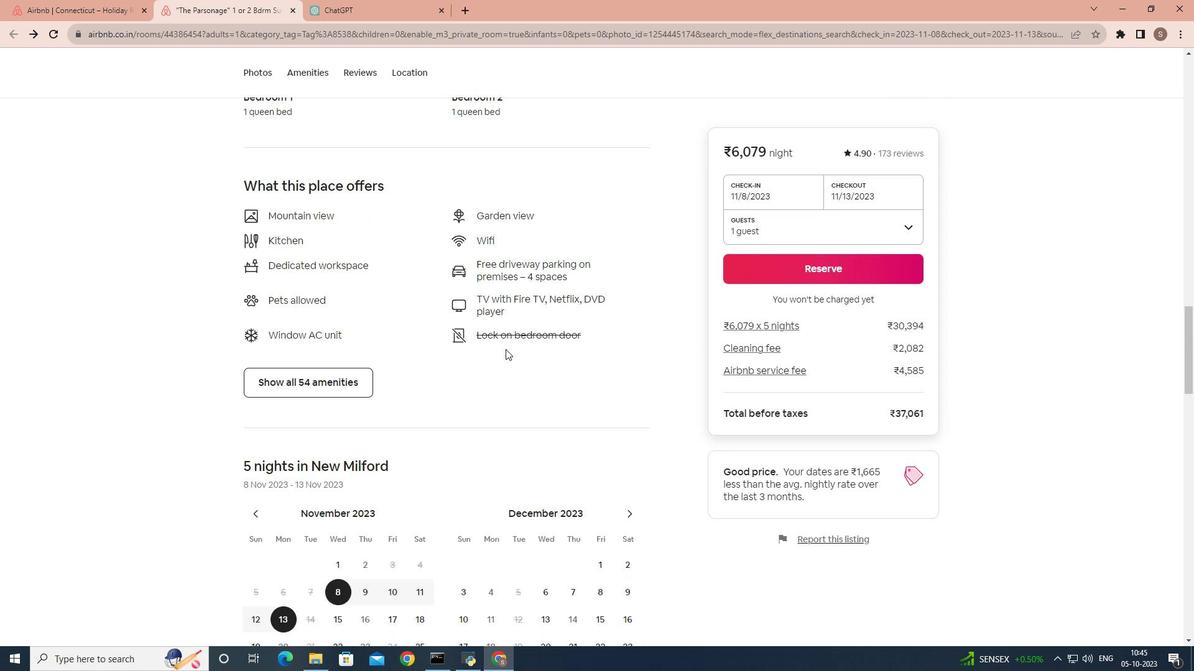
Action: Mouse scrolled (505, 350) with delta (0, 0)
Screenshot: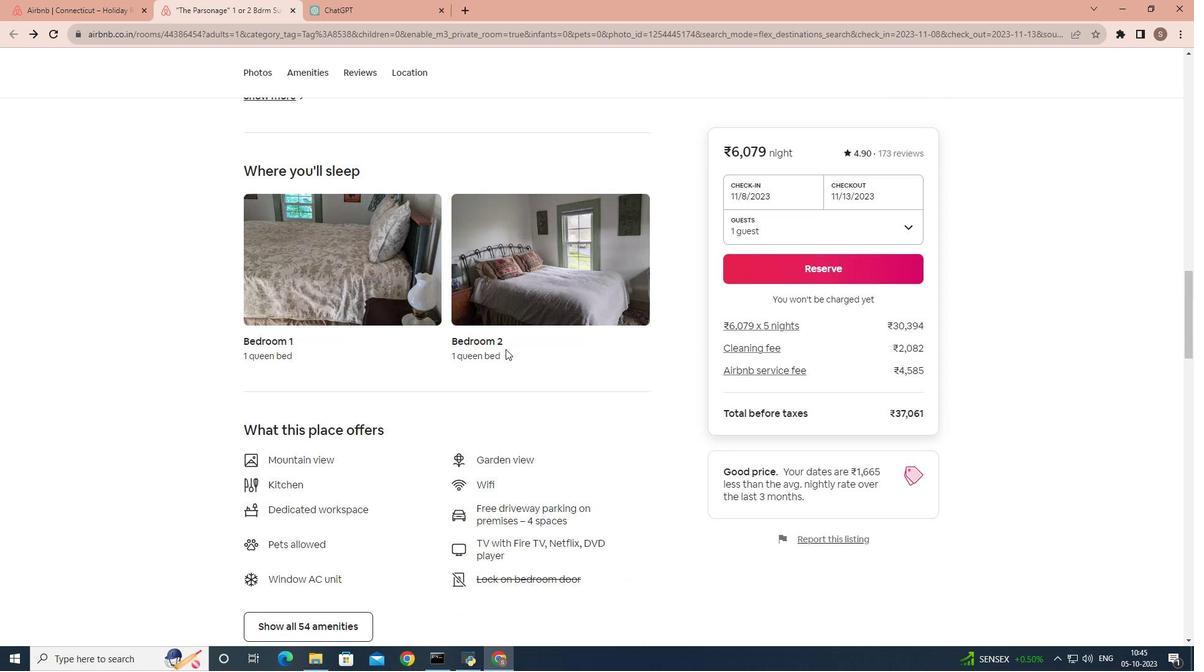 
Action: Mouse scrolled (505, 350) with delta (0, 0)
Screenshot: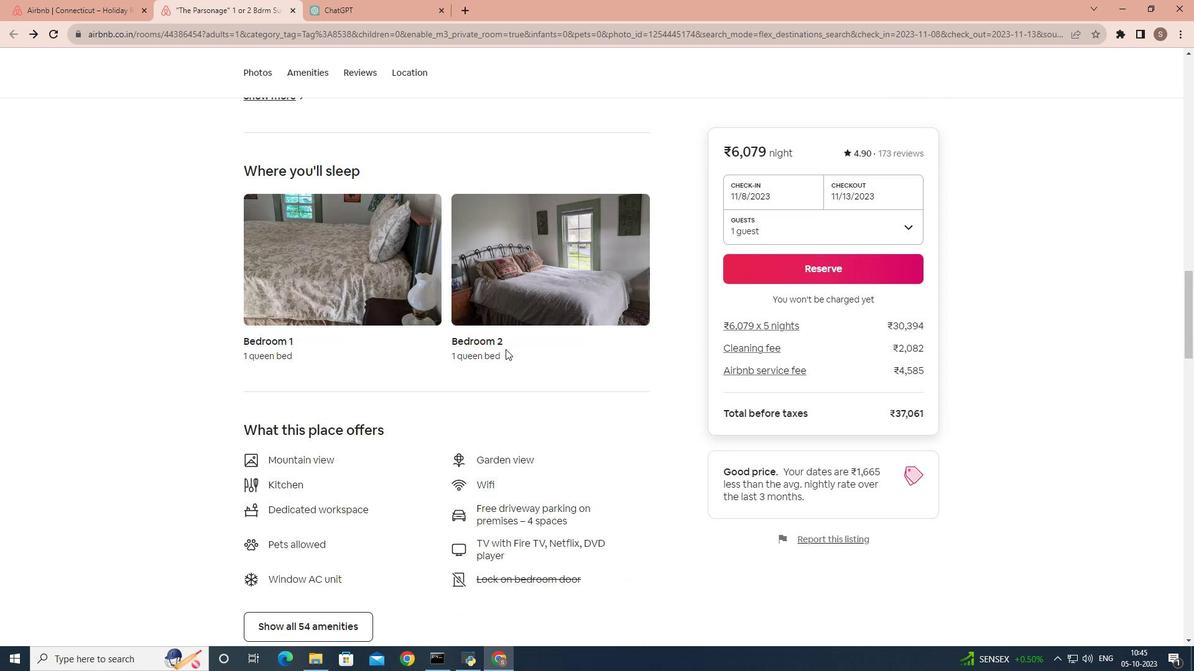
Action: Mouse scrolled (505, 350) with delta (0, 0)
Screenshot: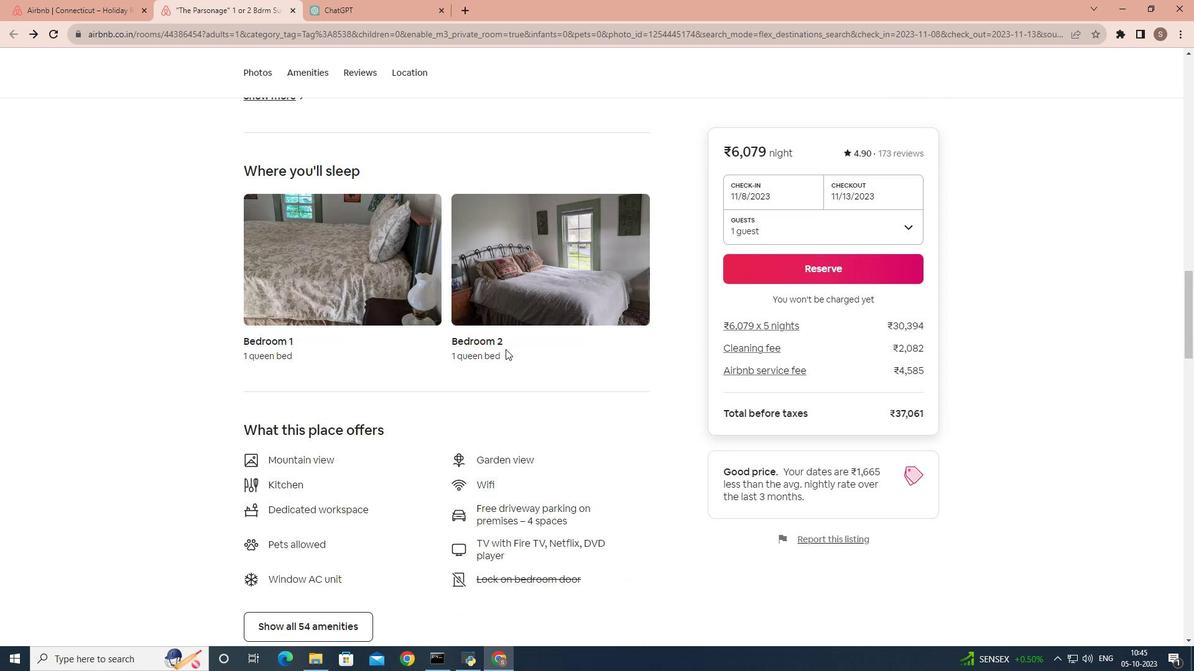 
Action: Mouse scrolled (505, 350) with delta (0, 0)
Screenshot: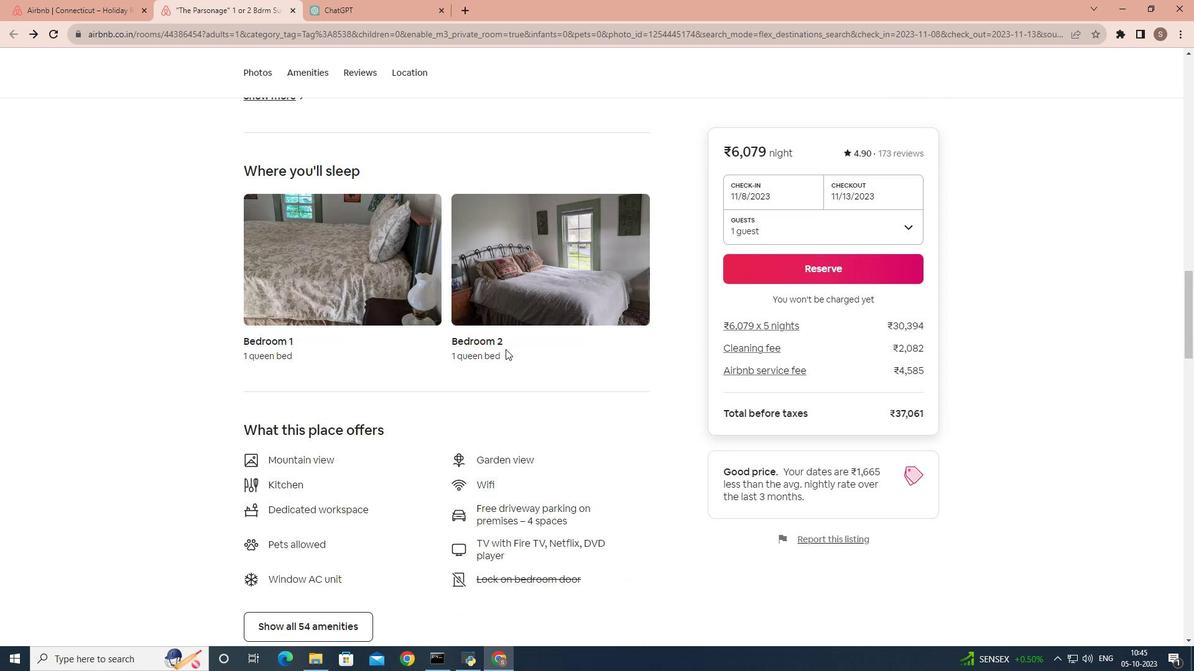
Action: Mouse scrolled (505, 350) with delta (0, 0)
Screenshot: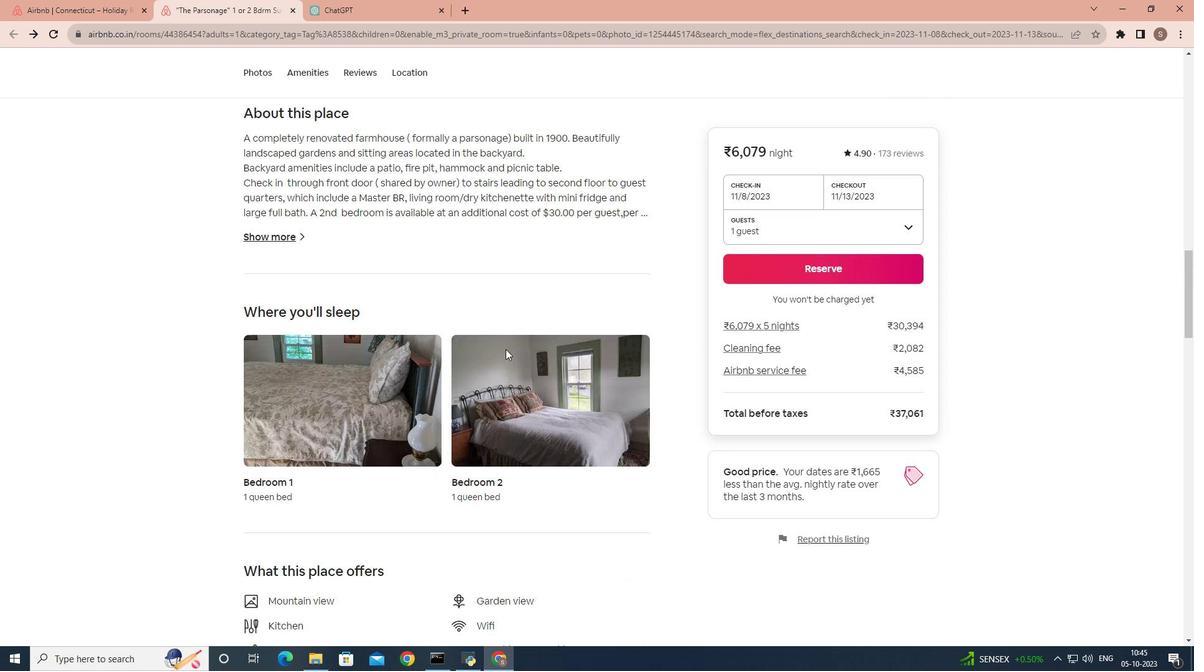 
Action: Mouse scrolled (505, 350) with delta (0, 0)
Screenshot: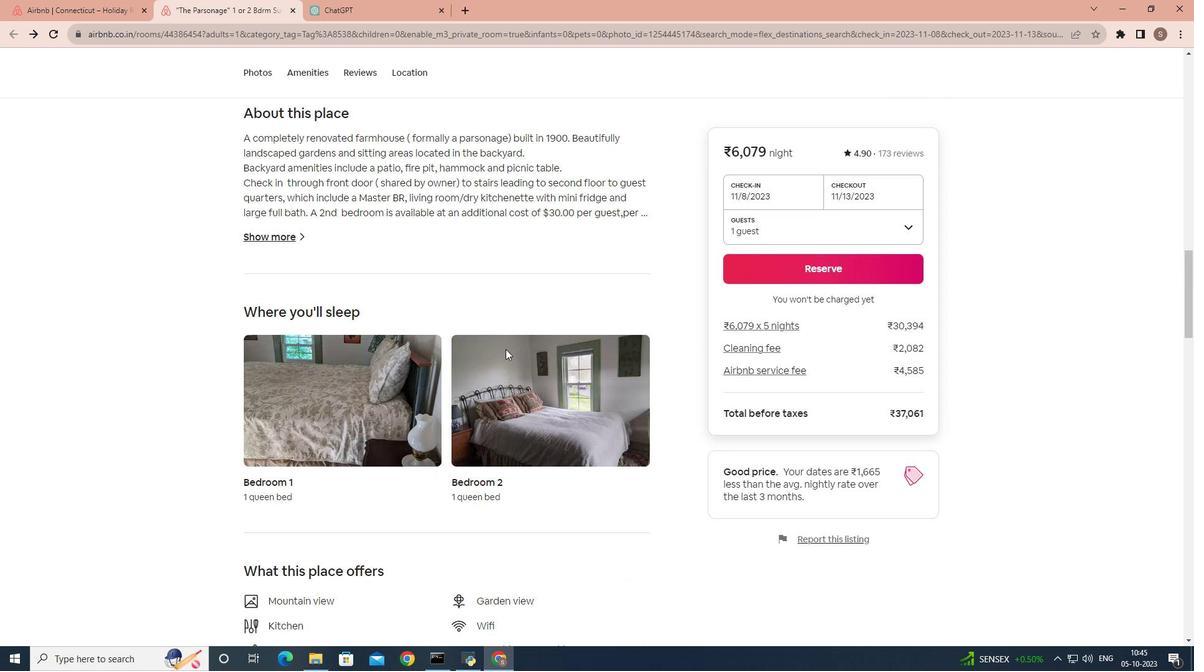 
Action: Mouse scrolled (505, 350) with delta (0, 0)
Screenshot: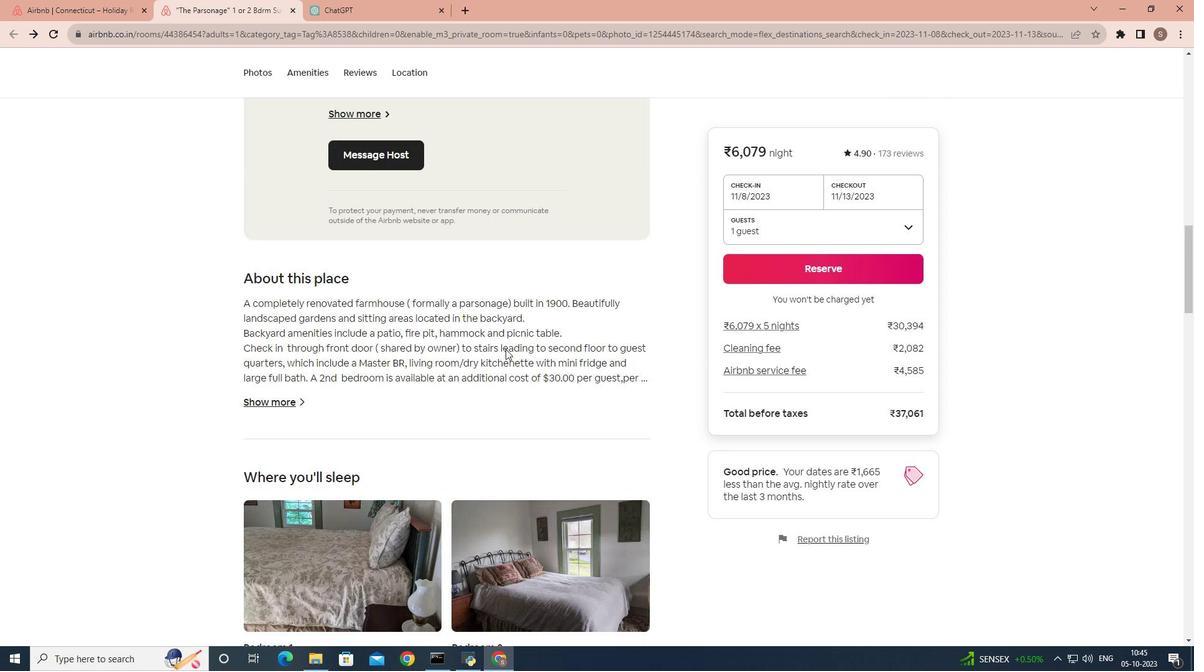 
Action: Mouse scrolled (505, 350) with delta (0, 0)
Screenshot: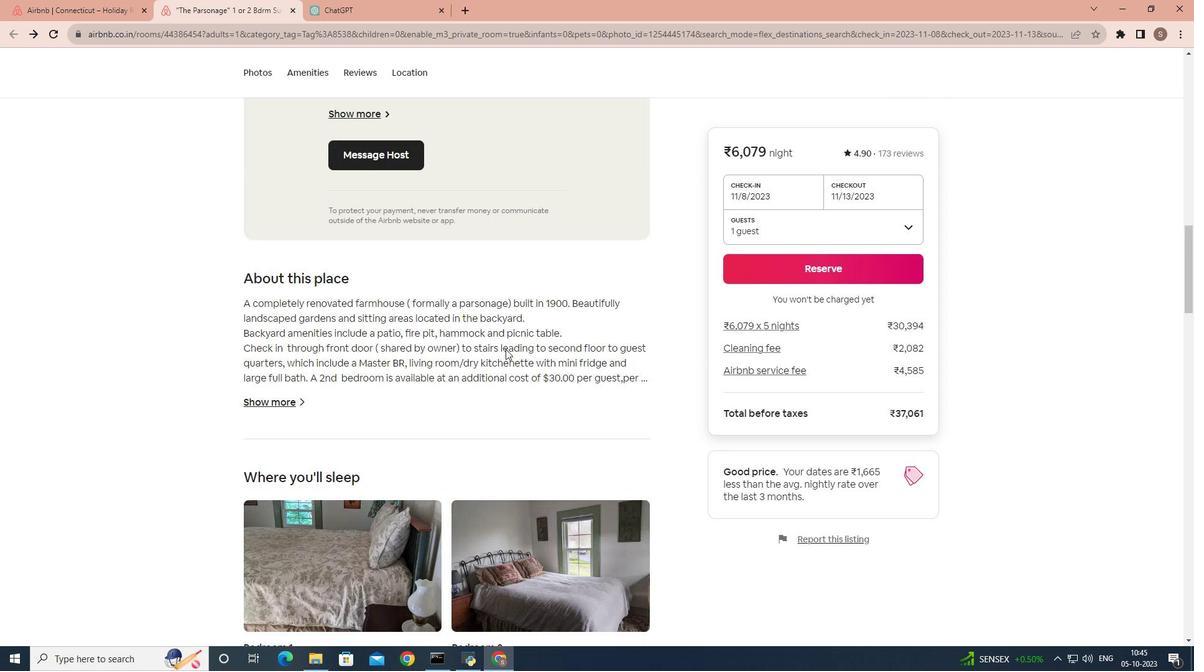 
Action: Mouse scrolled (505, 350) with delta (0, 0)
Screenshot: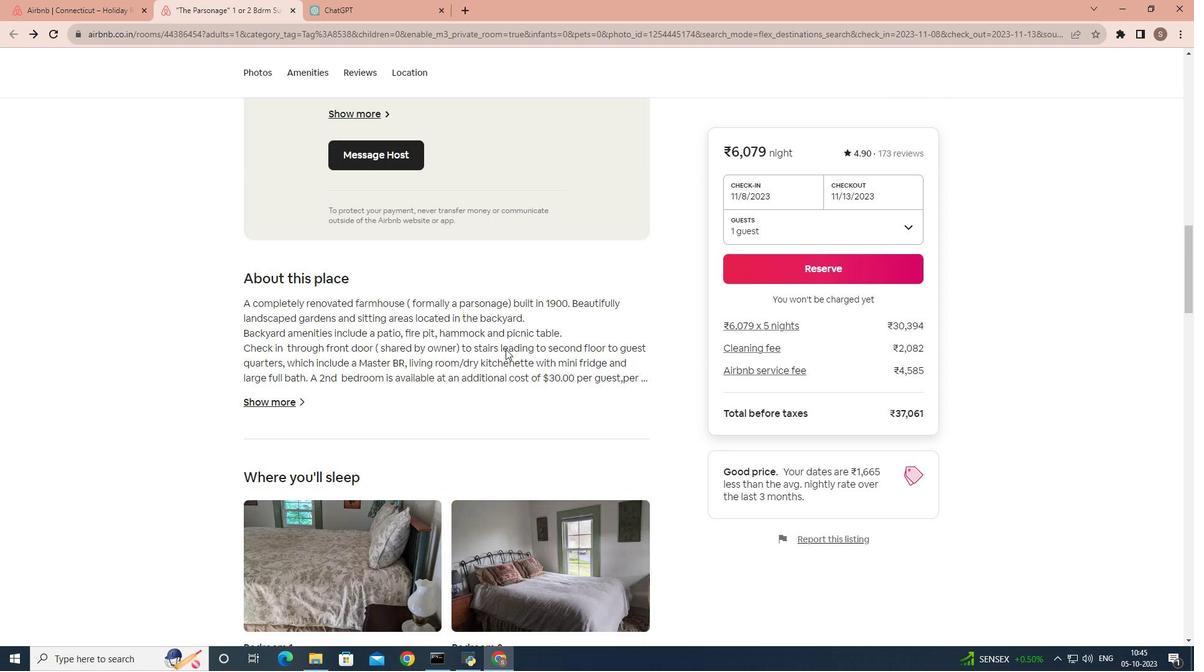 
Action: Mouse scrolled (505, 350) with delta (0, 0)
Screenshot: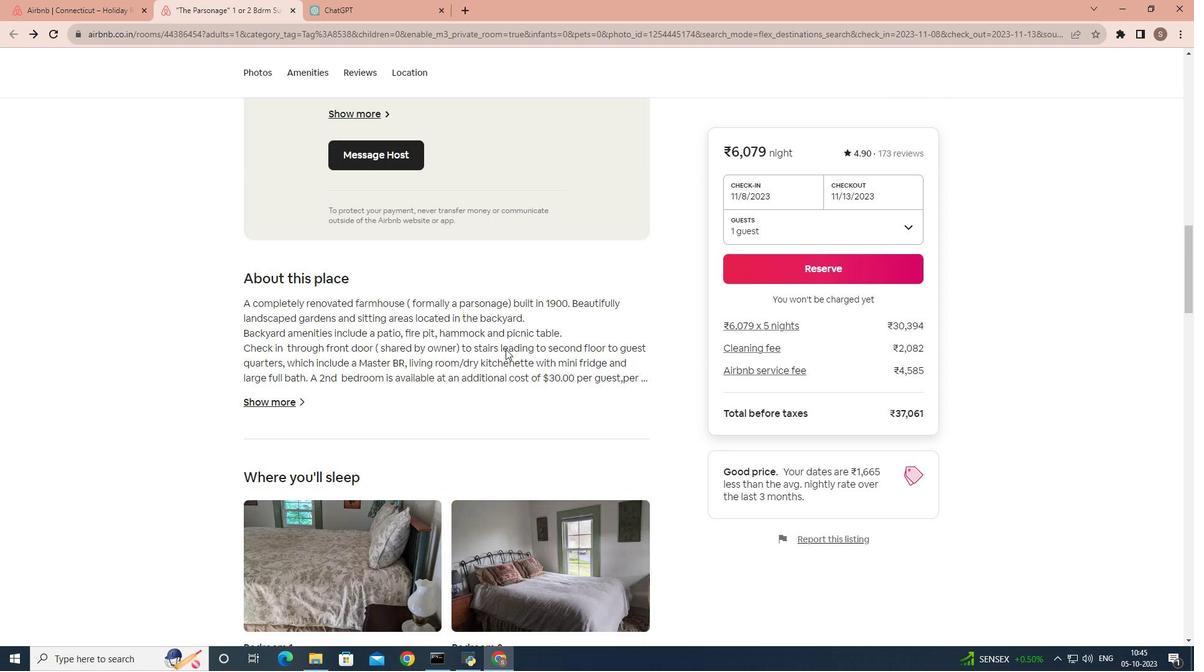 
Action: Mouse scrolled (505, 350) with delta (0, 0)
Screenshot: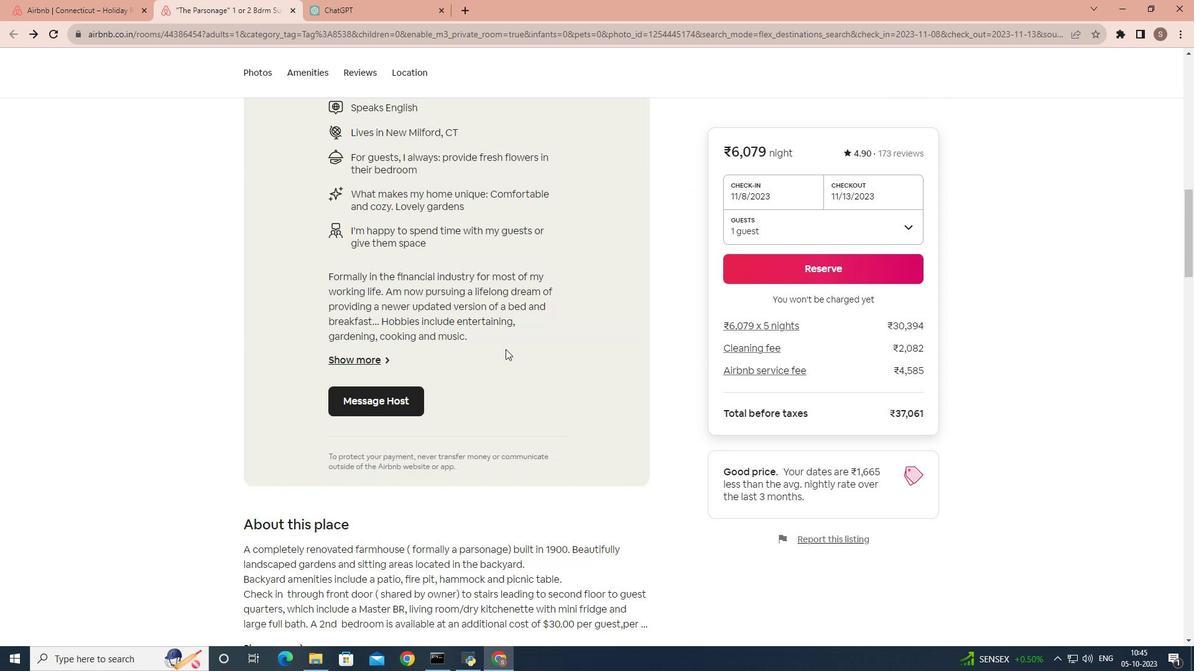 
Action: Mouse scrolled (505, 350) with delta (0, 0)
Screenshot: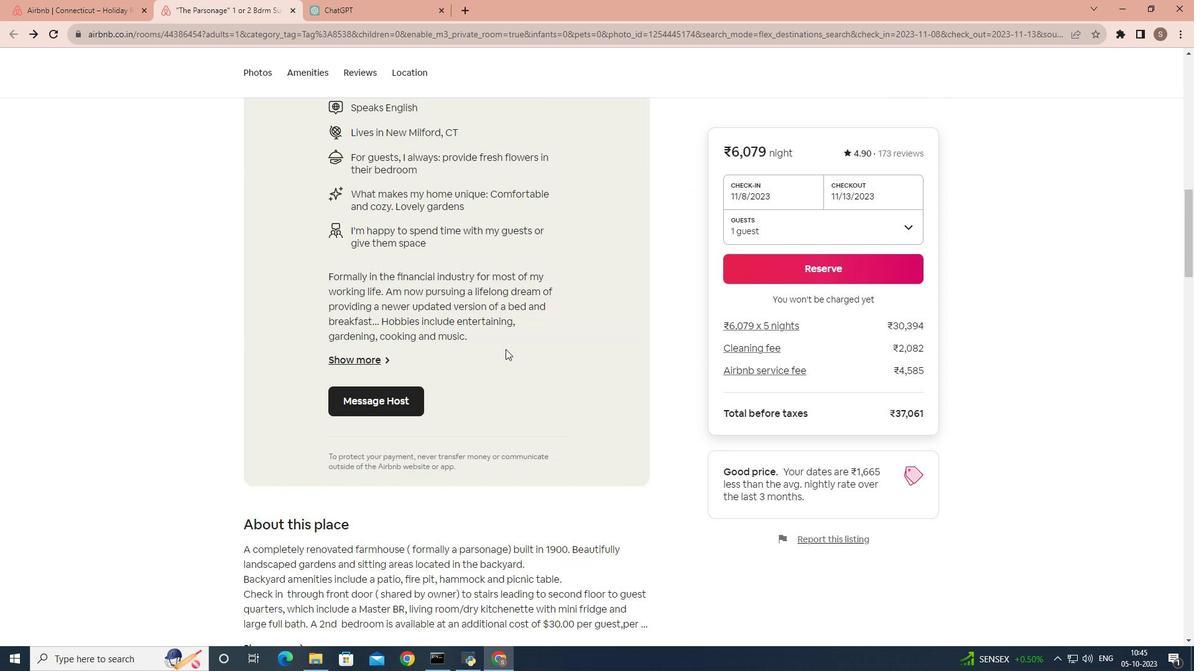 
Action: Mouse scrolled (505, 350) with delta (0, 0)
Screenshot: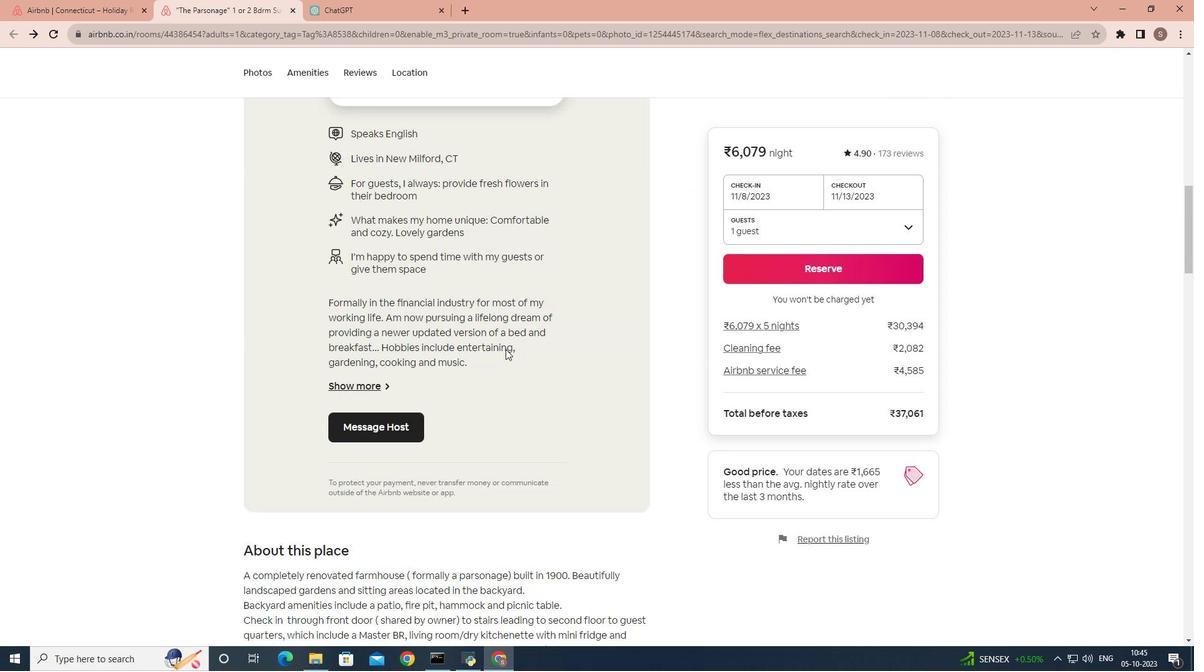 
Action: Mouse scrolled (505, 350) with delta (0, 0)
Screenshot: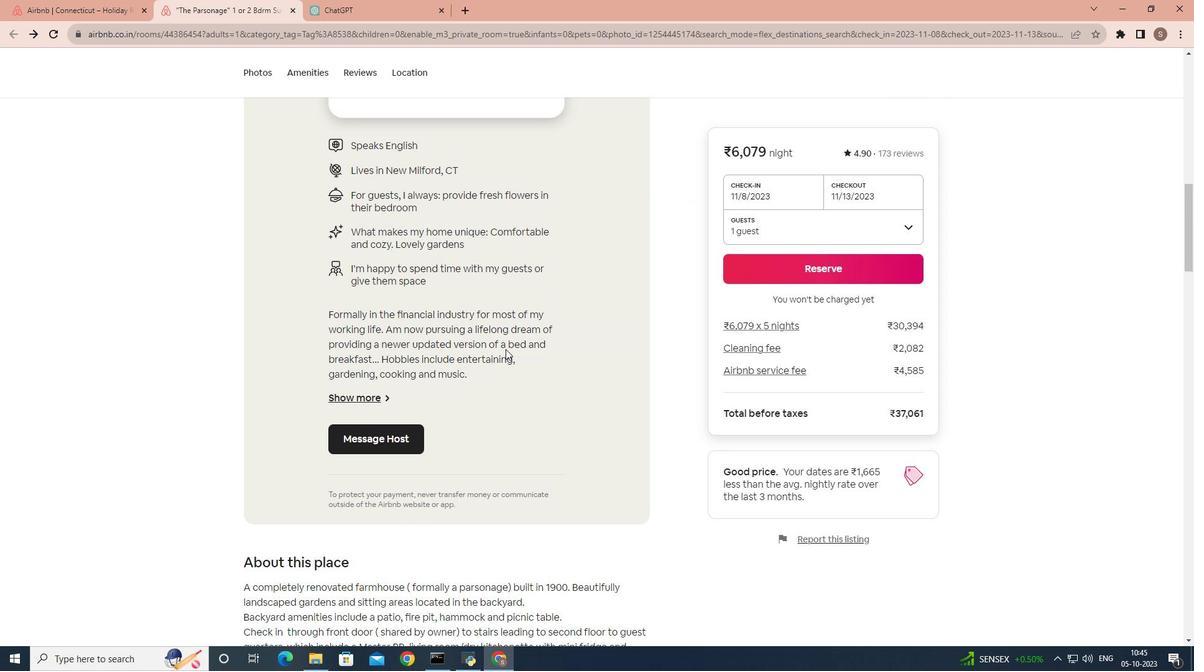 
Action: Mouse scrolled (505, 350) with delta (0, 0)
Screenshot: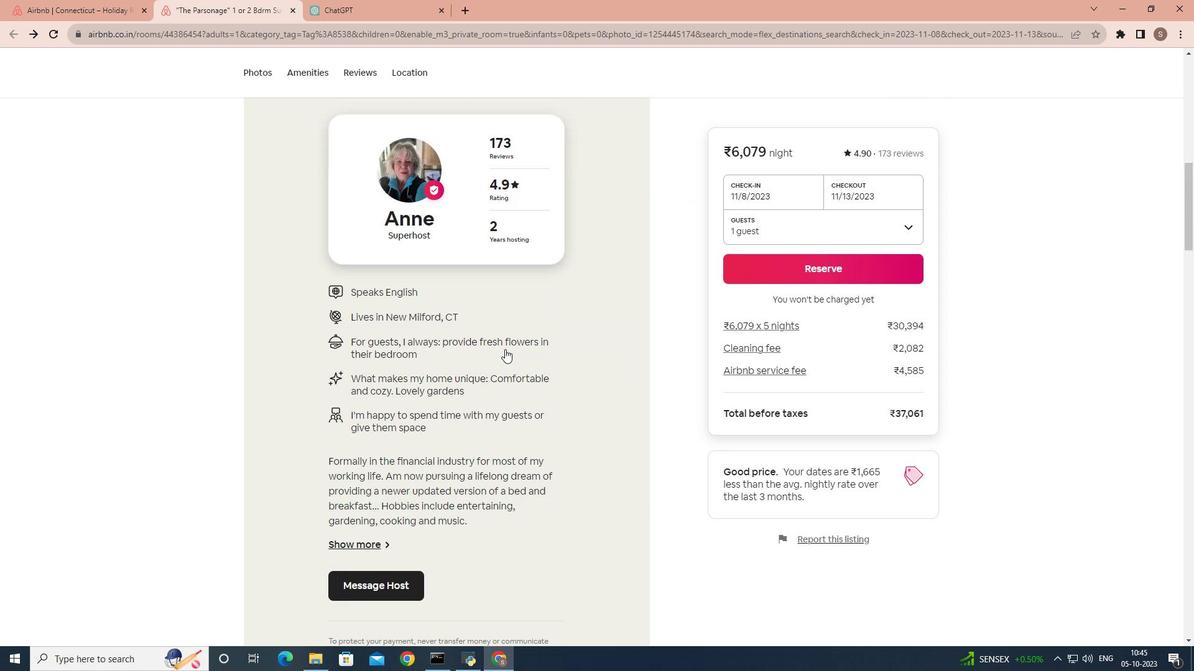 
Action: Mouse scrolled (505, 350) with delta (0, 0)
Screenshot: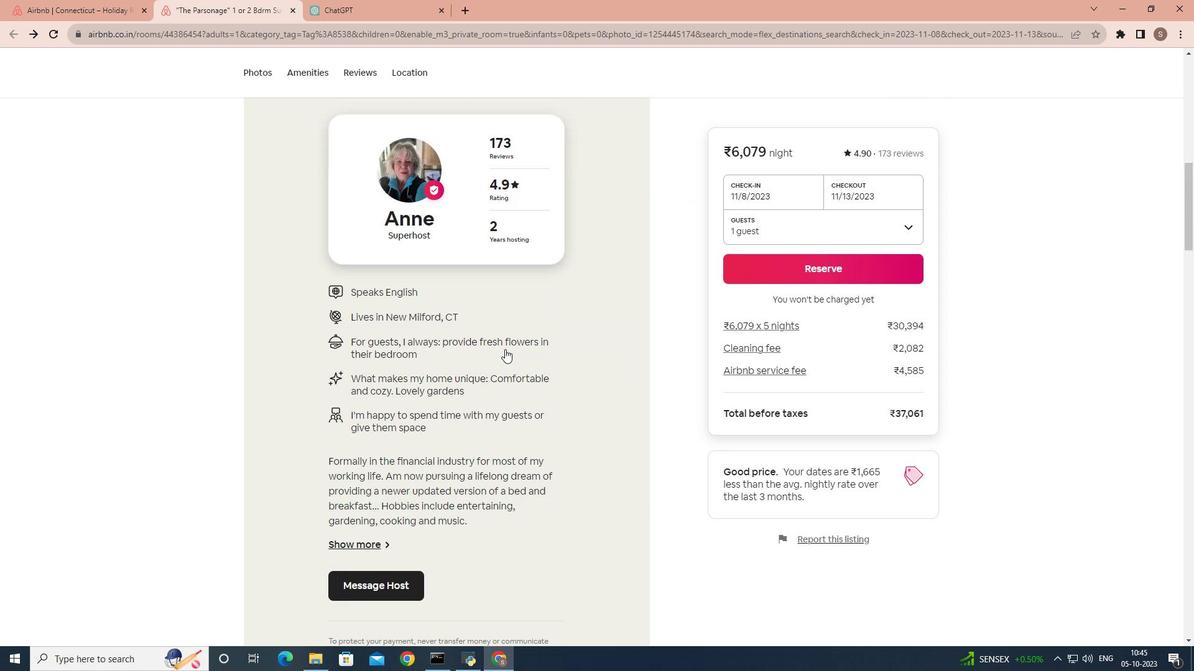 
Action: Mouse scrolled (505, 350) with delta (0, 0)
Screenshot: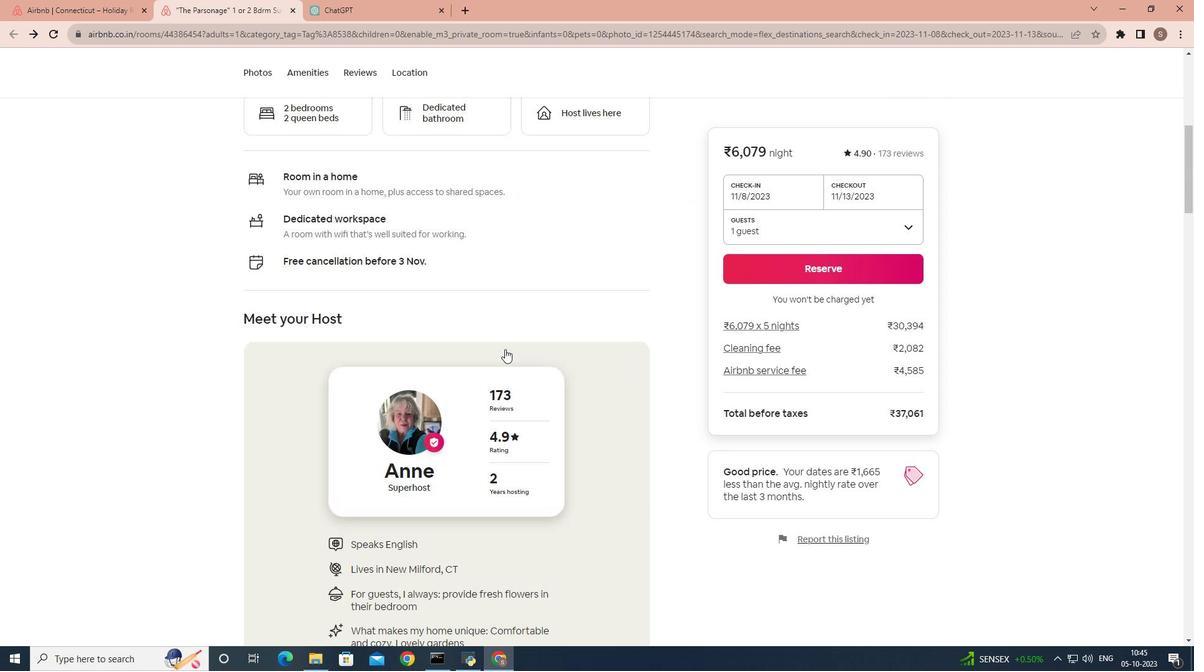 
Action: Mouse scrolled (505, 350) with delta (0, 0)
Screenshot: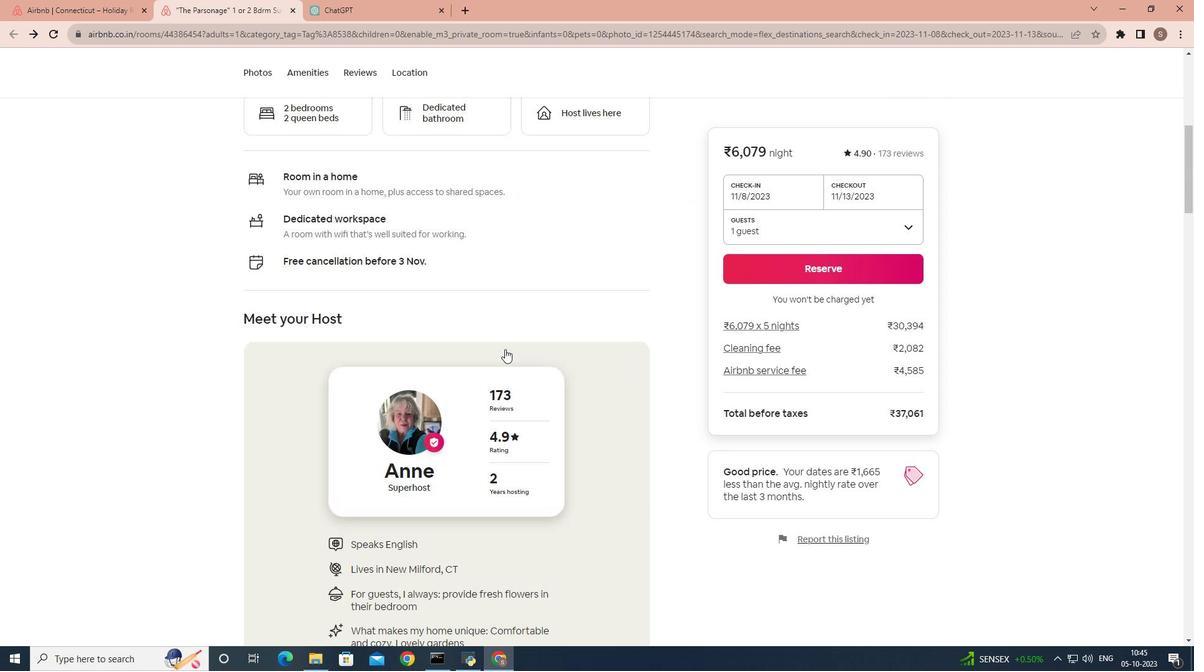 
Action: Mouse scrolled (505, 350) with delta (0, 0)
Screenshot: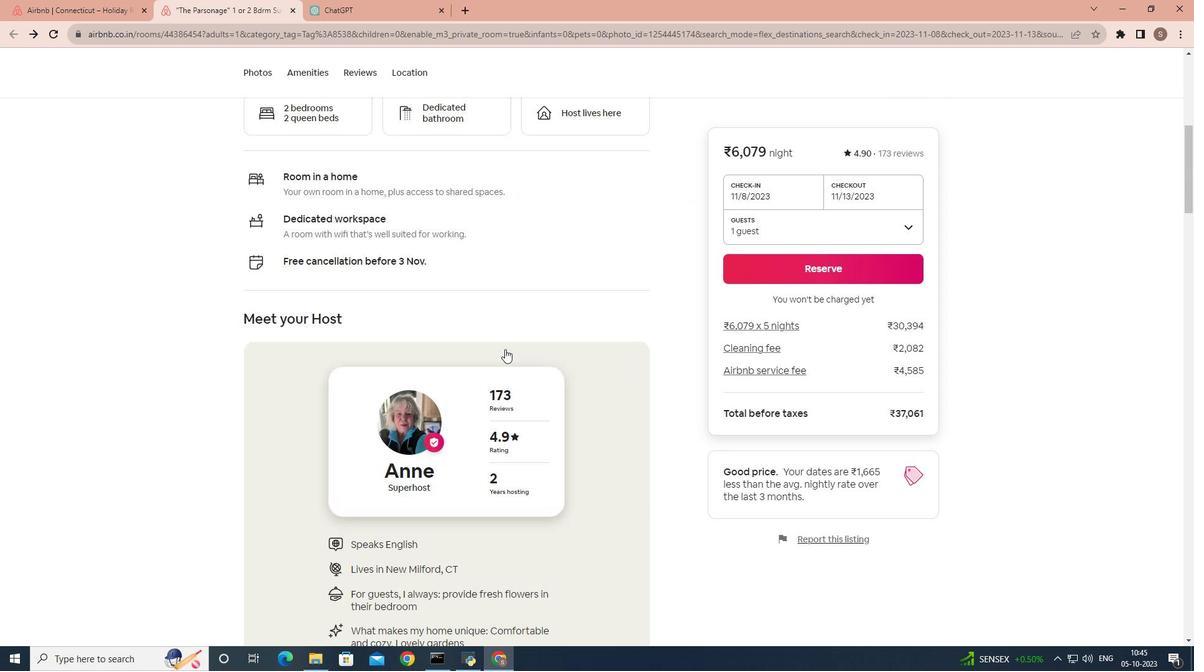 
Action: Mouse scrolled (505, 350) with delta (0, 0)
Screenshot: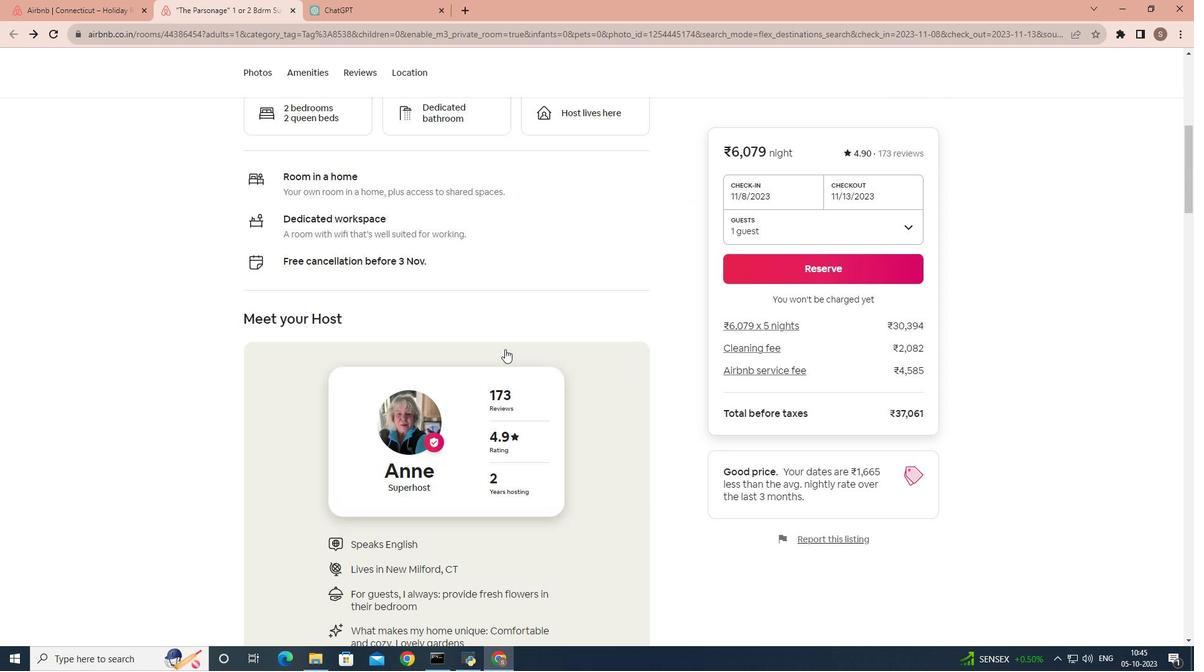 
Action: Mouse moved to (505, 349)
Screenshot: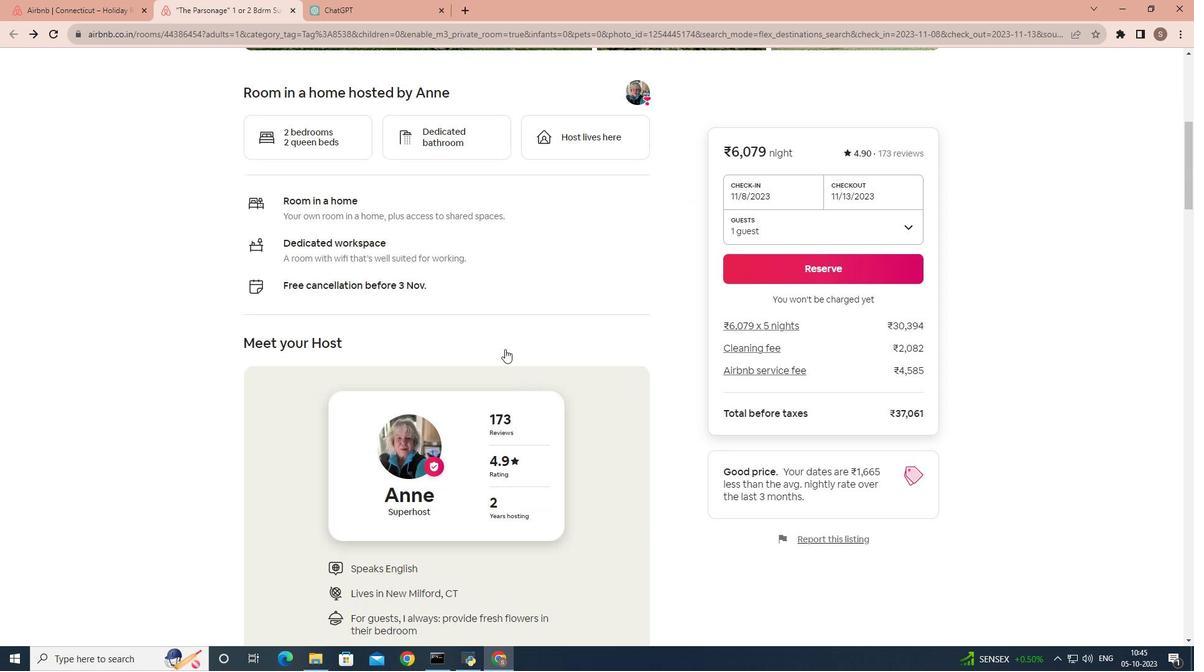 
Action: Mouse scrolled (505, 350) with delta (0, 0)
Screenshot: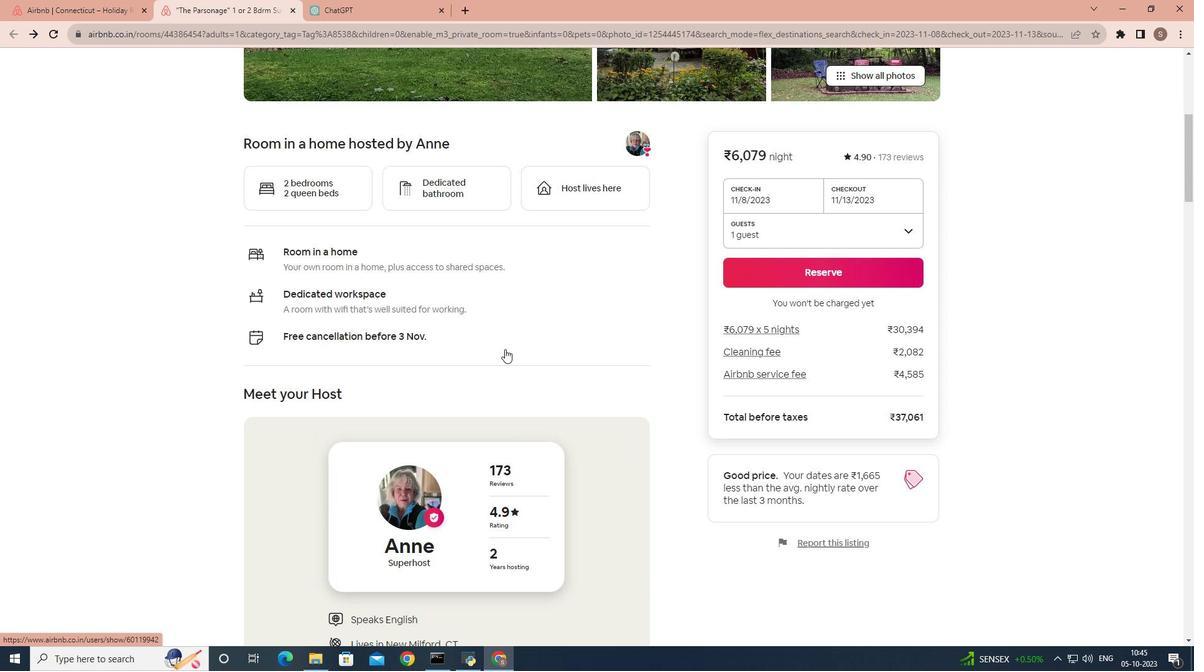 
Action: Mouse scrolled (505, 350) with delta (0, 0)
Screenshot: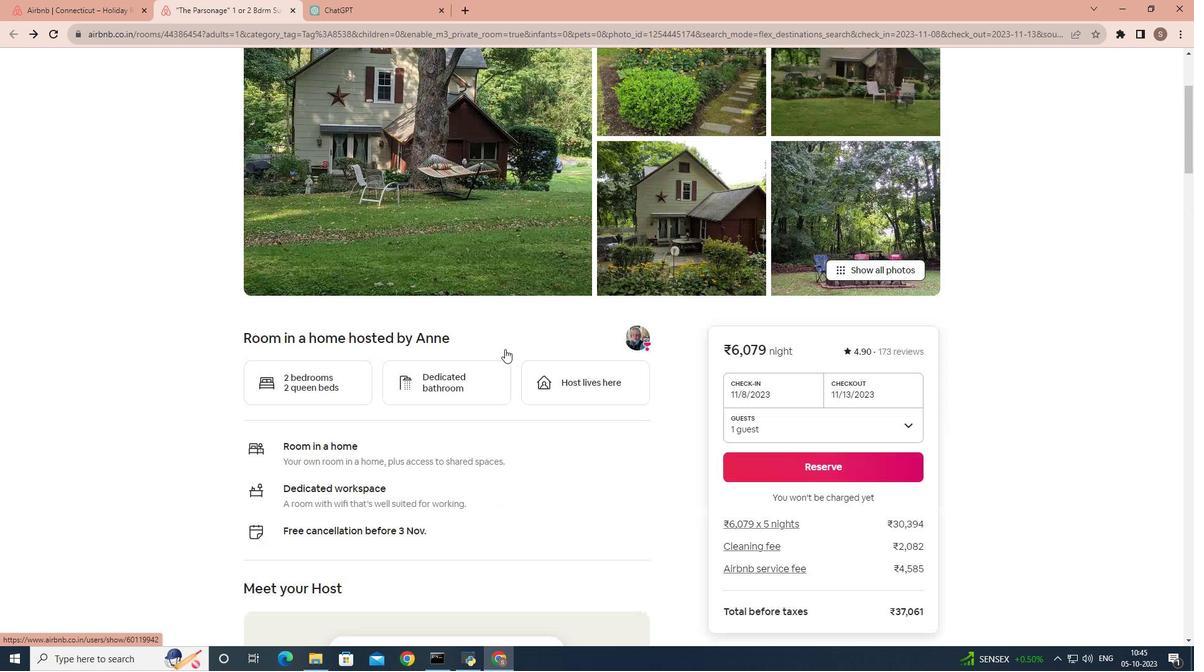 
Action: Mouse scrolled (505, 350) with delta (0, 0)
Screenshot: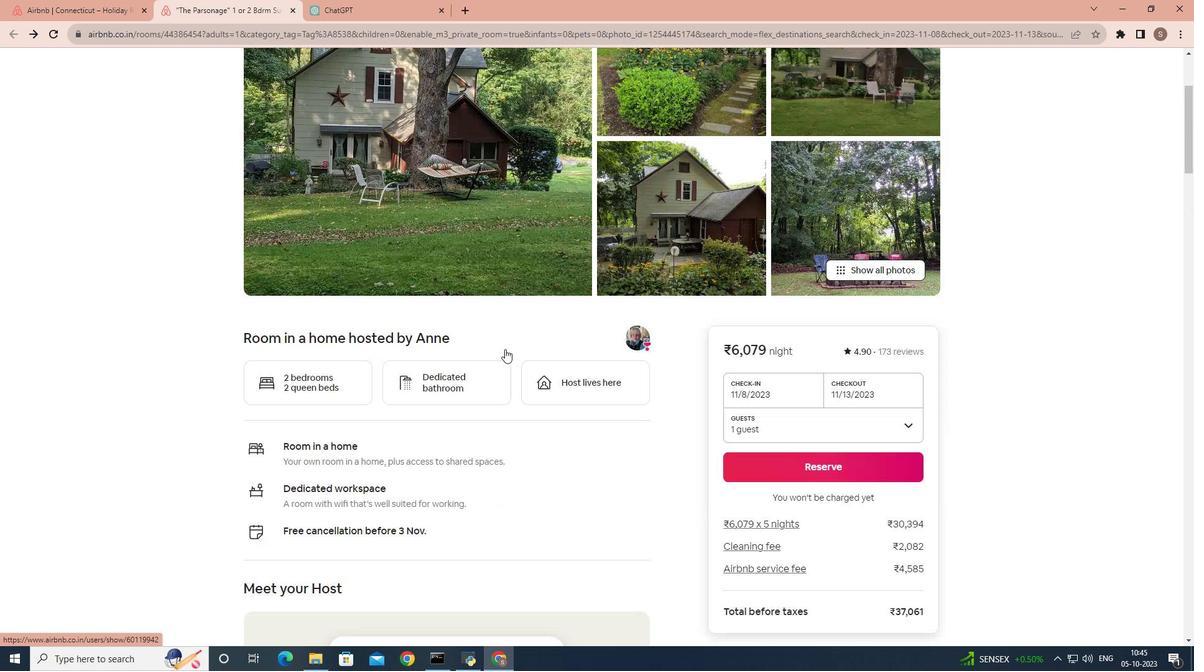 
Action: Mouse scrolled (505, 350) with delta (0, 0)
Screenshot: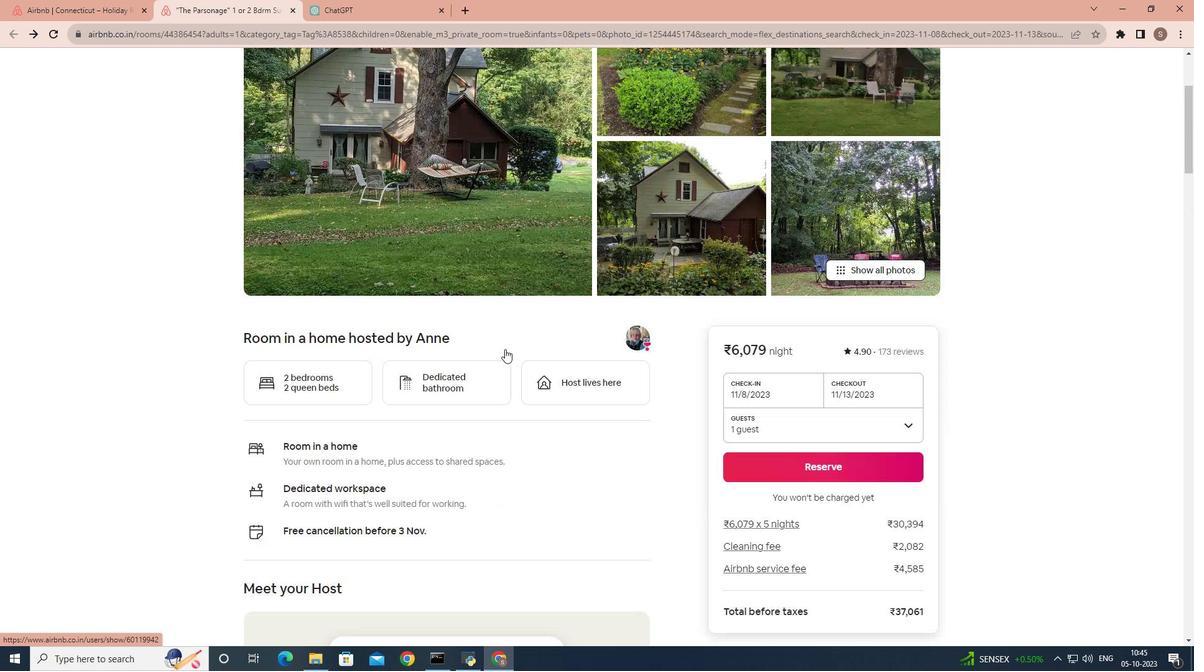 
Action: Mouse scrolled (505, 350) with delta (0, 0)
Screenshot: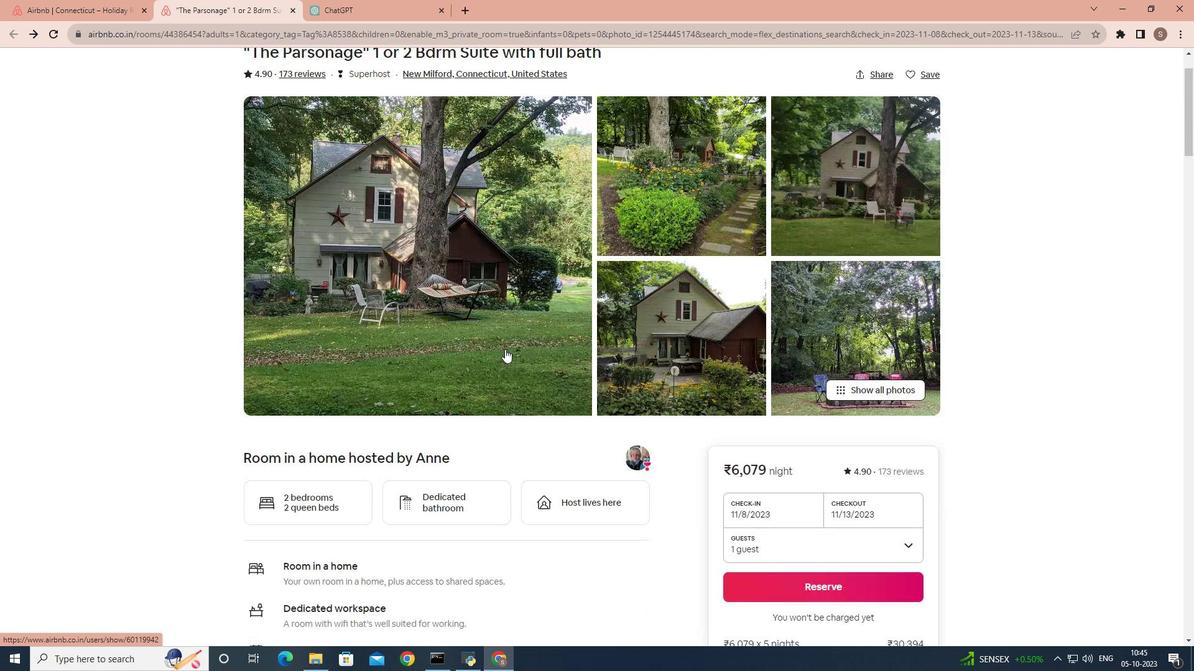 
Action: Mouse scrolled (505, 350) with delta (0, 0)
Screenshot: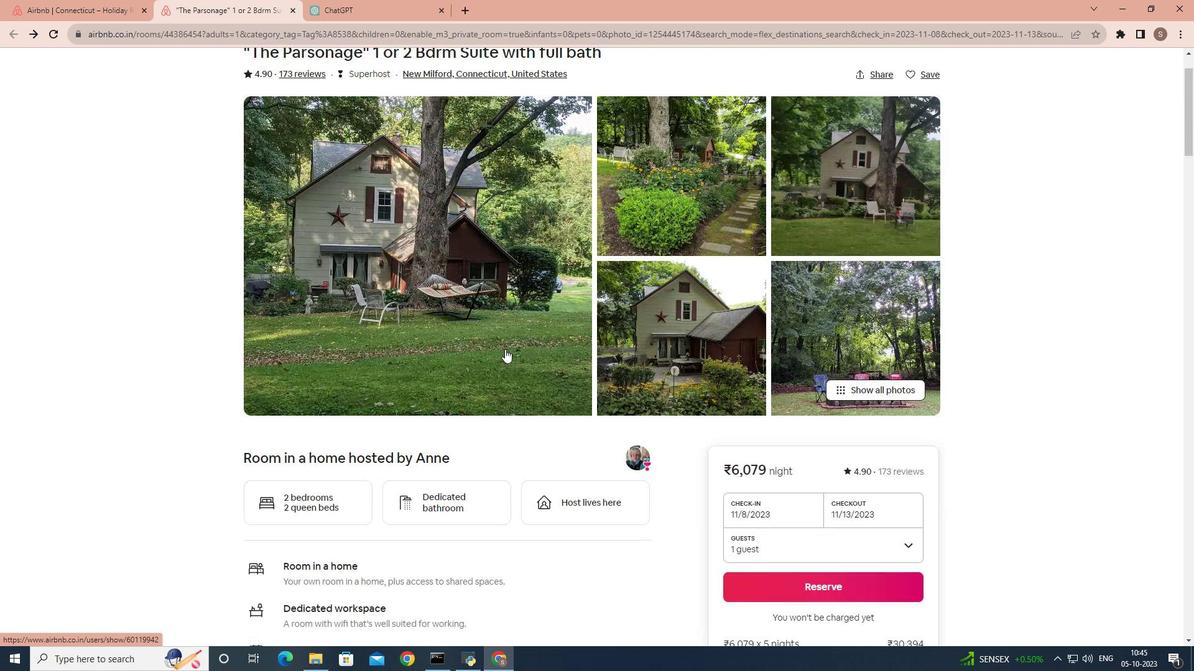 
Action: Mouse scrolled (505, 350) with delta (0, 0)
Screenshot: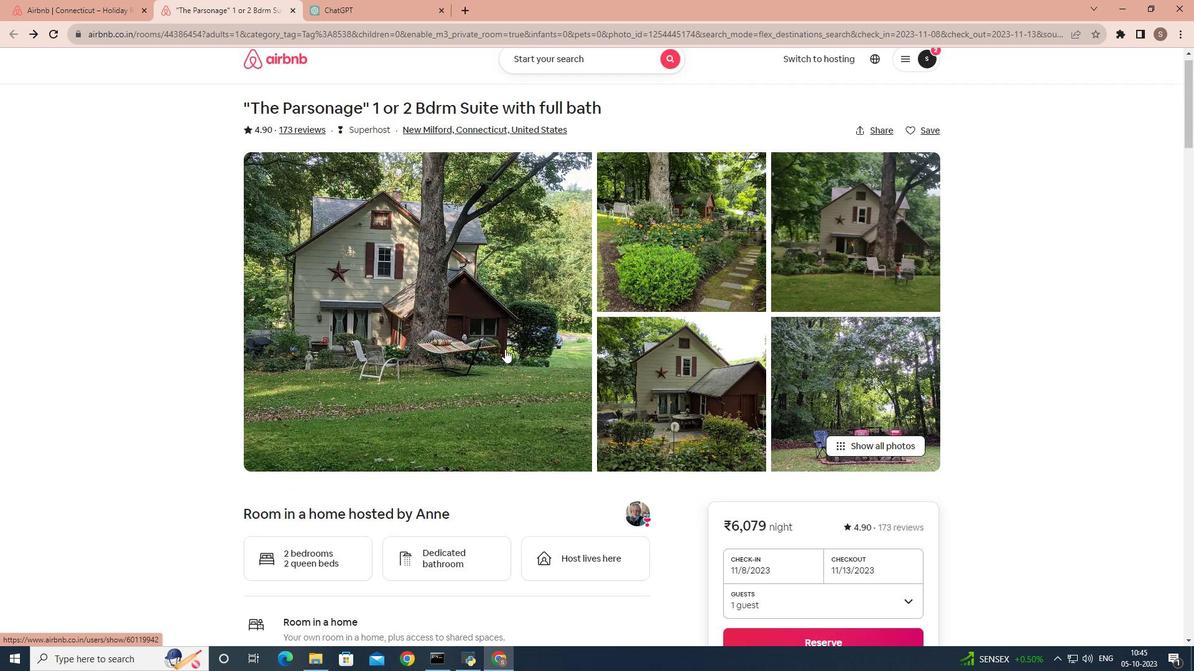
Action: Mouse scrolled (505, 350) with delta (0, 0)
Screenshot: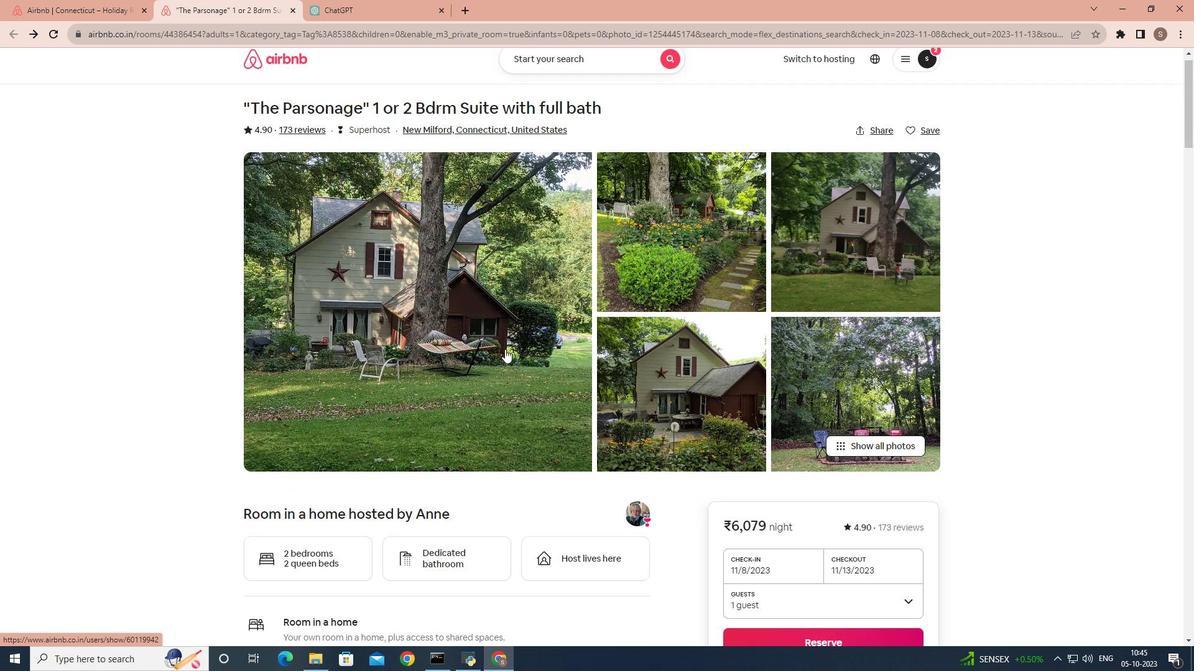 
Action: Mouse scrolled (505, 350) with delta (0, 0)
Screenshot: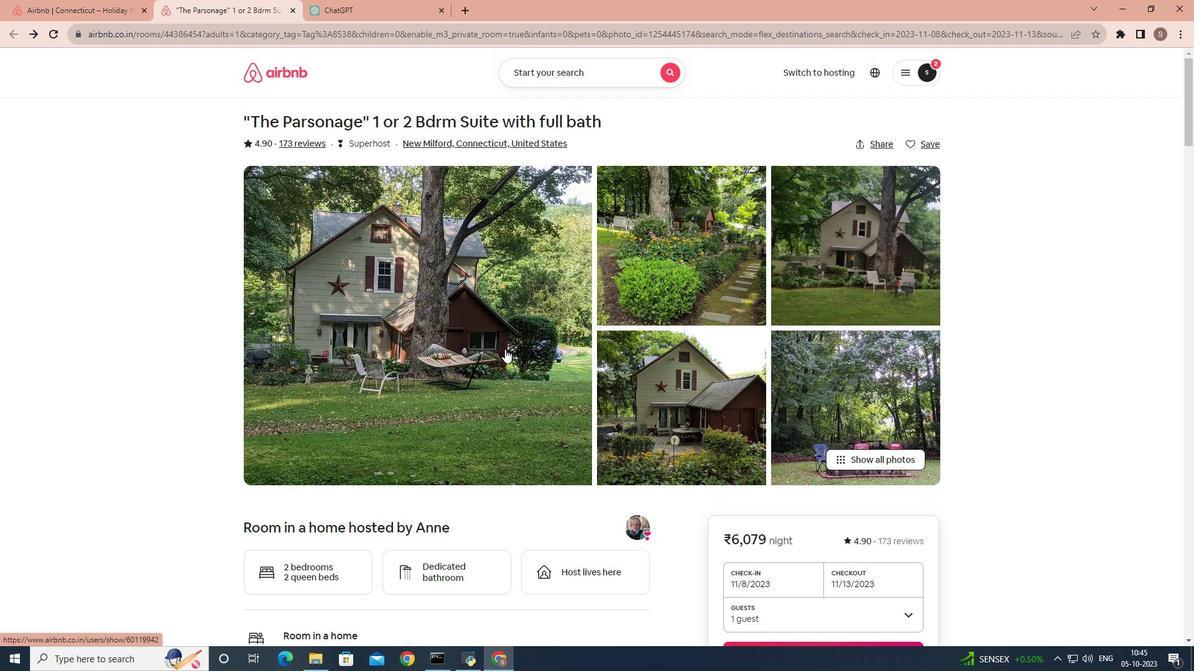 
Action: Mouse scrolled (505, 350) with delta (0, 0)
Screenshot: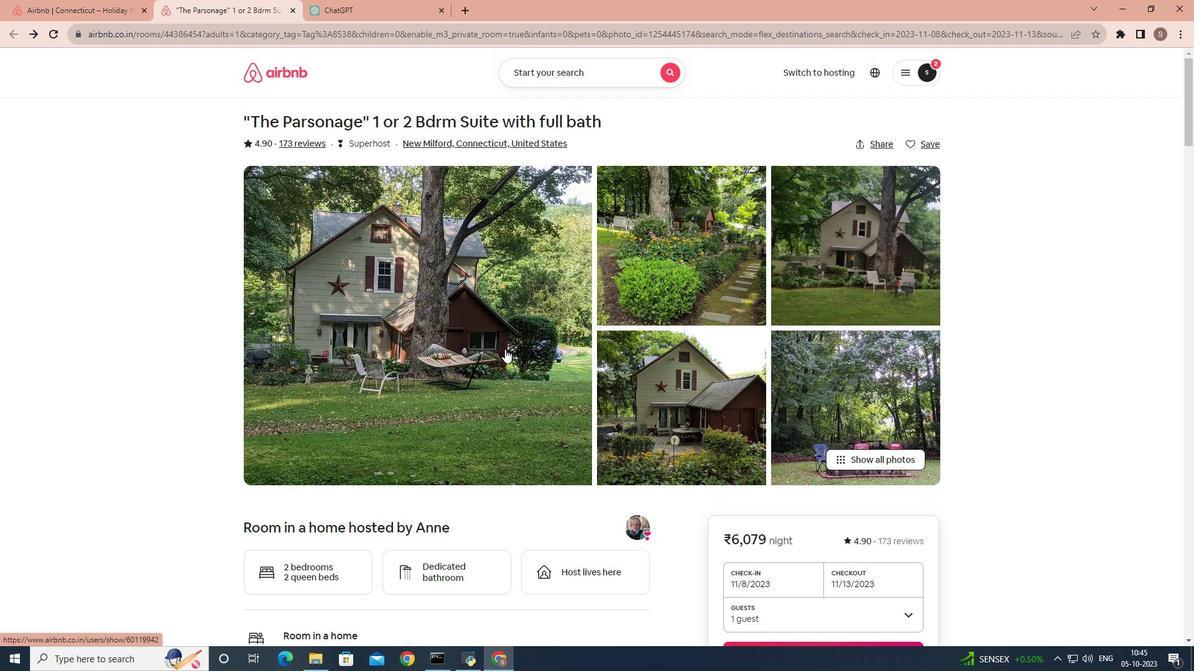 
Action: Mouse scrolled (505, 350) with delta (0, 0)
Screenshot: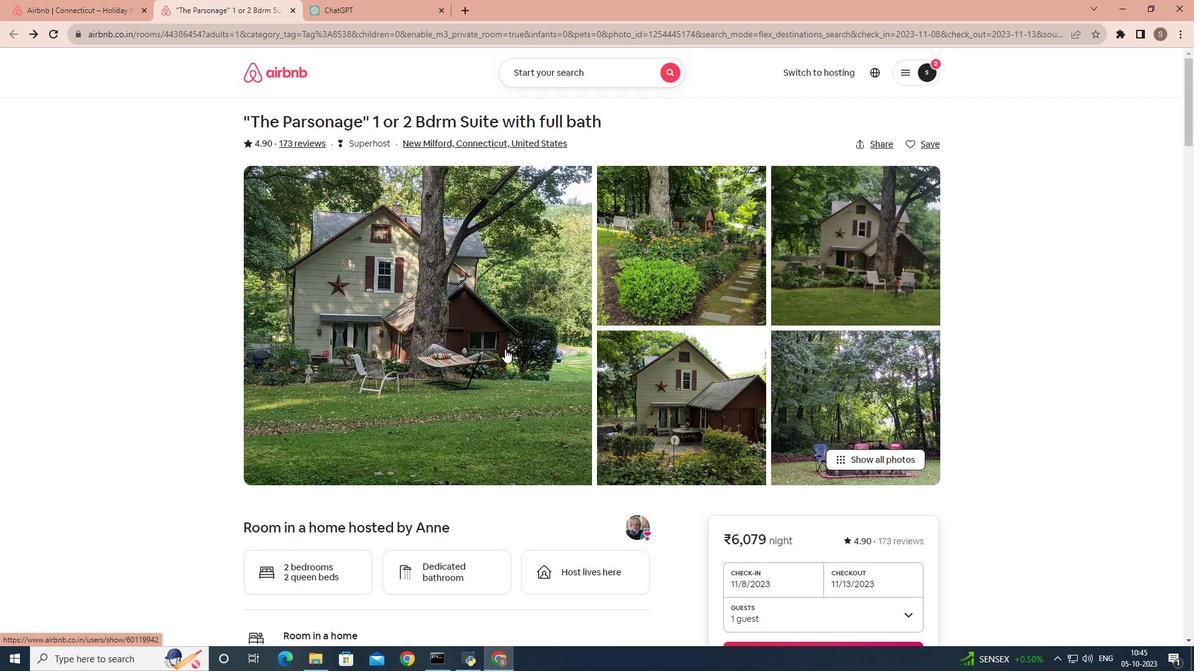 
Action: Mouse scrolled (505, 350) with delta (0, 0)
Screenshot: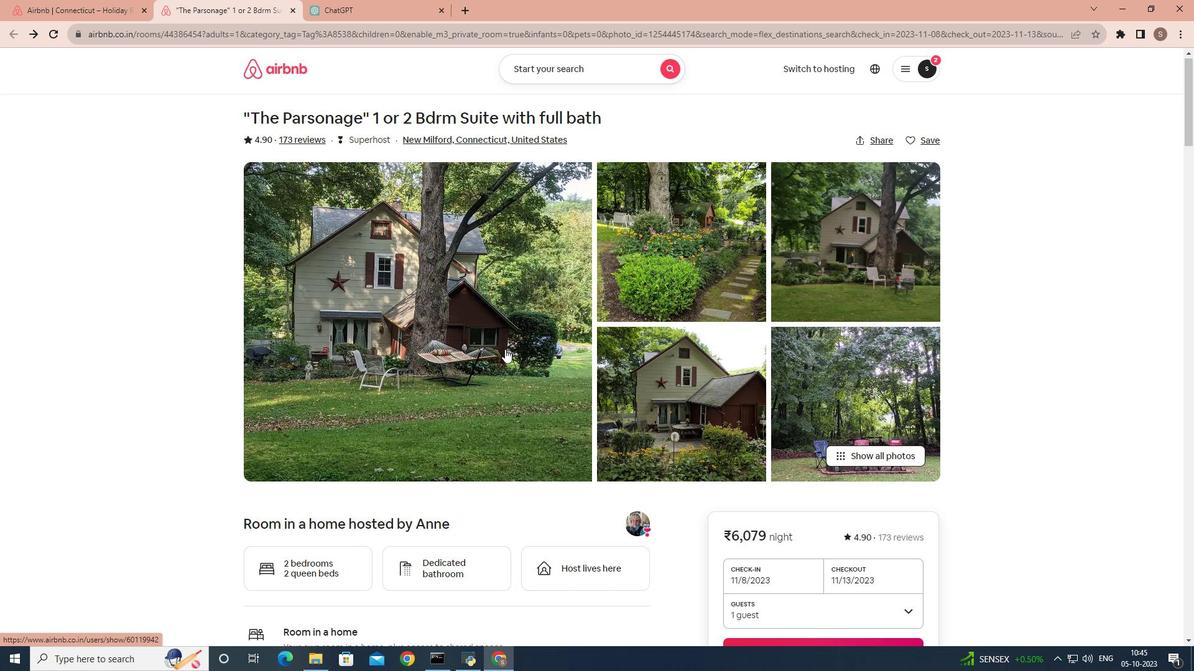 
Action: Mouse scrolled (505, 348) with delta (0, 0)
Screenshot: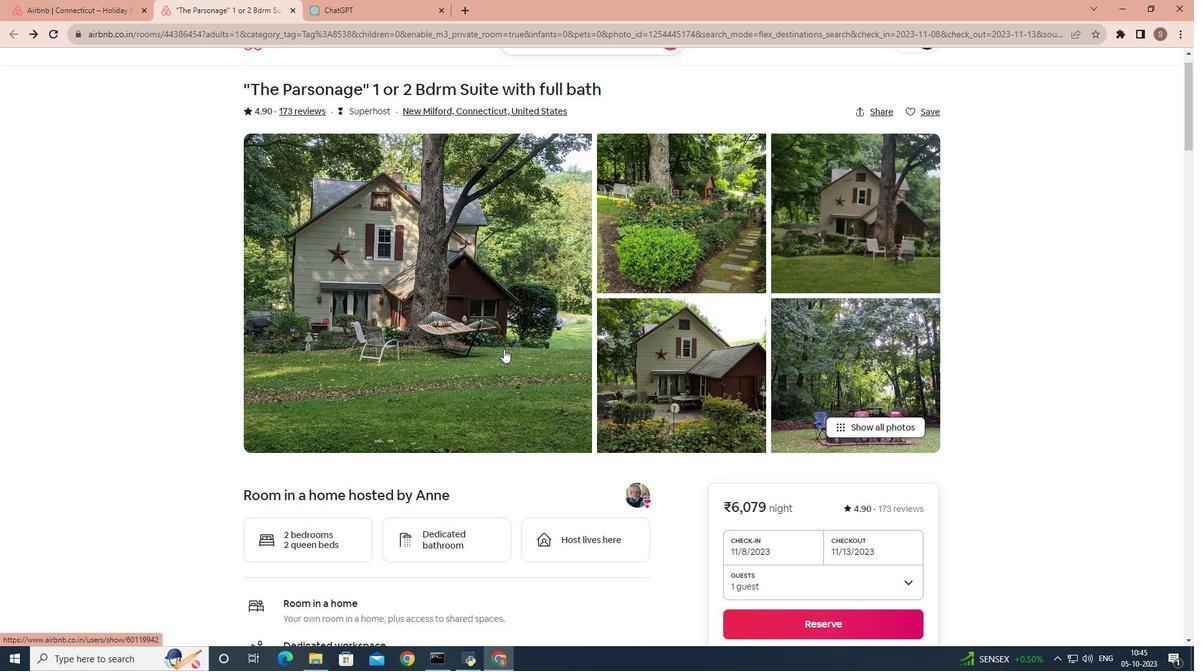 
Action: Mouse moved to (358, 287)
Screenshot: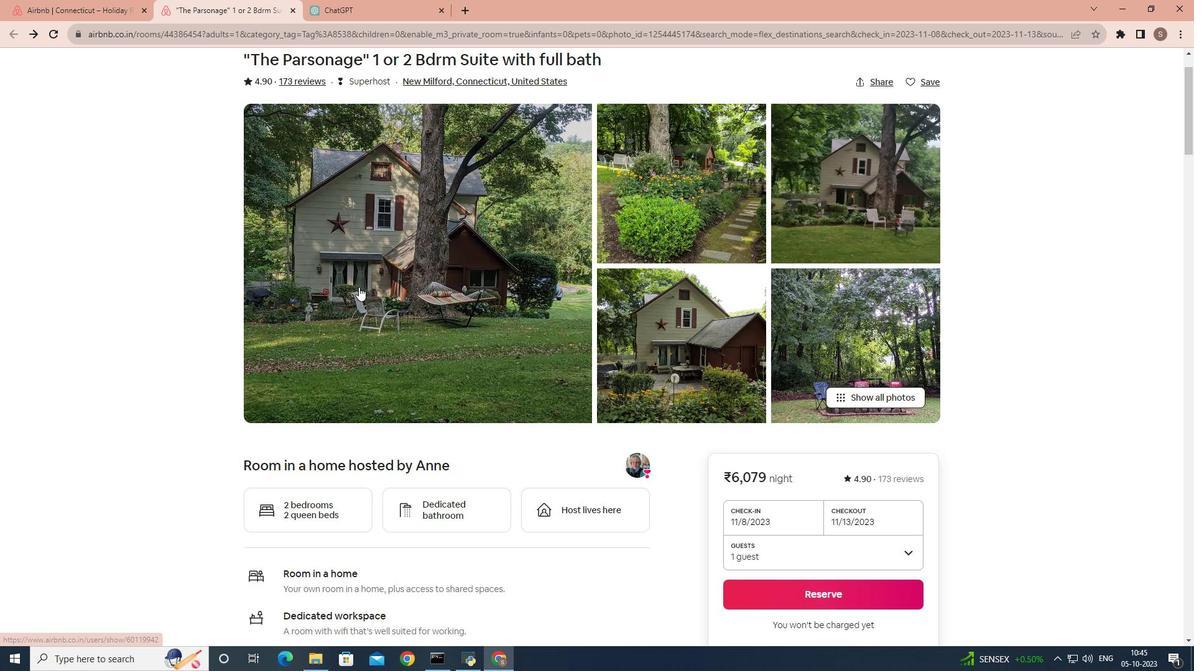 
Action: Mouse pressed left at (358, 287)
Screenshot: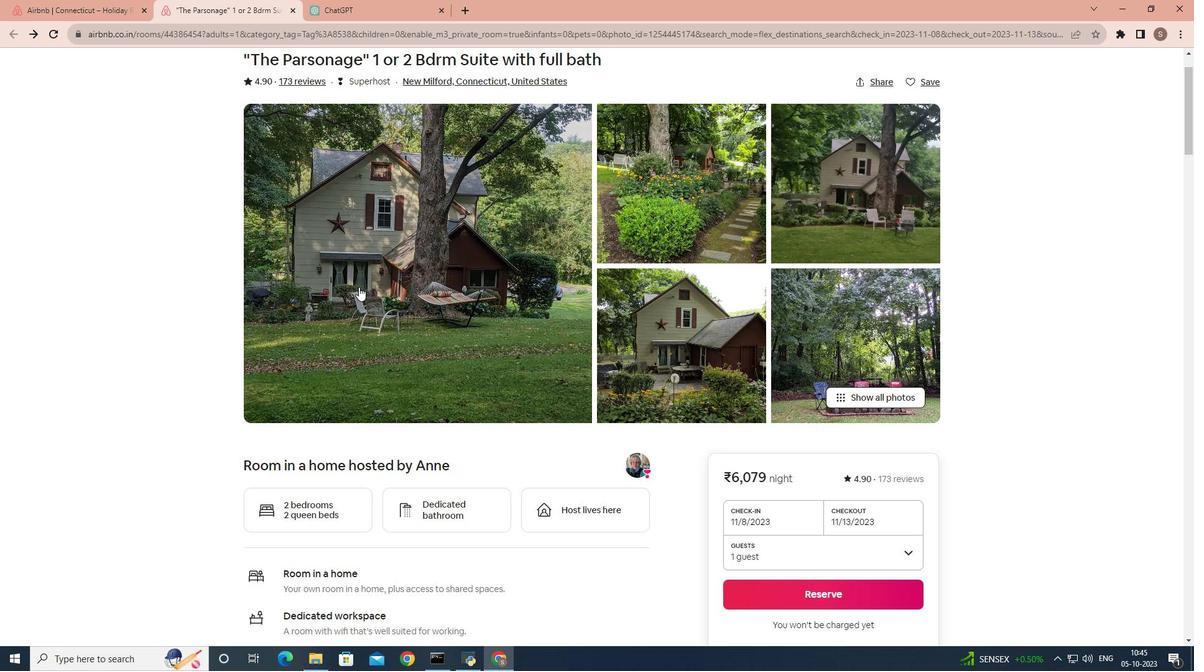 
Action: Mouse moved to (391, 337)
Screenshot: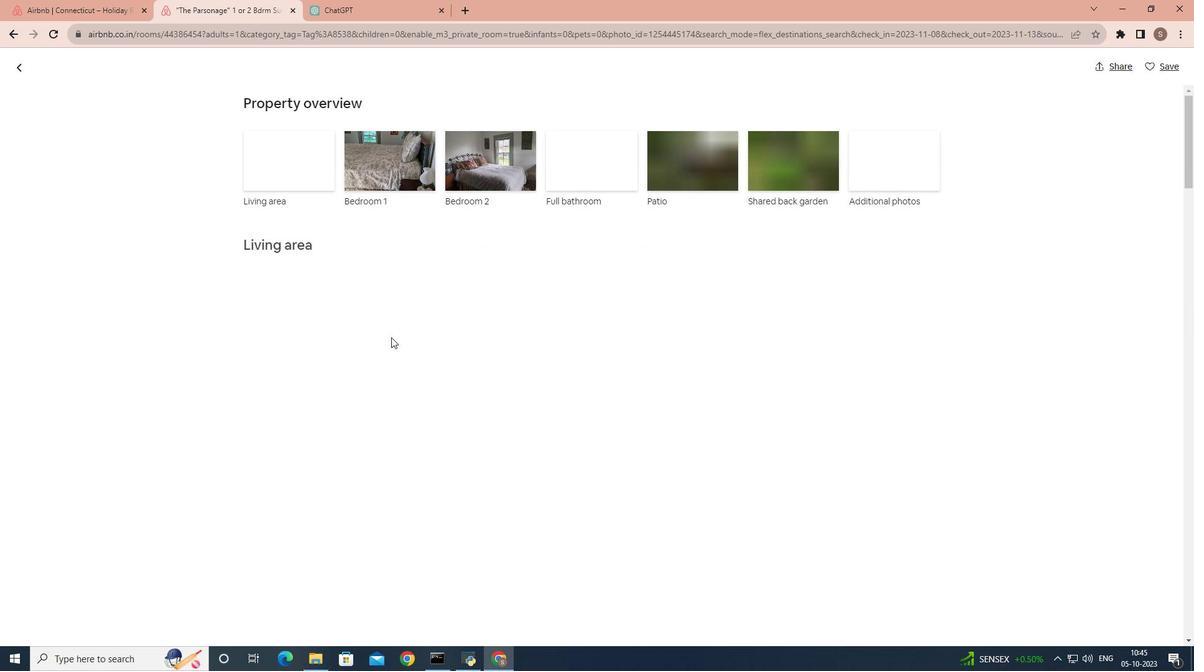 
Action: Mouse scrolled (391, 337) with delta (0, 0)
Screenshot: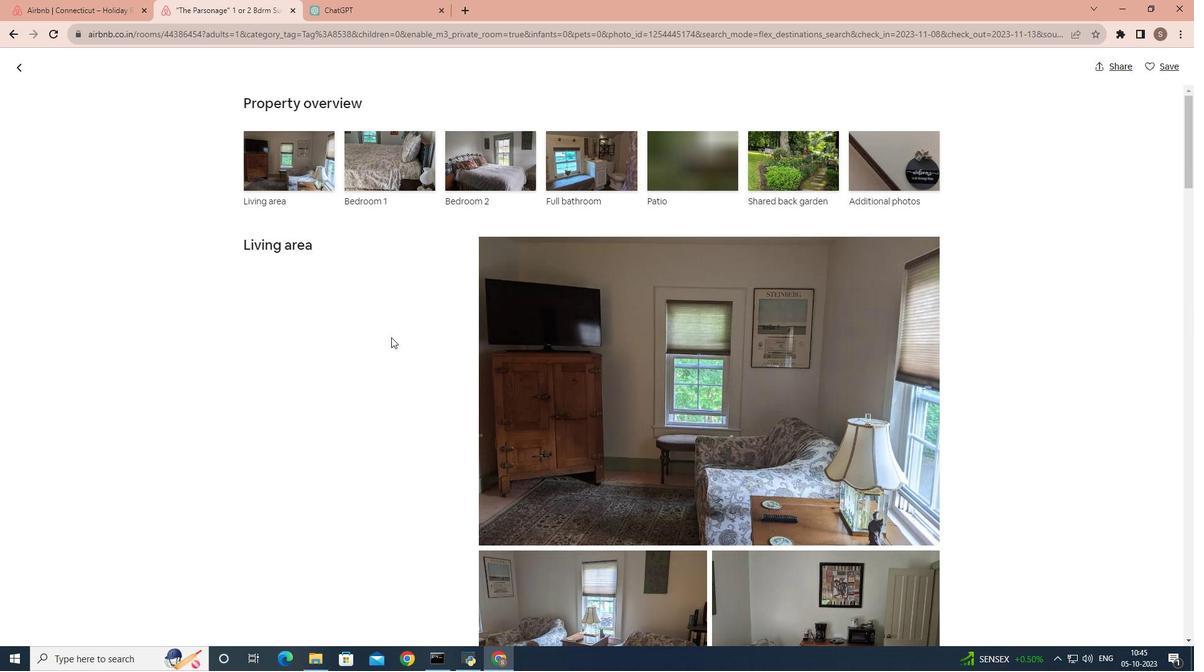 
Action: Mouse scrolled (391, 337) with delta (0, 0)
Screenshot: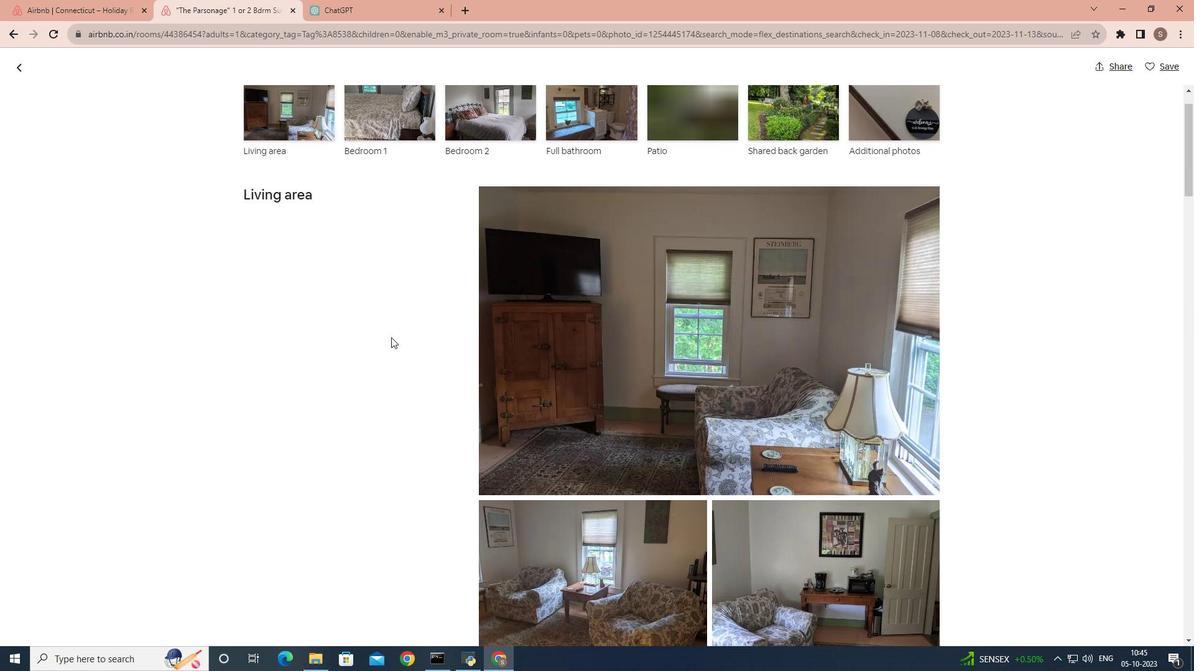 
Action: Mouse scrolled (391, 337) with delta (0, 0)
Screenshot: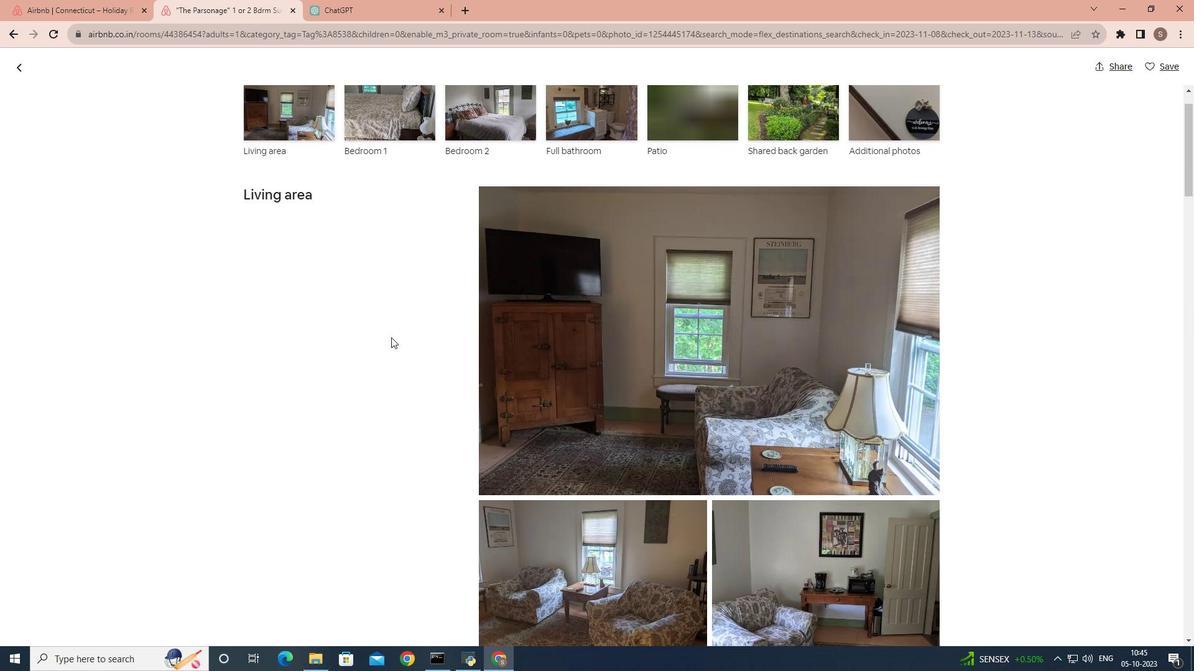 
Action: Mouse scrolled (391, 337) with delta (0, 0)
Screenshot: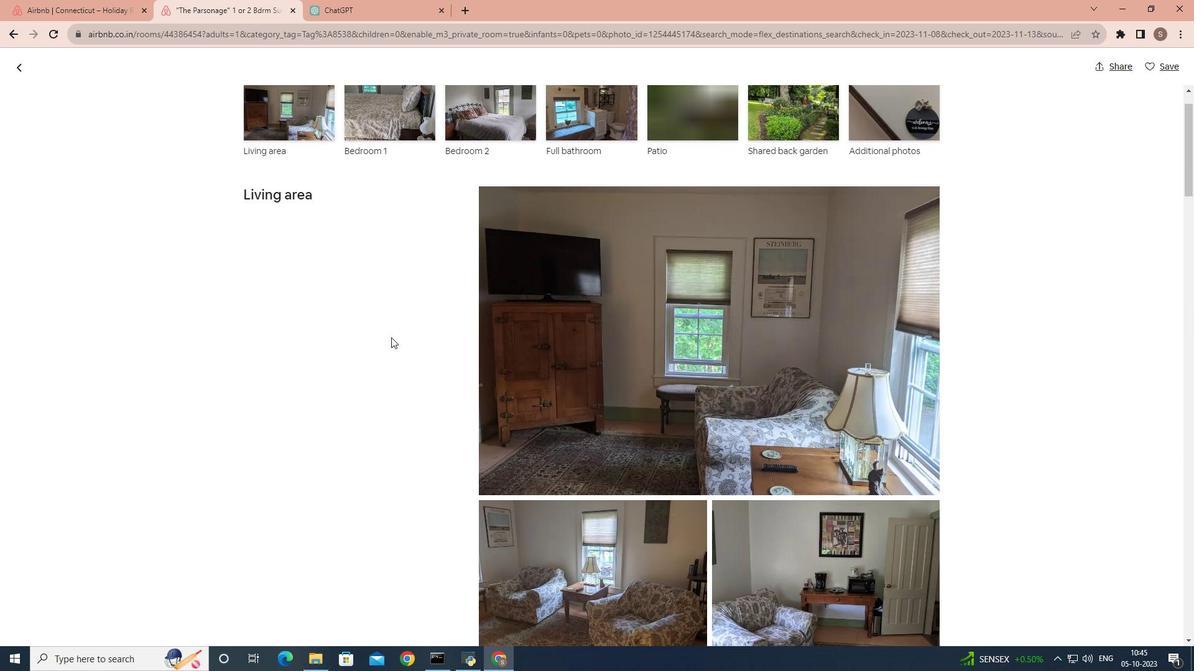 
Action: Mouse scrolled (391, 337) with delta (0, 0)
Screenshot: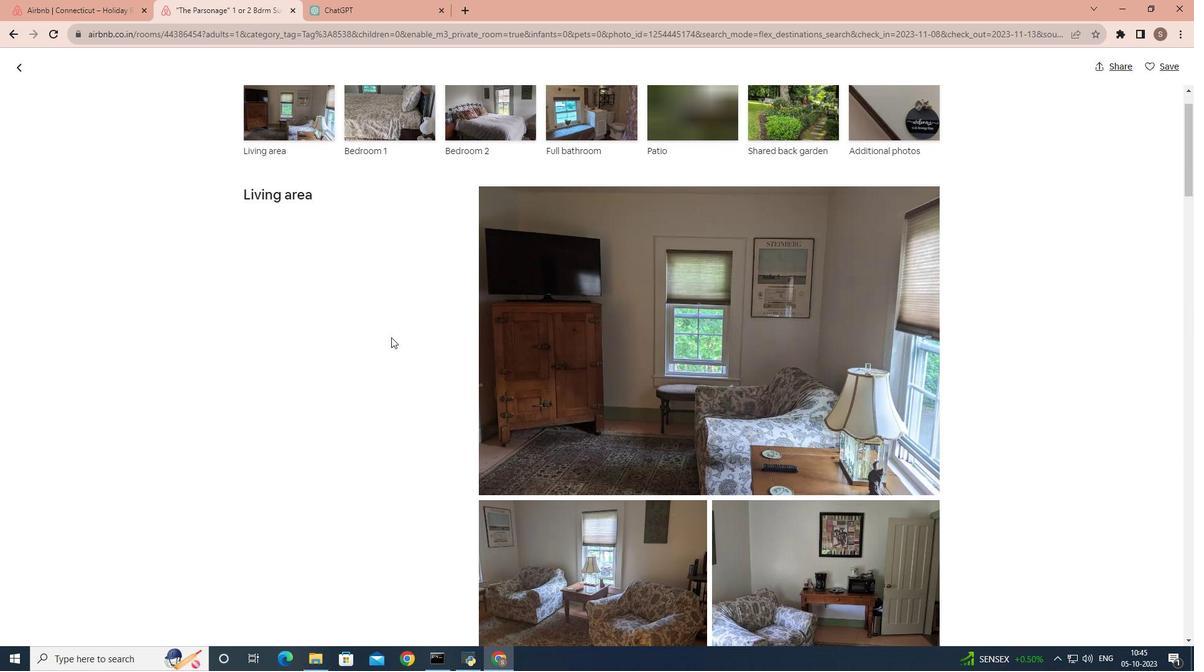 
Action: Mouse scrolled (391, 337) with delta (0, 0)
Screenshot: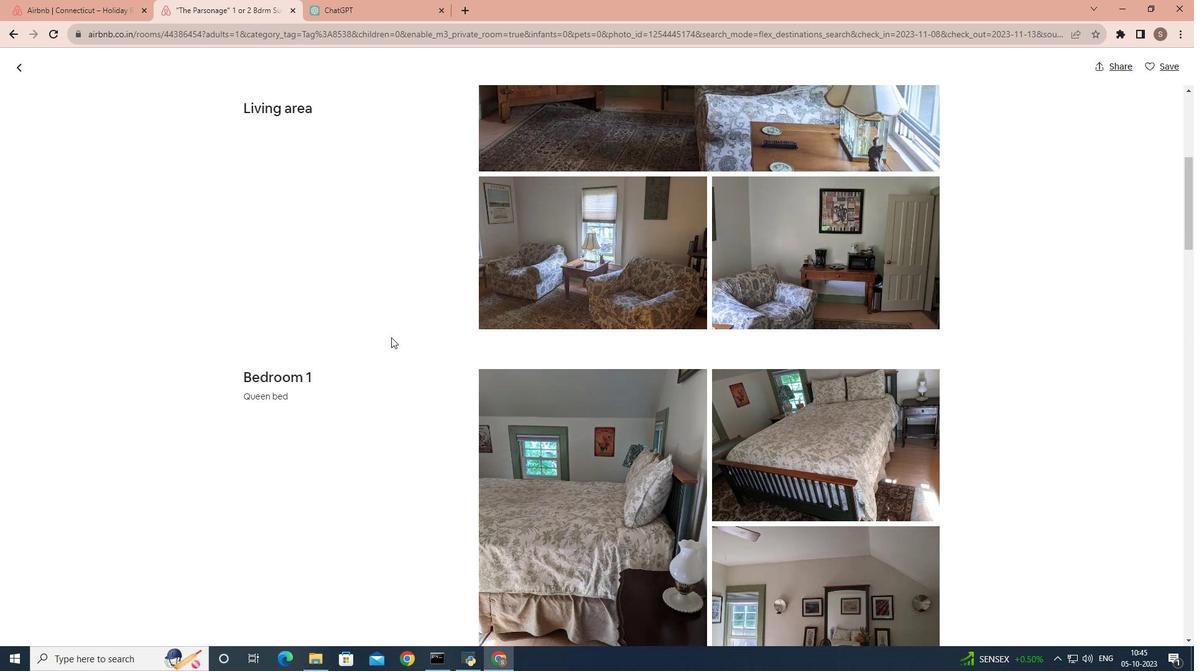 
Action: Mouse scrolled (391, 337) with delta (0, 0)
Screenshot: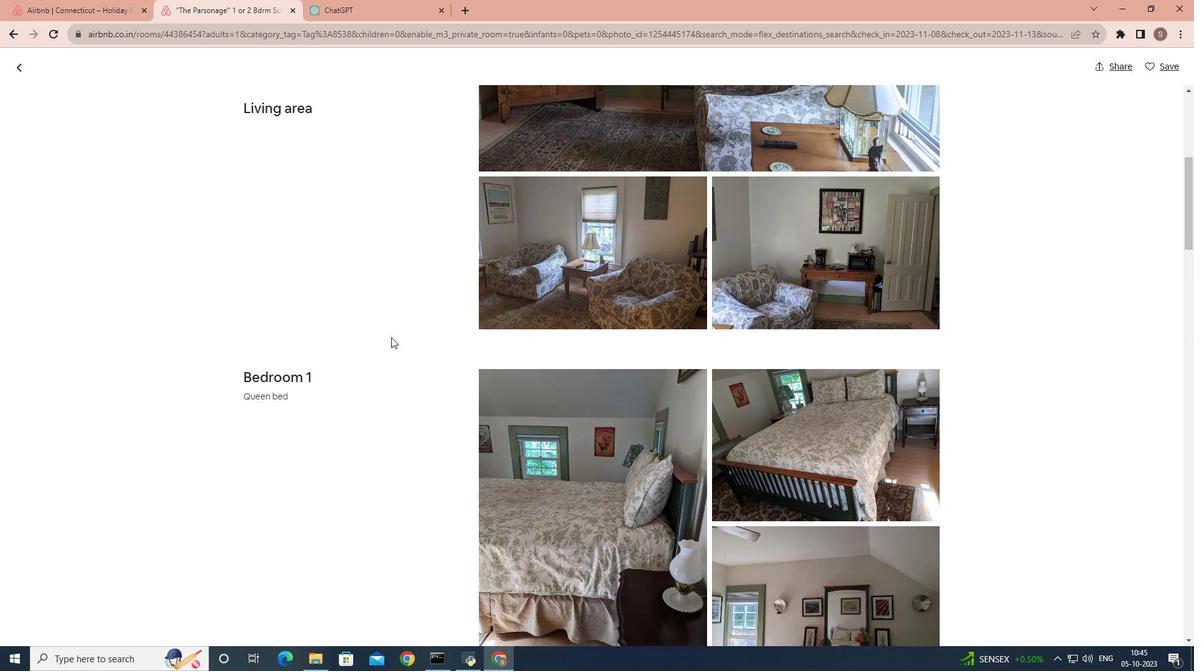 
Action: Mouse scrolled (391, 337) with delta (0, 0)
Screenshot: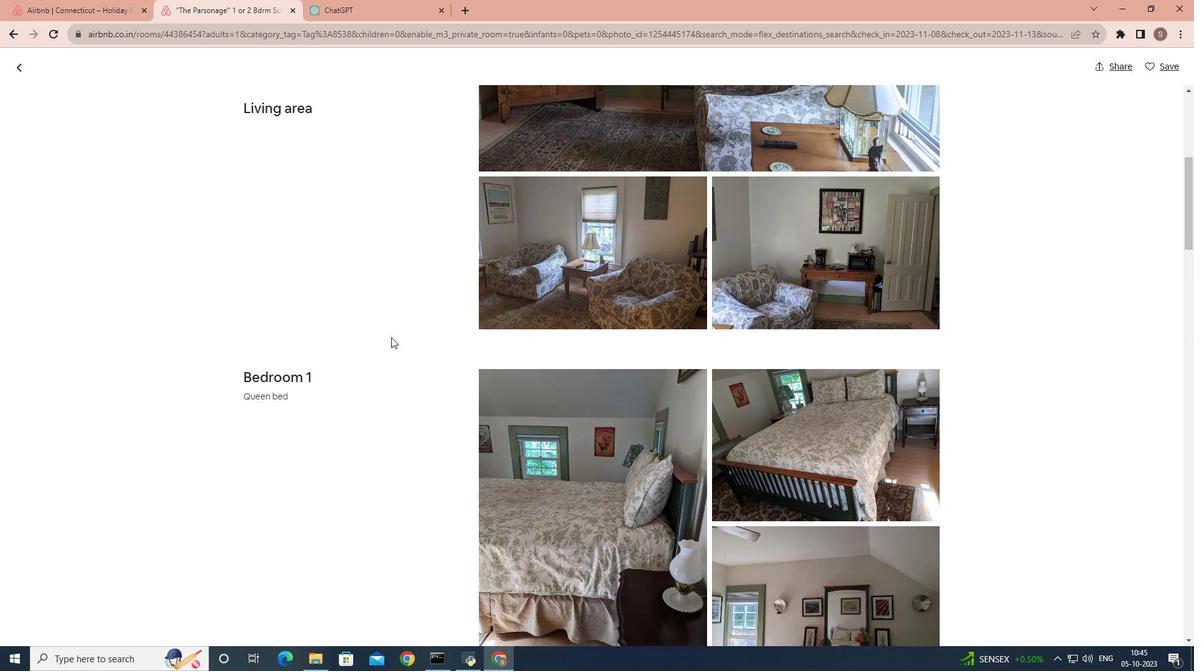 
Action: Mouse scrolled (391, 337) with delta (0, 0)
Screenshot: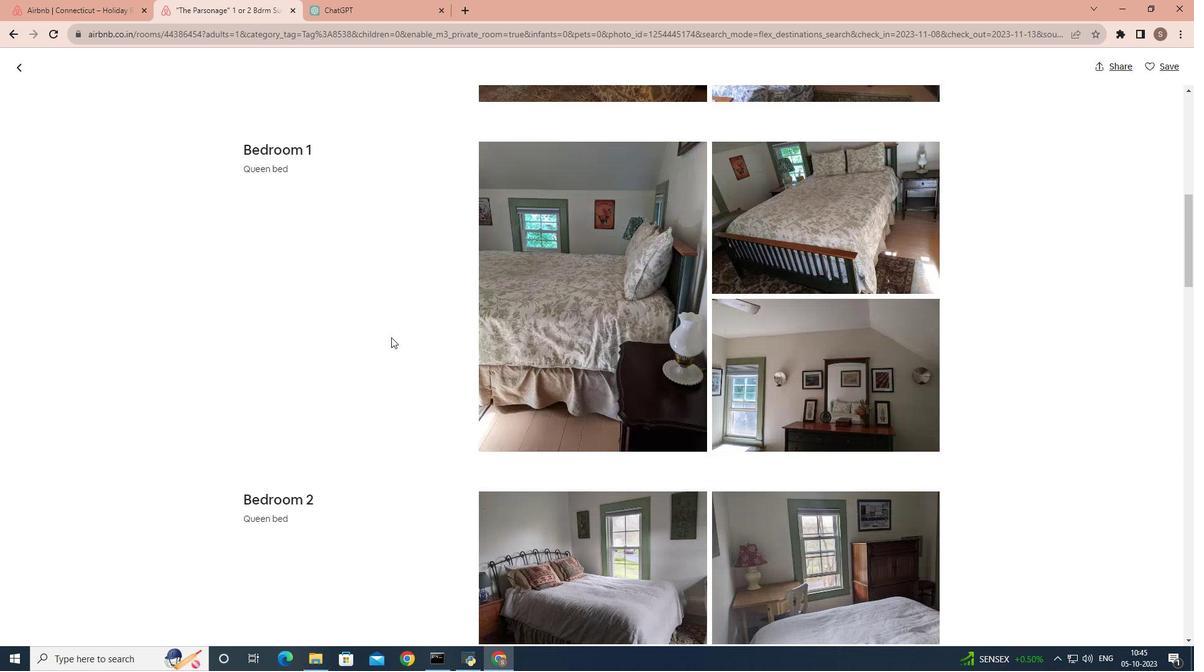 
Action: Mouse scrolled (391, 337) with delta (0, 0)
Screenshot: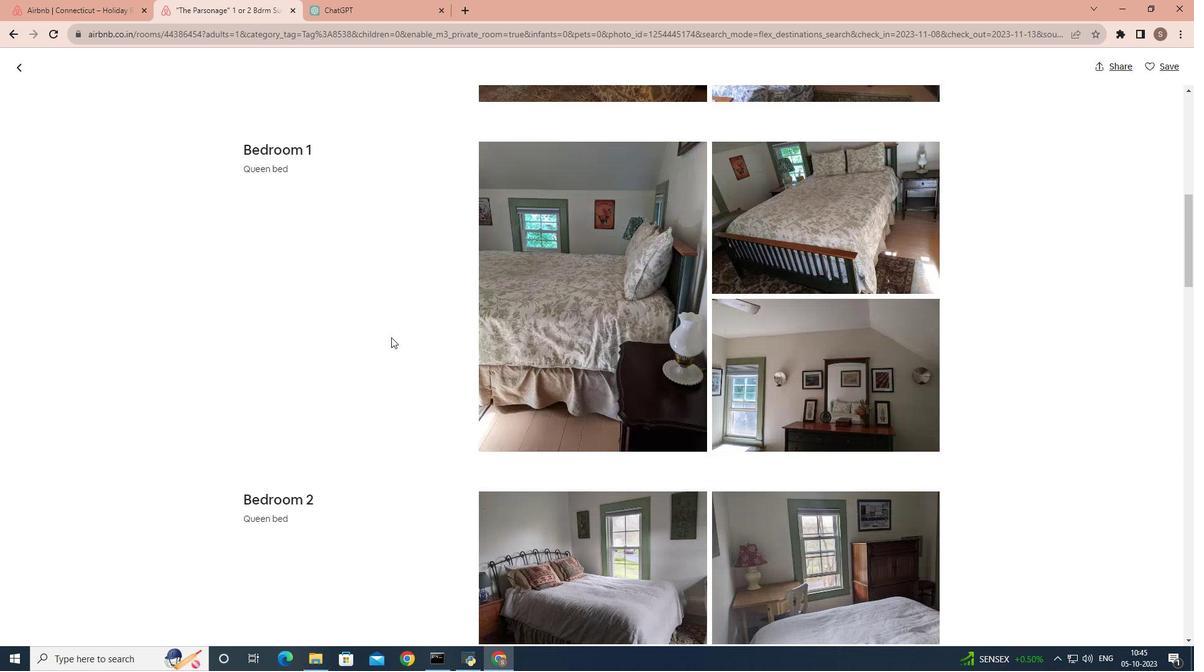 
Action: Mouse scrolled (391, 337) with delta (0, 0)
Screenshot: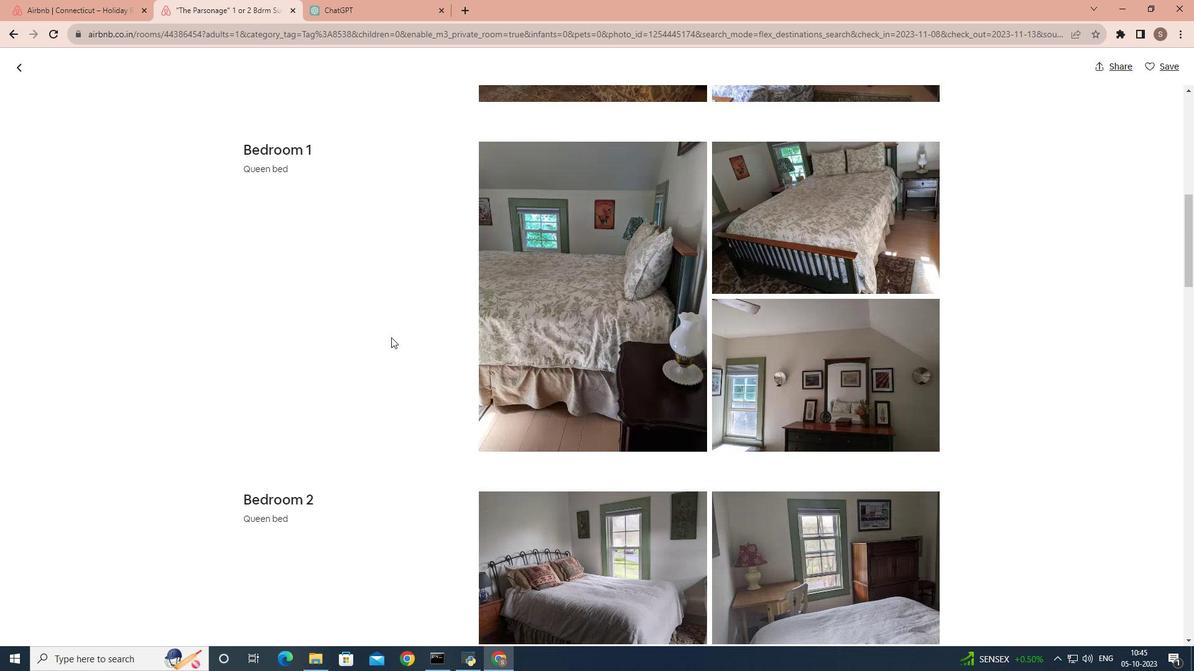
Action: Mouse scrolled (391, 337) with delta (0, 0)
Screenshot: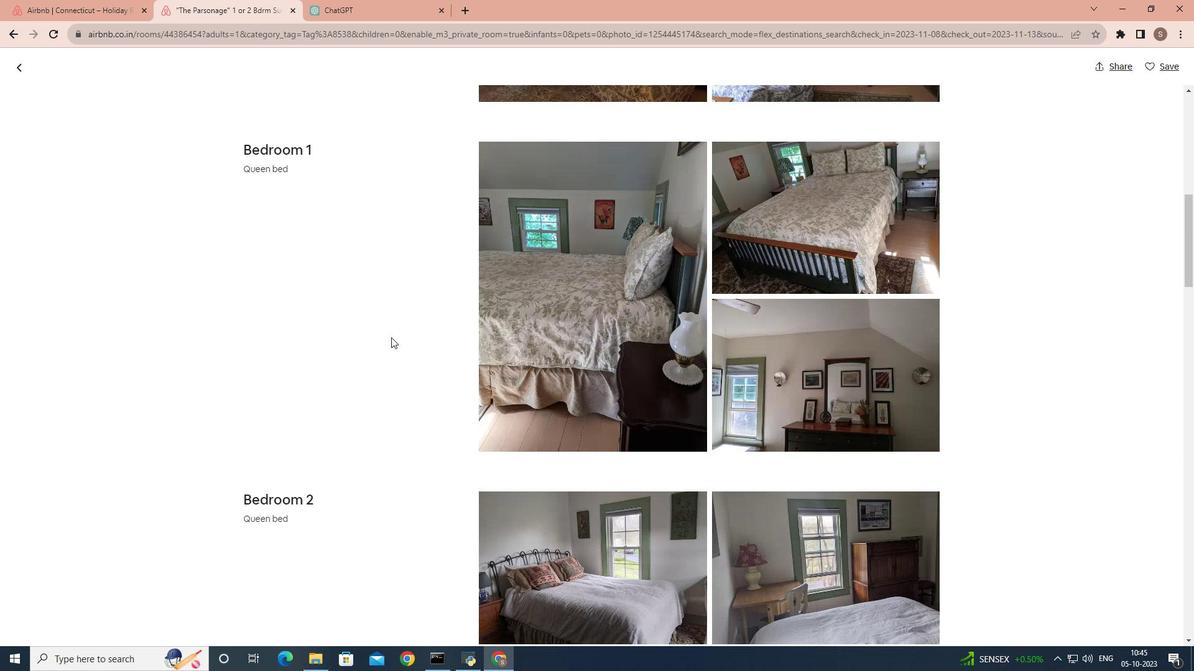 
Action: Mouse scrolled (391, 337) with delta (0, 0)
Screenshot: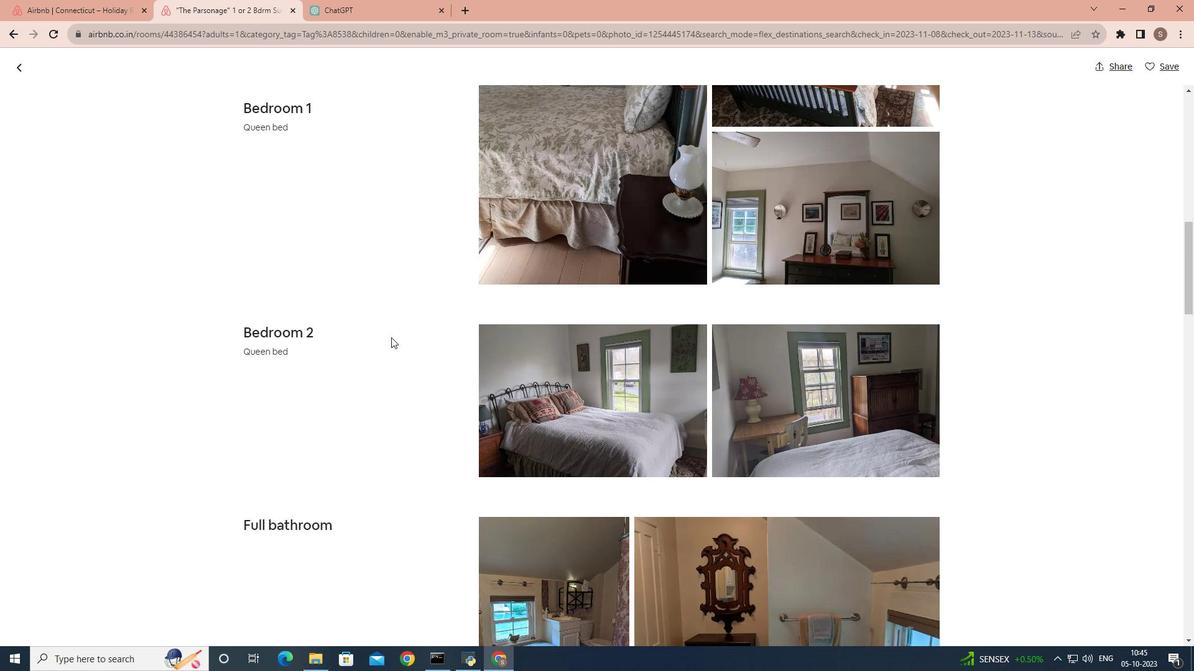 
Action: Mouse scrolled (391, 337) with delta (0, 0)
Screenshot: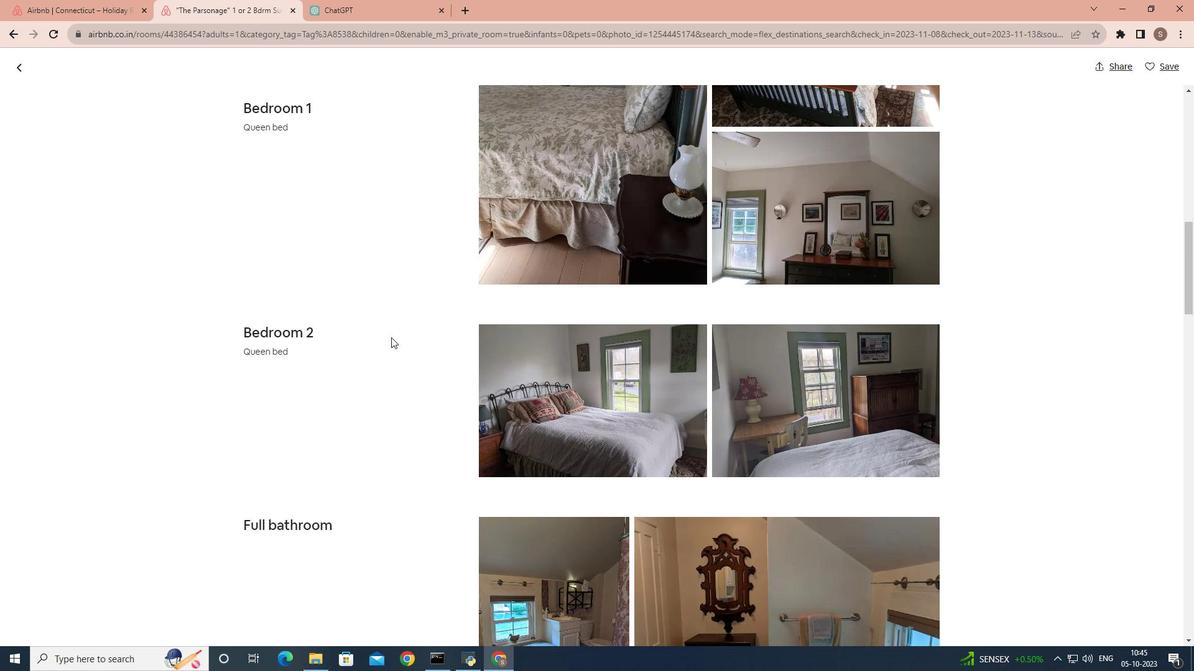 
Action: Mouse scrolled (391, 337) with delta (0, 0)
Screenshot: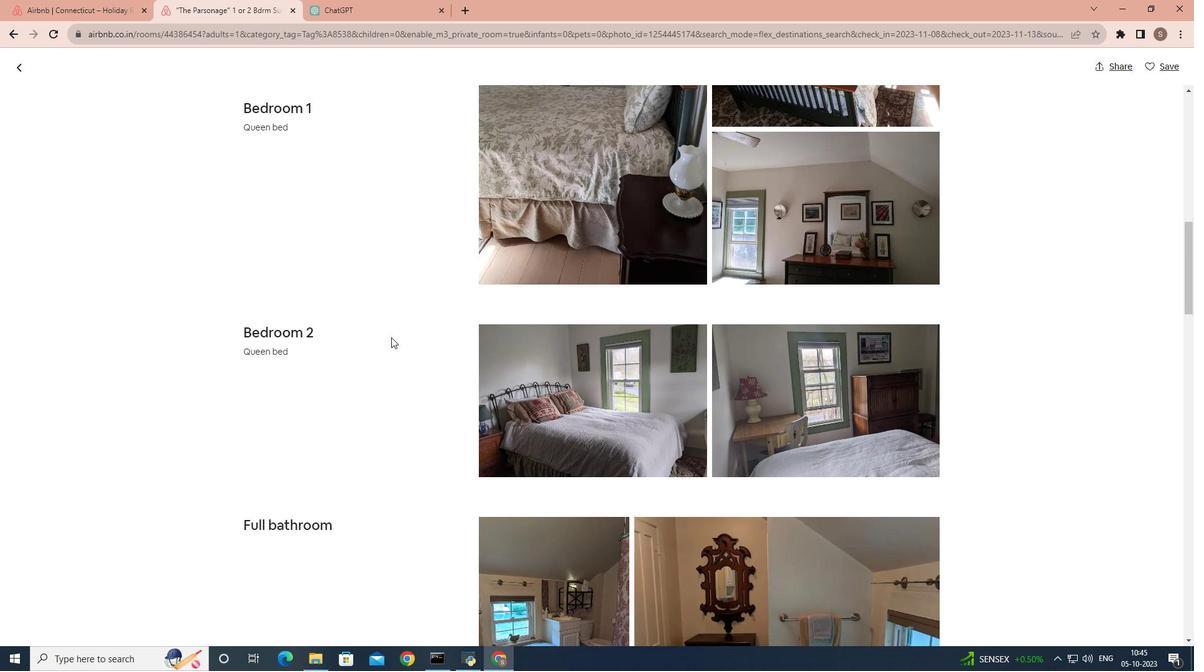 
Action: Mouse scrolled (391, 337) with delta (0, 0)
Screenshot: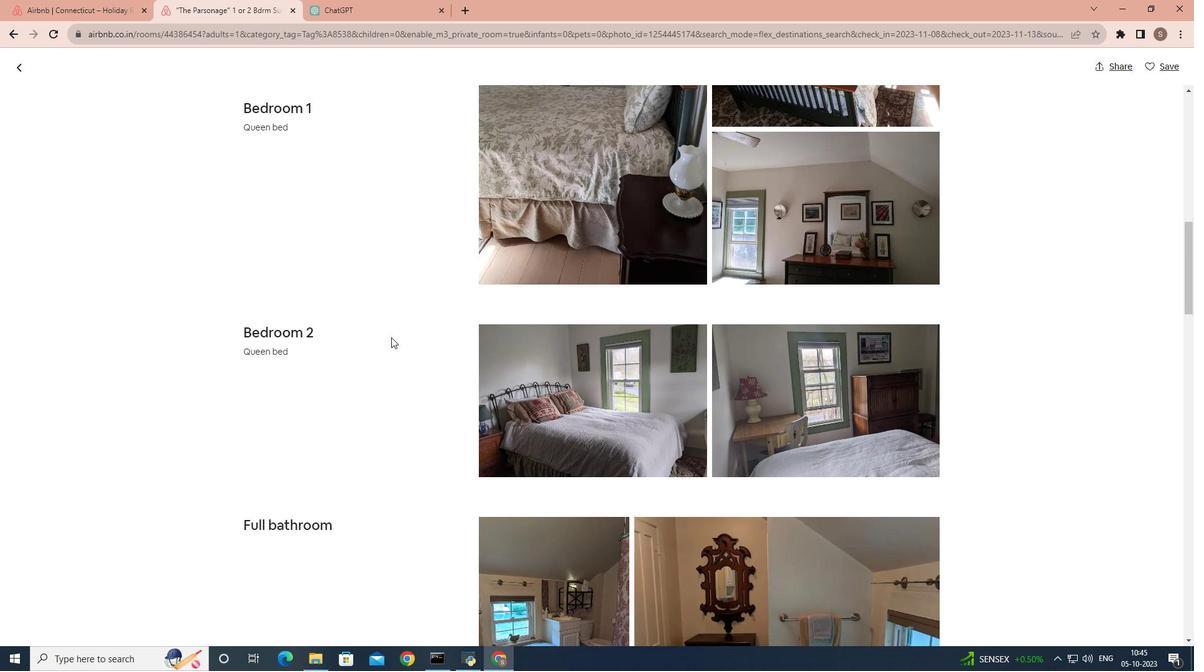 
Action: Mouse scrolled (391, 337) with delta (0, 0)
Screenshot: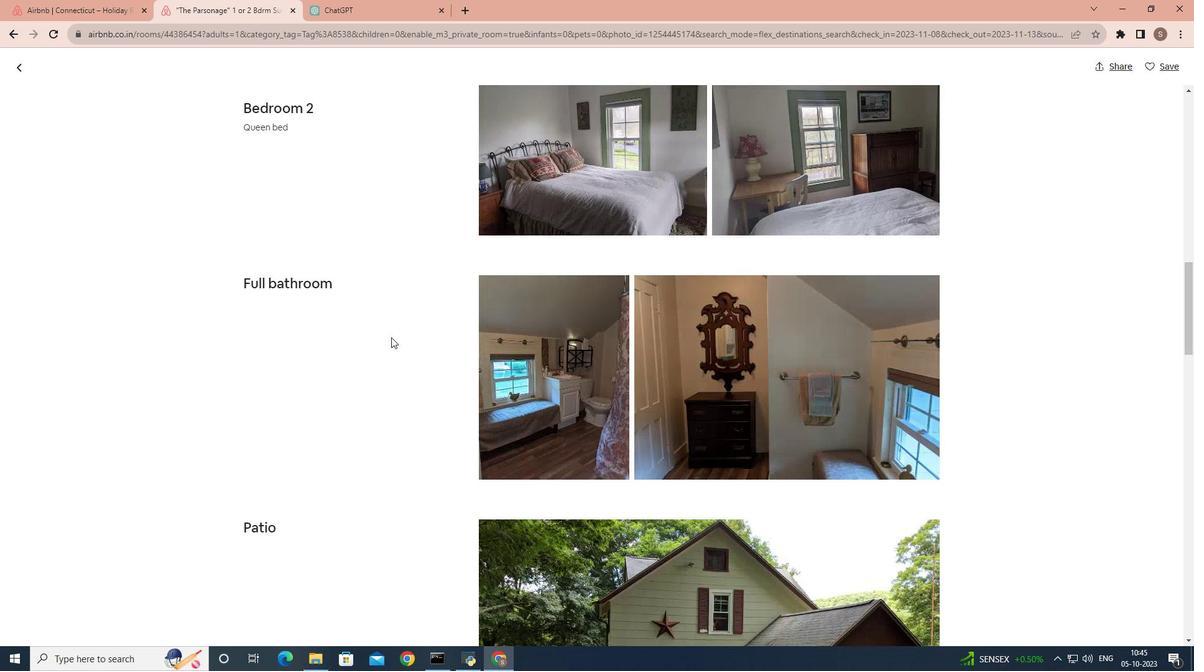 
Action: Mouse scrolled (391, 337) with delta (0, 0)
Screenshot: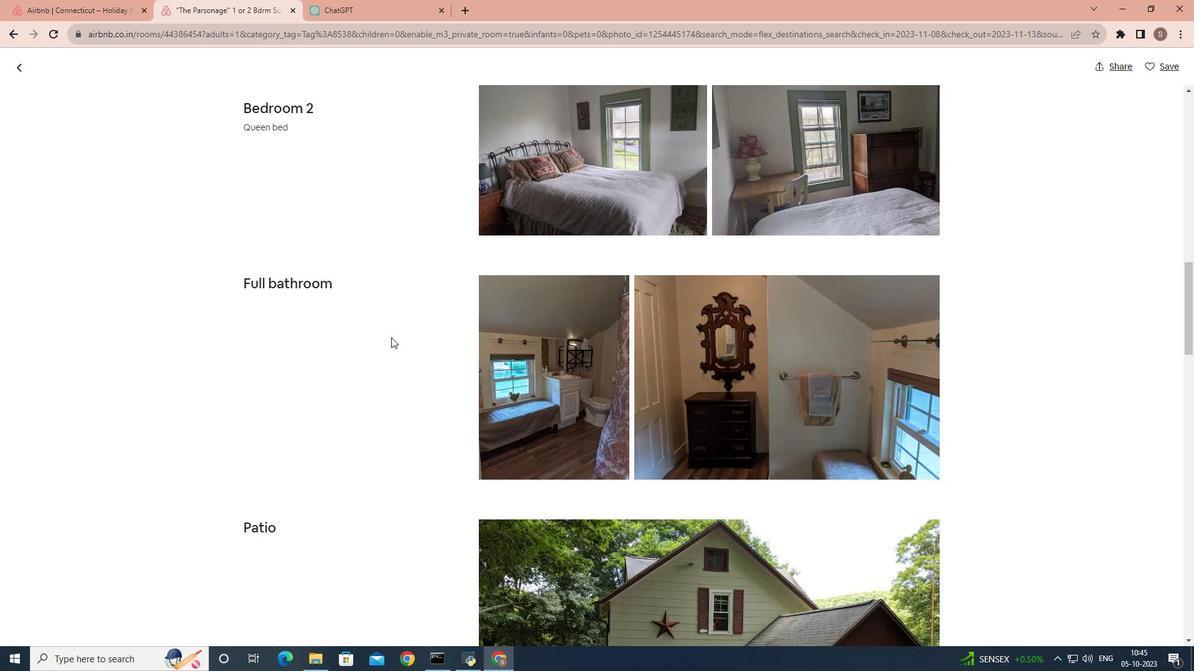 
Action: Mouse scrolled (391, 337) with delta (0, 0)
Screenshot: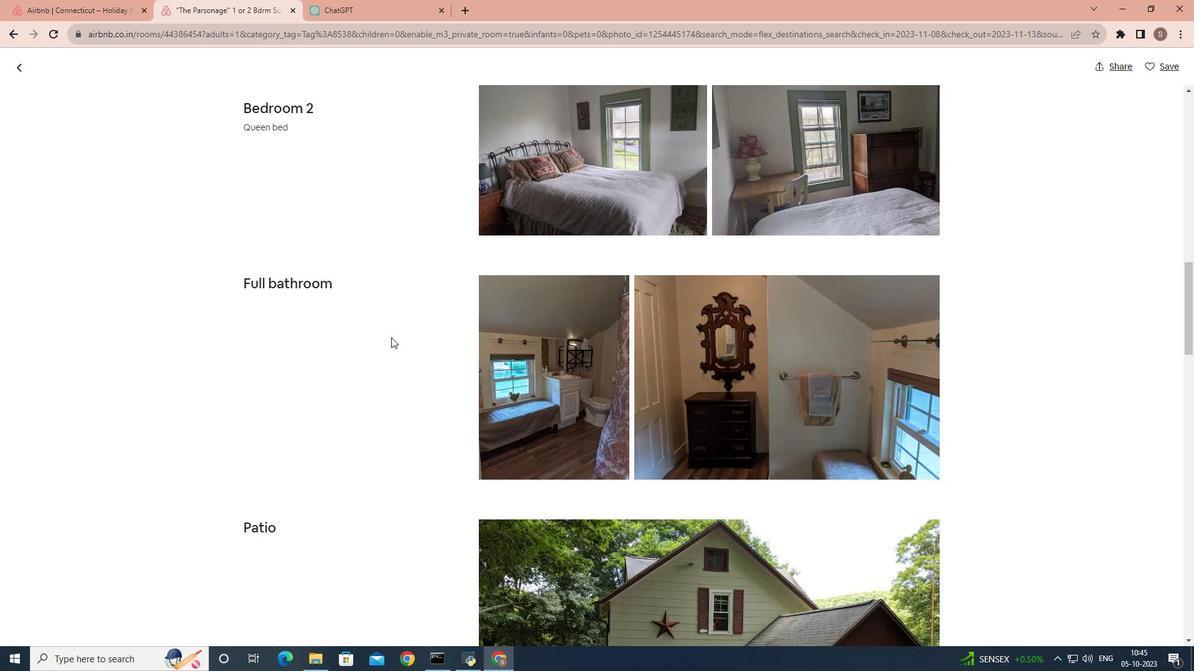 
Action: Mouse scrolled (391, 337) with delta (0, 0)
Screenshot: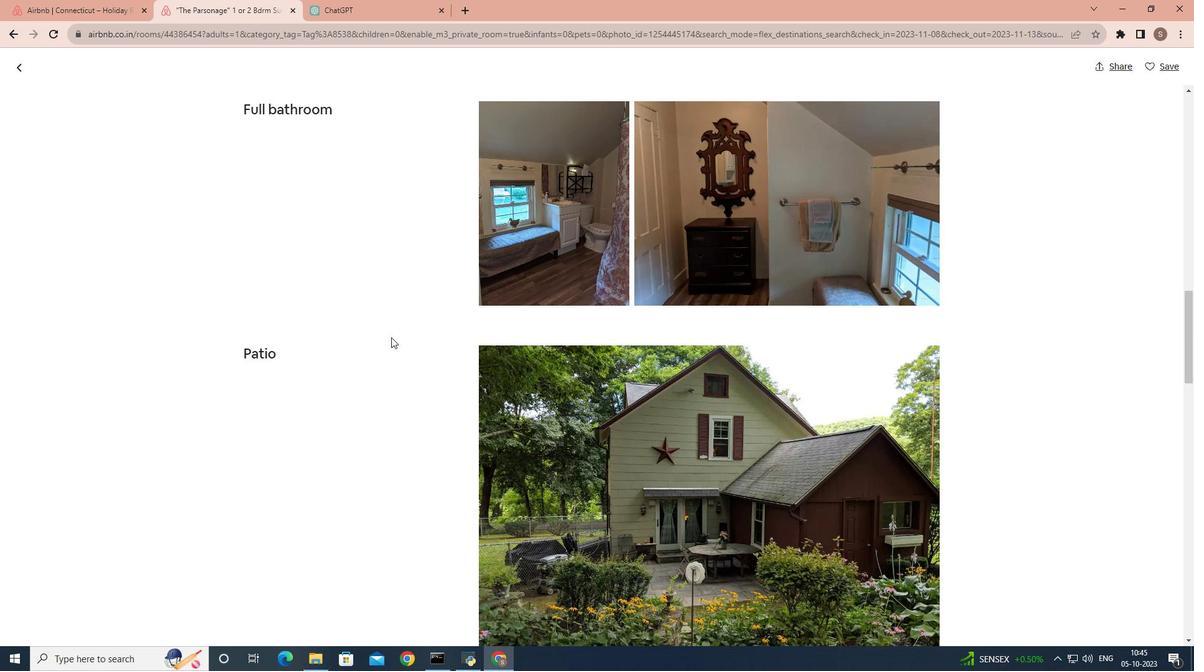 
Action: Mouse scrolled (391, 337) with delta (0, 0)
Screenshot: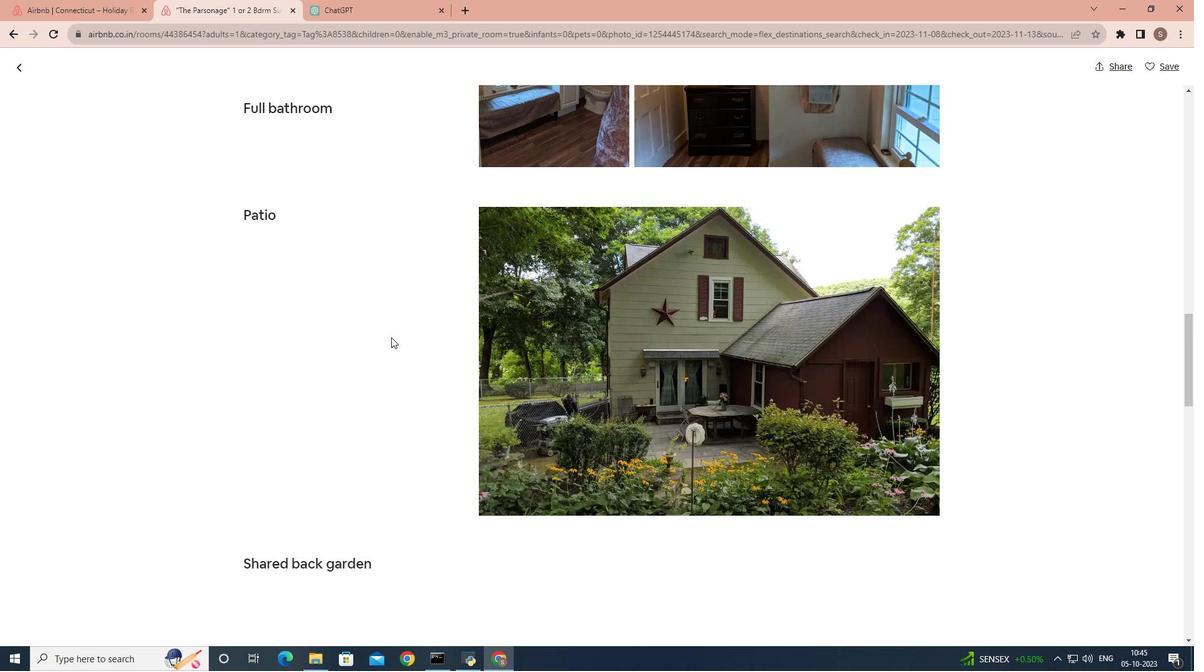 
Action: Mouse scrolled (391, 337) with delta (0, 0)
Screenshot: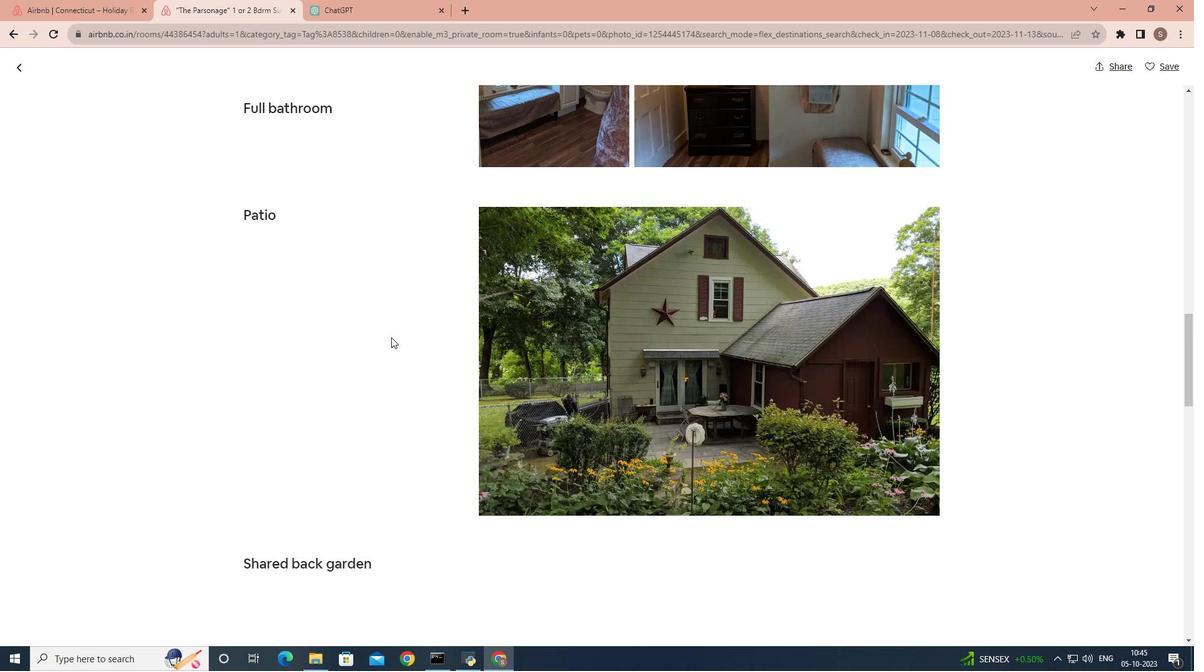 
Action: Mouse scrolled (391, 337) with delta (0, 0)
Screenshot: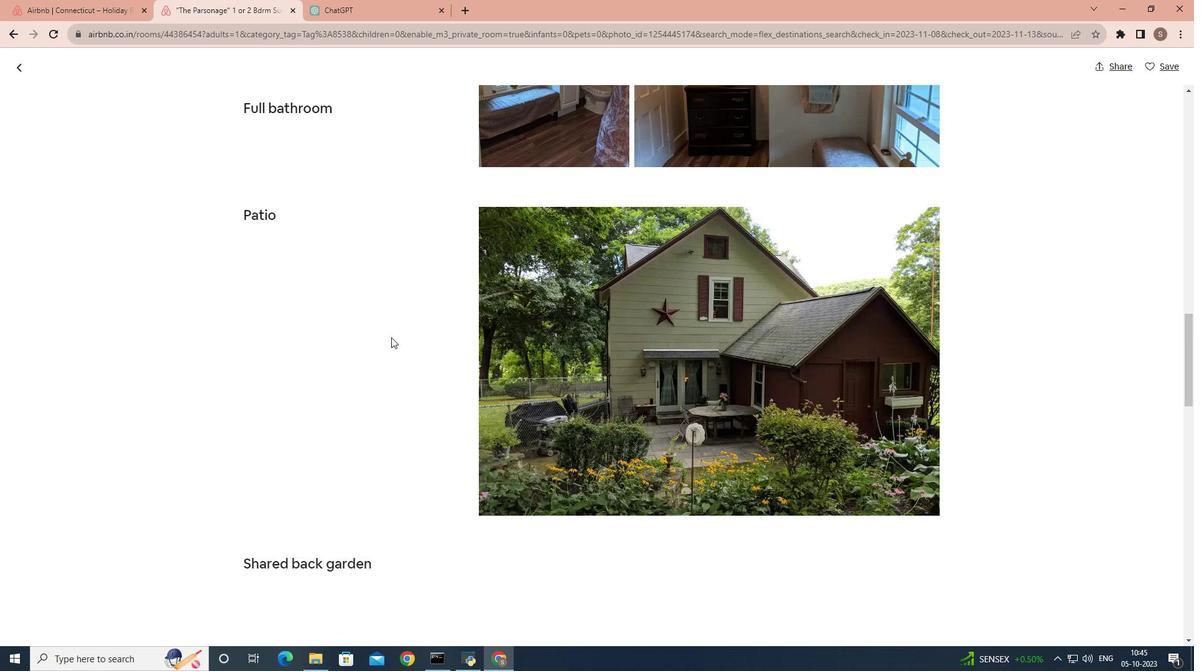 
Action: Mouse scrolled (391, 337) with delta (0, 0)
Screenshot: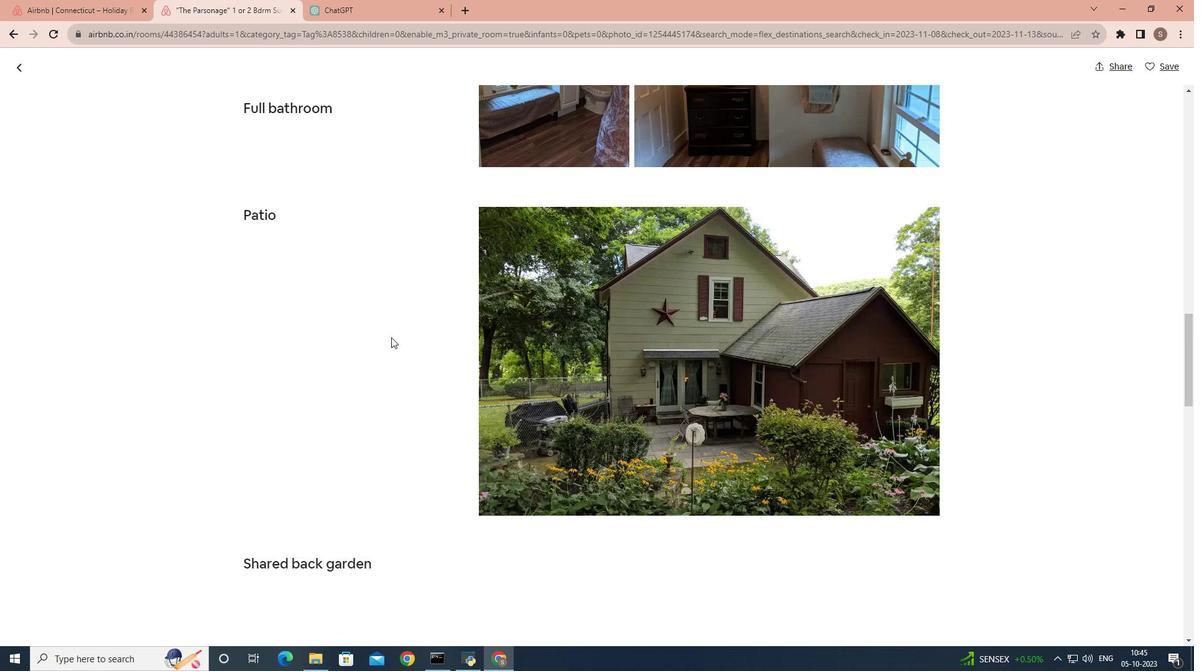 
Action: Mouse scrolled (391, 337) with delta (0, 0)
Screenshot: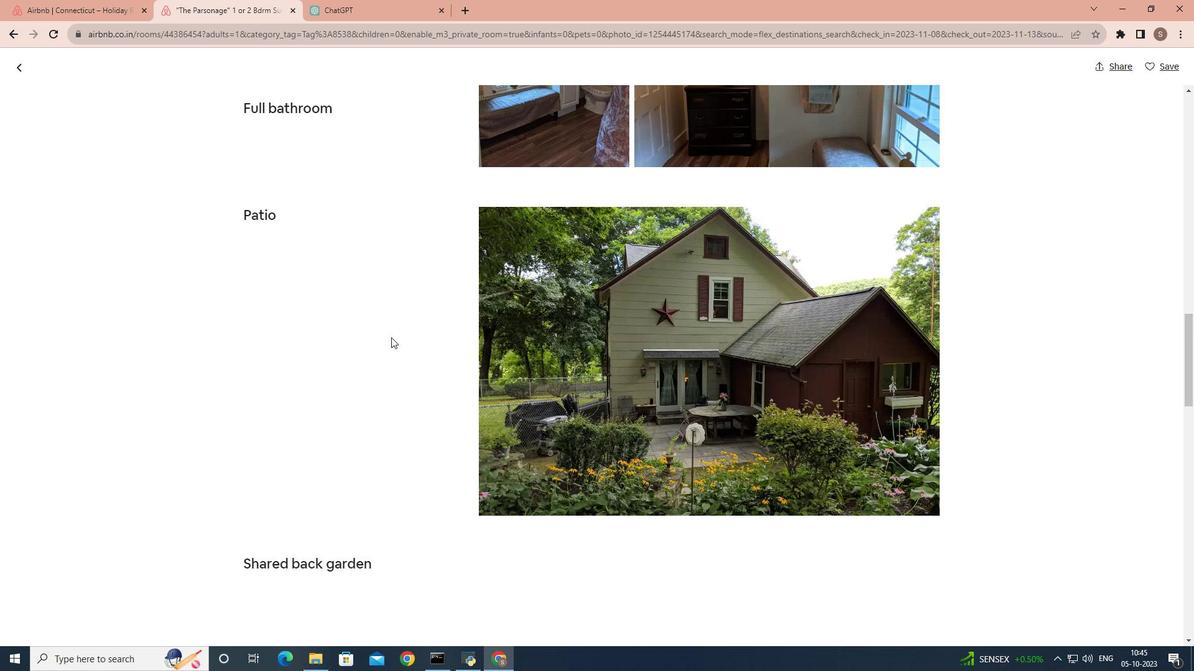 
Action: Mouse scrolled (391, 337) with delta (0, 0)
Screenshot: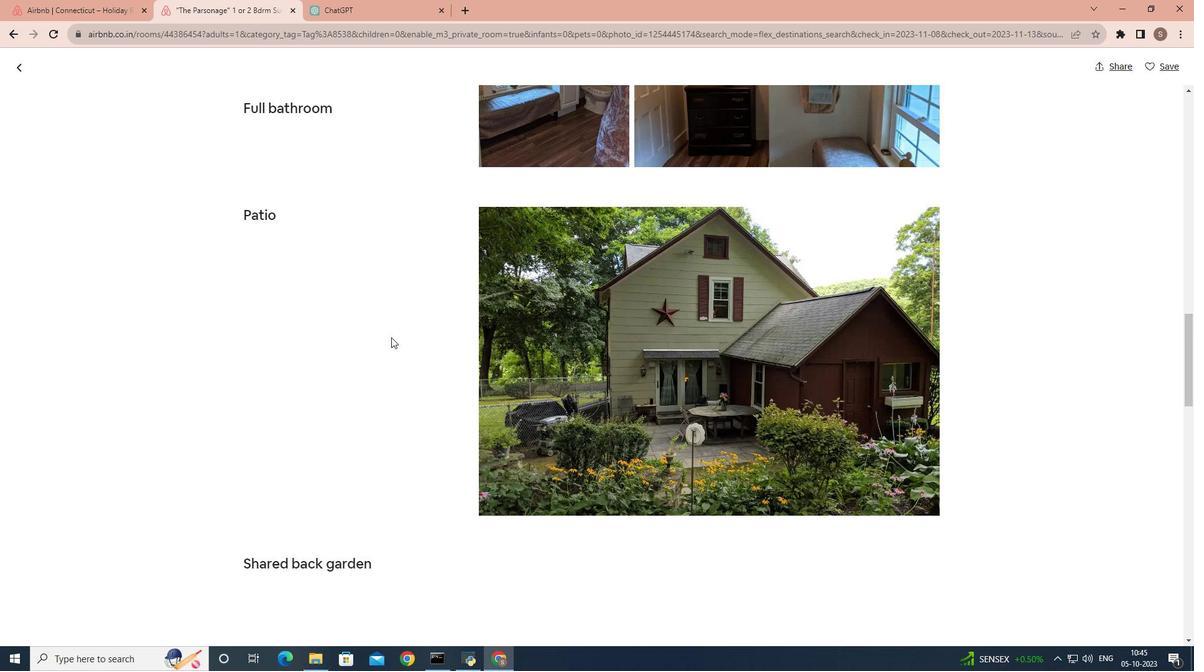 
Action: Mouse scrolled (391, 337) with delta (0, 0)
Screenshot: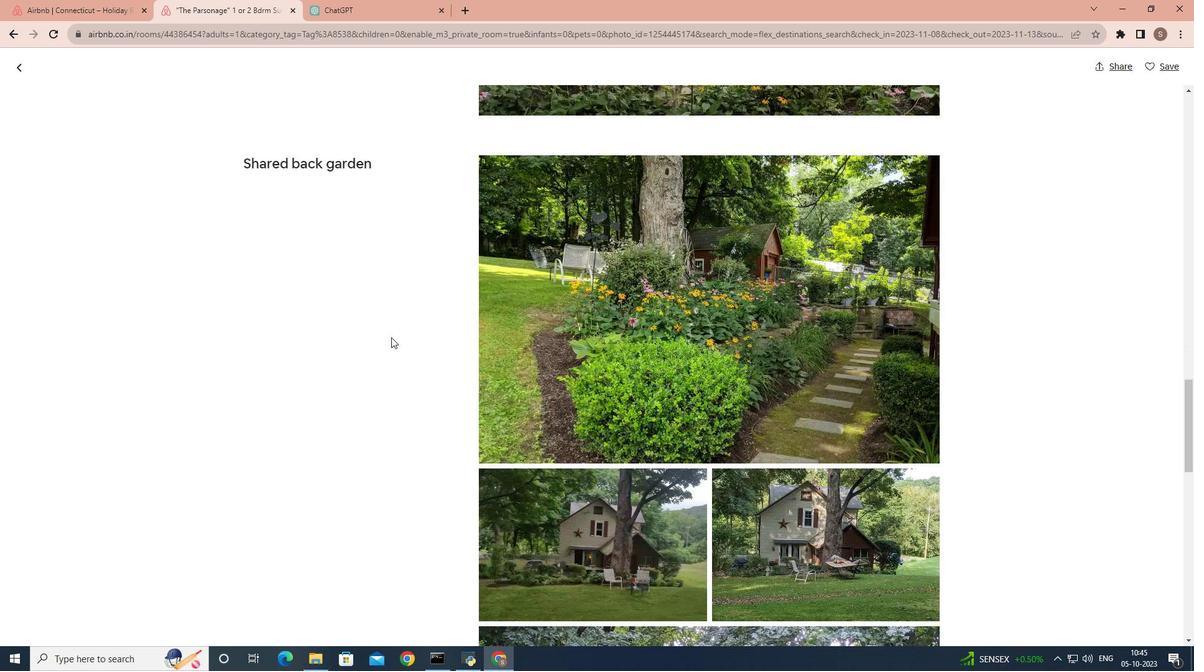 
Action: Mouse scrolled (391, 337) with delta (0, 0)
Screenshot: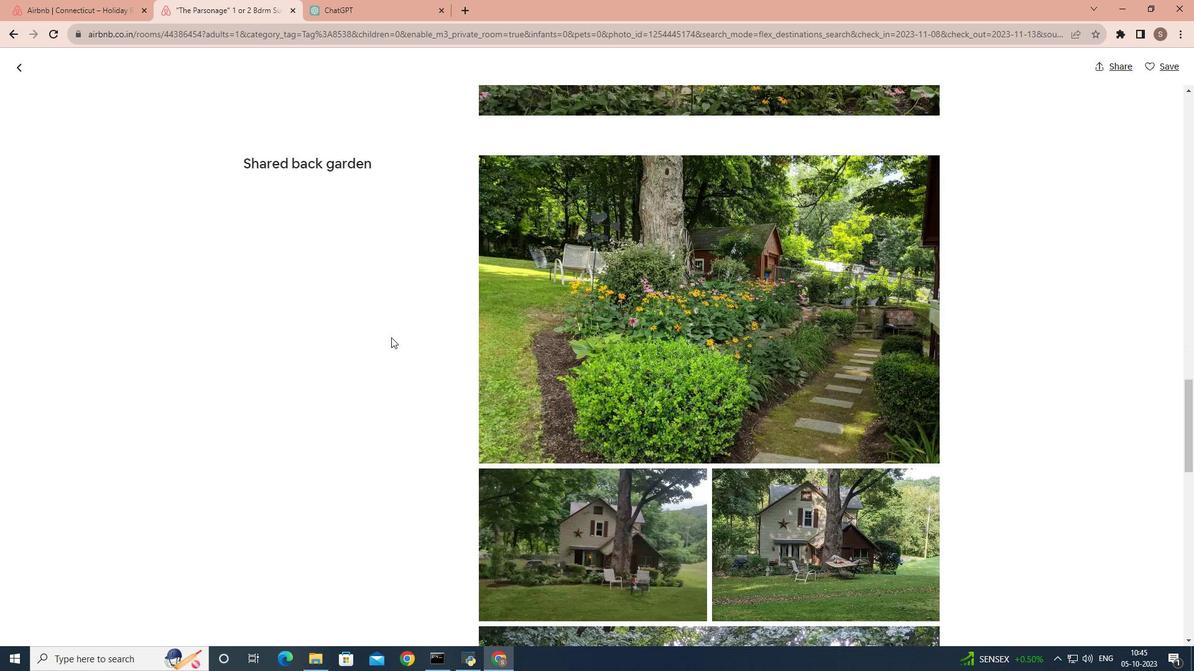 
Action: Mouse scrolled (391, 337) with delta (0, 0)
Screenshot: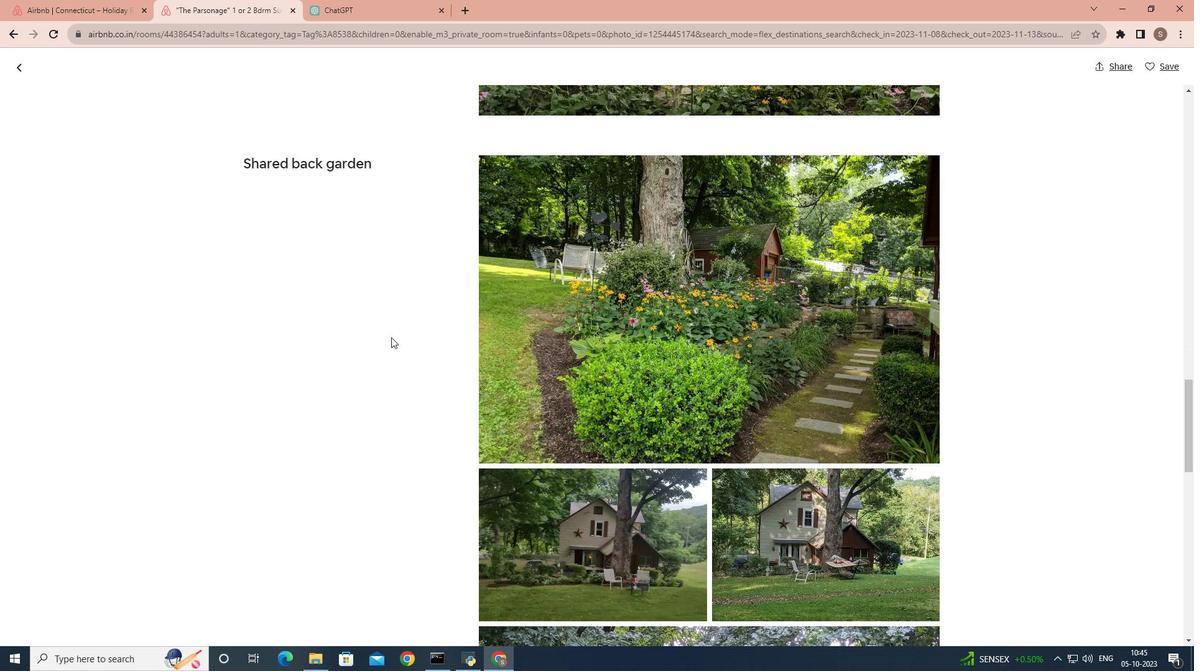 
Action: Mouse scrolled (391, 337) with delta (0, 0)
Screenshot: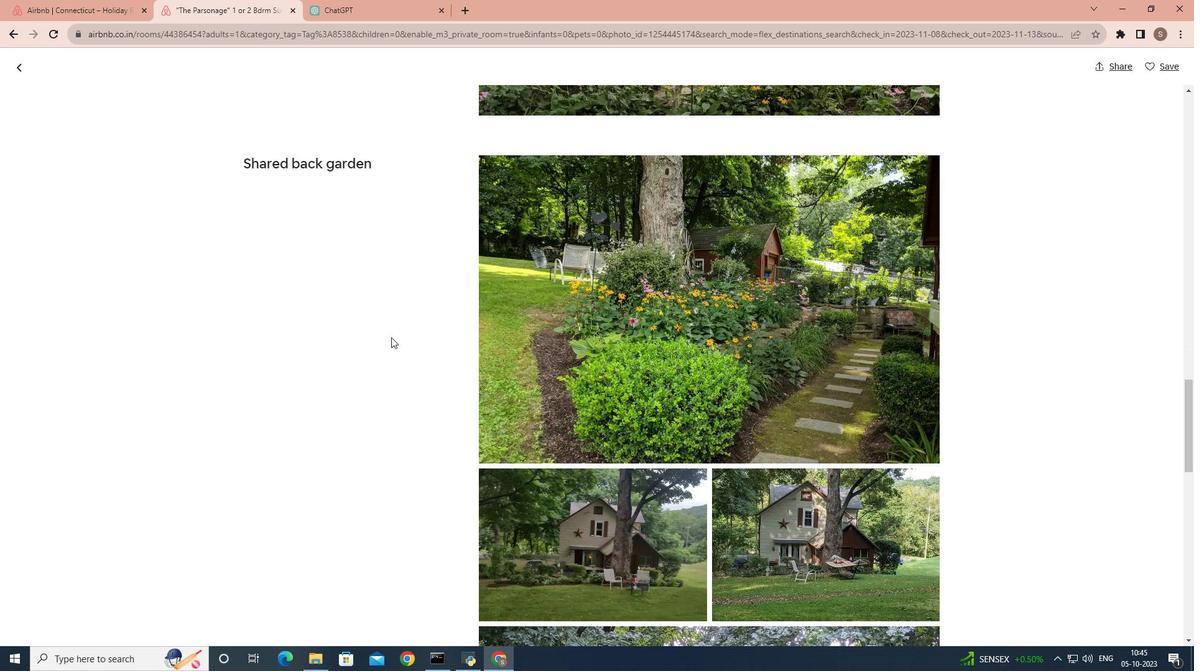 
Action: Mouse scrolled (391, 337) with delta (0, 0)
Screenshot: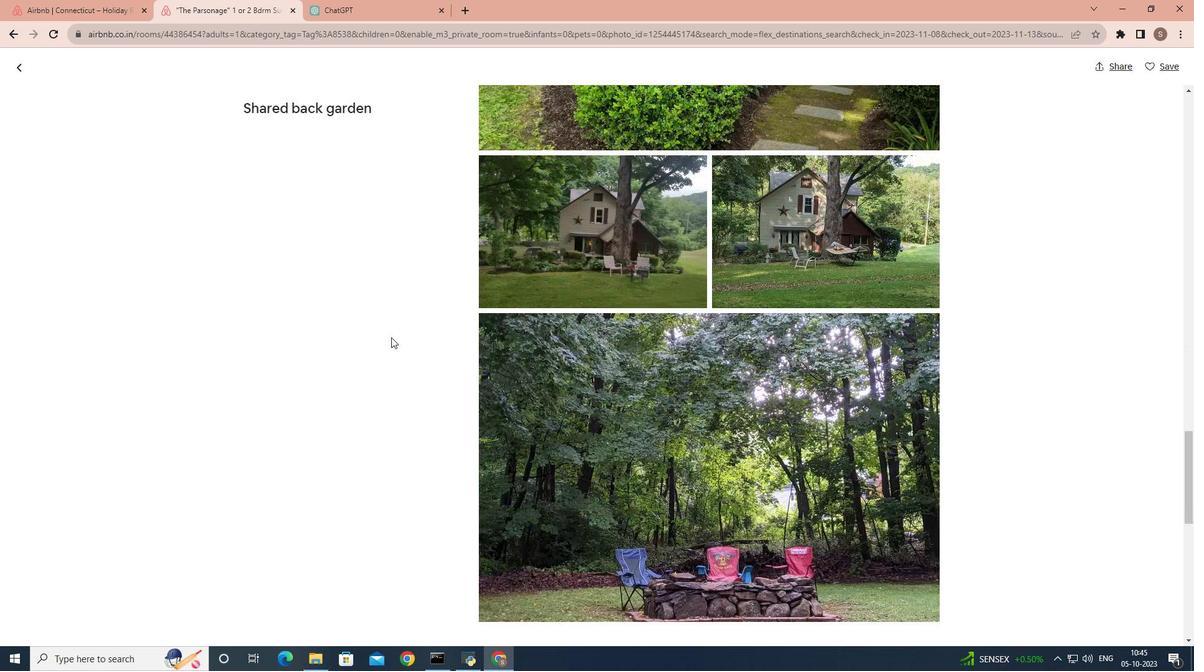 
Action: Mouse scrolled (391, 337) with delta (0, 0)
Screenshot: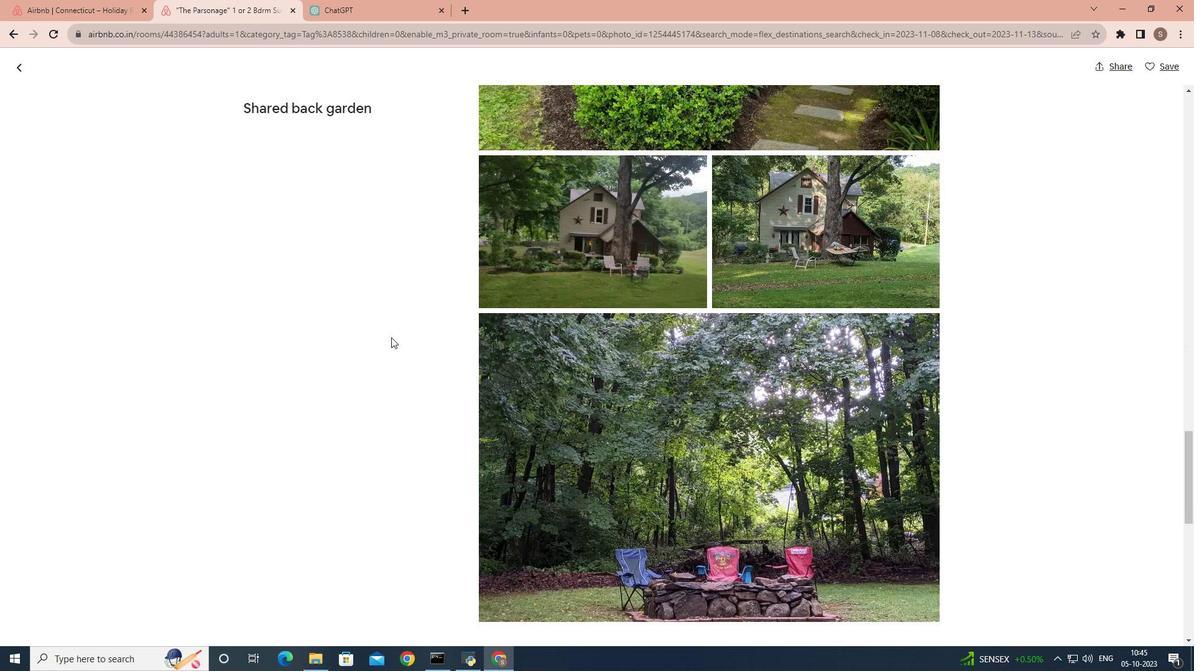 
Action: Mouse scrolled (391, 337) with delta (0, 0)
Screenshot: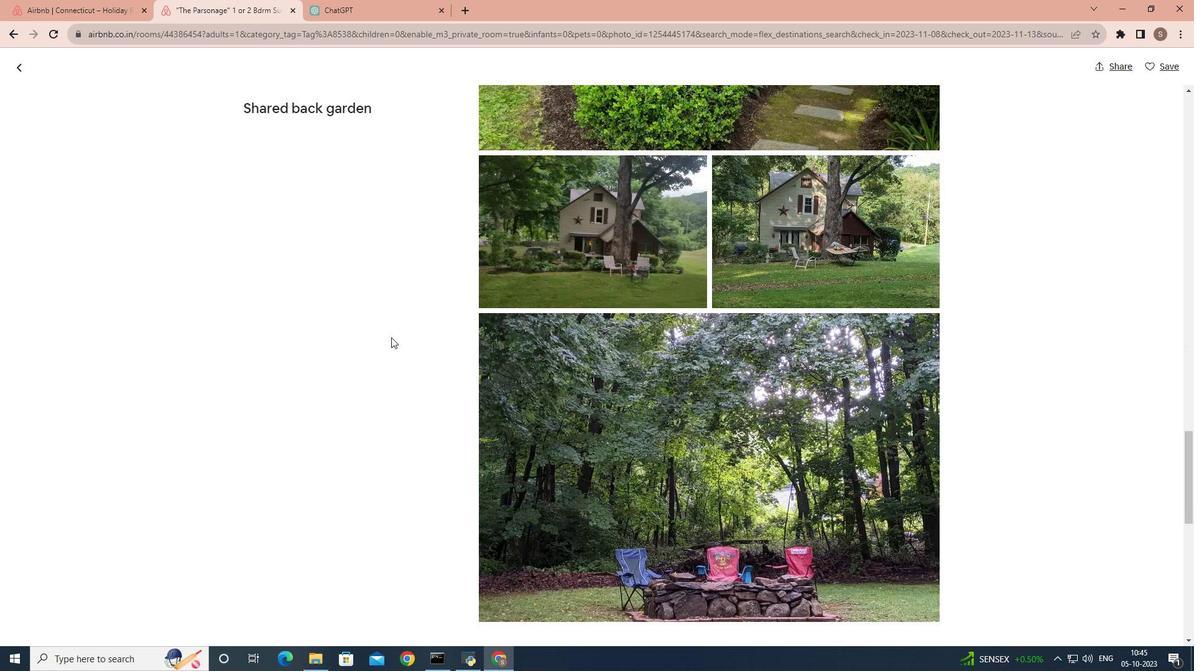 
Action: Mouse scrolled (391, 337) with delta (0, 0)
Screenshot: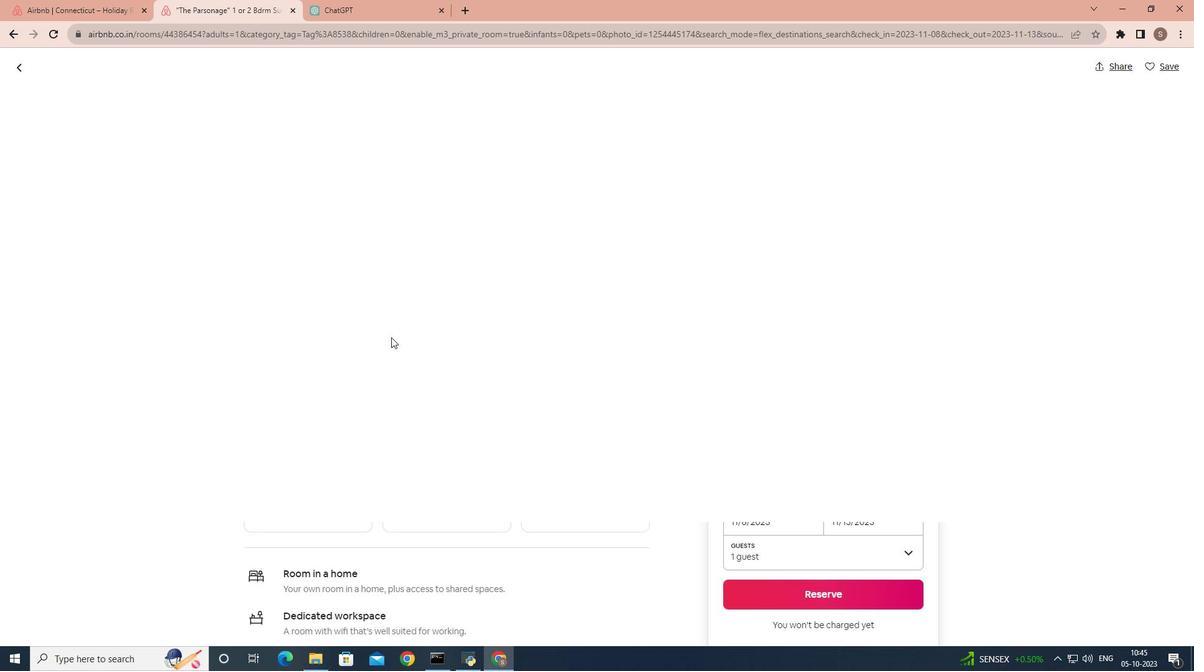 
Action: Mouse scrolled (391, 337) with delta (0, 0)
Screenshot: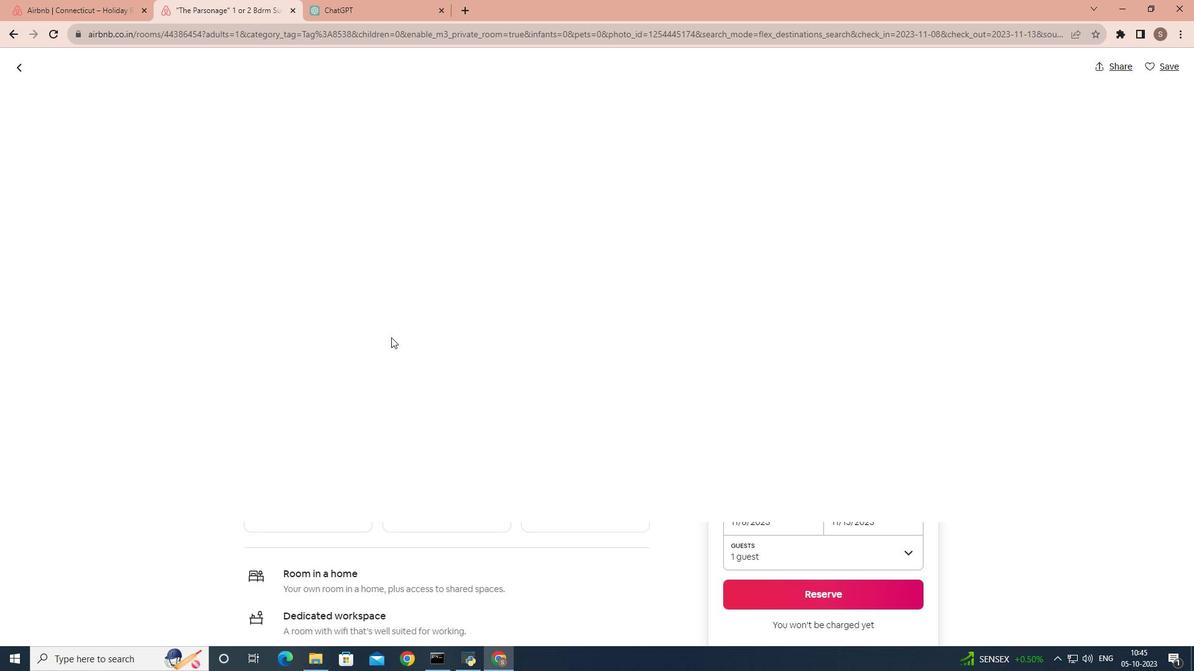 
Action: Mouse scrolled (391, 337) with delta (0, 0)
Screenshot: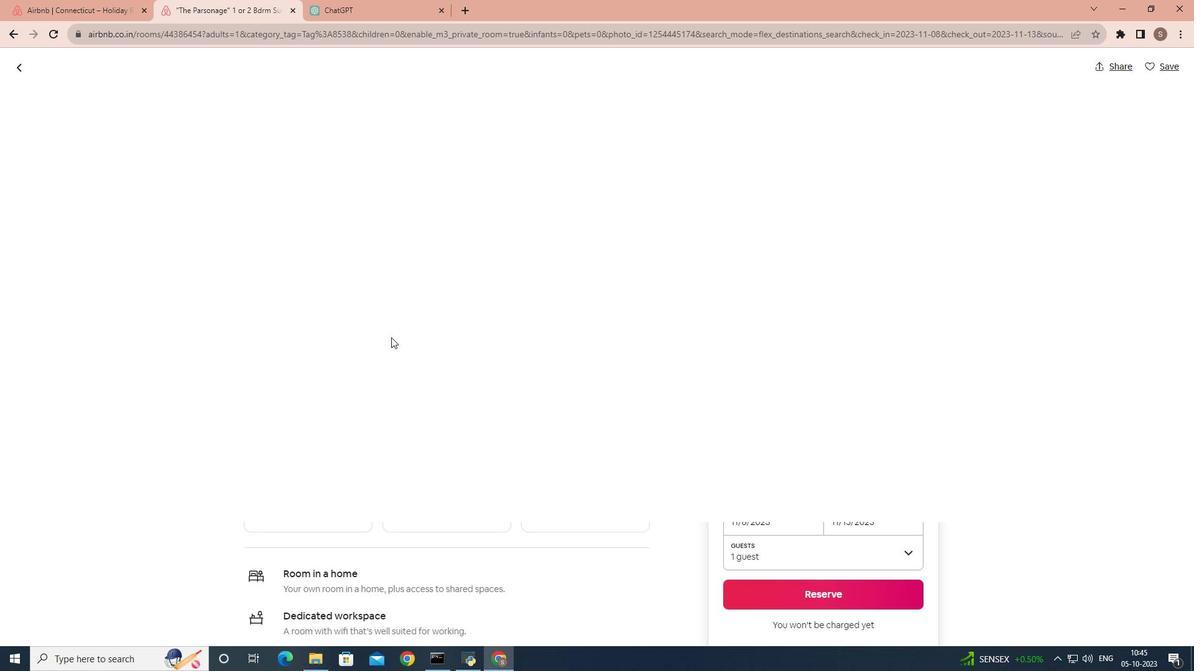 
Action: Mouse scrolled (391, 337) with delta (0, 0)
Screenshot: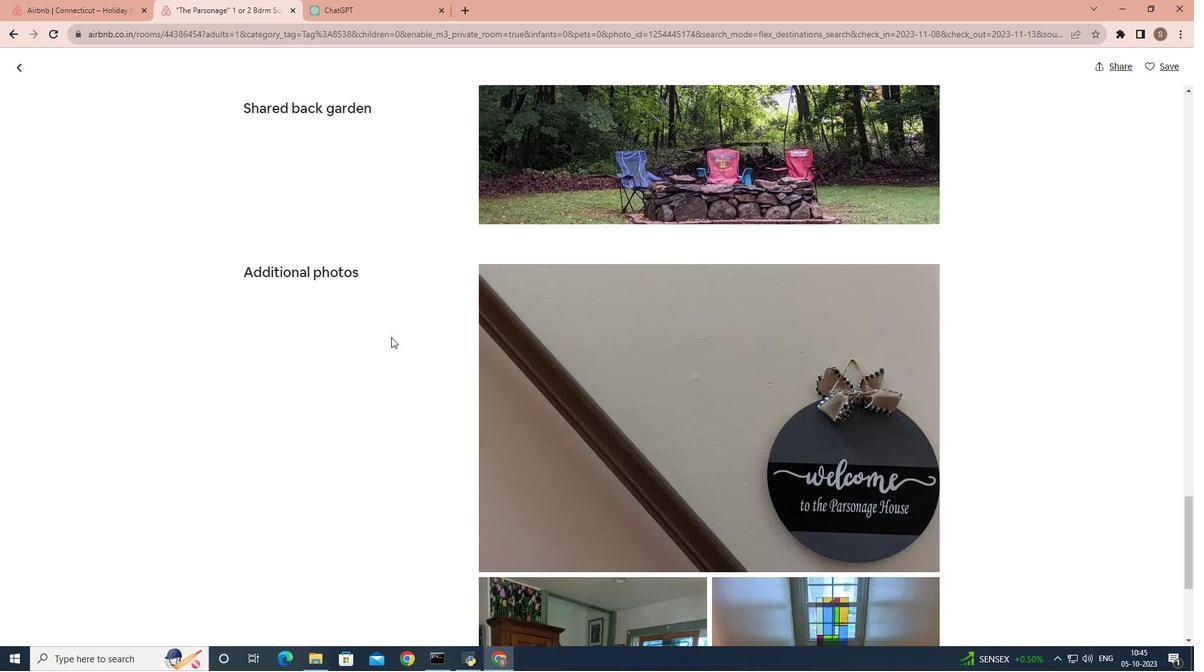
Action: Mouse scrolled (391, 337) with delta (0, 0)
Screenshot: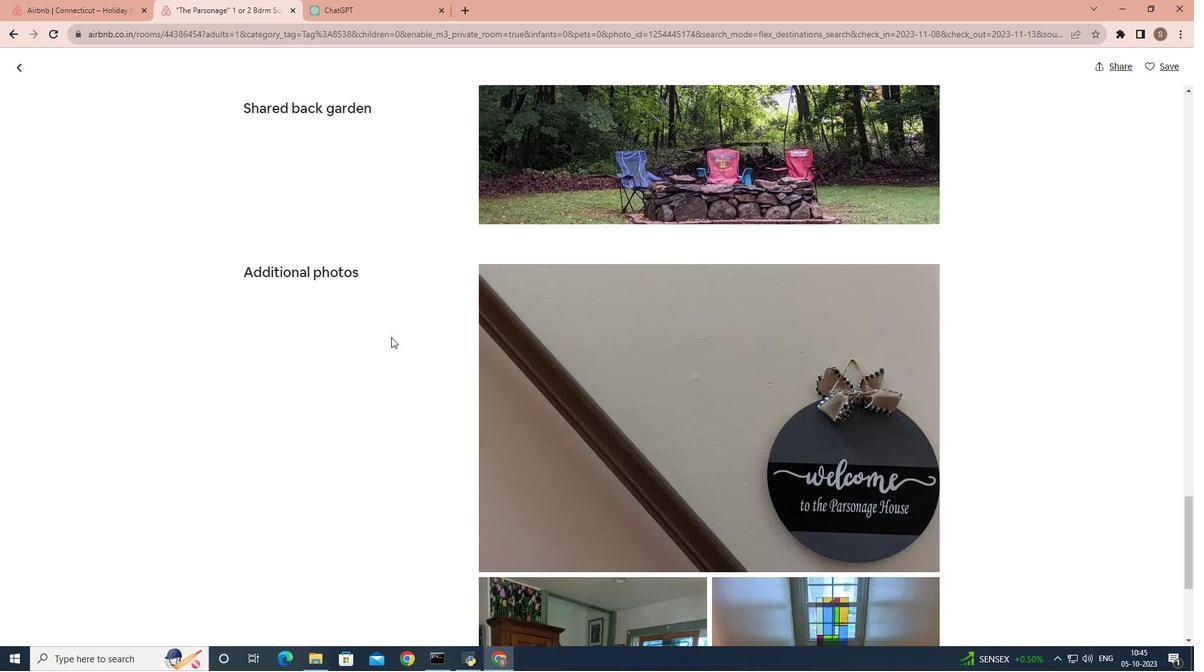 
Action: Mouse scrolled (391, 337) with delta (0, 0)
Screenshot: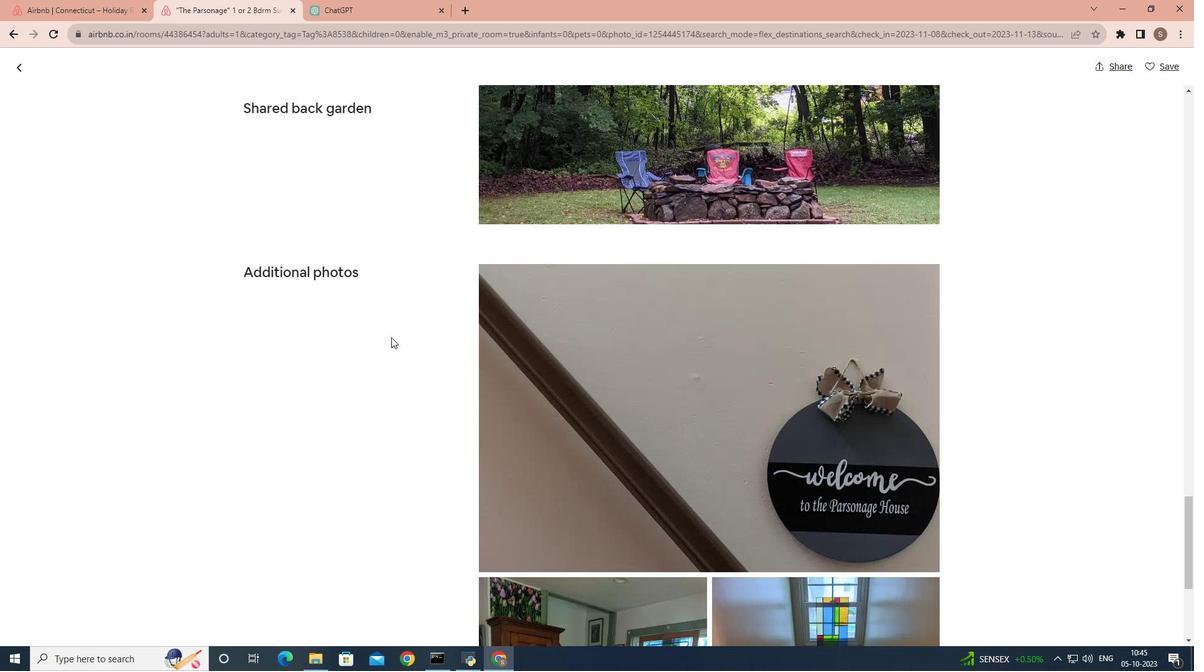 
Action: Mouse scrolled (391, 337) with delta (0, 0)
Screenshot: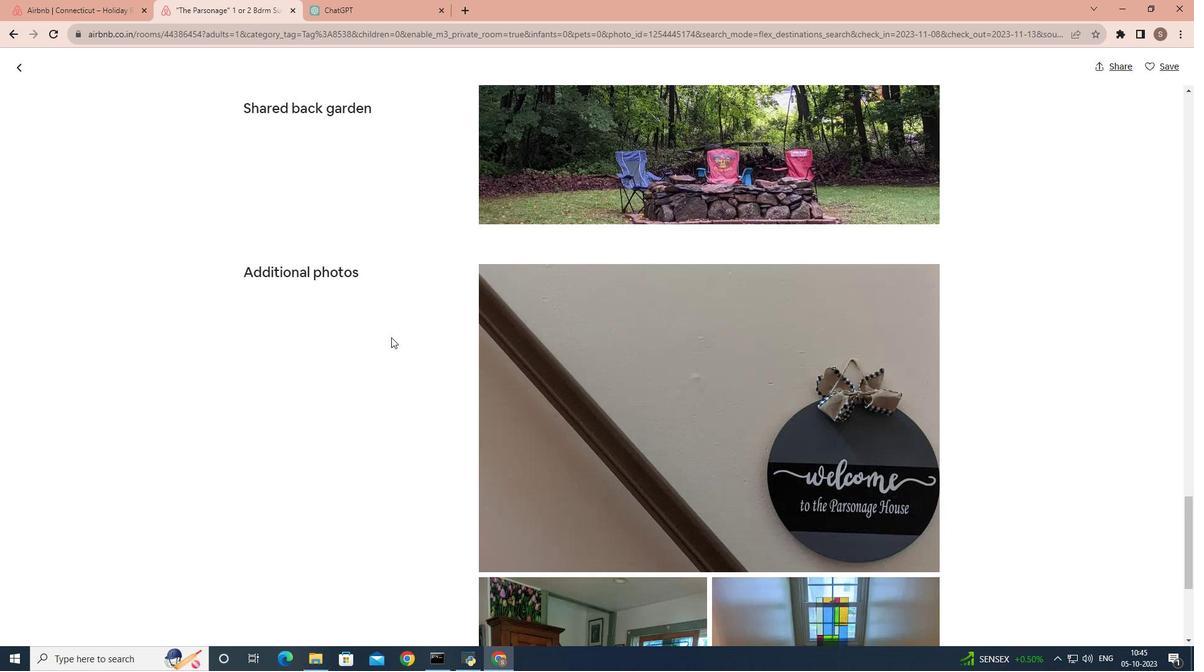 
Action: Mouse scrolled (391, 337) with delta (0, 0)
Screenshot: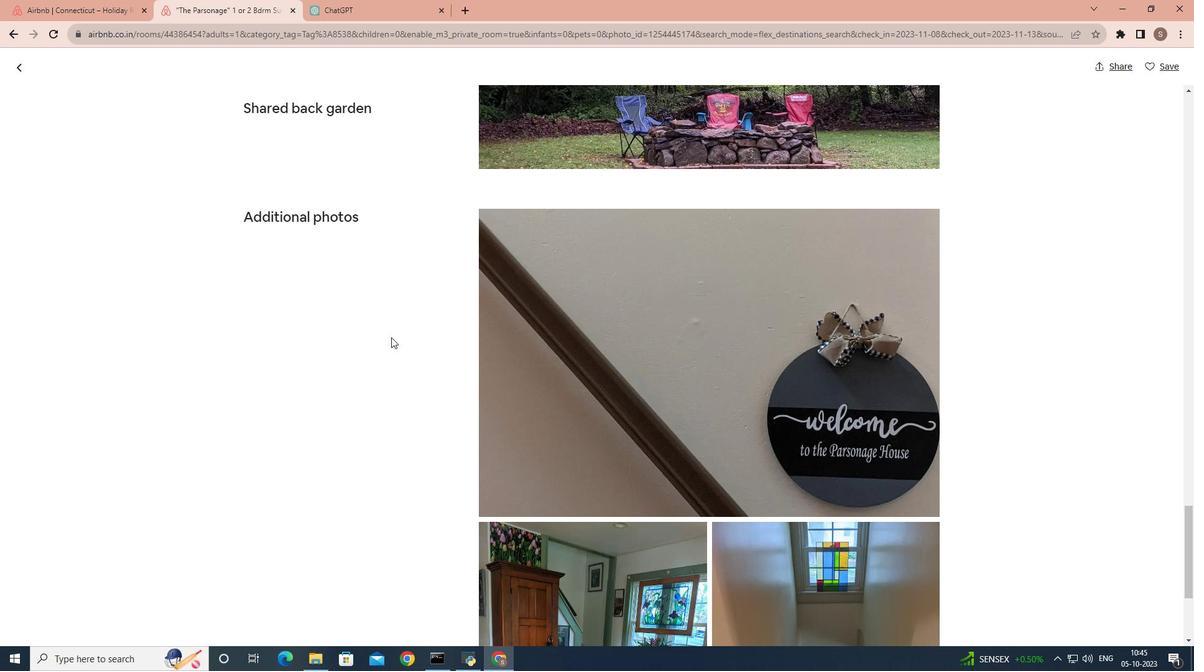 
Action: Mouse scrolled (391, 337) with delta (0, 0)
Screenshot: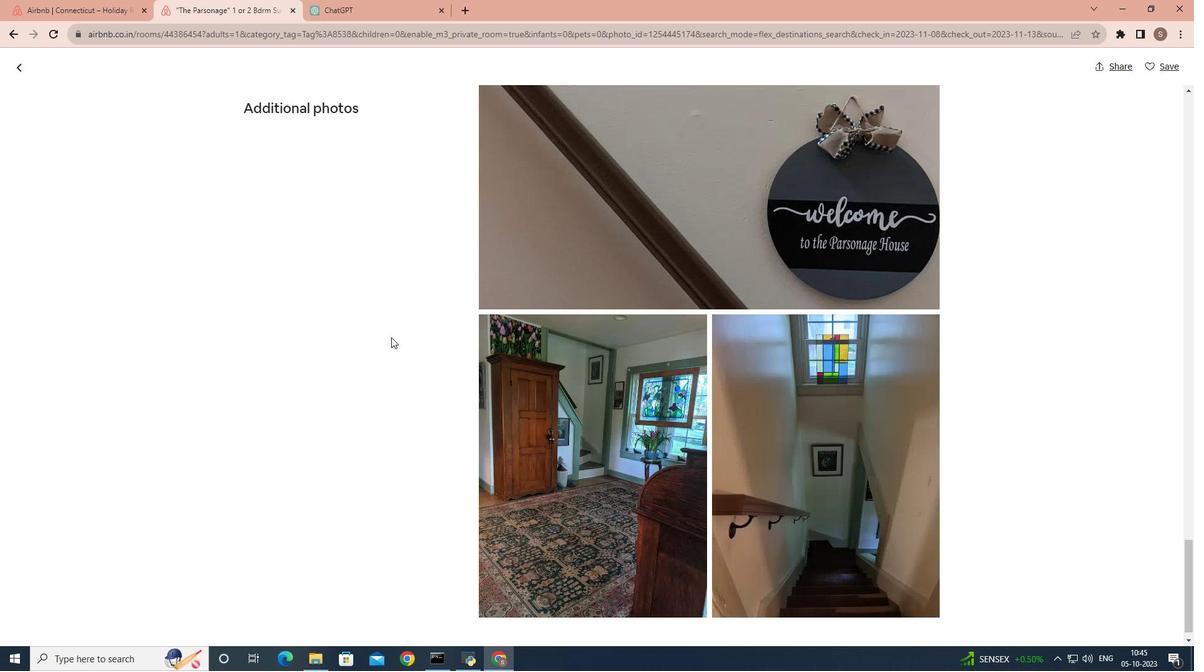 
Action: Mouse scrolled (391, 337) with delta (0, 0)
Screenshot: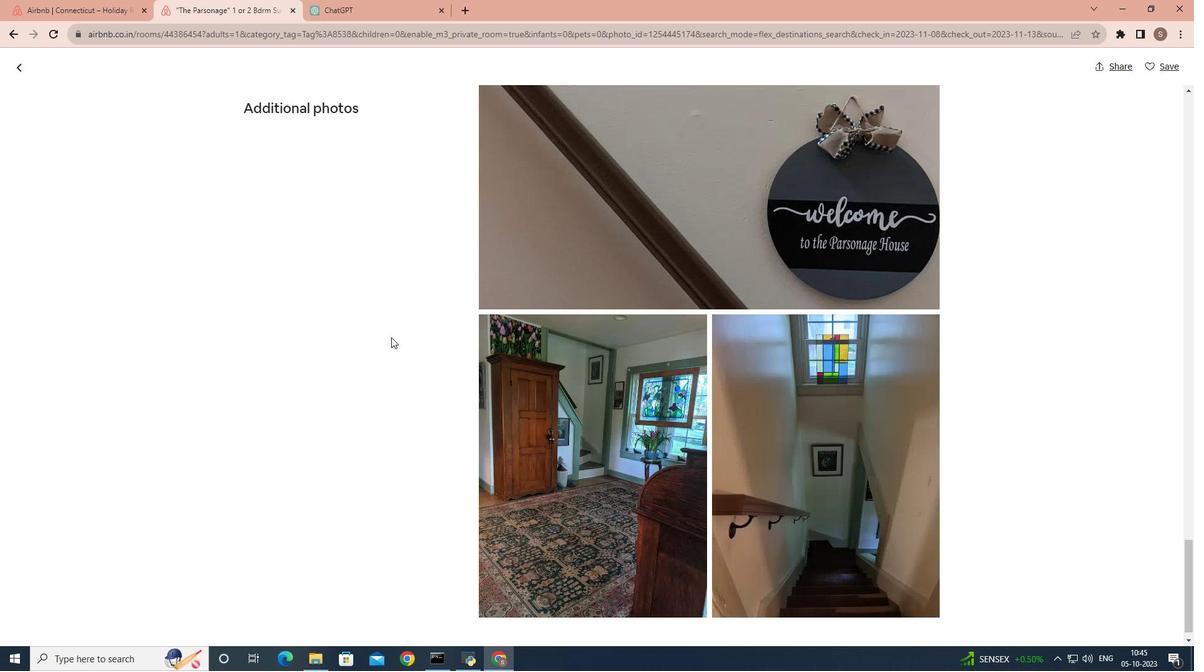 
Action: Mouse scrolled (391, 337) with delta (0, 0)
Screenshot: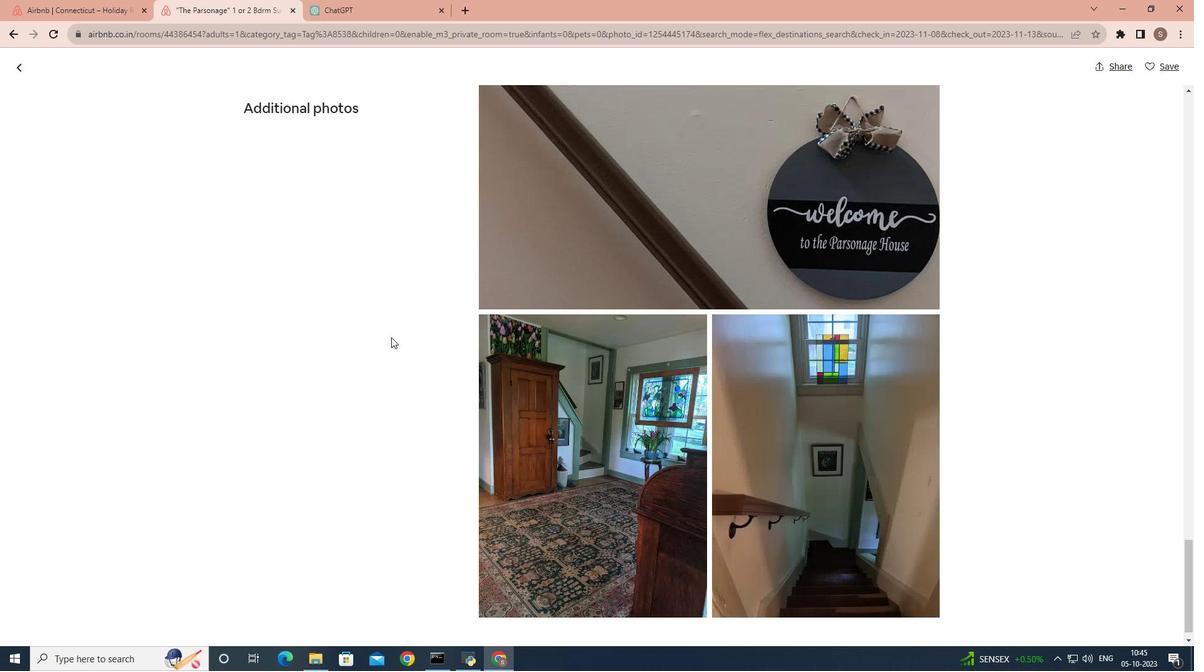
Action: Mouse scrolled (391, 337) with delta (0, 0)
